 Task: Manage & Change the workflow statuses according to the required workflow in Jira service Management (Finance service Management) and edit the workflow as per project requirements.
Action: Mouse moved to (284, 163)
Screenshot: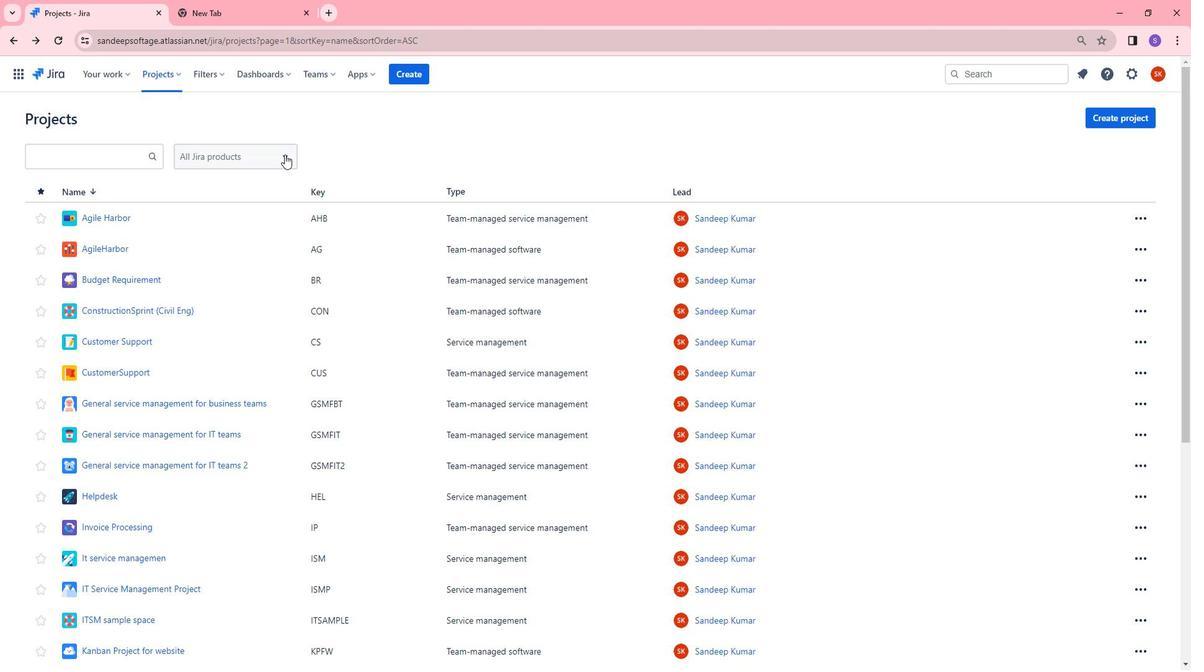 
Action: Mouse pressed left at (284, 163)
Screenshot: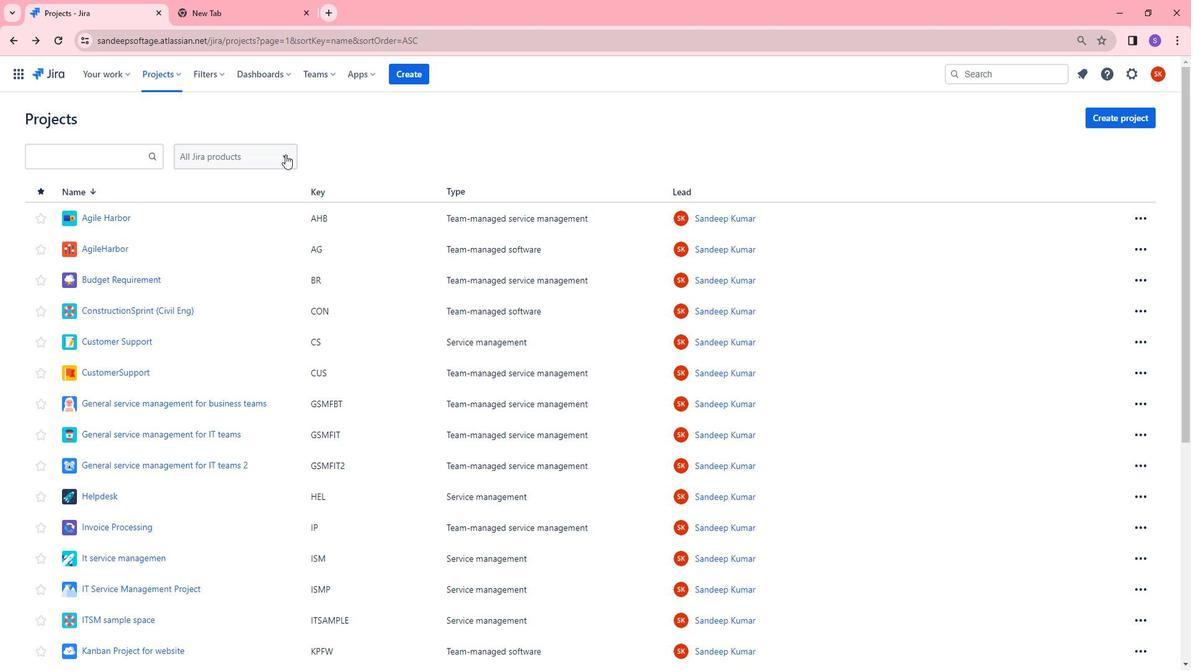 
Action: Mouse moved to (255, 233)
Screenshot: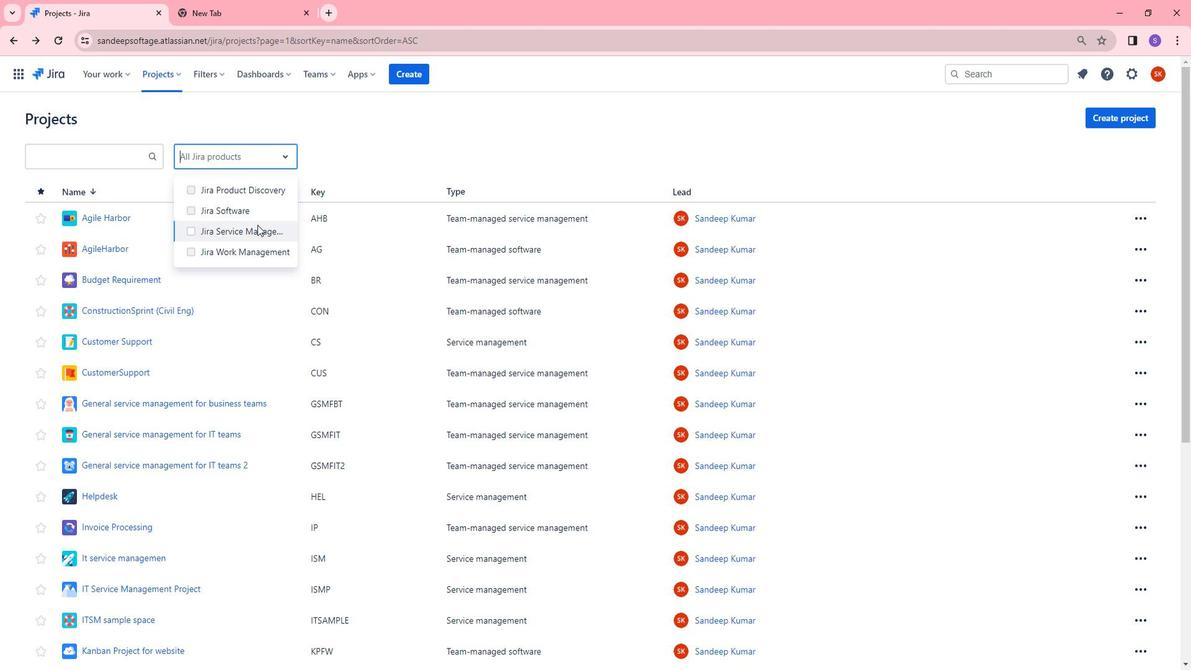 
Action: Mouse pressed left at (255, 233)
Screenshot: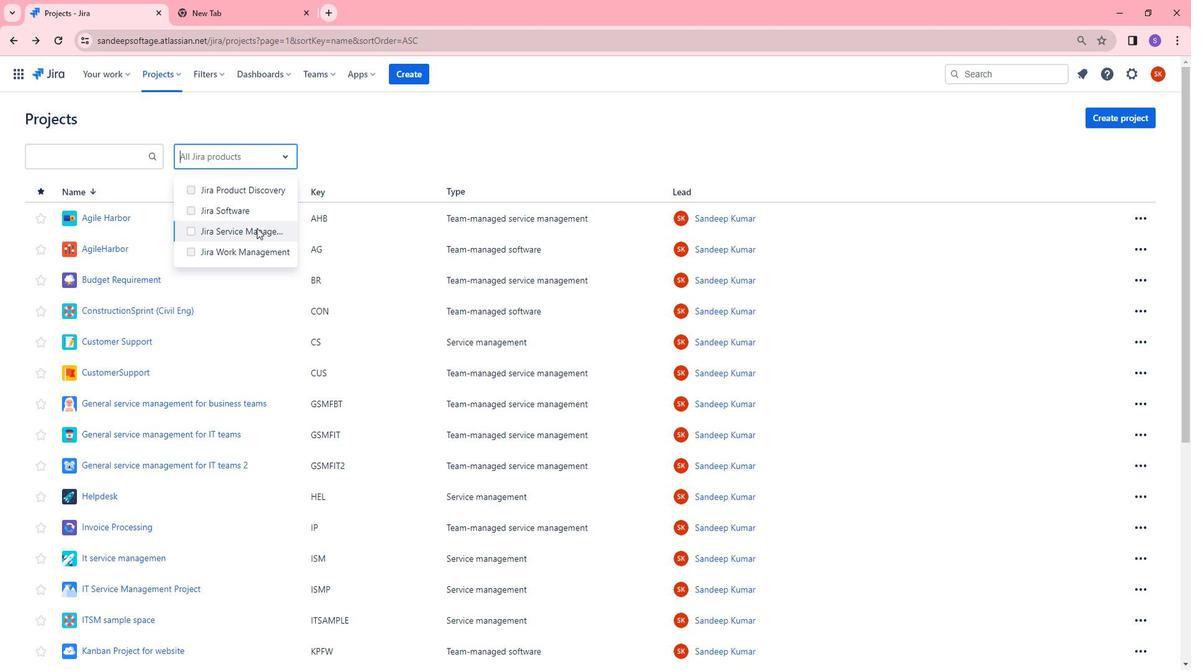 
Action: Mouse moved to (209, 384)
Screenshot: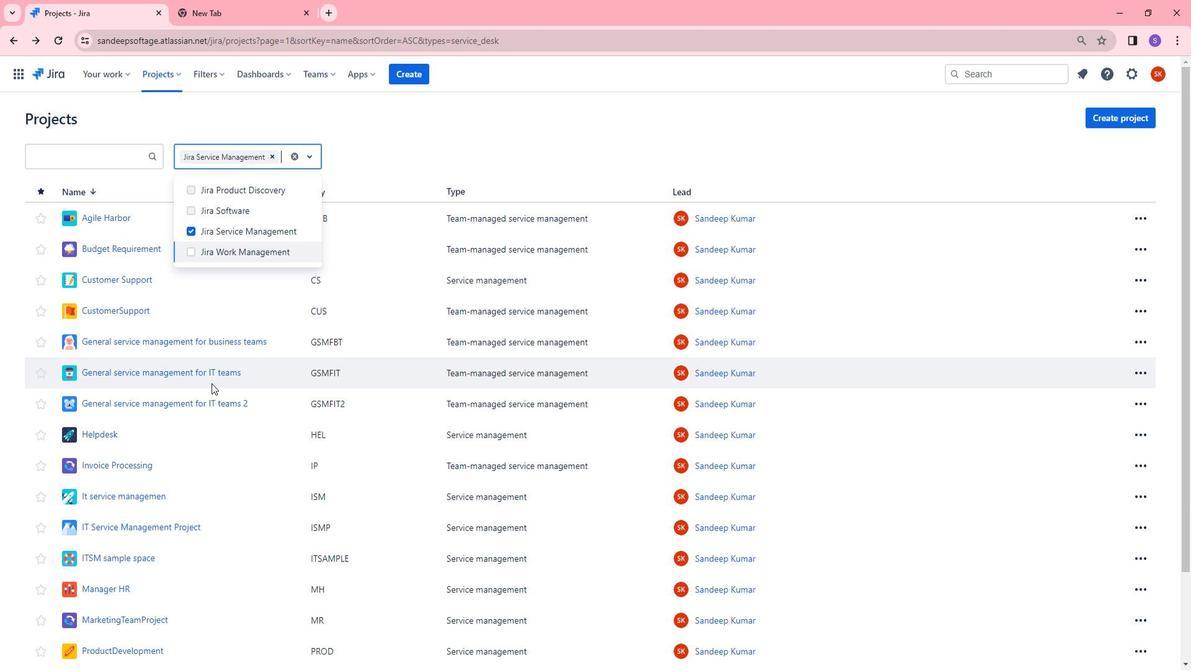 
Action: Mouse scrolled (209, 384) with delta (0, 0)
Screenshot: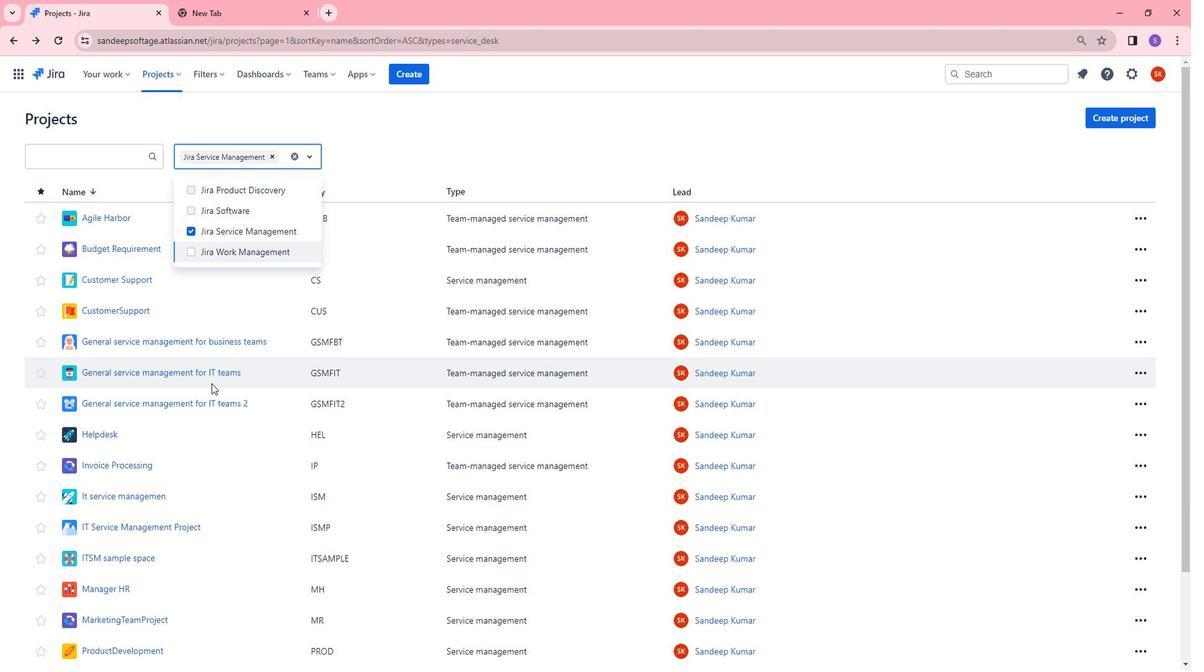 
Action: Mouse scrolled (209, 384) with delta (0, 0)
Screenshot: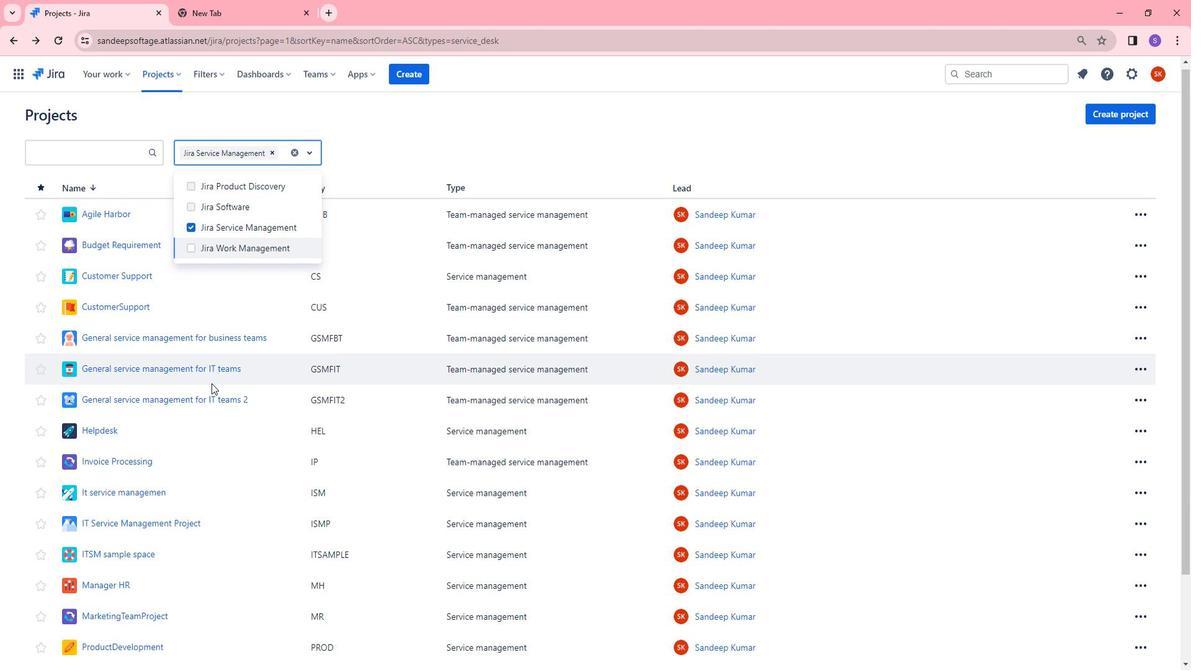 
Action: Mouse scrolled (209, 384) with delta (0, 0)
Screenshot: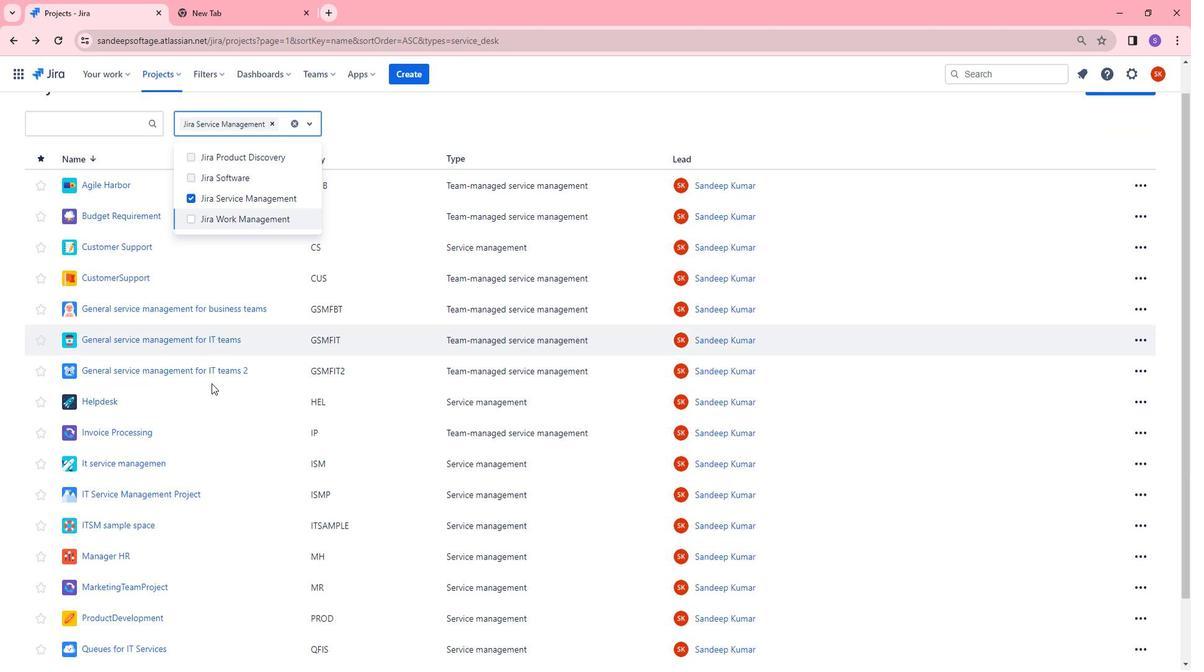 
Action: Mouse scrolled (209, 384) with delta (0, 0)
Screenshot: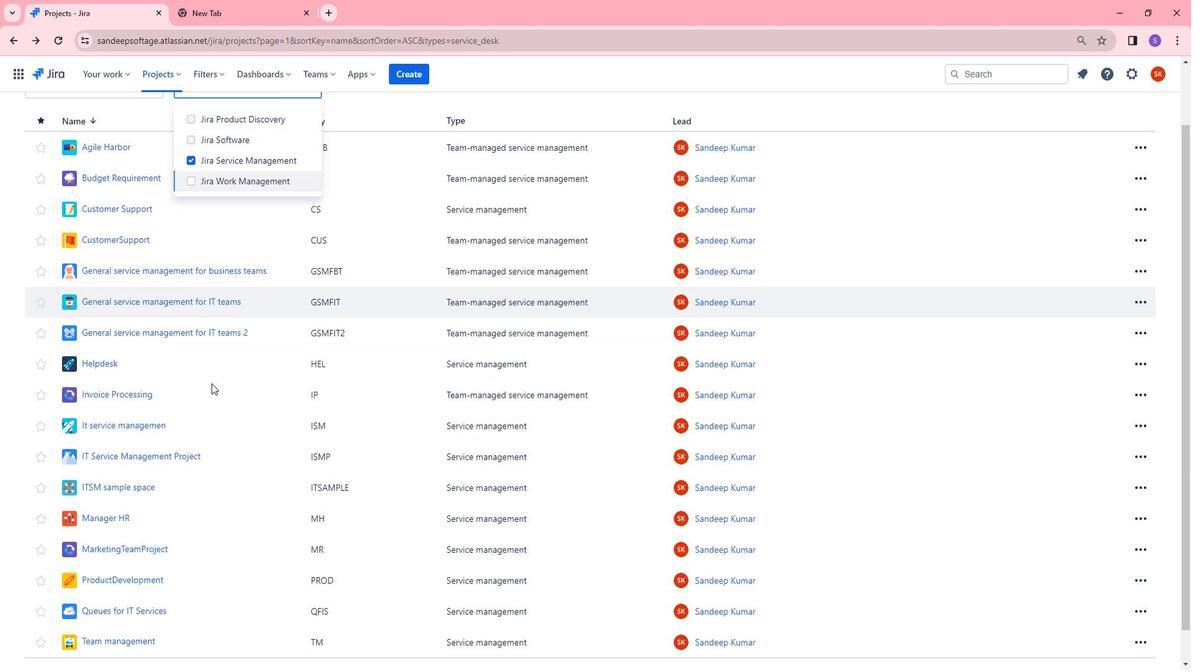 
Action: Mouse moved to (156, 506)
Screenshot: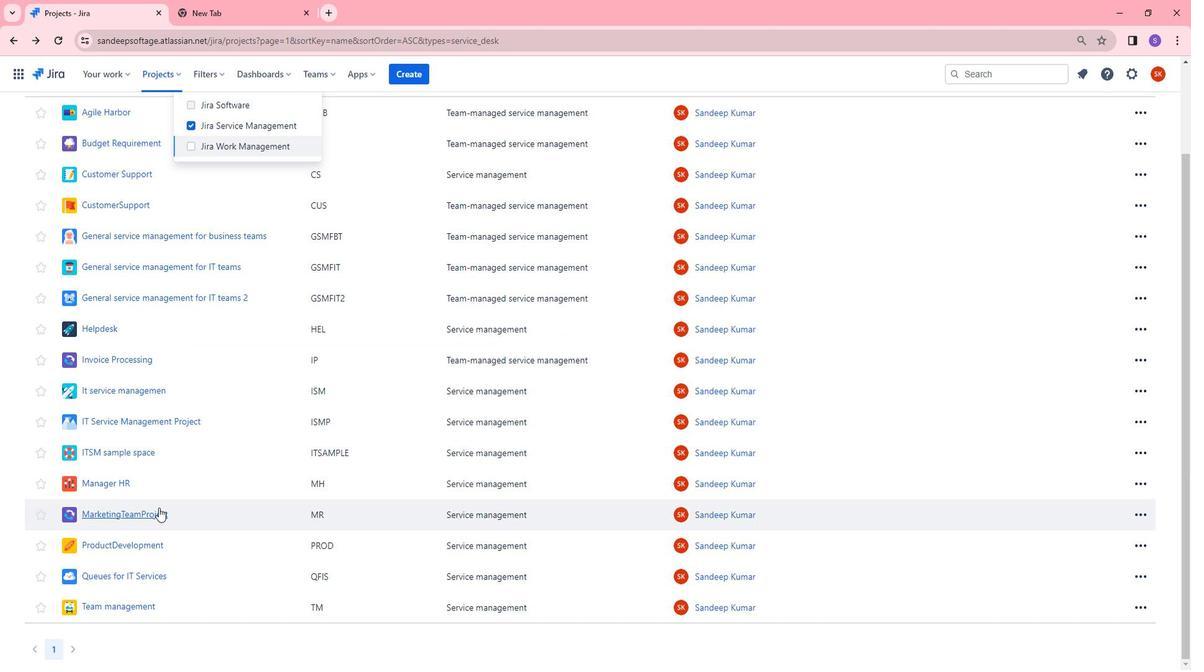 
Action: Mouse pressed left at (156, 506)
Screenshot: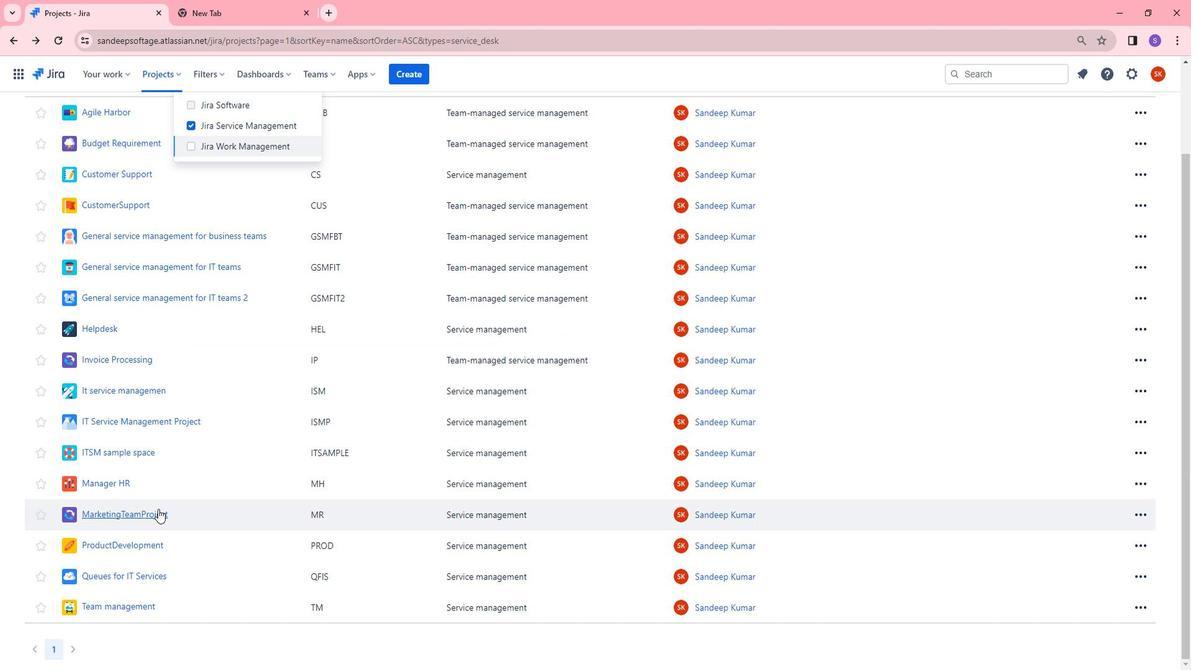 
Action: Mouse moved to (52, 251)
Screenshot: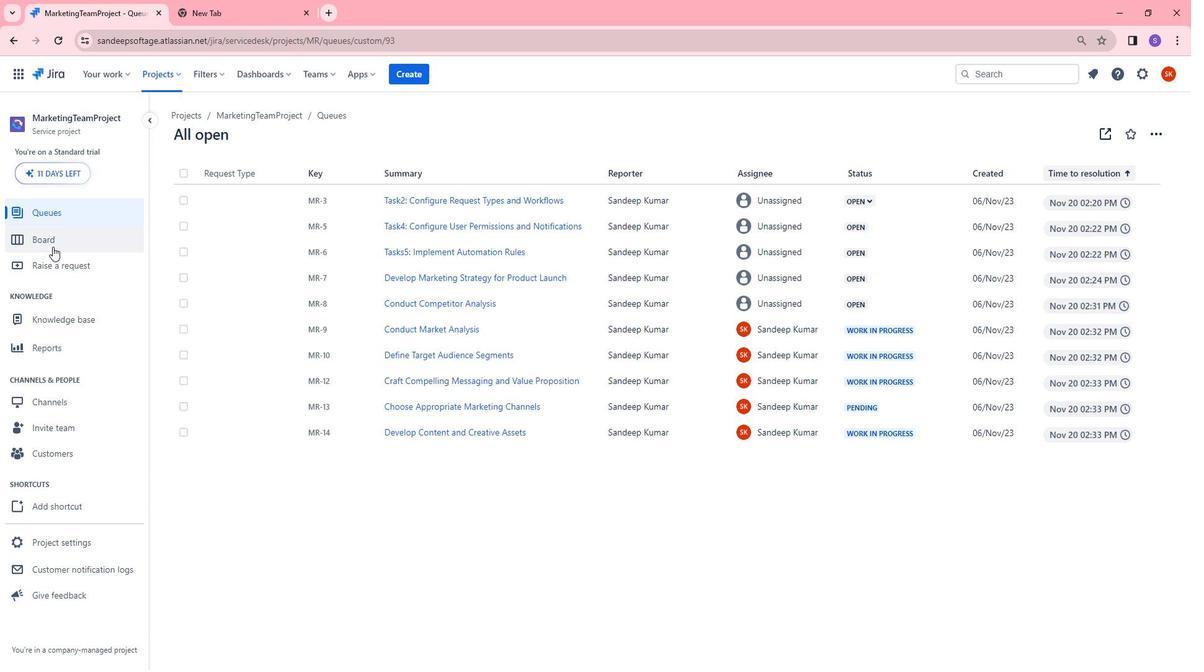 
Action: Mouse pressed left at (52, 251)
Screenshot: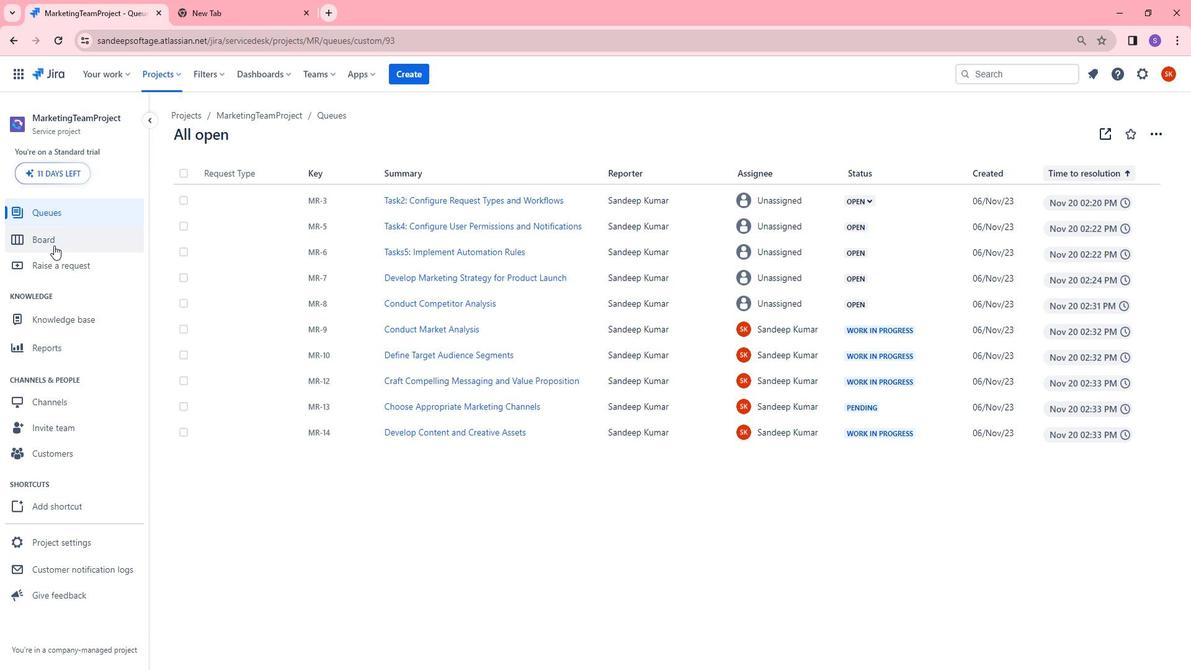 
Action: Mouse moved to (586, 317)
Screenshot: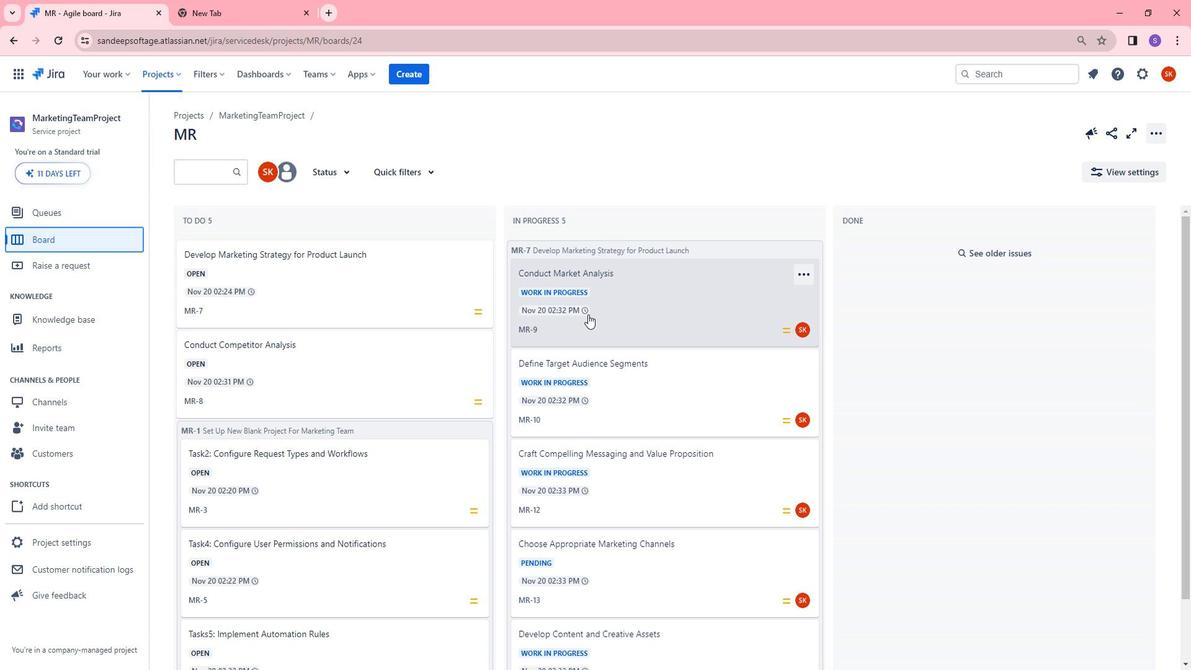 
Action: Mouse pressed left at (586, 317)
Screenshot: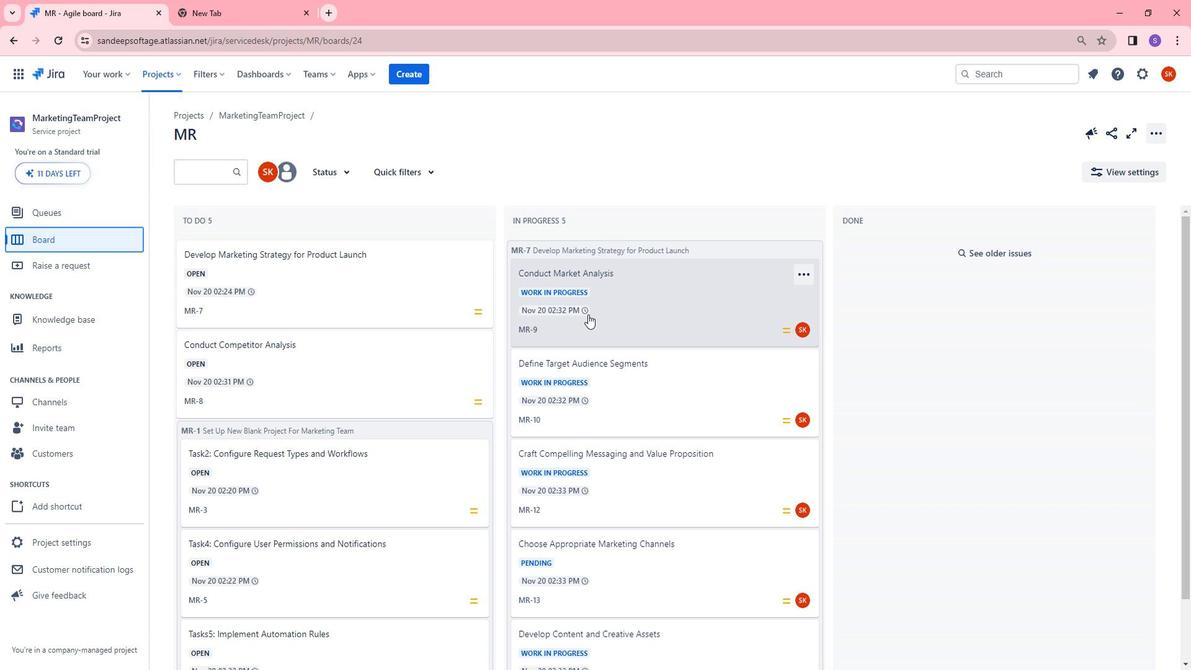 
Action: Mouse moved to (632, 308)
Screenshot: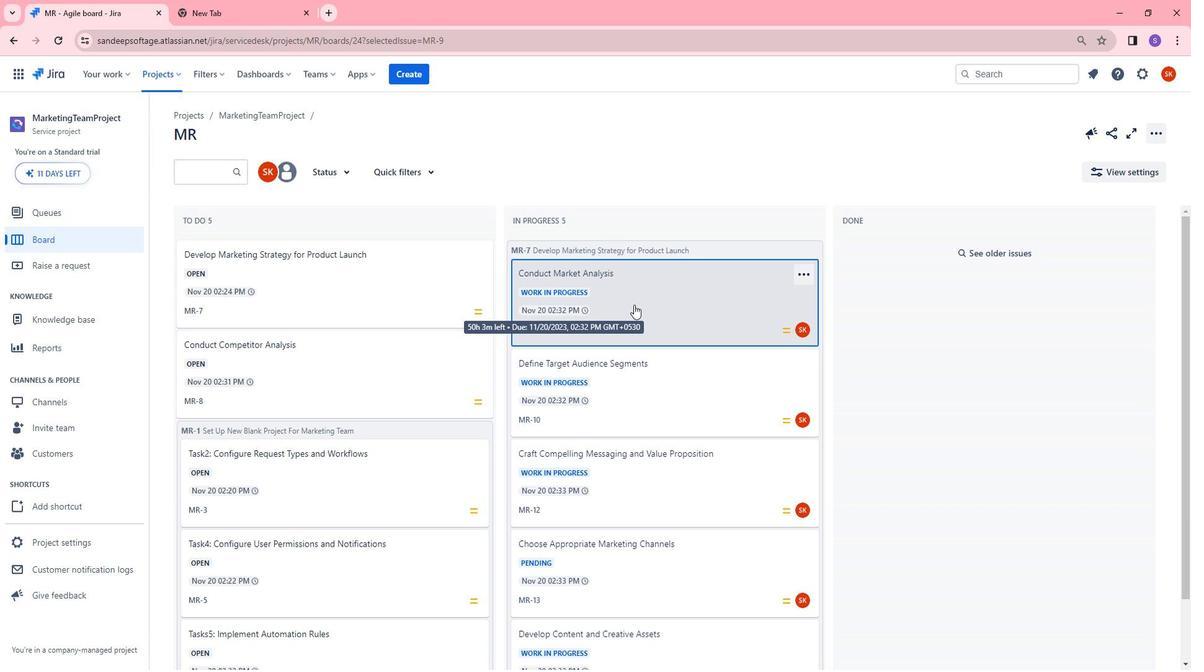 
Action: Mouse pressed left at (632, 308)
Screenshot: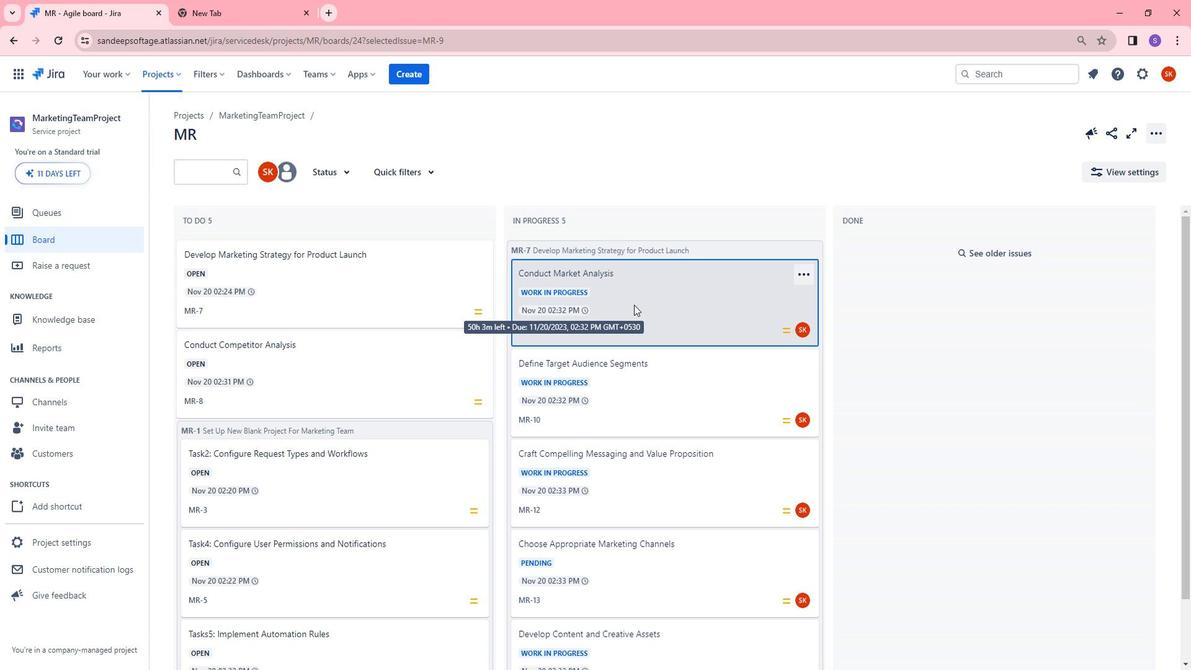 
Action: Mouse moved to (311, 447)
Screenshot: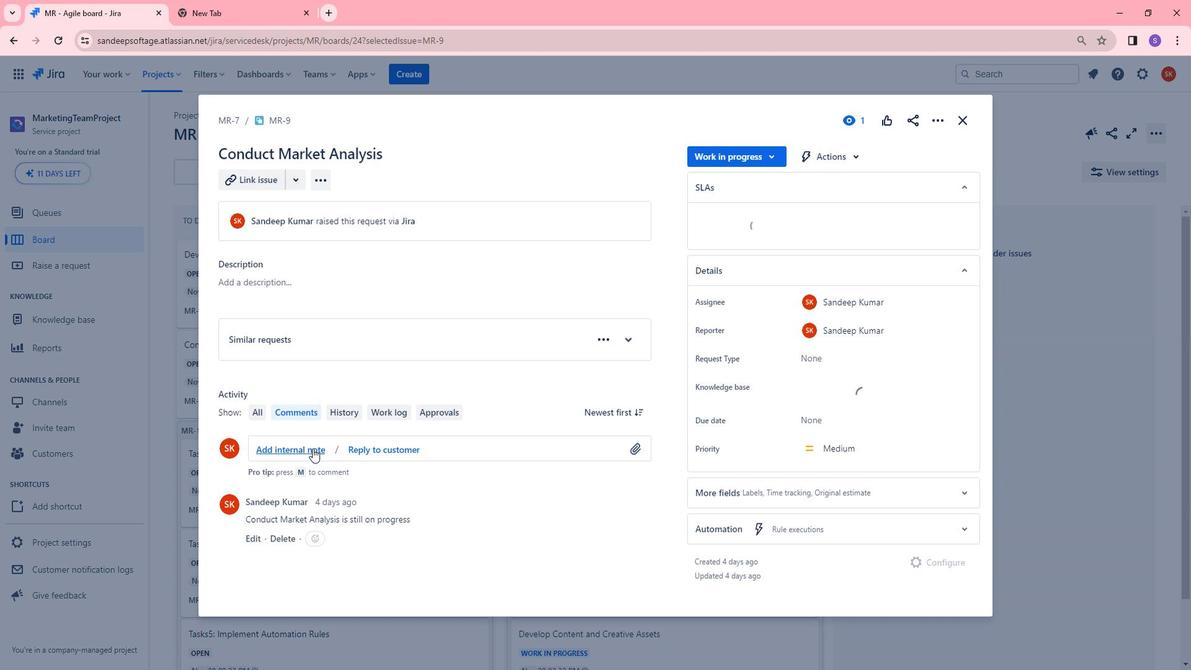 
Action: Mouse pressed left at (311, 447)
Screenshot: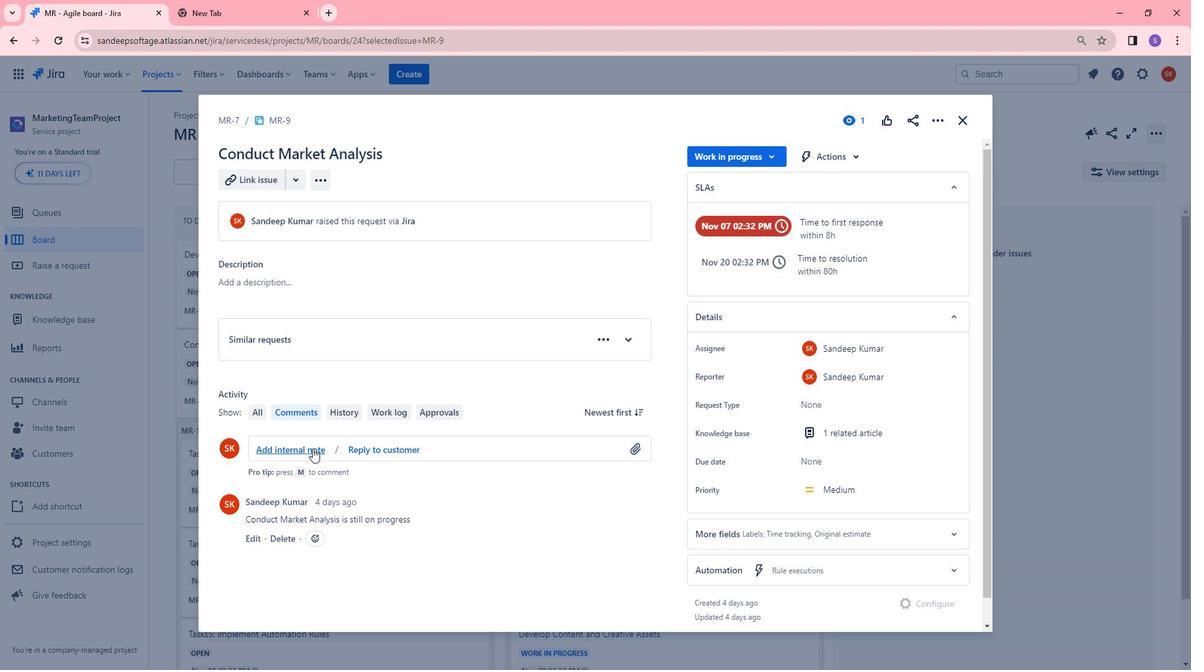 
Action: Mouse moved to (298, 520)
Screenshot: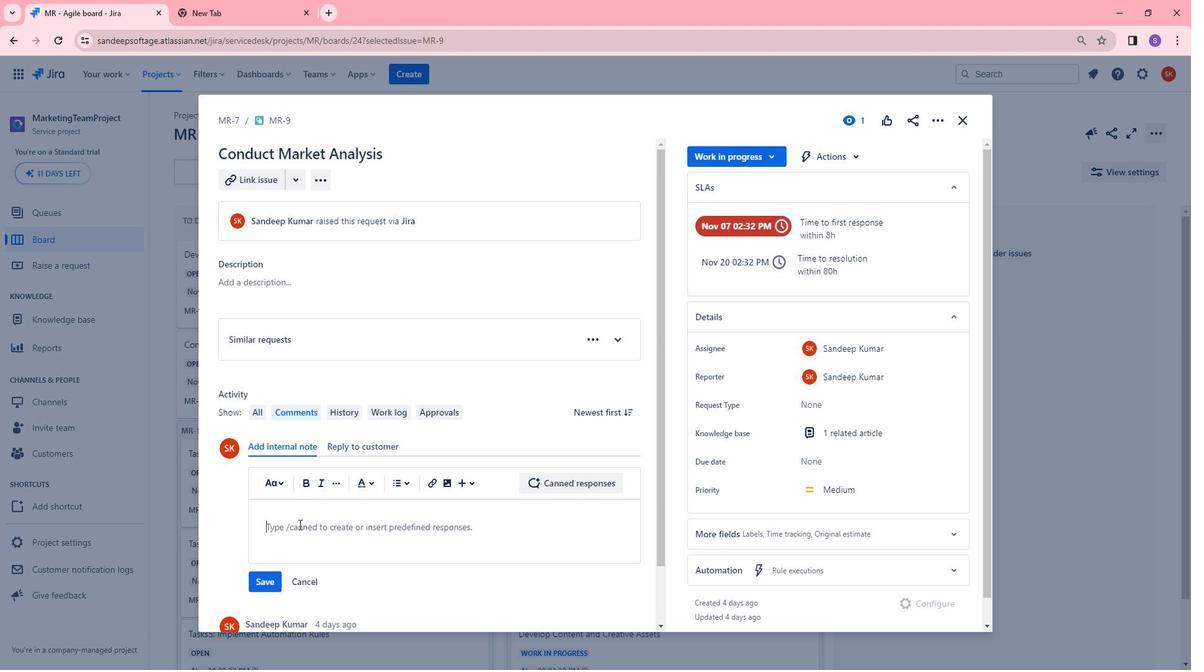 
Action: Mouse pressed left at (298, 520)
Screenshot: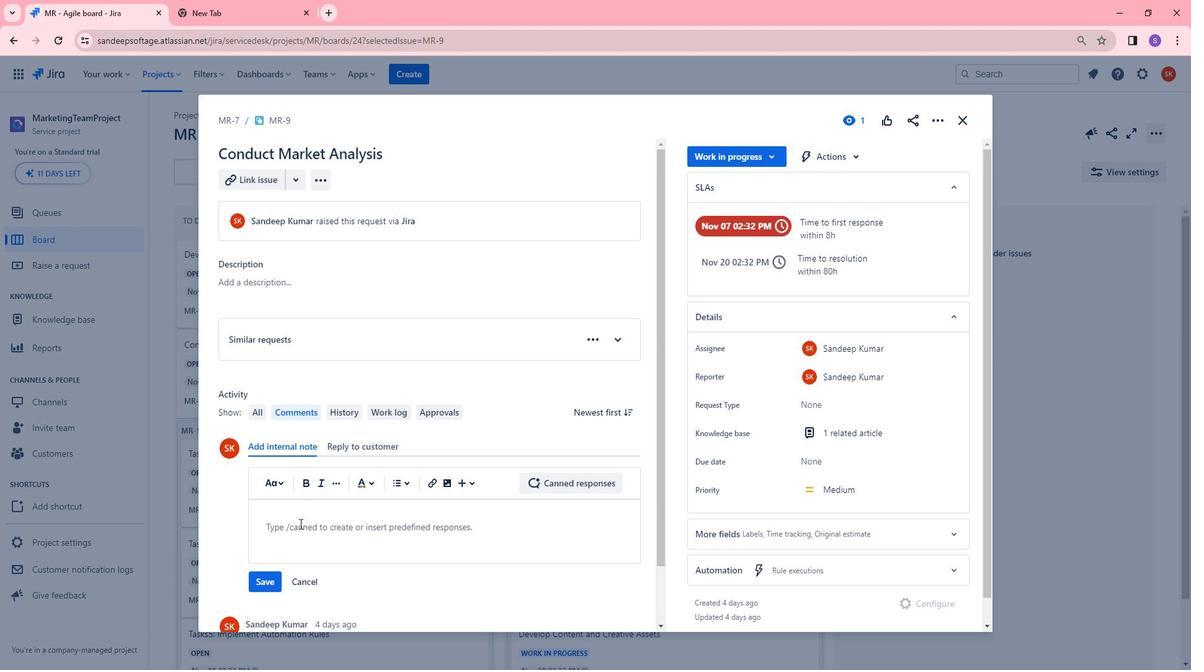 
Action: Key pressed <Key.shift><Key.shift><Key.shift><Key.shift><Key.shift><Key.shift><Key.shift><Key.shift><Key.shift><Key.shift><Key.shift><Key.shift><Key.shift><Key.shift><Key.shift><Key.shift>Team,<Key.shift><Key.shift><Key.shift><Key.shift><Key.shift><Key.enter><Key.shift><Key.shift><Key.shift><Key.shift><Key.shift><Key.shift>As<Key.space>per<Key.space>the<Key.space>inforr<Key.backspace>mation<Key.space>this<Key.space>concern<Key.space>has<Key.space>bee<Key.space><Key.backspace>n<Key.space>resolved.
Screenshot: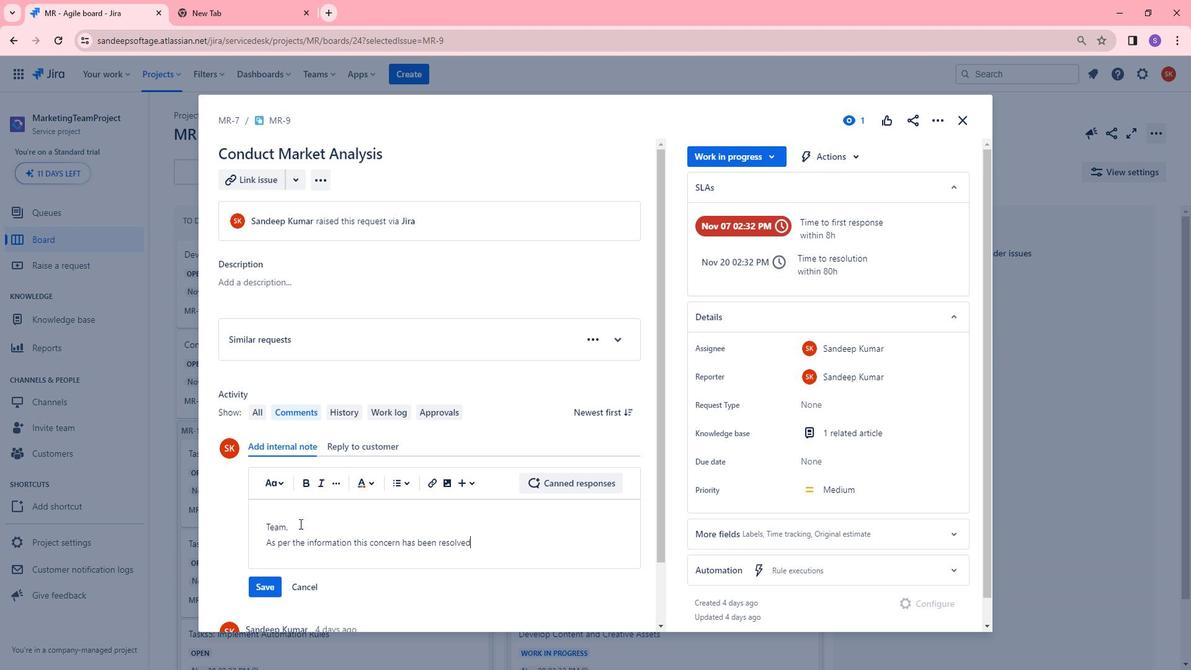 
Action: Mouse moved to (291, 449)
Screenshot: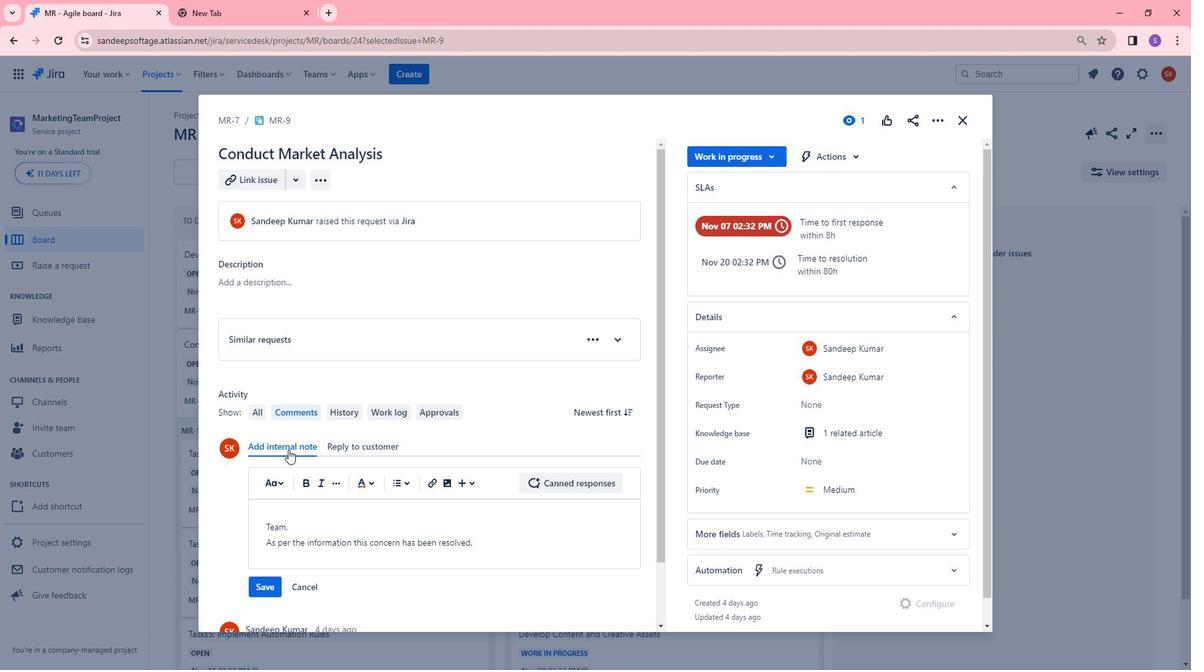 
Action: Mouse scrolled (291, 448) with delta (0, 0)
Screenshot: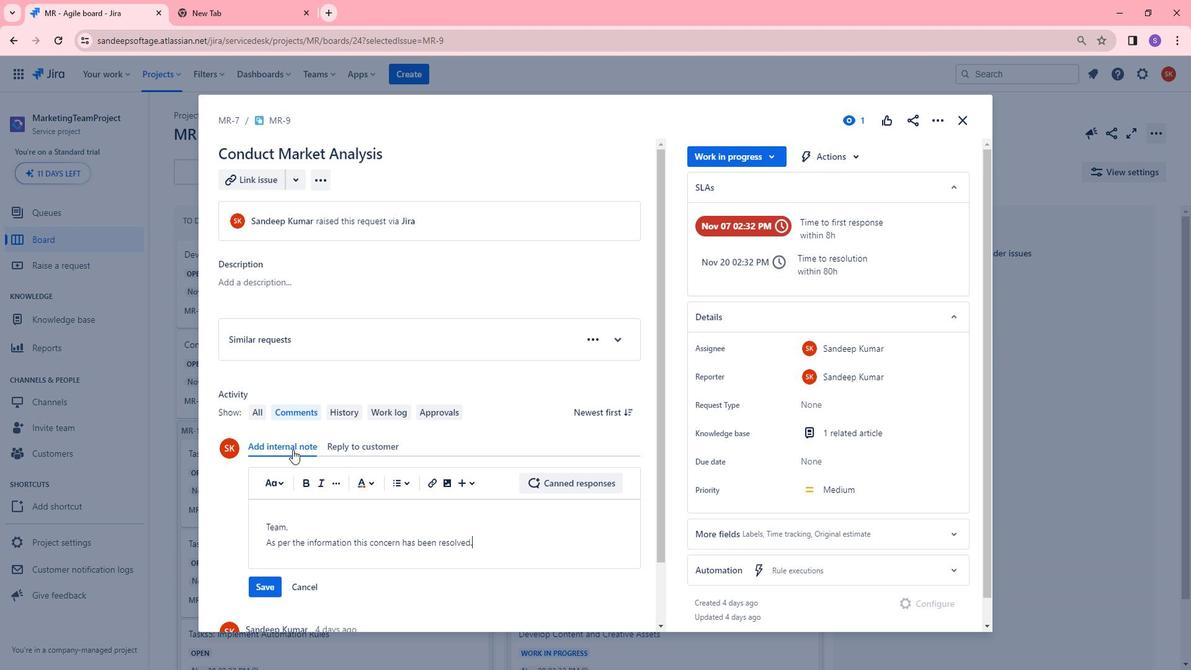 
Action: Mouse scrolled (291, 448) with delta (0, 0)
Screenshot: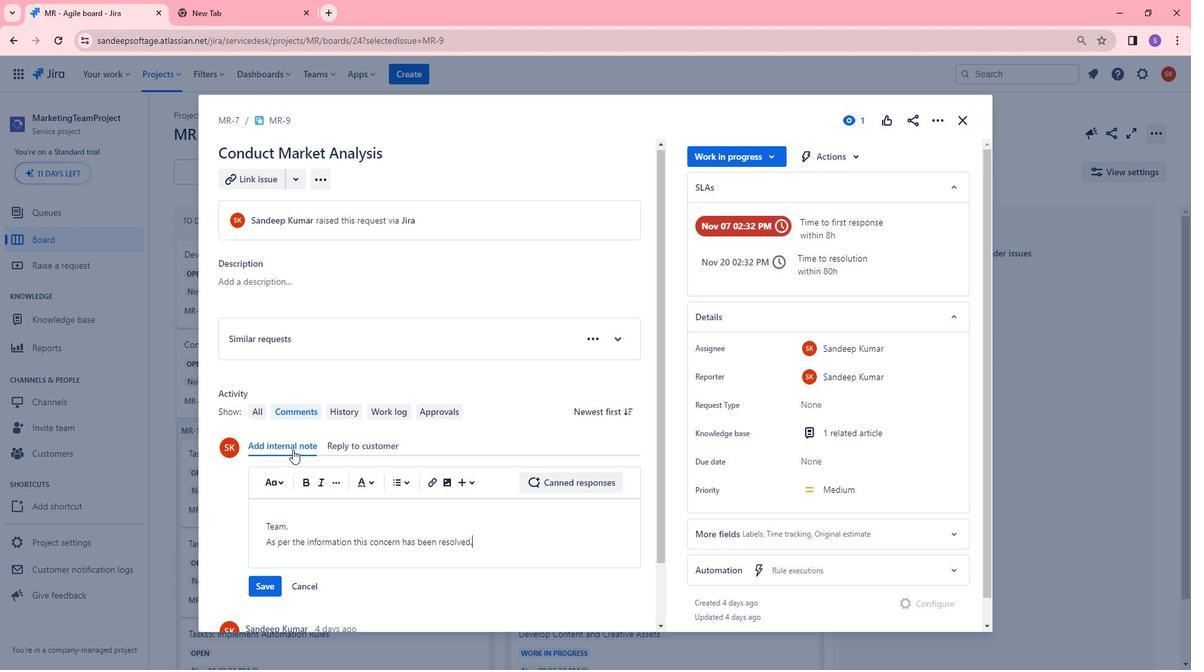 
Action: Mouse scrolled (291, 448) with delta (0, 0)
Screenshot: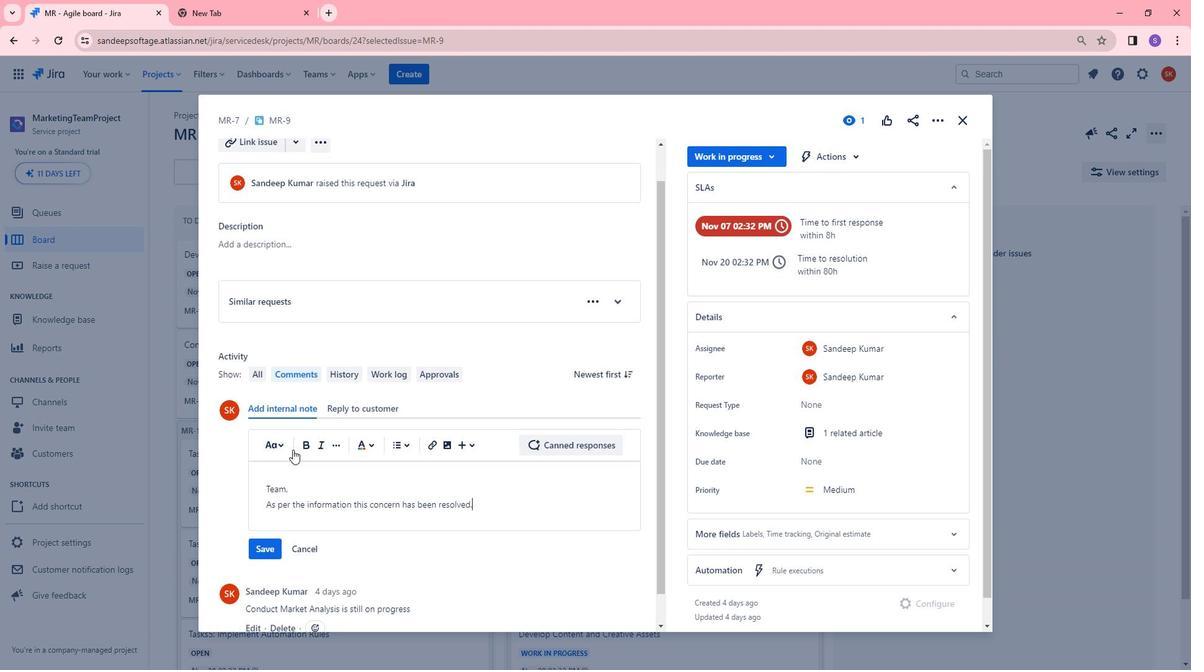 
Action: Mouse scrolled (291, 449) with delta (0, 0)
Screenshot: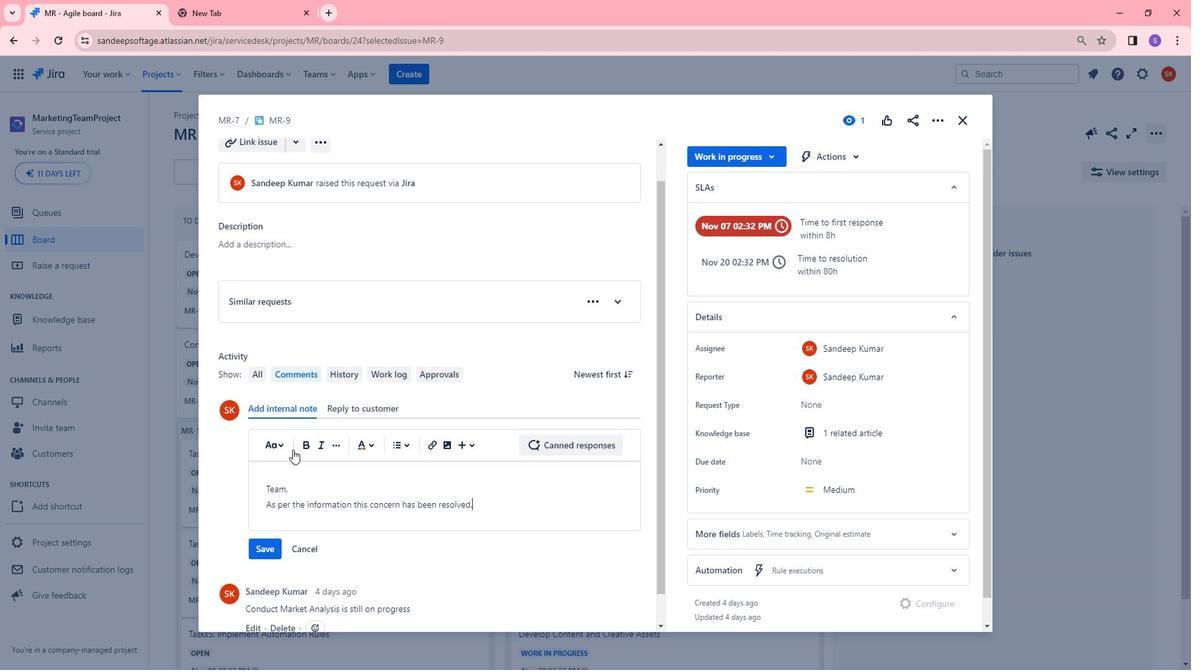 
Action: Mouse moved to (248, 575)
Screenshot: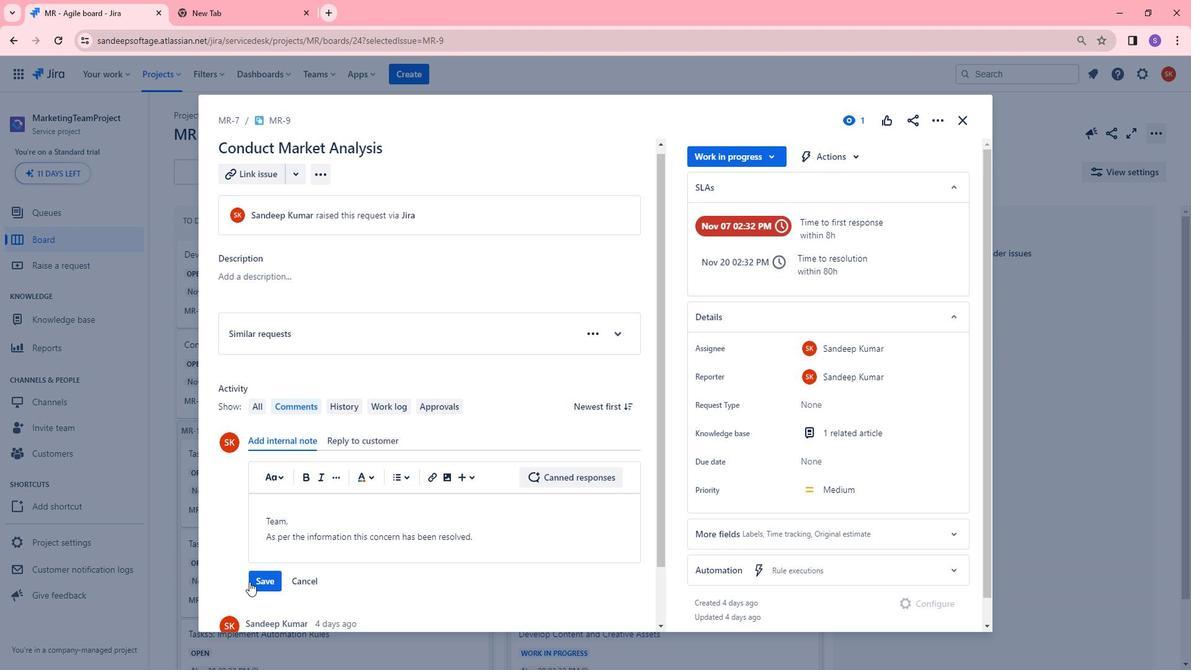 
Action: Mouse scrolled (248, 574) with delta (0, 0)
Screenshot: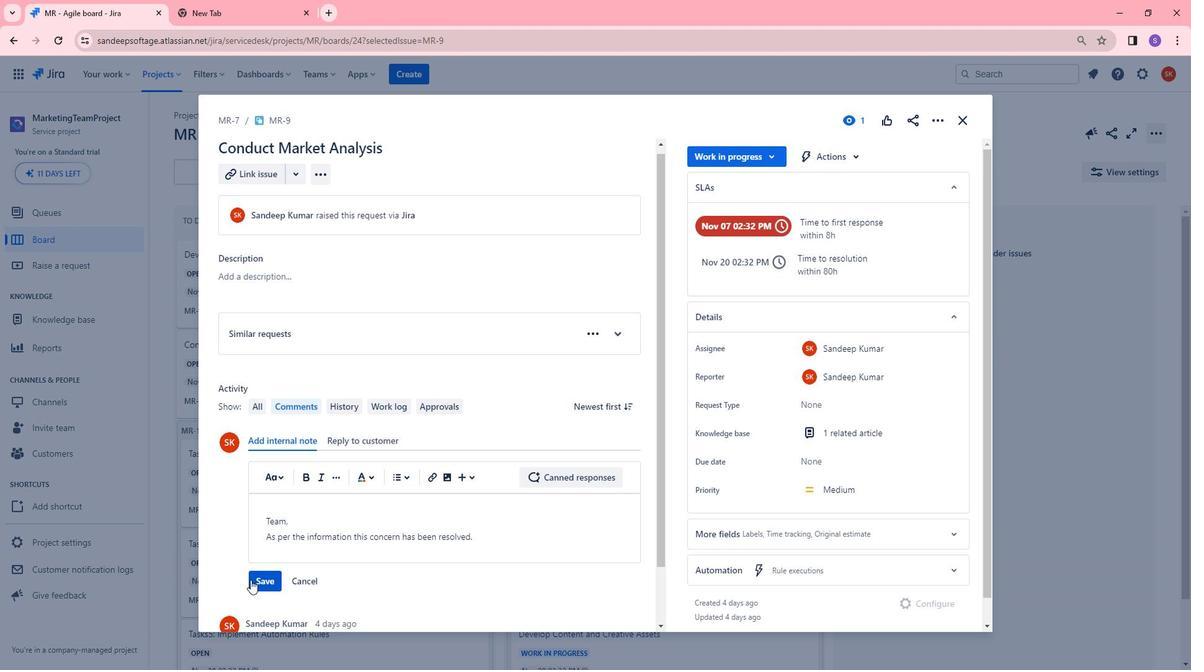 
Action: Mouse scrolled (248, 574) with delta (0, 0)
Screenshot: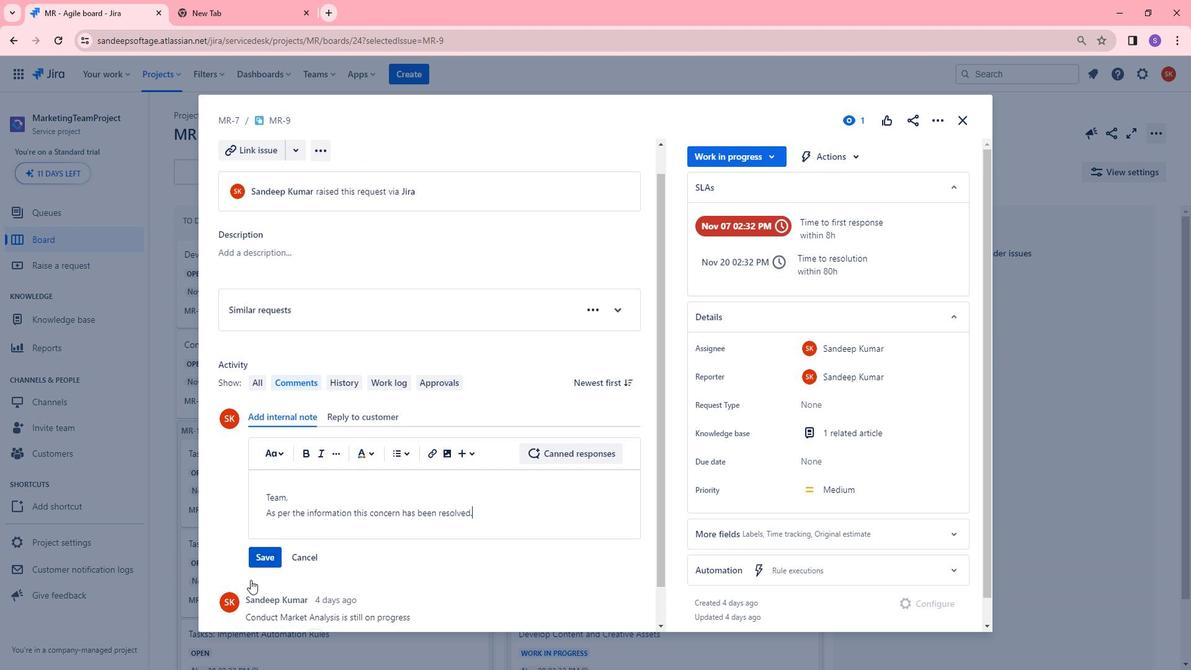 
Action: Mouse moved to (268, 515)
Screenshot: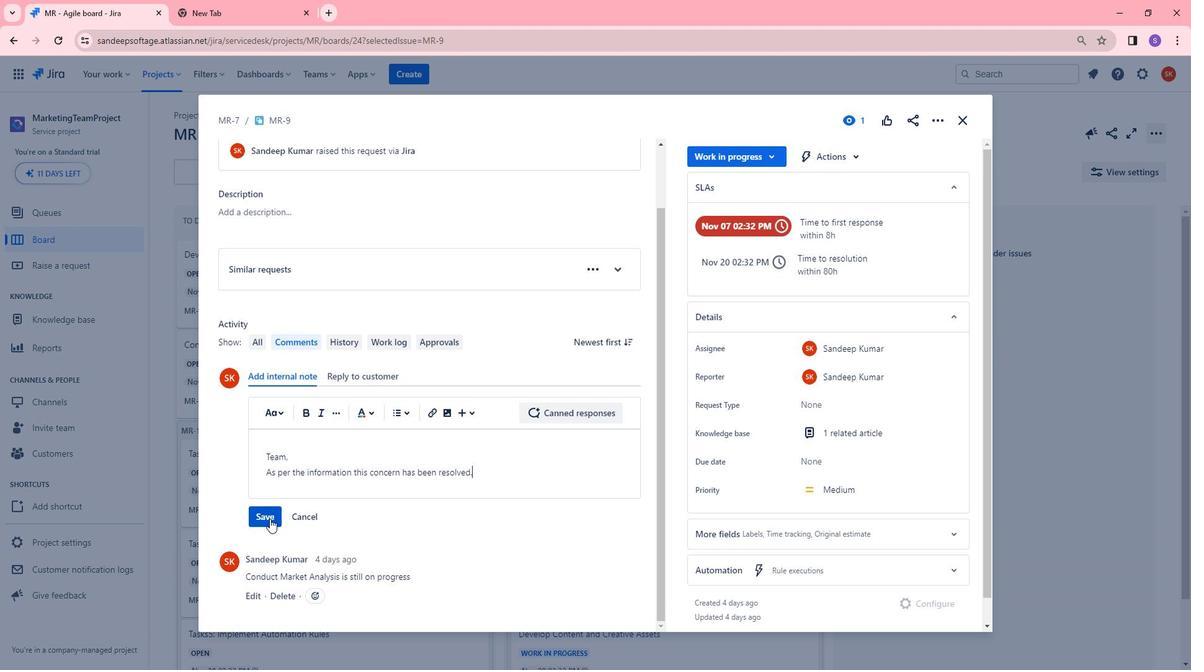 
Action: Mouse pressed left at (268, 515)
Screenshot: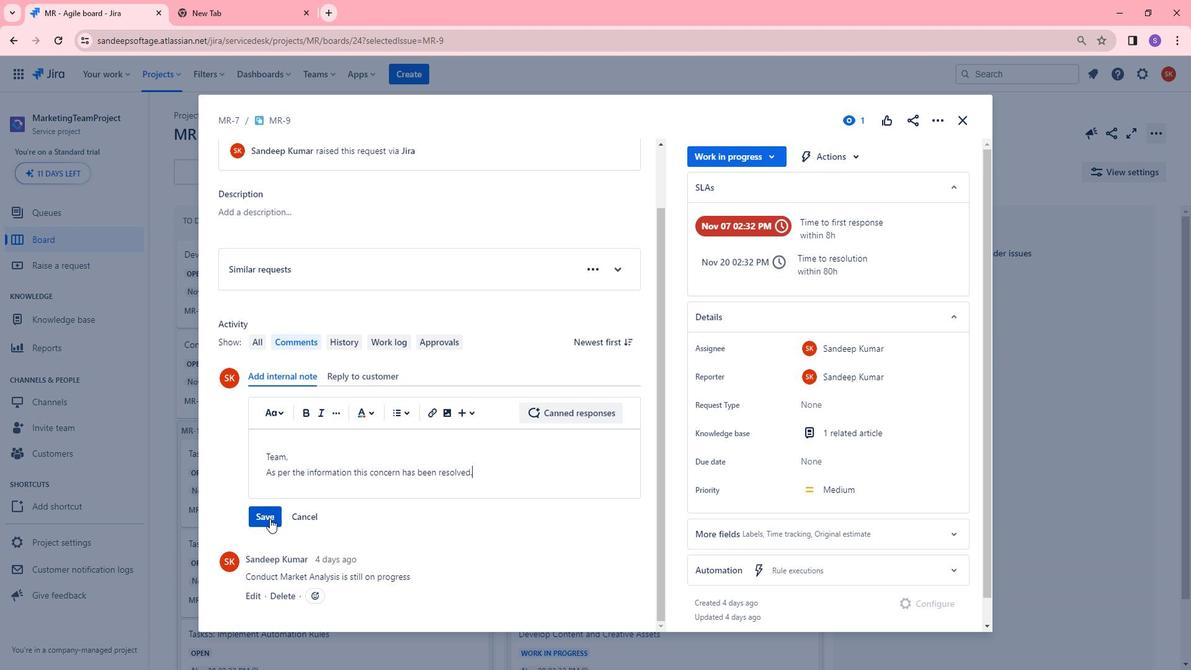 
Action: Mouse moved to (380, 447)
Screenshot: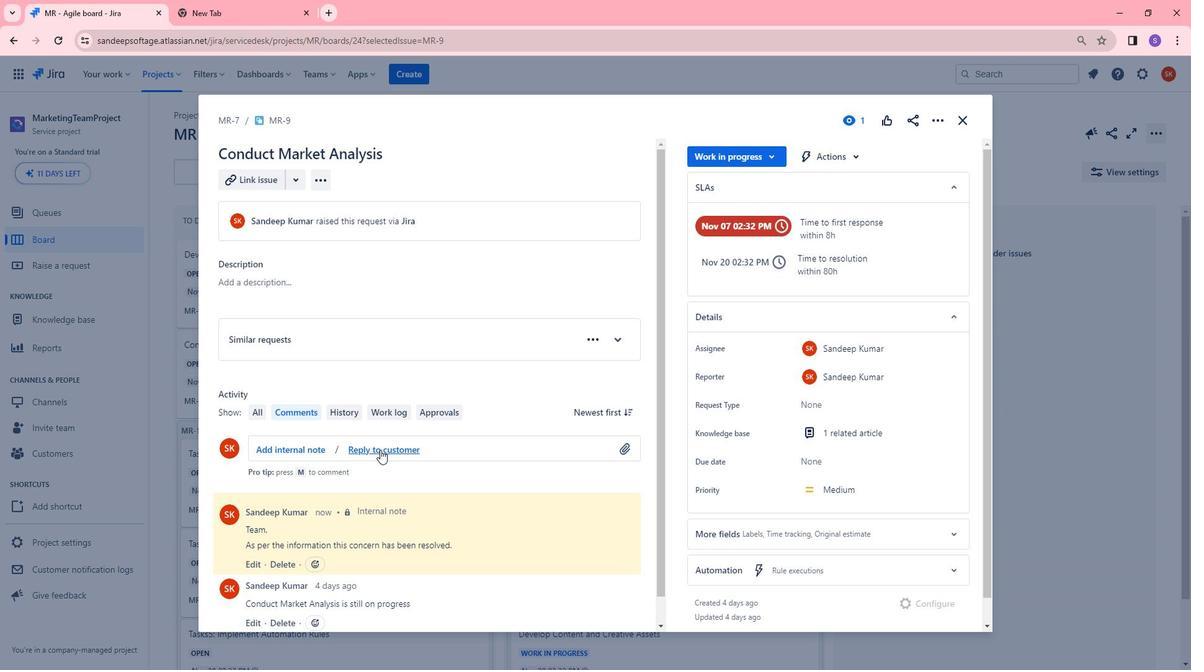 
Action: Mouse pressed left at (380, 447)
Screenshot: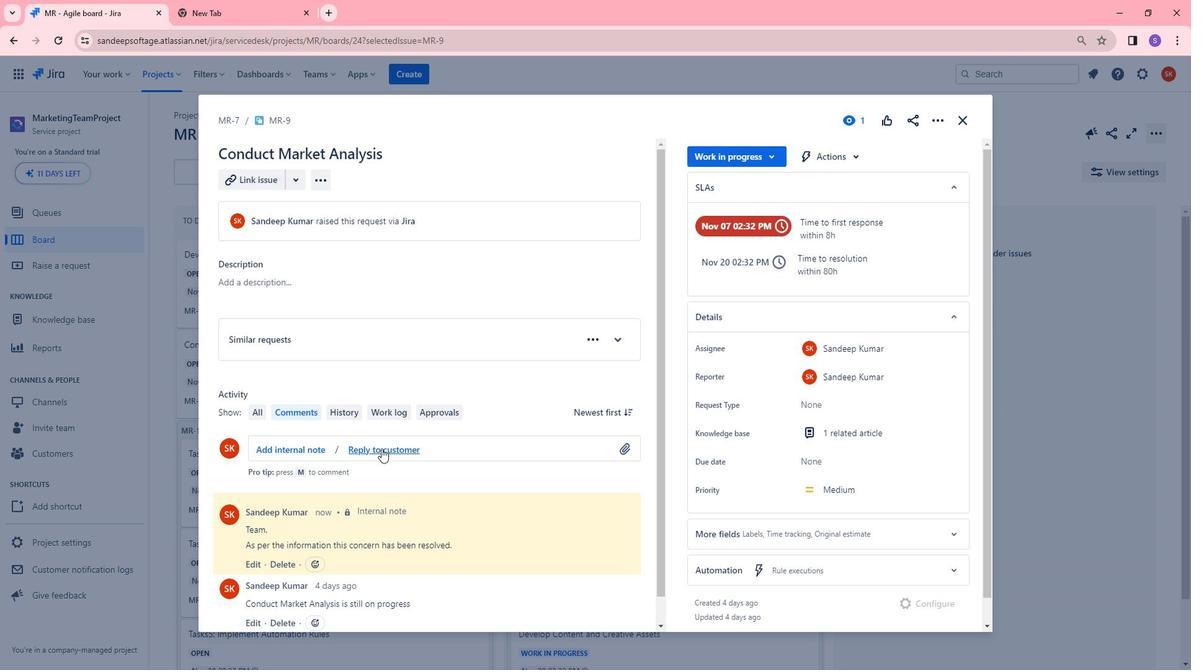 
Action: Mouse moved to (292, 524)
Screenshot: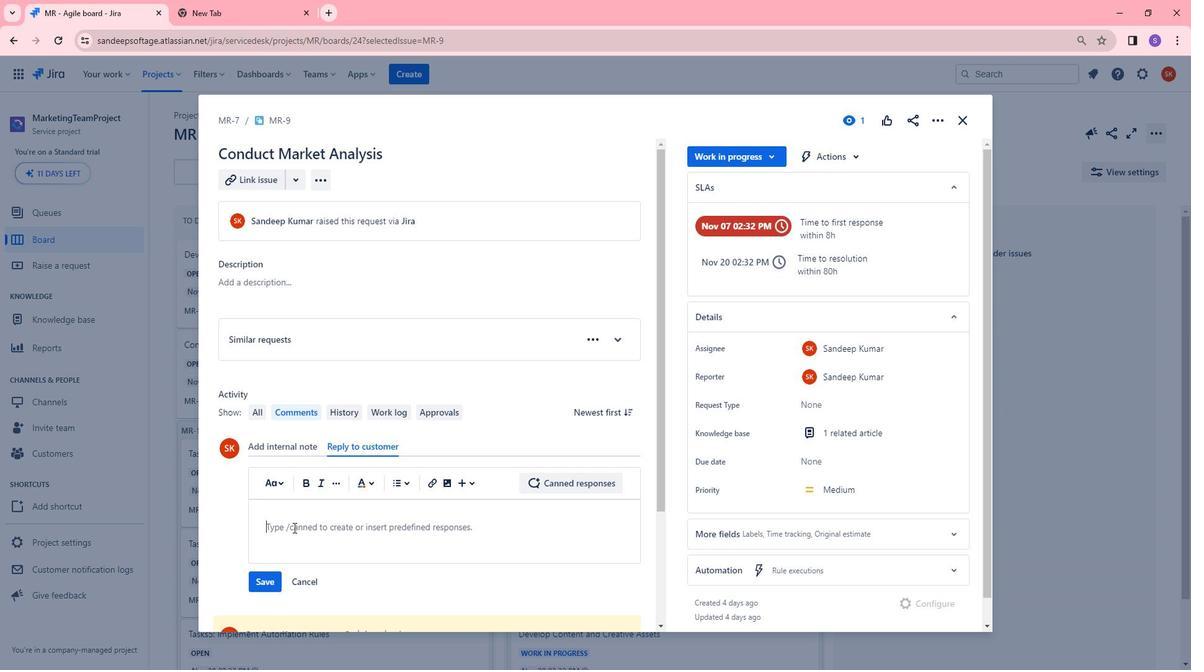 
Action: Mouse pressed left at (292, 524)
Screenshot: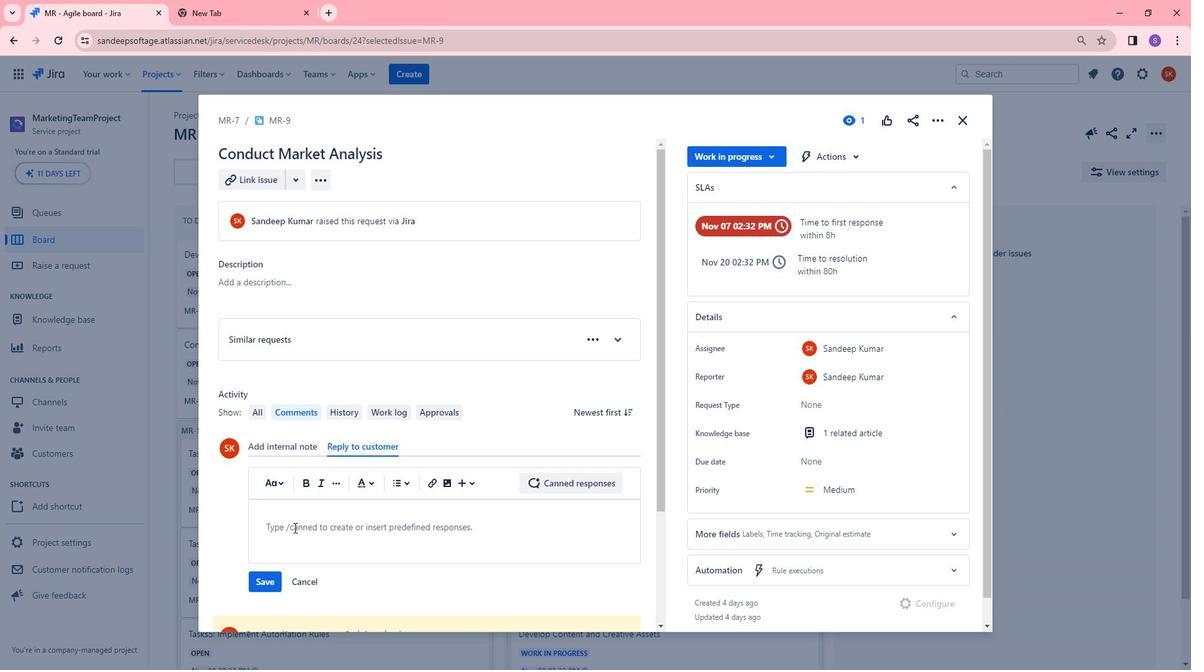 
Action: Key pressed <Key.shift><Key.shift><Key.shift><Key.shift><Key.shift><Key.shift><Key.shift><Key.shift><Key.shift><Key.shift>Dear<Key.space><Key.shift>Sir<Key.space><Key.shift>&<Key.space><Key.shift>Mam,<Key.space><Key.shift><Key.shift><Key.shift><Key.shift><Key.shift><Key.shift><Key.shift><Key.shift><Key.shift><Key.shift><Key.shift>I<Key.space>am<Key.space>here<Key.space>ti<Key.backspace>o<Key.space>inform<Key.space>you<Key.space>that<Key.space>your<Key.space>concern<Key.space>has<Key.space>been<Key.space>resolved
Screenshot: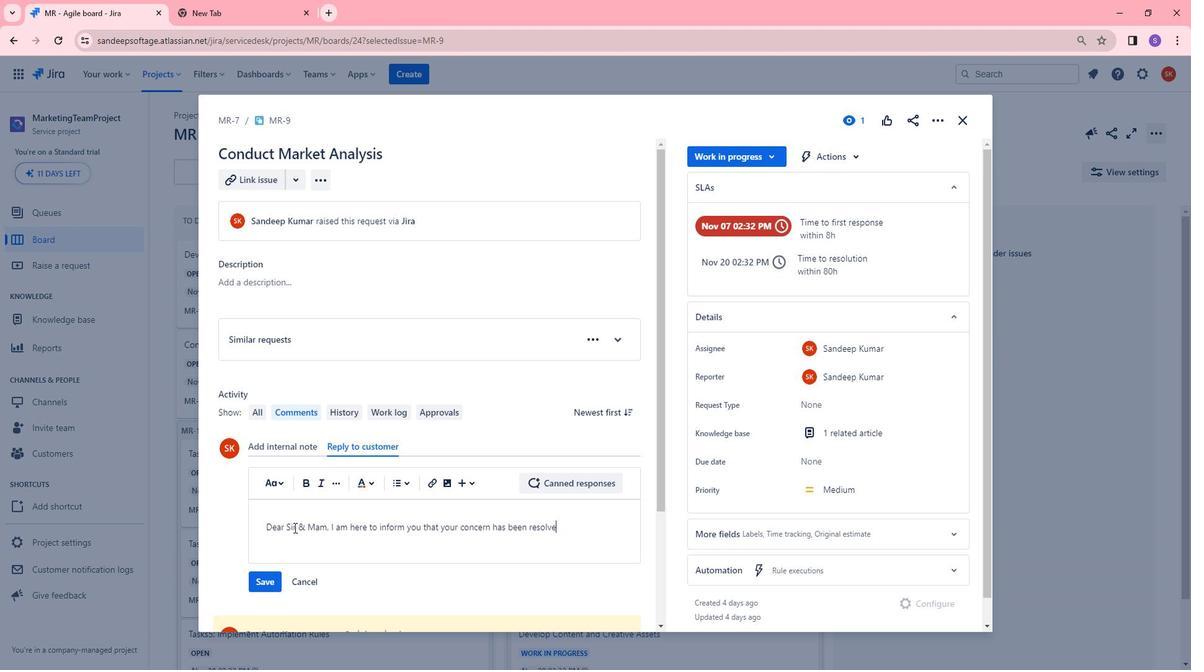 
Action: Mouse moved to (777, 163)
Screenshot: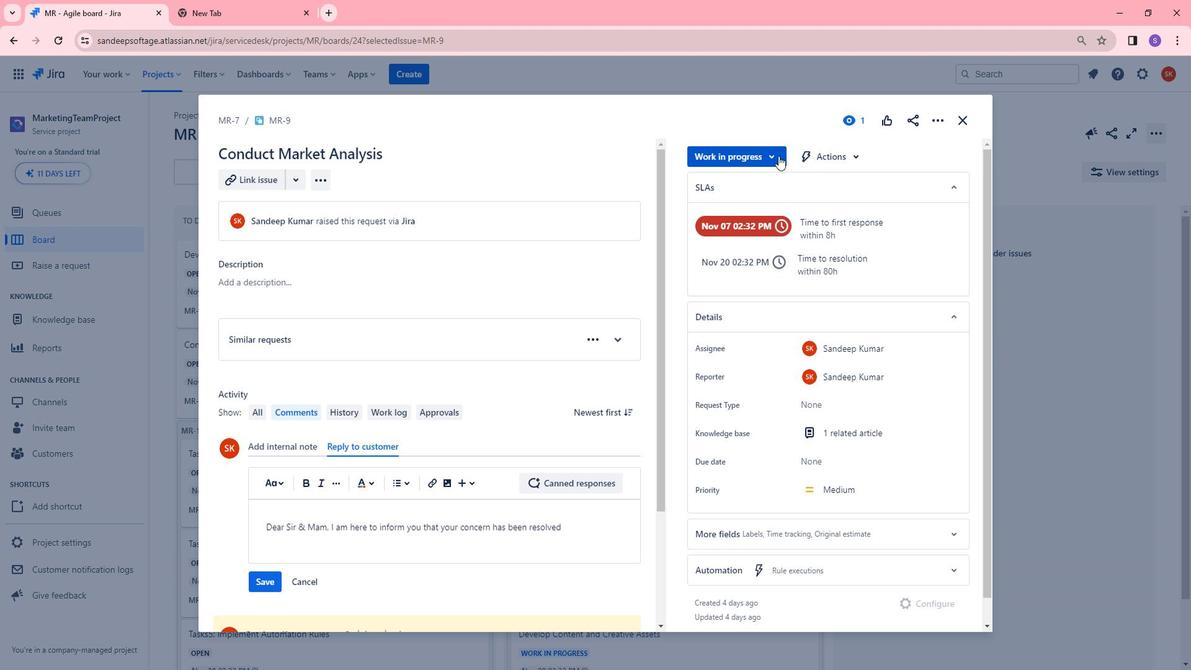 
Action: Mouse pressed left at (777, 163)
Screenshot: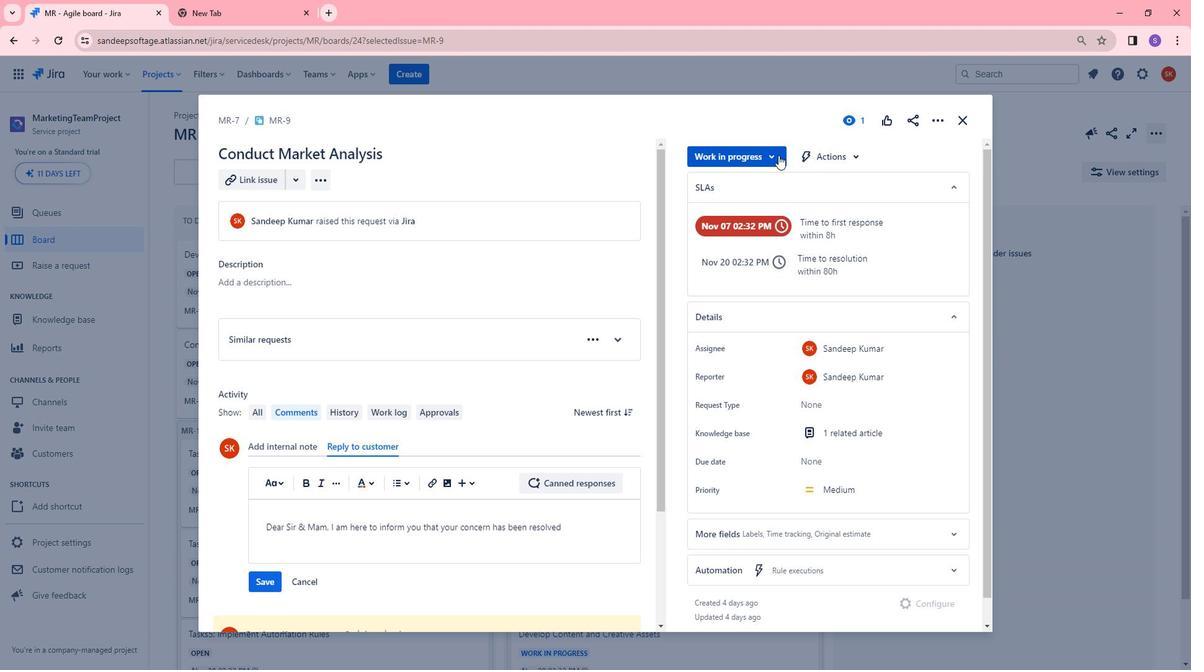 
Action: Mouse moved to (789, 235)
Screenshot: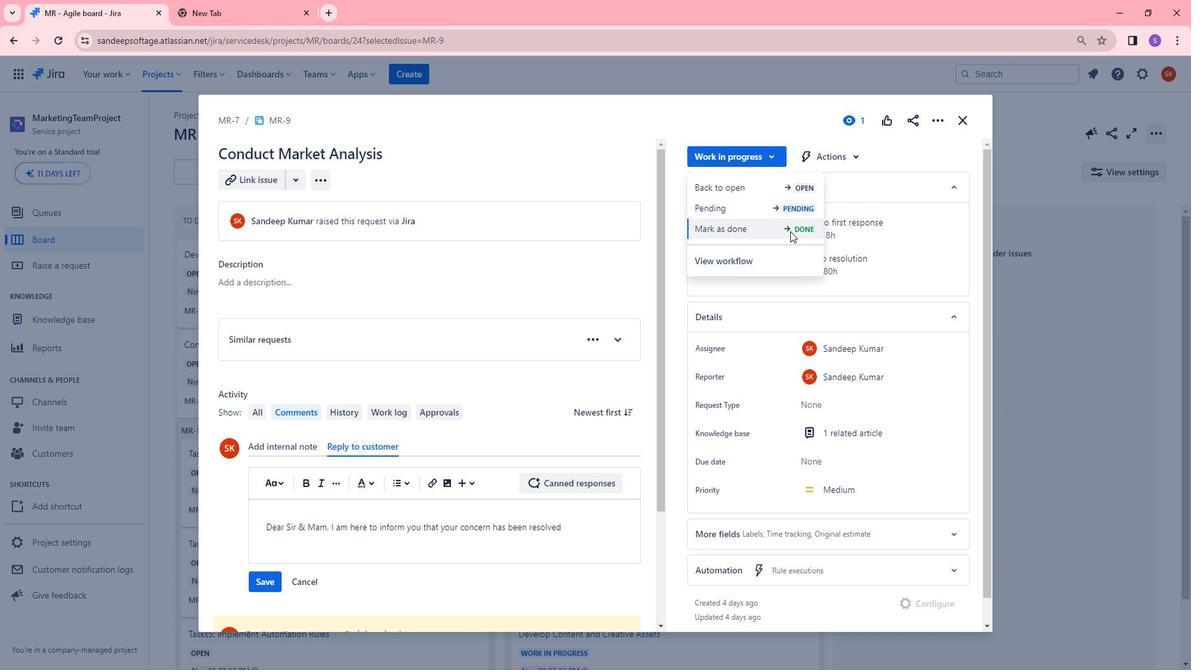 
Action: Mouse pressed left at (789, 235)
Screenshot: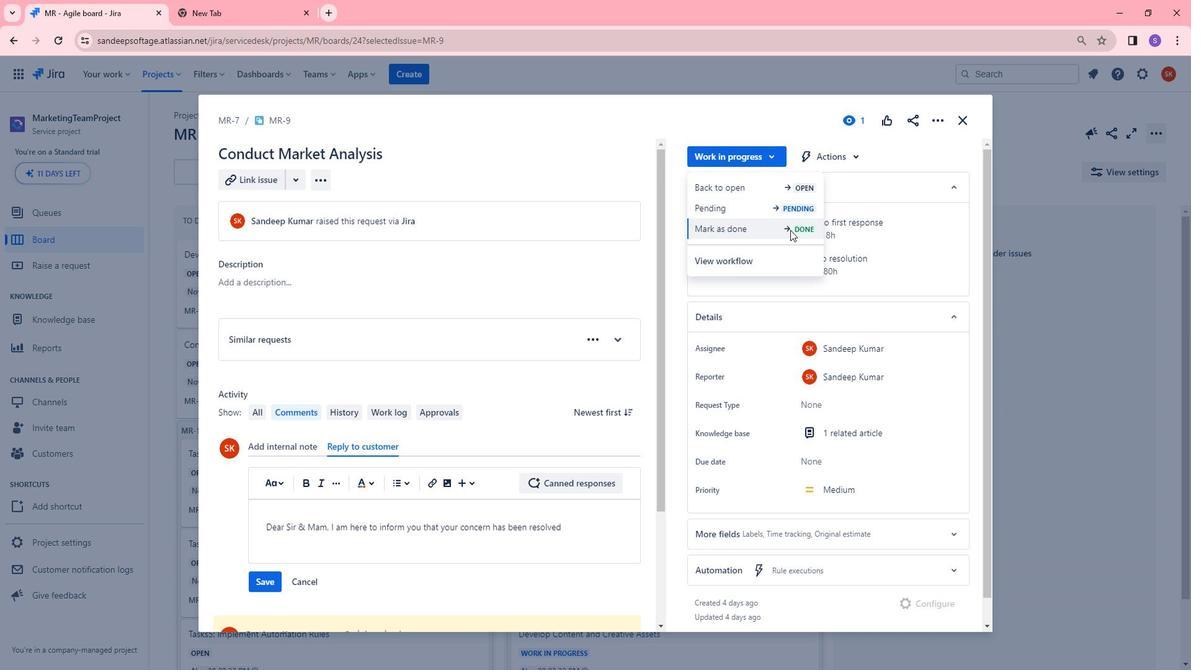 
Action: Mouse moved to (452, 464)
Screenshot: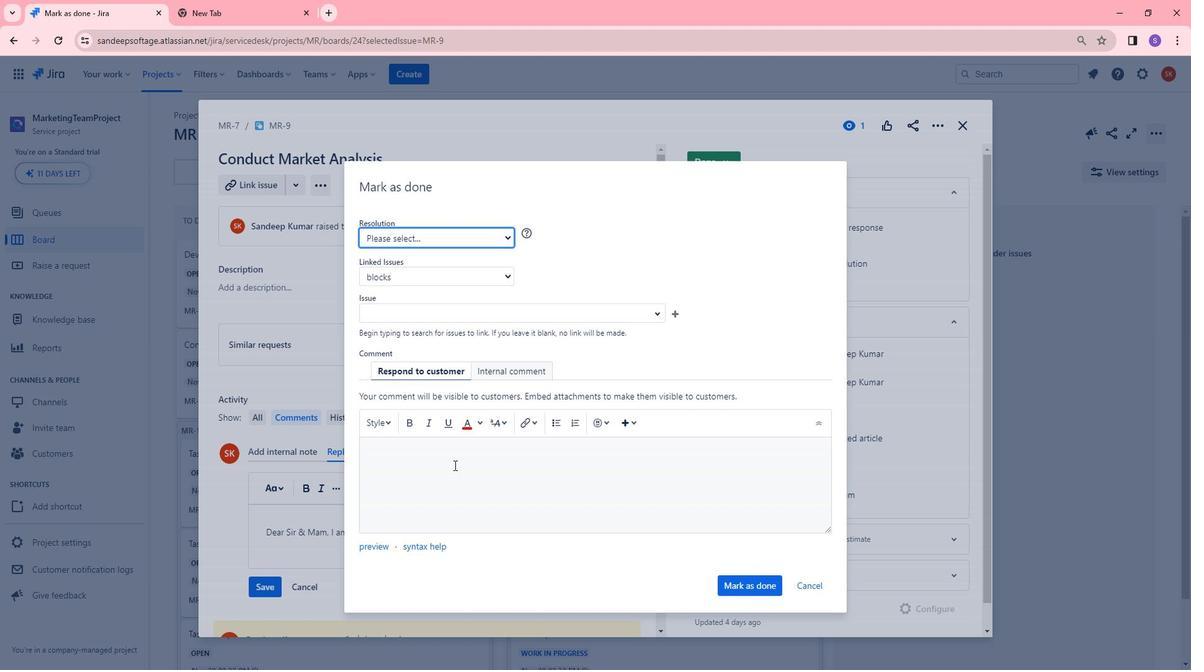 
Action: Mouse pressed left at (452, 464)
Screenshot: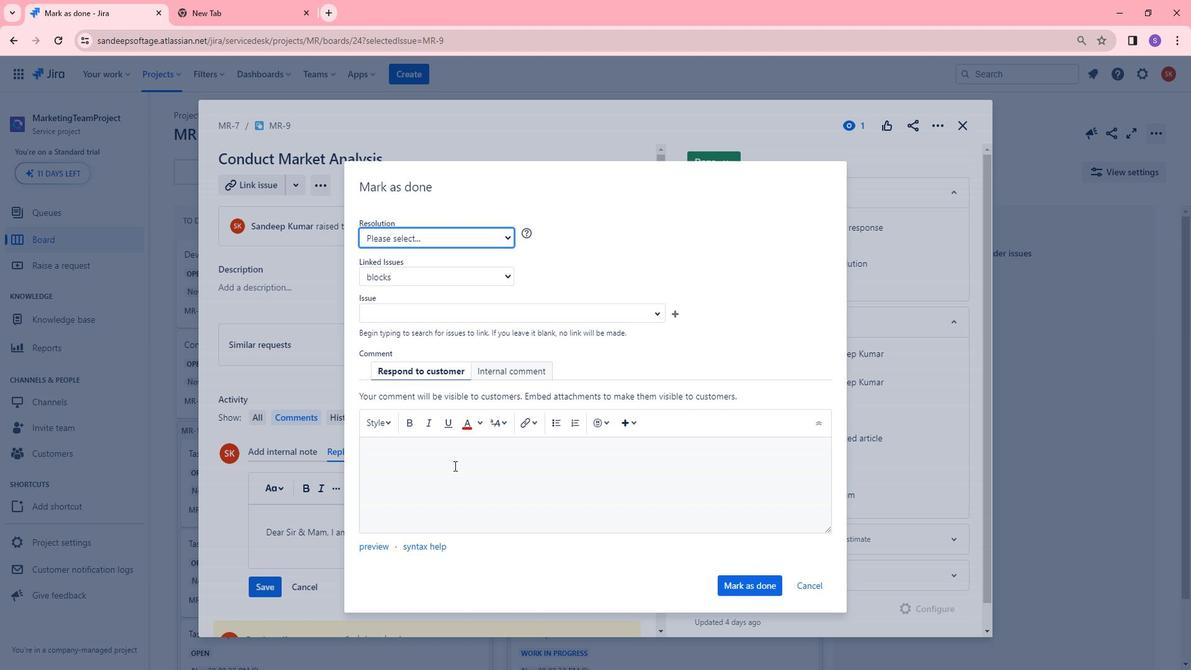 
Action: Key pressed <Key.shift>Dear<Key.space><Key.shift>Sir<Key.space><Key.shift><Key.shift><Key.shift><Key.shift><Key.shift><Key.shift><Key.shift><Key.shift><Key.shift><Key.shift>&<Key.space><Key.shift><Key.shift><Key.shift><Key.shift><Key.shift><Key.shift><Key.shift><Key.shift><Key.shift>mam<Key.space><Key.shift><Key.shift><Key.shift><Key.shift><Key.shift><Key.shift>I<Key.space><Key.backspace><Key.backspace><Key.backspace><Key.backspace>m,<Key.space><Key.shift><Key.shift><Key.shift><Key.shift><Key.shift><Key.shift><Key.shift><Key.shift><Key.shift><Key.shift><Key.shift><Key.shift><Key.shift><Key.shift><Key.shift><Key.shift>I<Key.space>am<Key.space>here<Key.space>to<Key.space>inform<Key.space>you<Key.space>that<Key.space>your<Key.space>concern<Key.space>has<Key.space>been<Key.space>resolved.
Screenshot: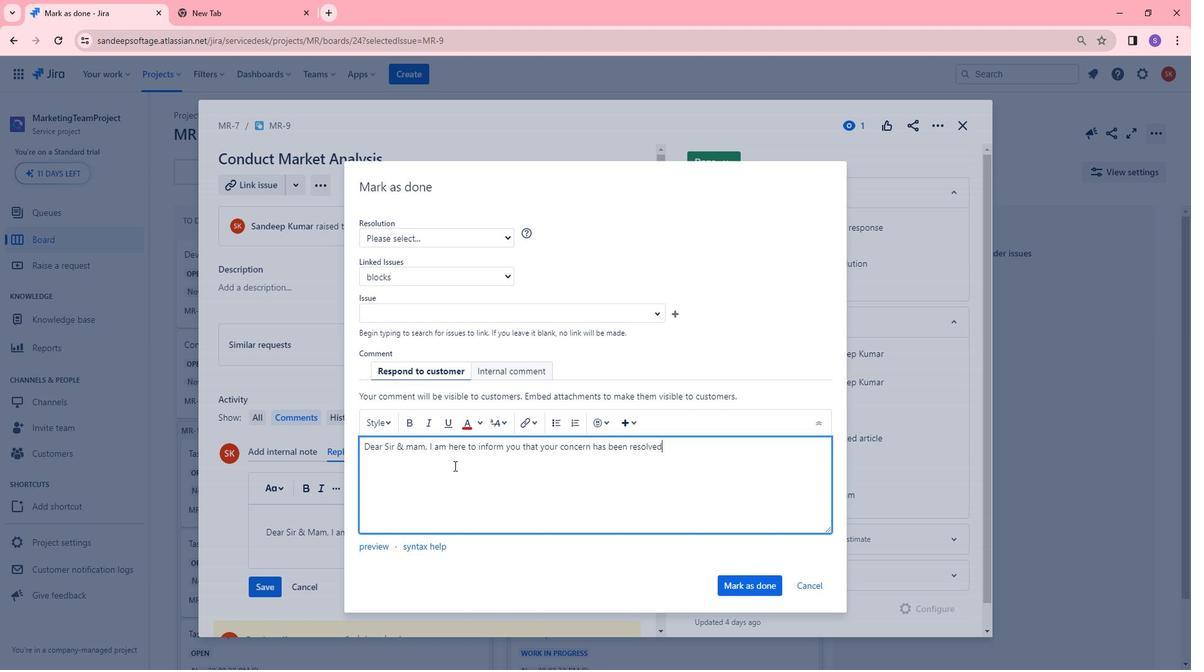 
Action: Mouse moved to (363, 447)
Screenshot: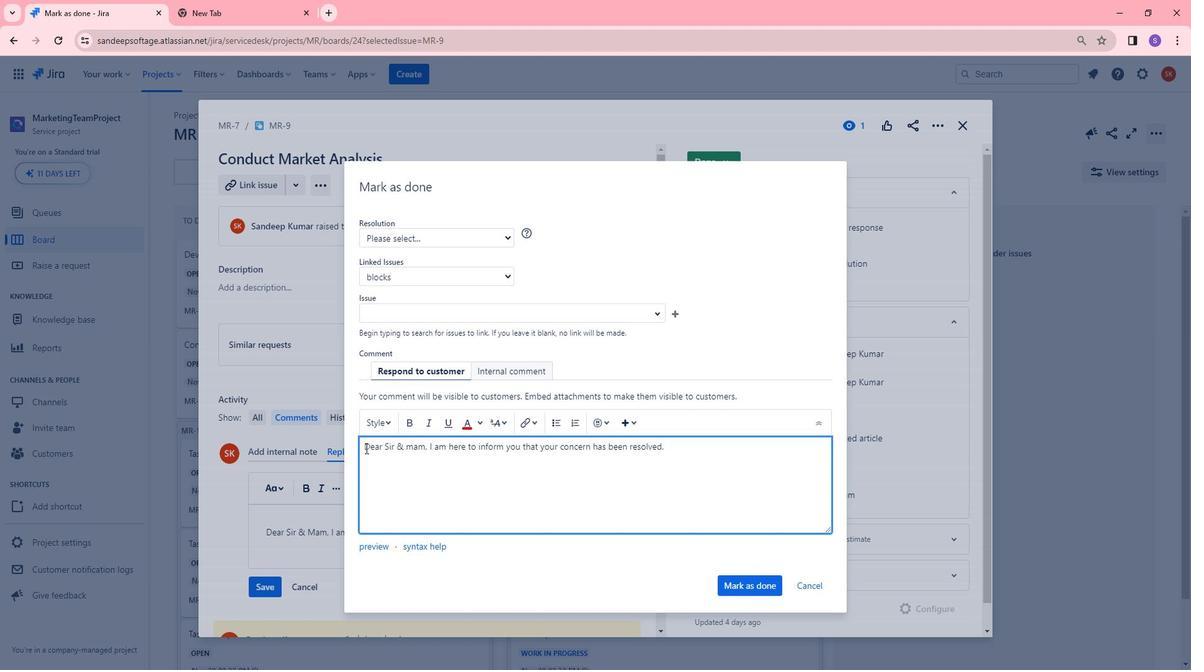 
Action: Mouse pressed left at (363, 447)
Screenshot: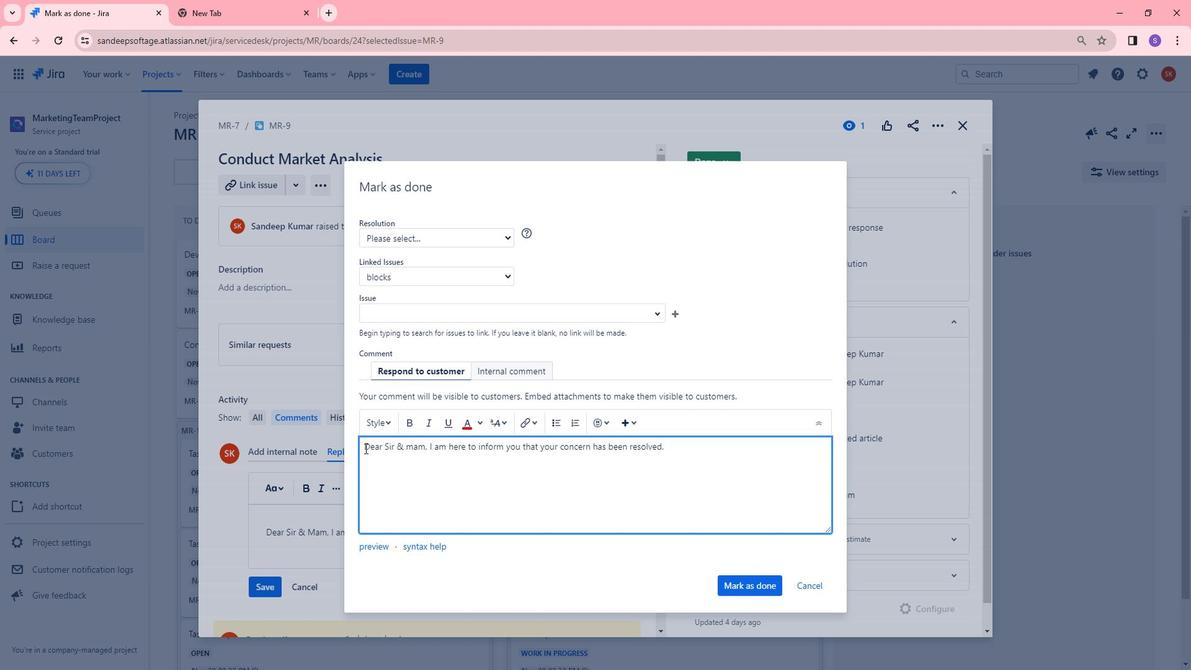 
Action: Mouse moved to (406, 421)
Screenshot: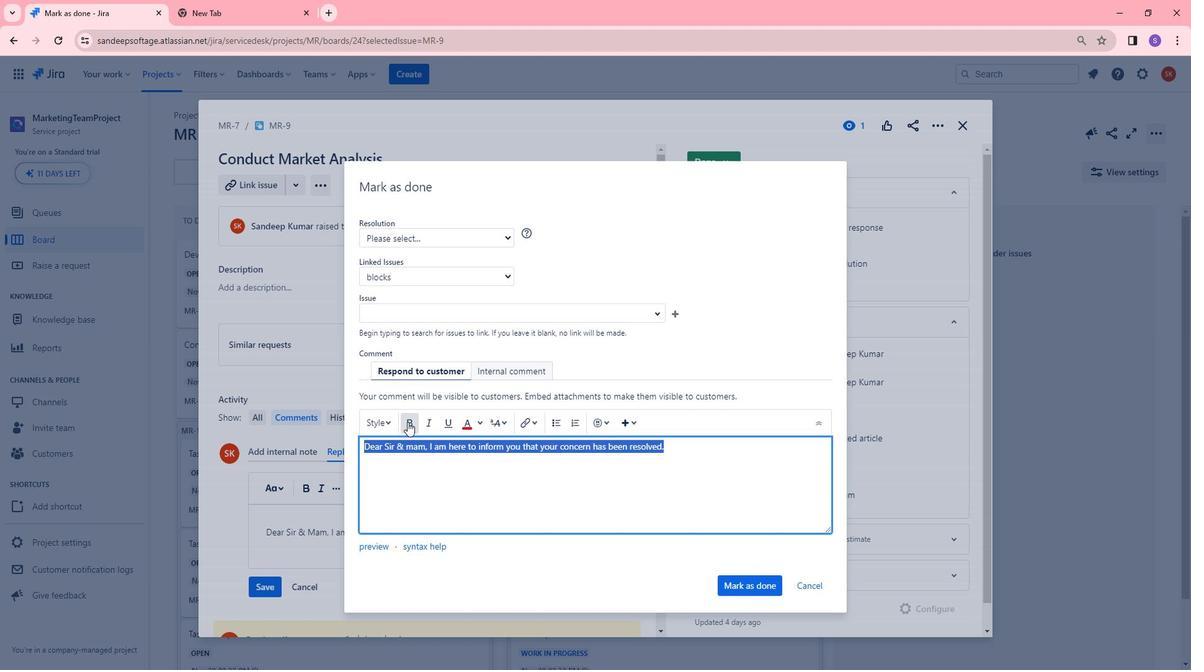 
Action: Mouse pressed left at (406, 421)
Screenshot: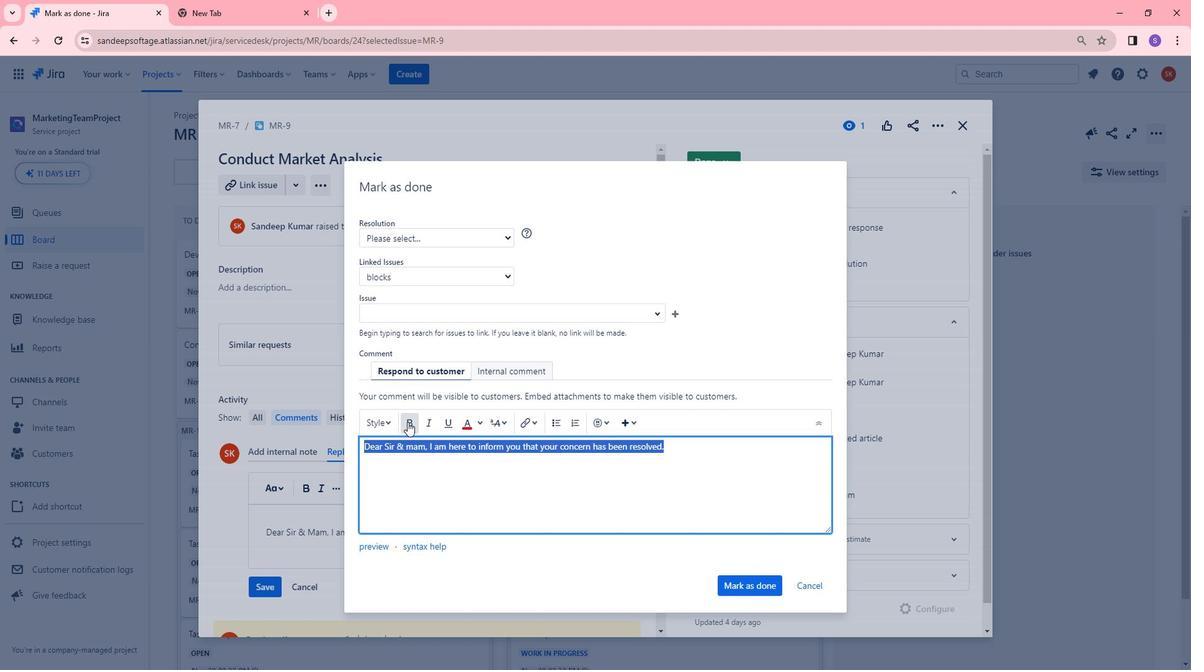 
Action: Mouse moved to (706, 476)
Screenshot: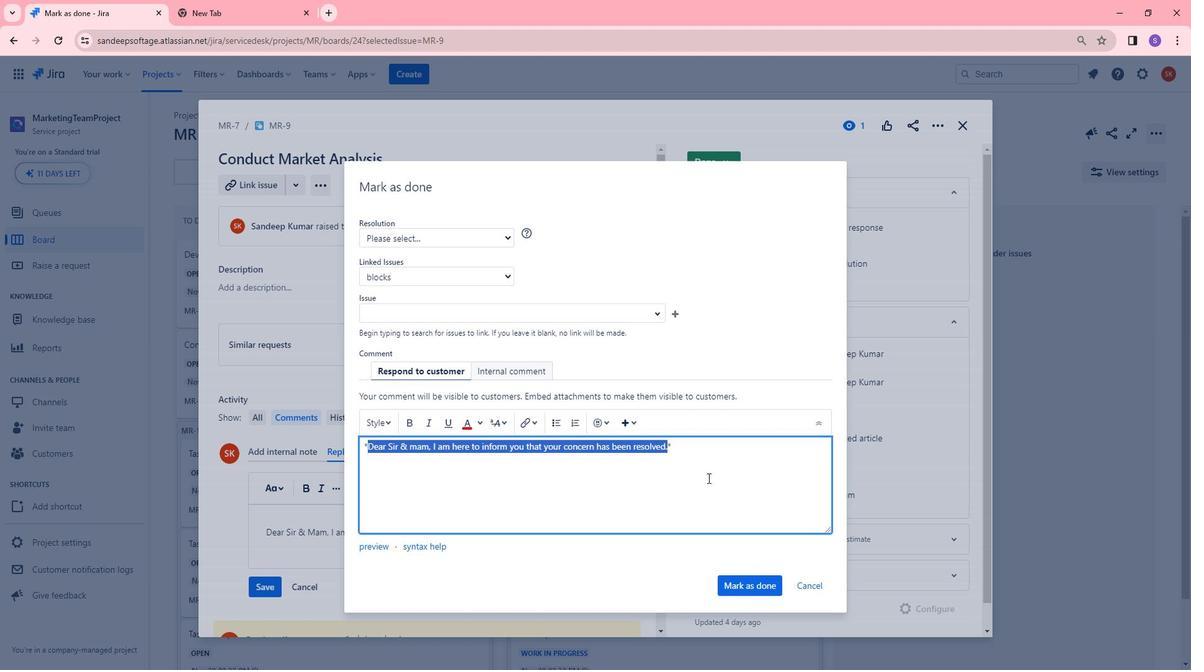 
Action: Mouse pressed left at (706, 476)
Screenshot: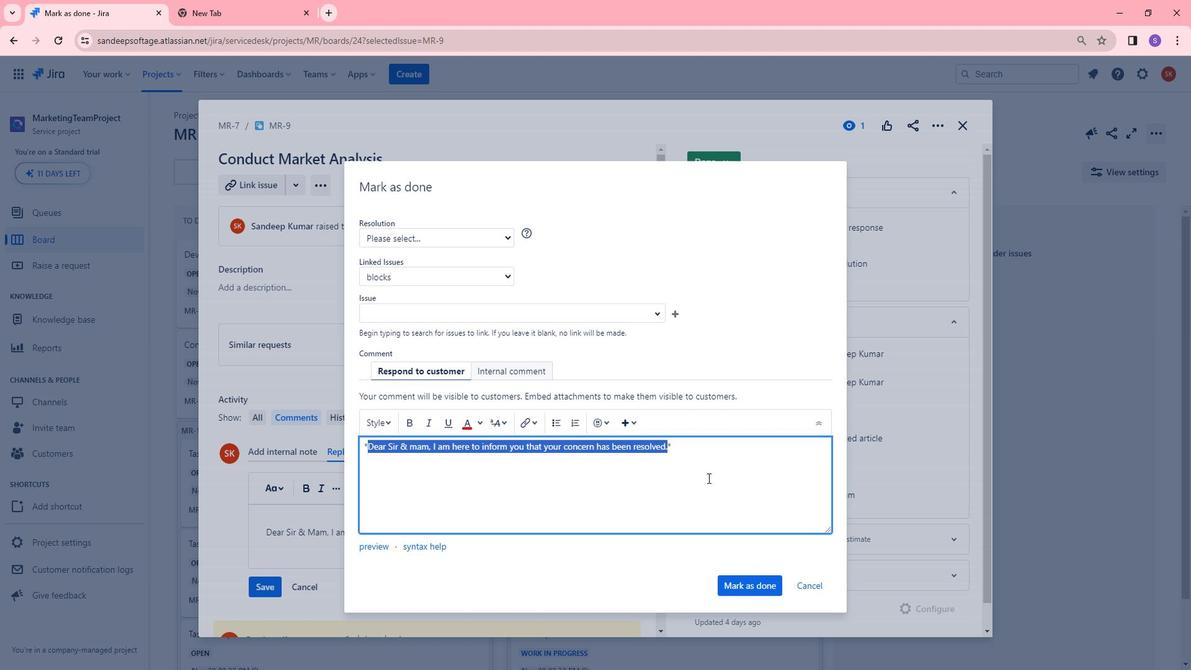
Action: Mouse moved to (675, 449)
Screenshot: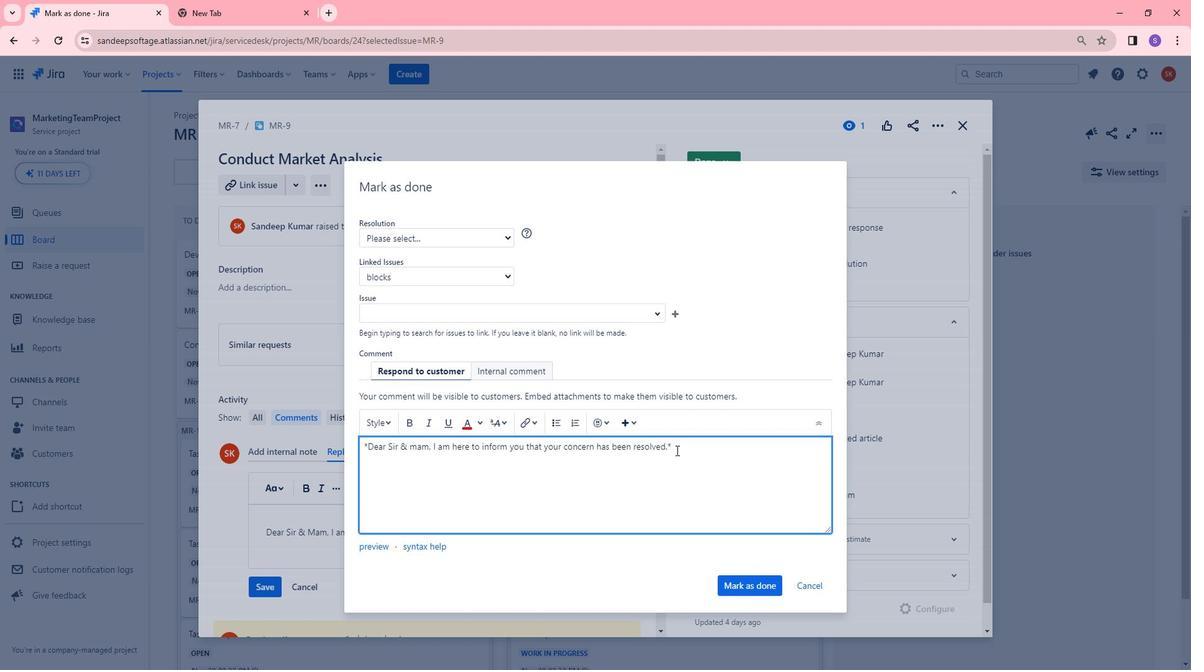 
Action: Key pressed <Key.backspace>
Screenshot: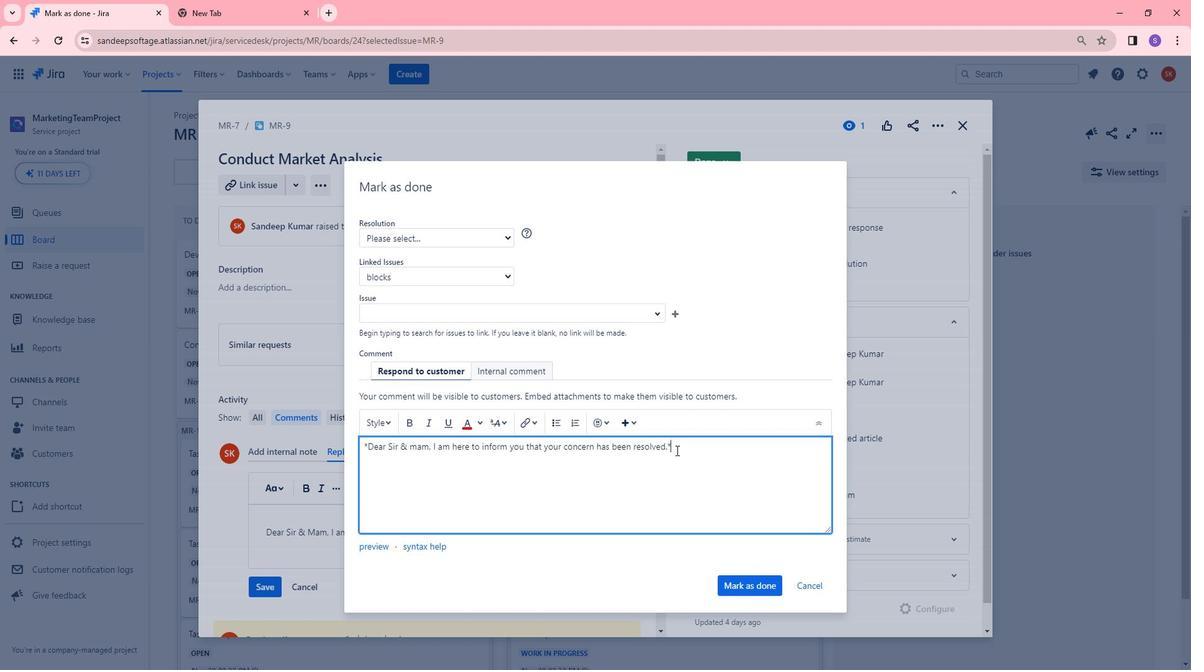 
Action: Mouse moved to (366, 444)
Screenshot: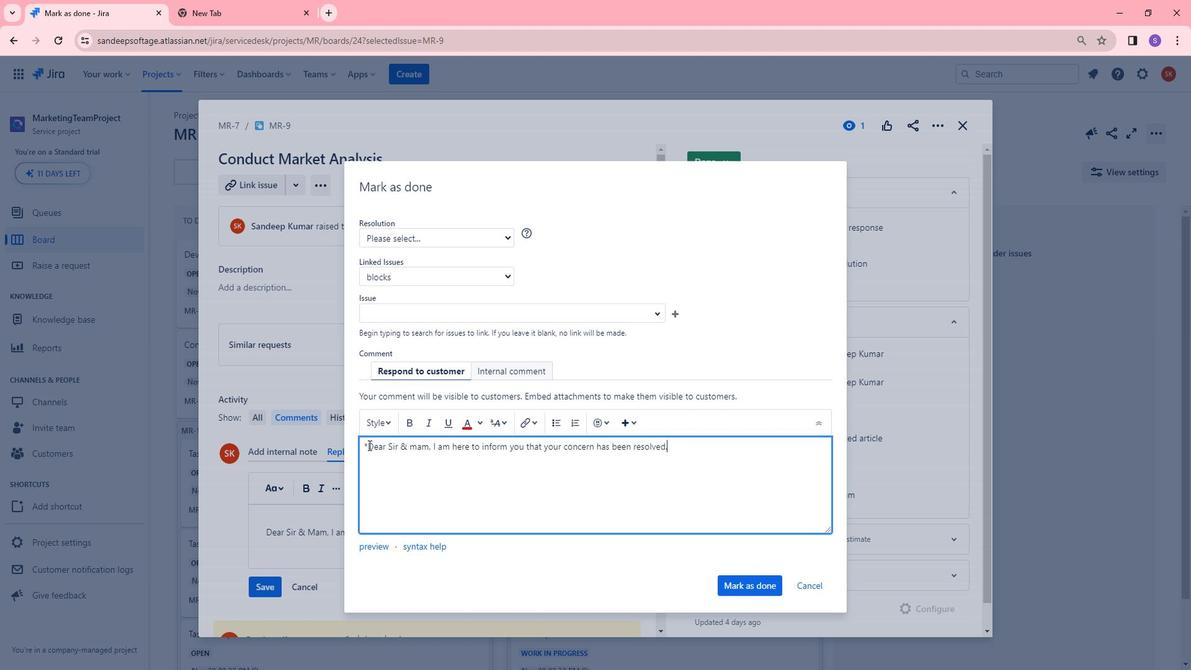 
Action: Mouse pressed left at (366, 444)
Screenshot: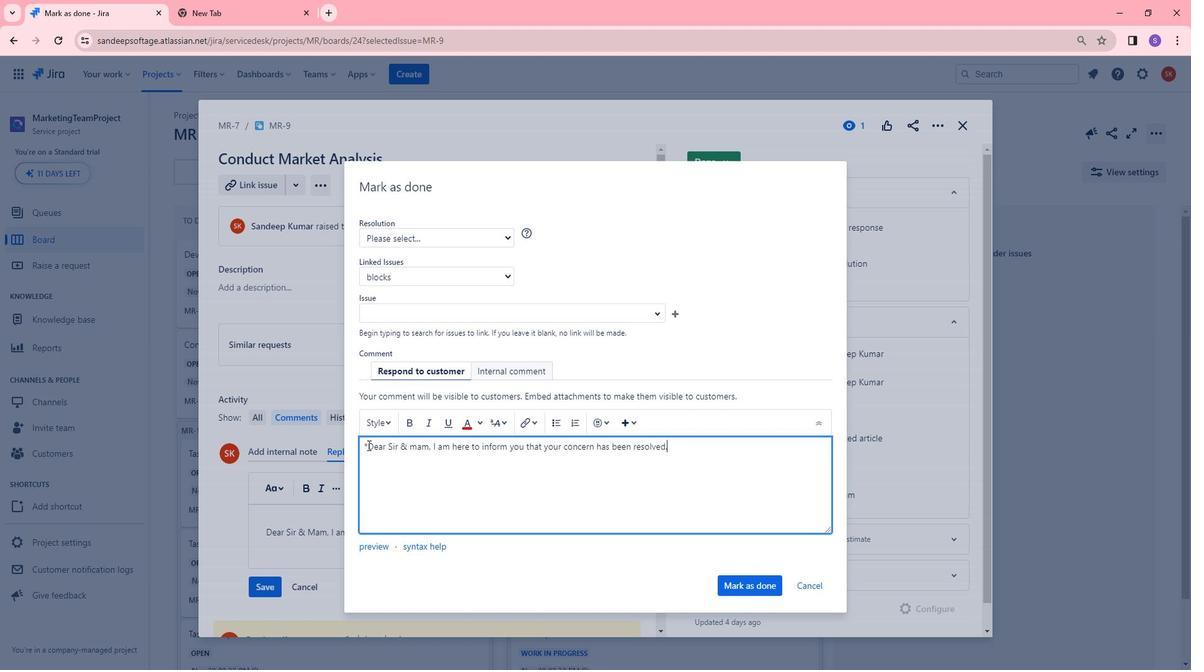 
Action: Mouse moved to (369, 445)
Screenshot: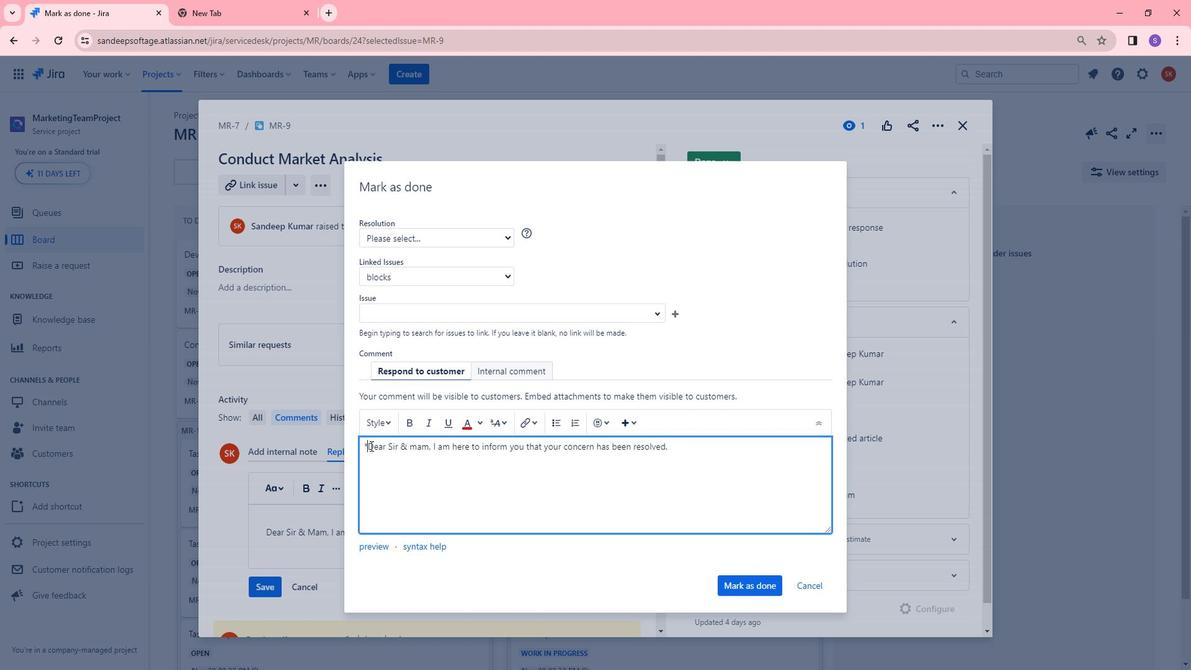 
Action: Key pressed <Key.backspace>
Screenshot: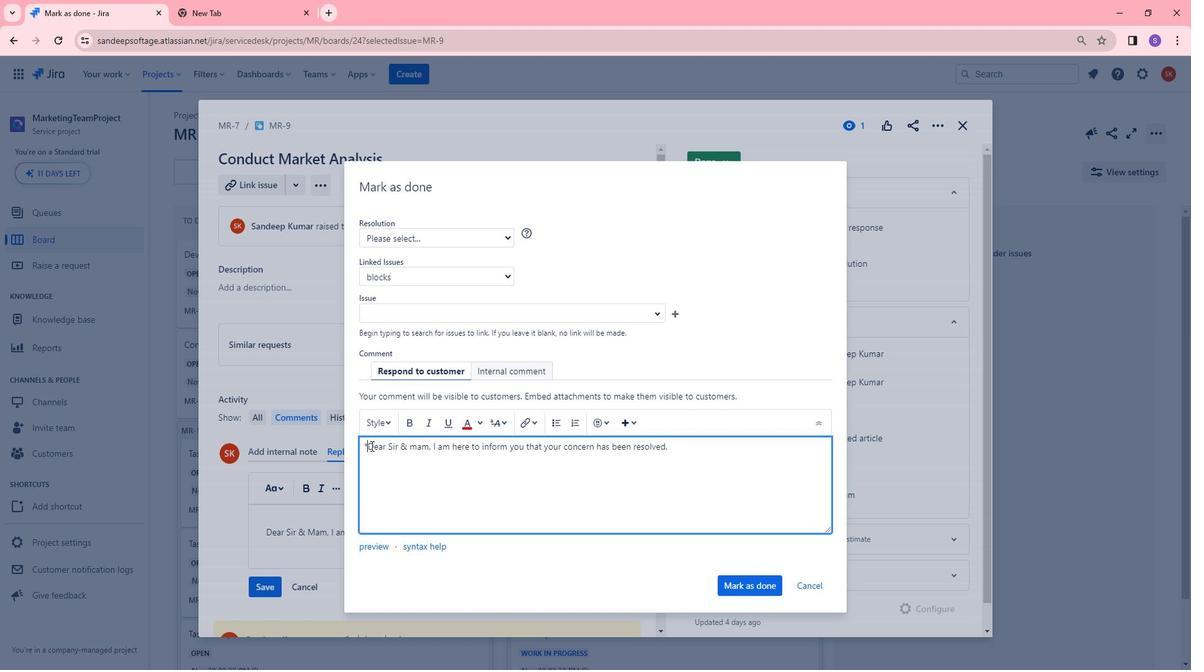 
Action: Mouse moved to (360, 445)
Screenshot: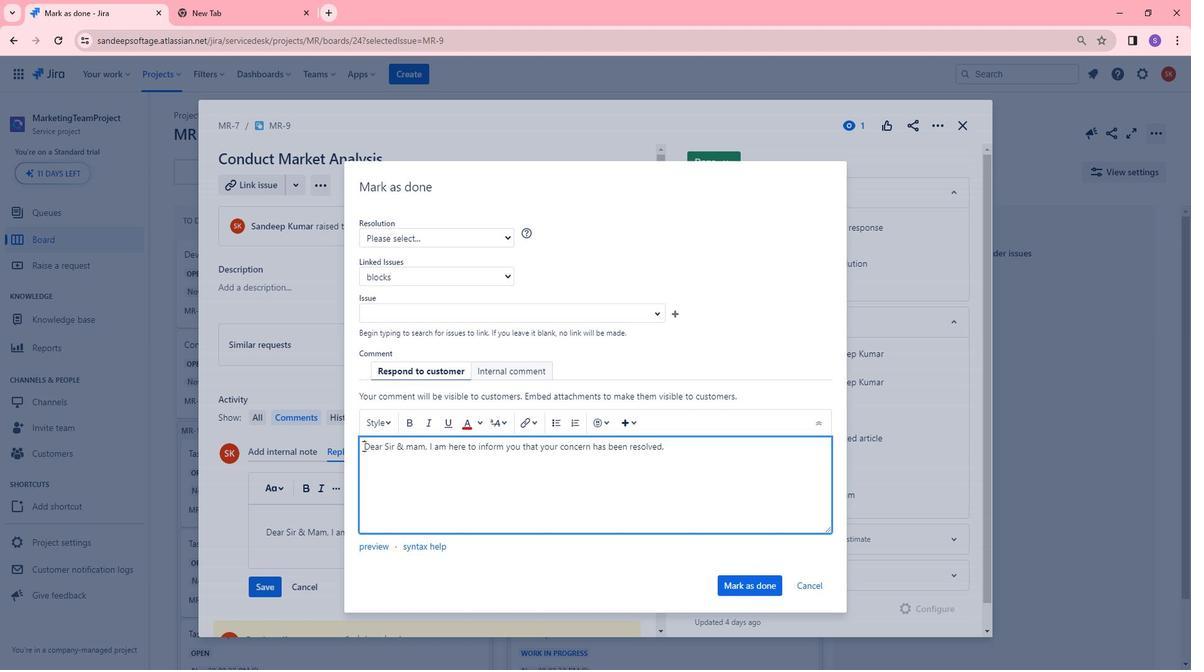 
Action: Mouse pressed left at (360, 445)
Screenshot: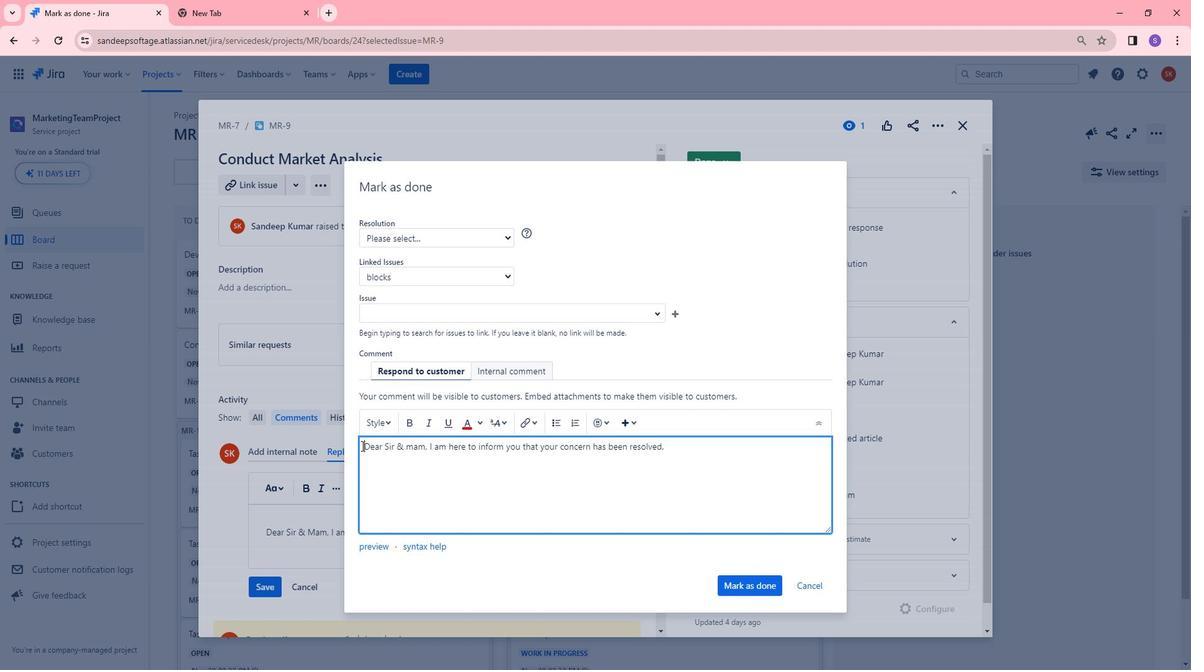 
Action: Mouse moved to (406, 422)
Screenshot: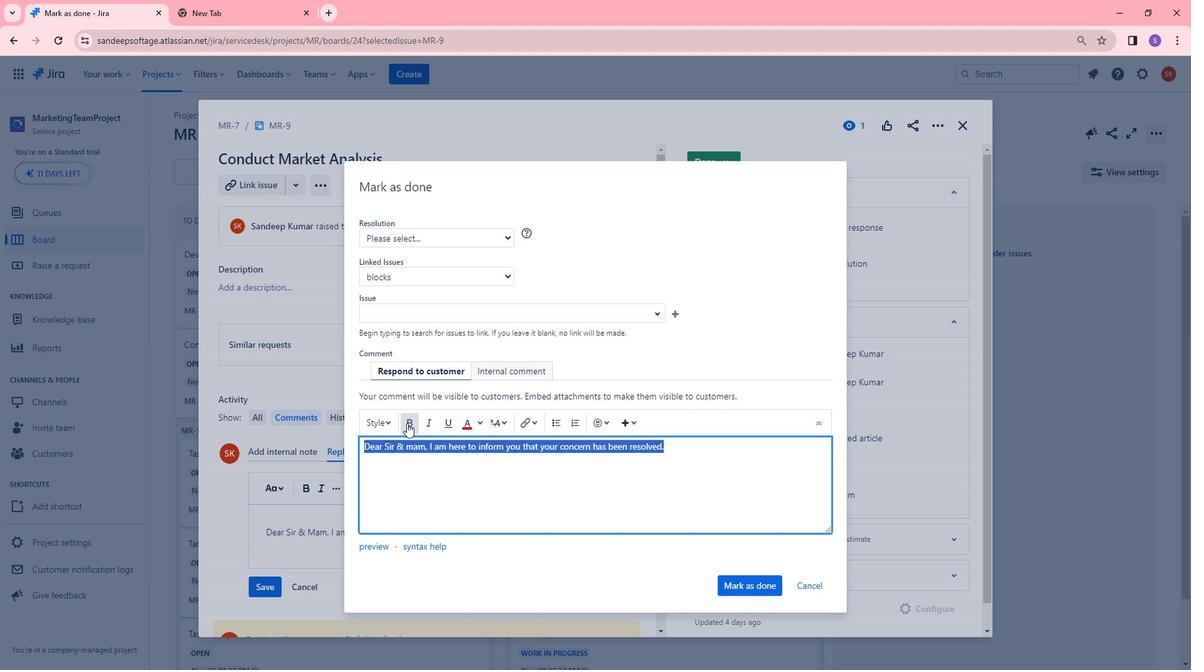 
Action: Mouse pressed left at (406, 422)
Screenshot: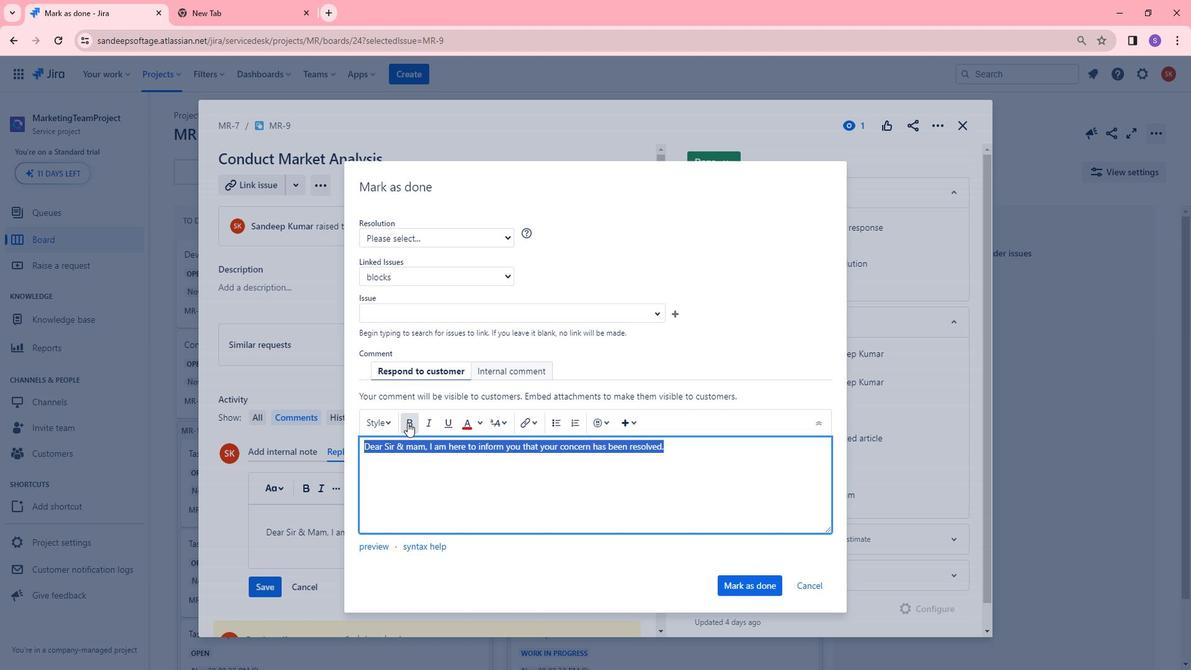 
Action: Mouse moved to (454, 483)
Screenshot: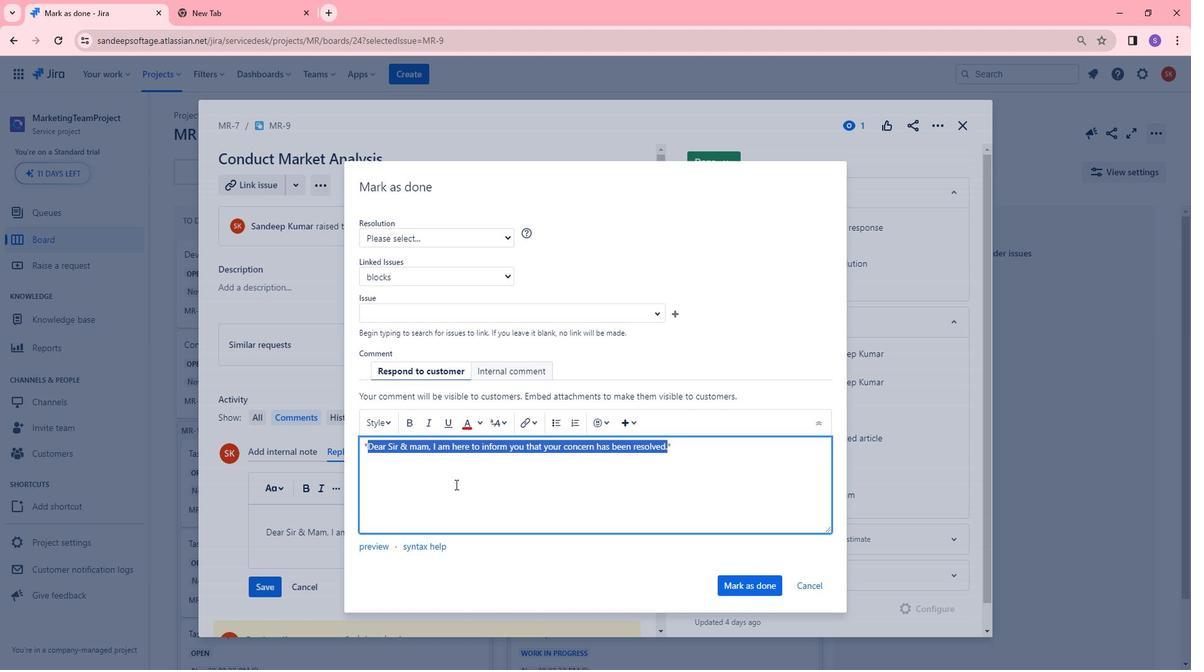 
Action: Mouse pressed left at (454, 483)
Screenshot: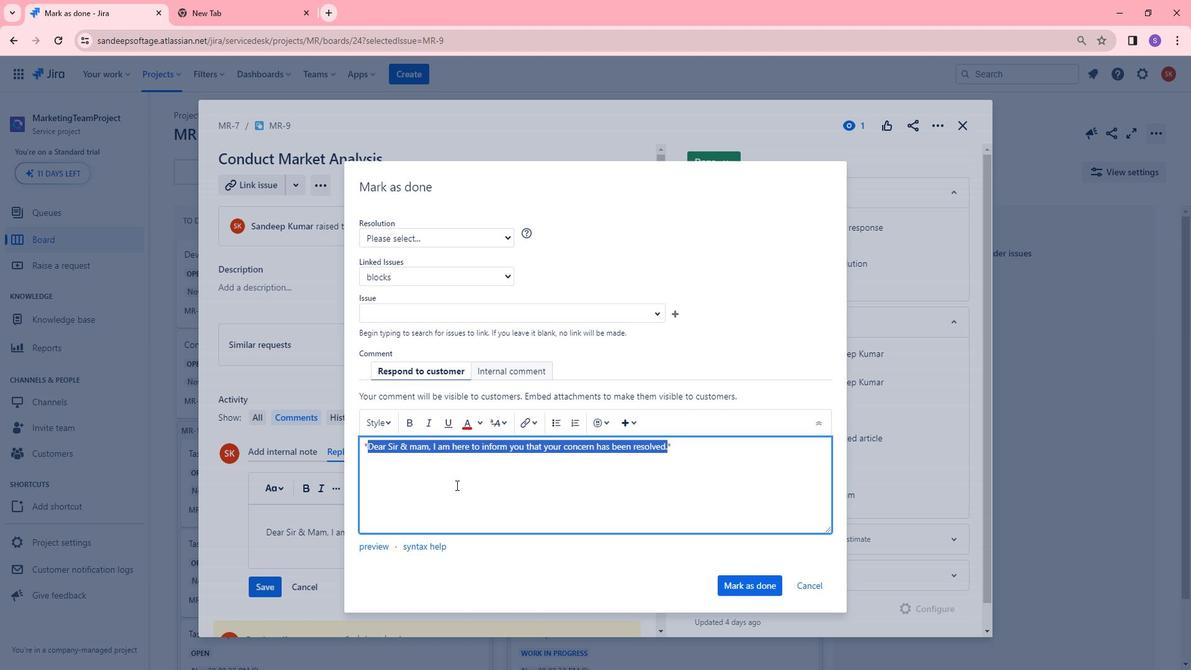 
Action: Mouse moved to (665, 448)
Screenshot: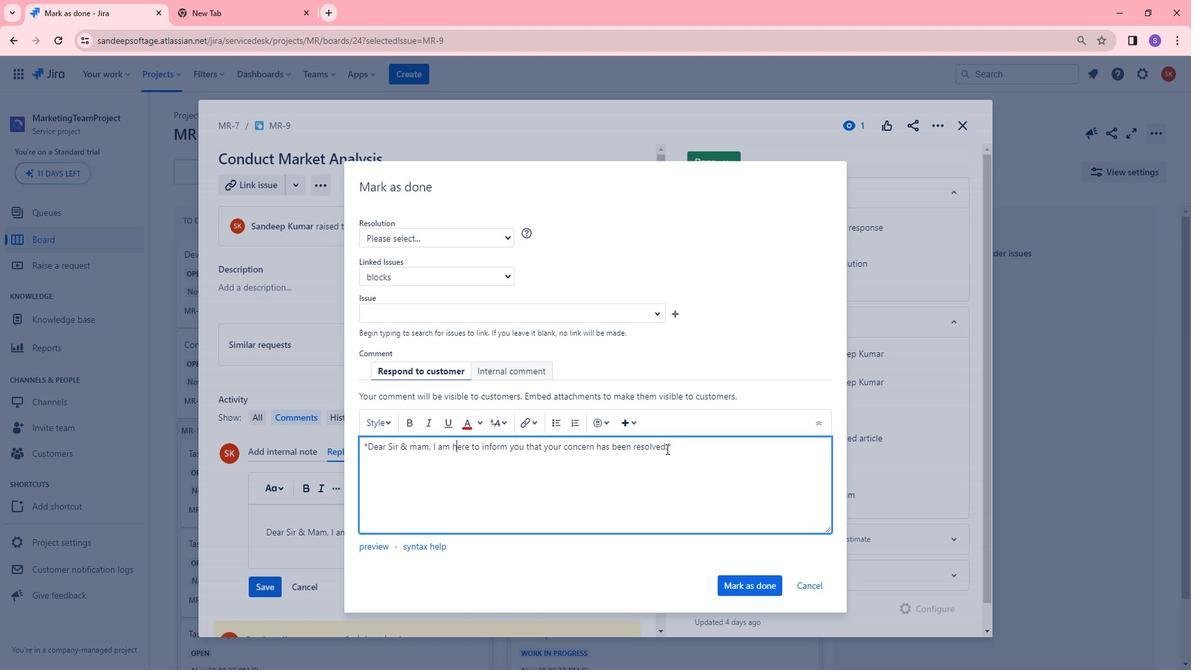 
Action: Mouse pressed left at (665, 448)
Screenshot: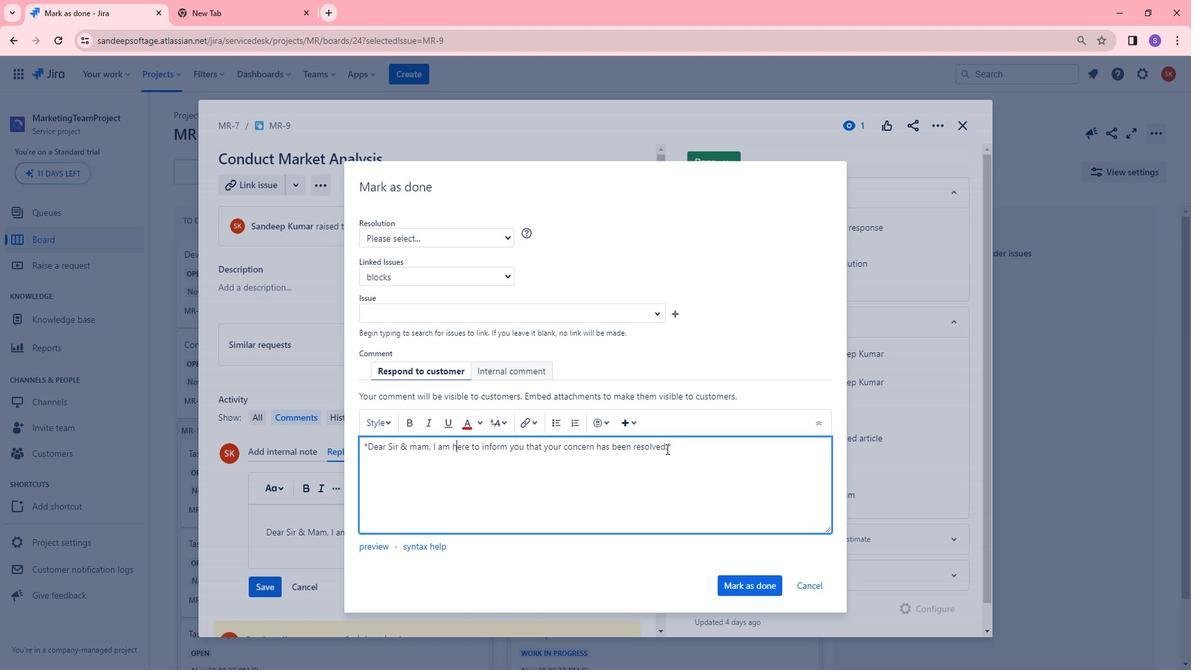 
Action: Mouse moved to (668, 448)
Screenshot: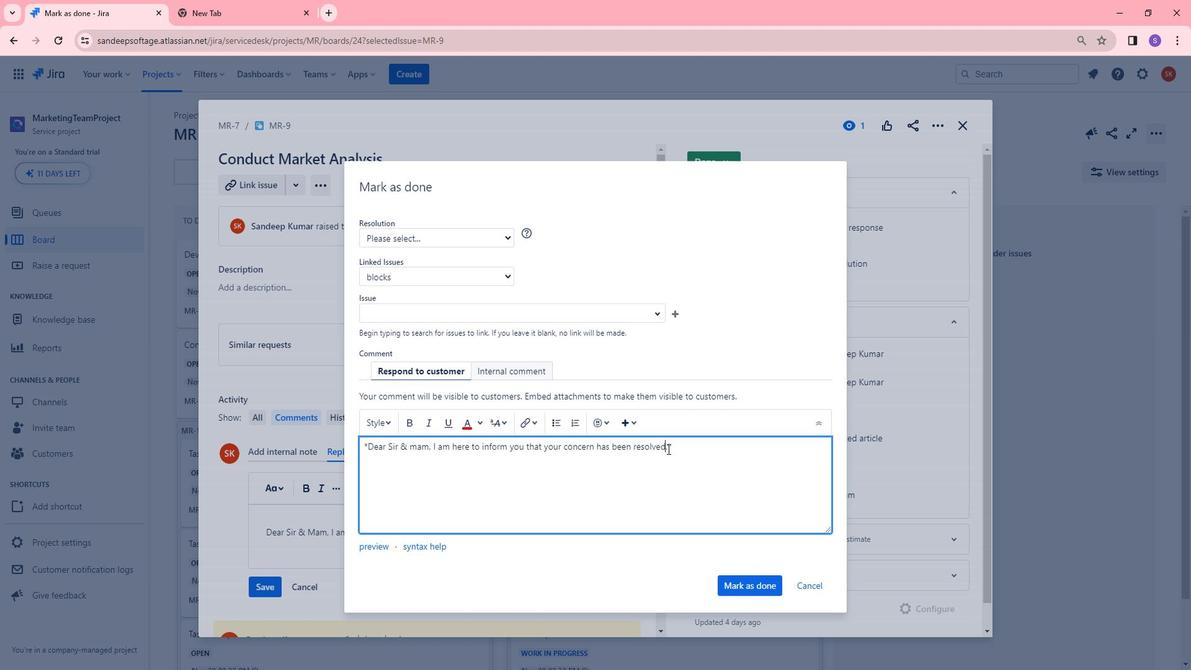 
Action: Key pressed <Key.right><Key.backspace>
Screenshot: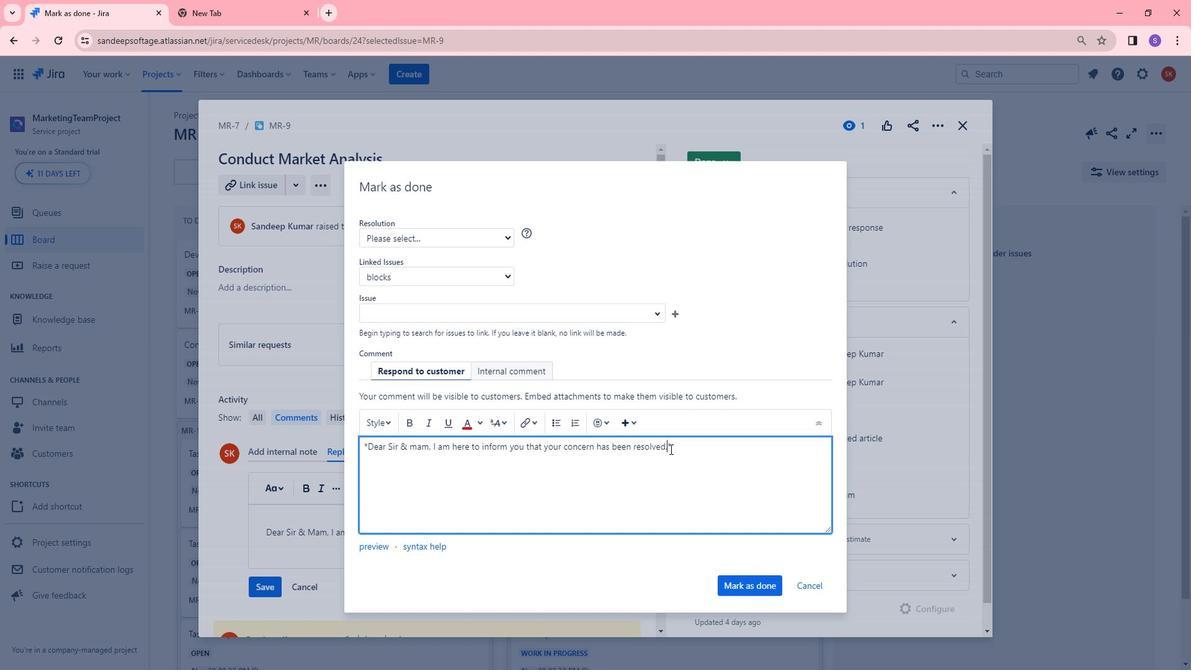 
Action: Mouse moved to (672, 446)
Screenshot: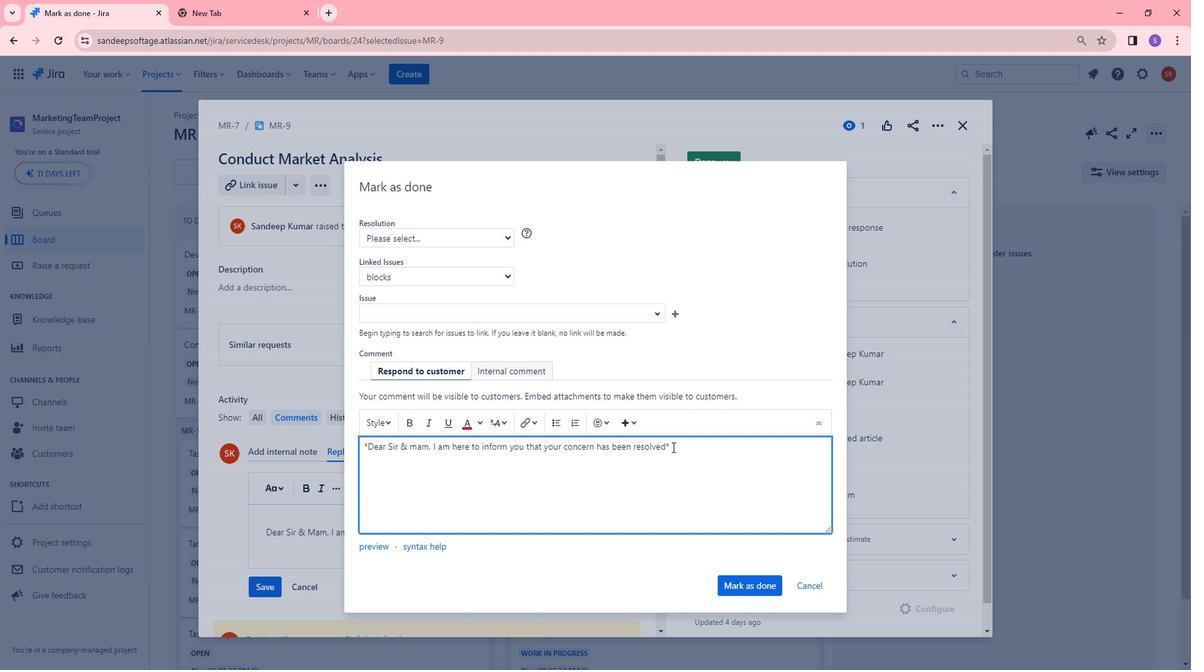 
Action: Mouse pressed left at (672, 446)
Screenshot: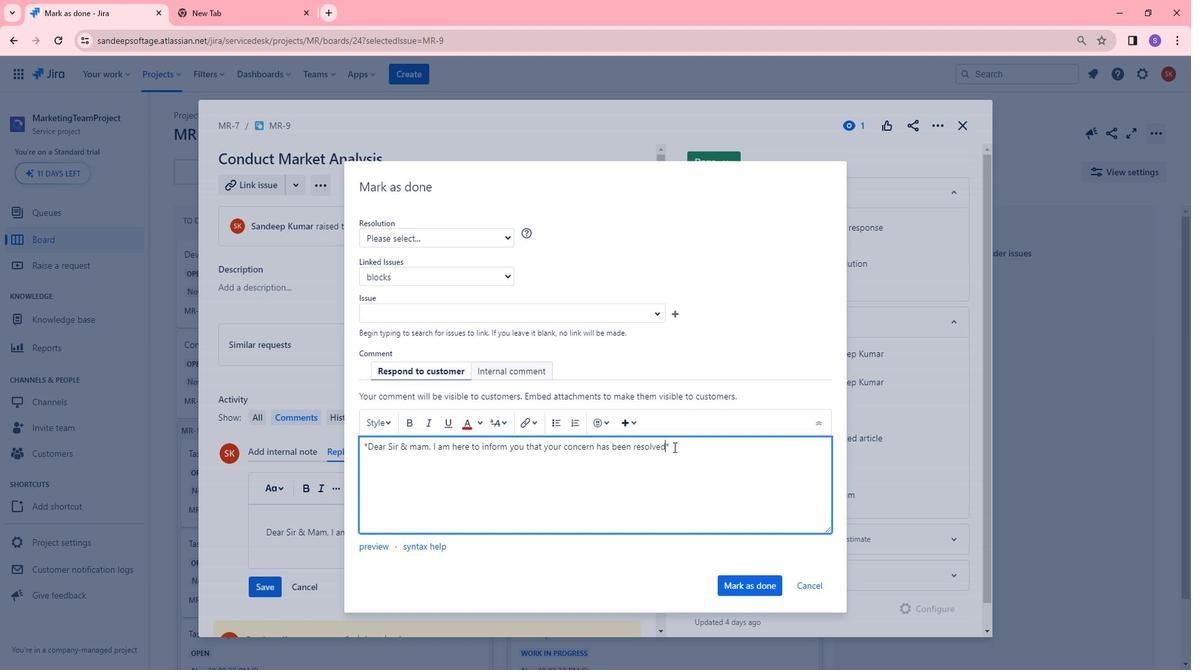 
Action: Key pressed .<Key.backspace><Key.backspace>
Screenshot: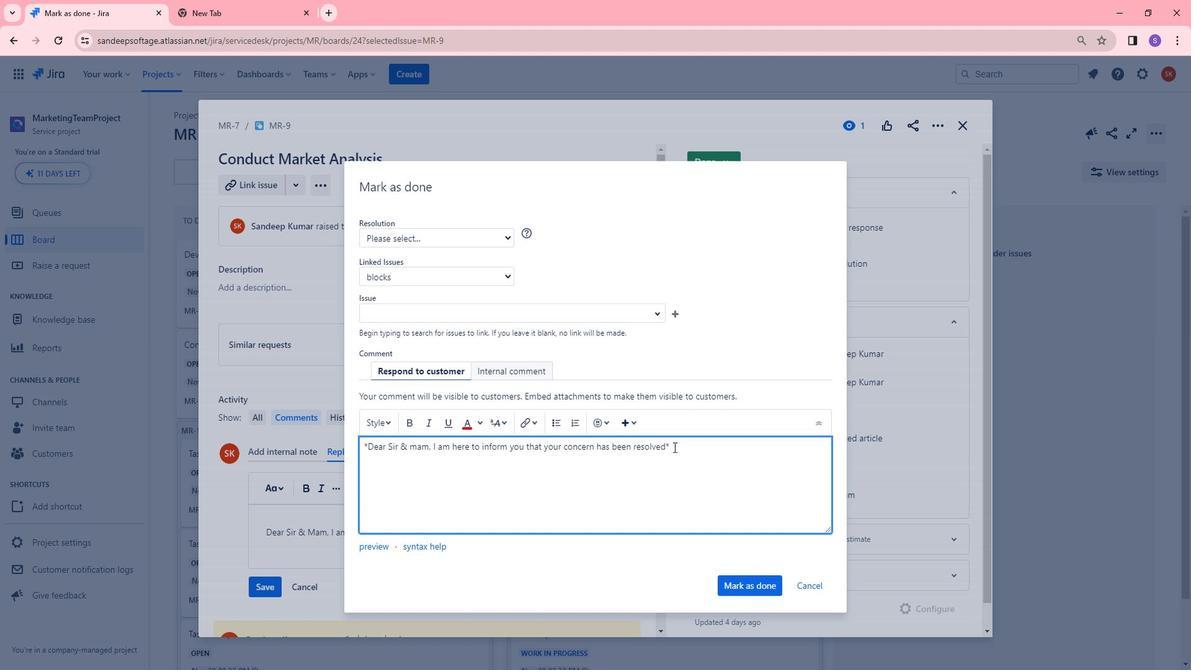 
Action: Mouse moved to (364, 443)
Screenshot: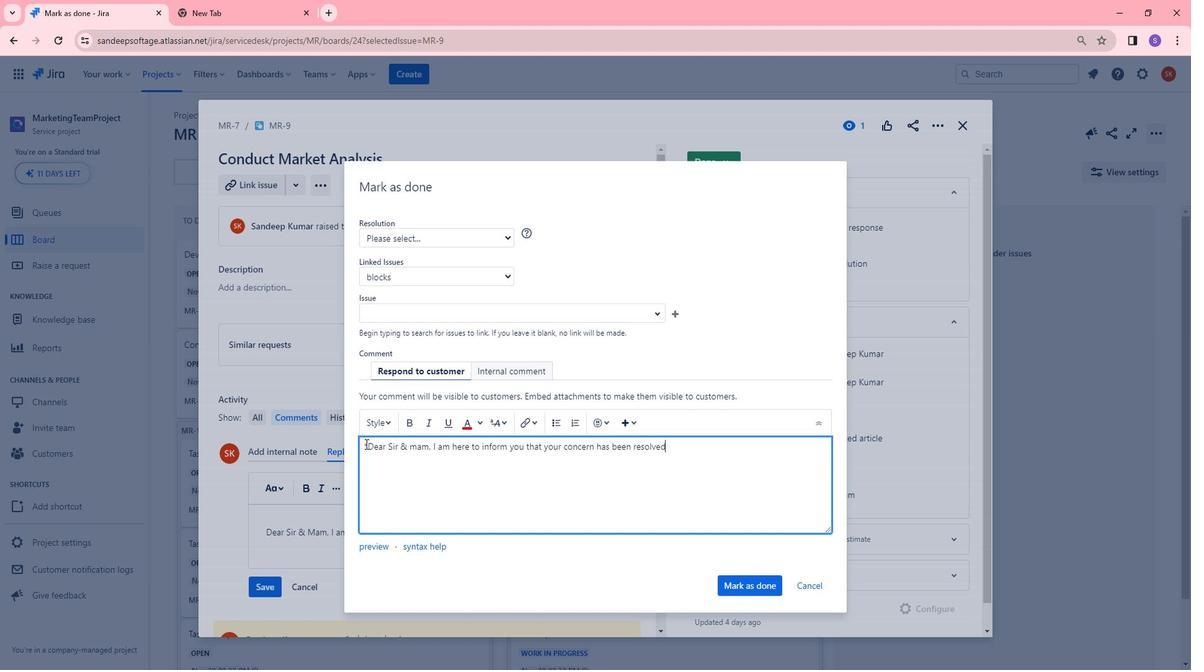 
Action: Mouse pressed left at (364, 443)
Screenshot: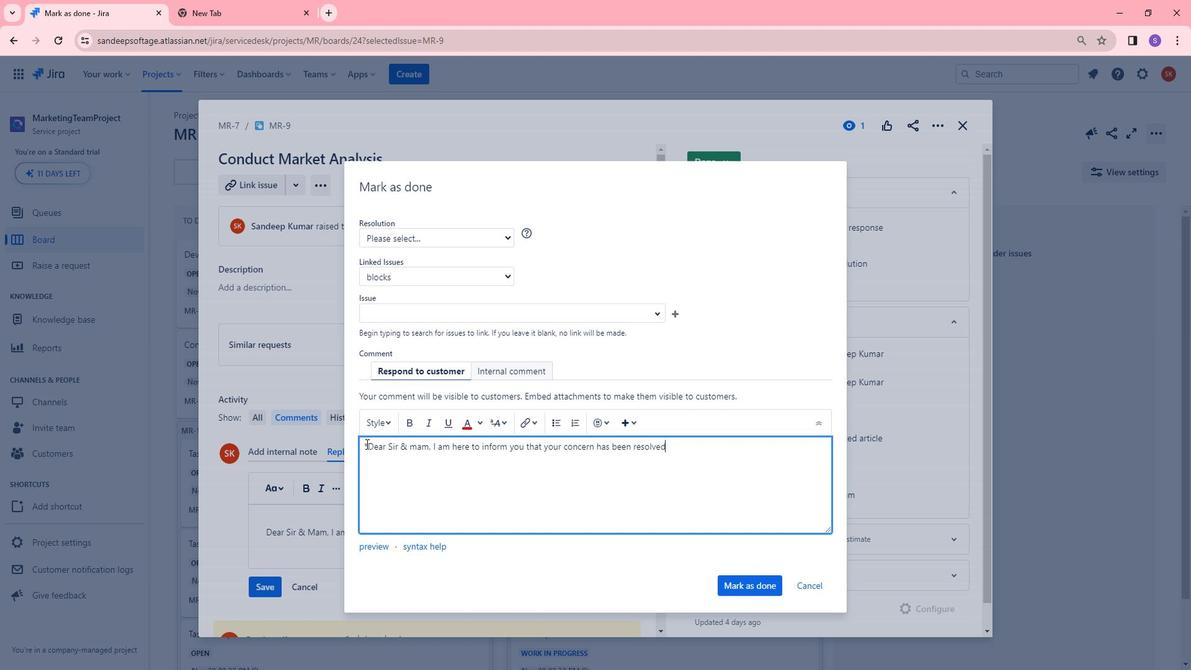 
Action: Mouse moved to (364, 442)
Screenshot: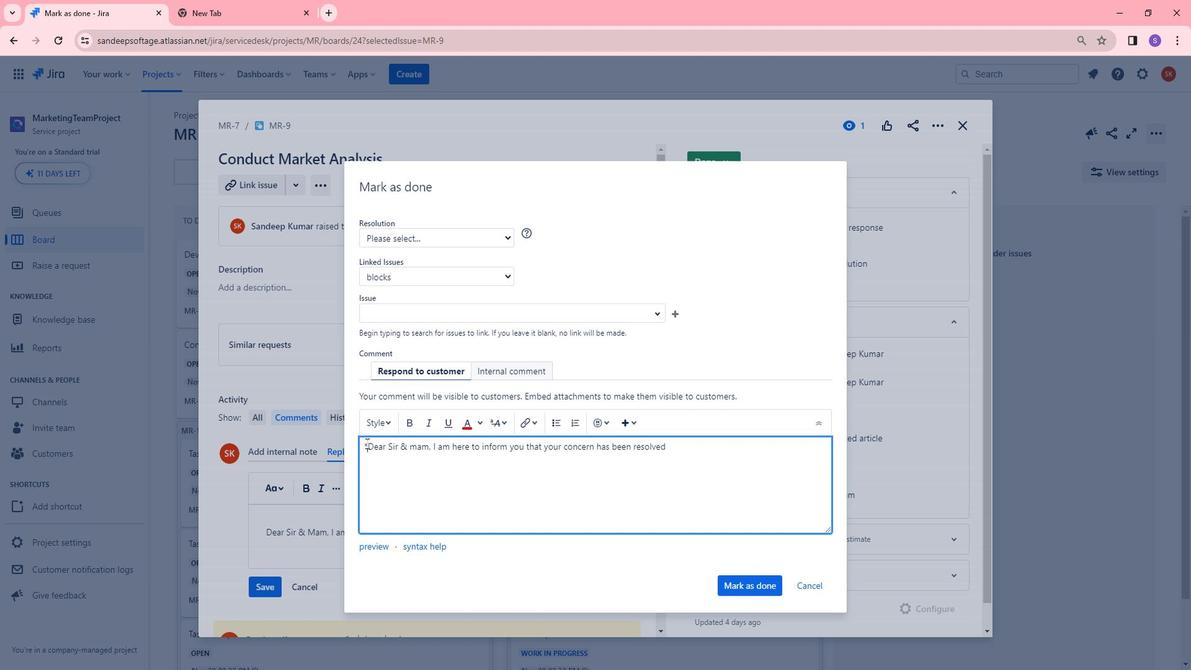 
Action: Key pressed <Key.backspace>
Screenshot: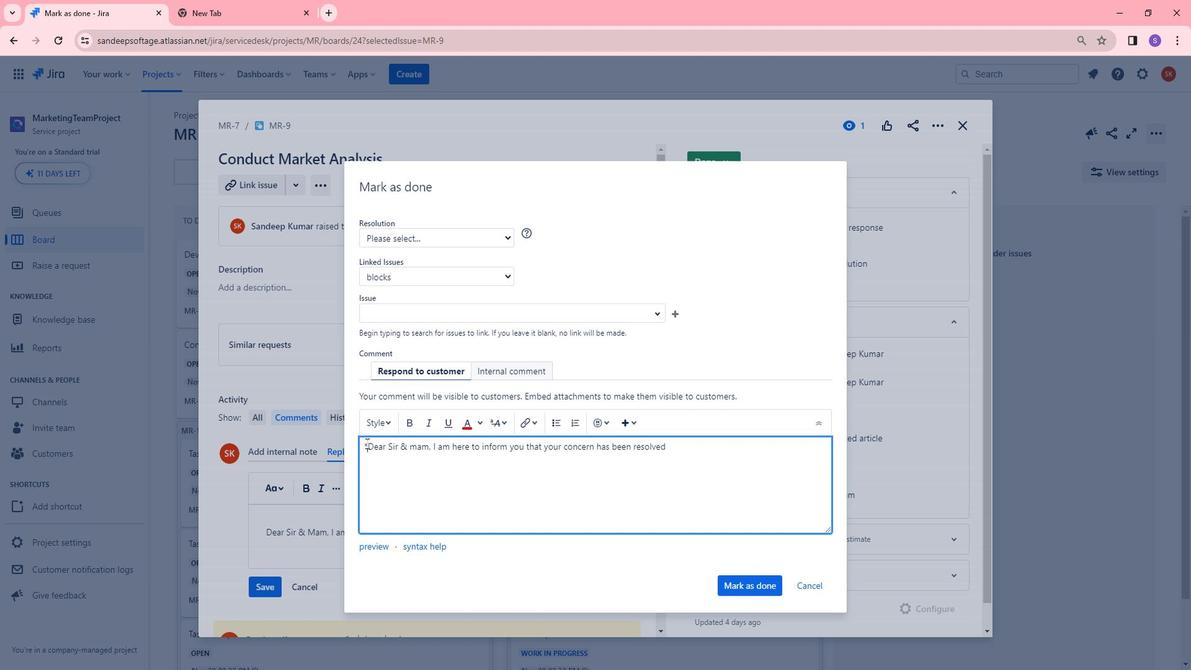 
Action: Mouse moved to (665, 447)
Screenshot: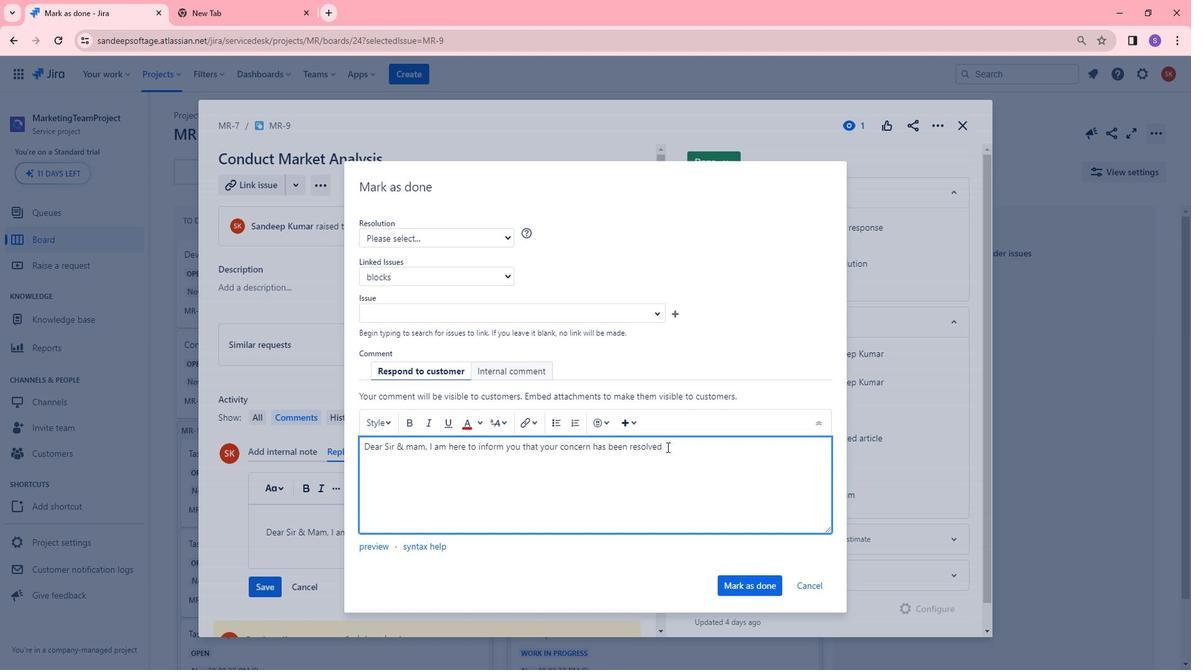 
Action: Mouse pressed left at (665, 447)
Screenshot: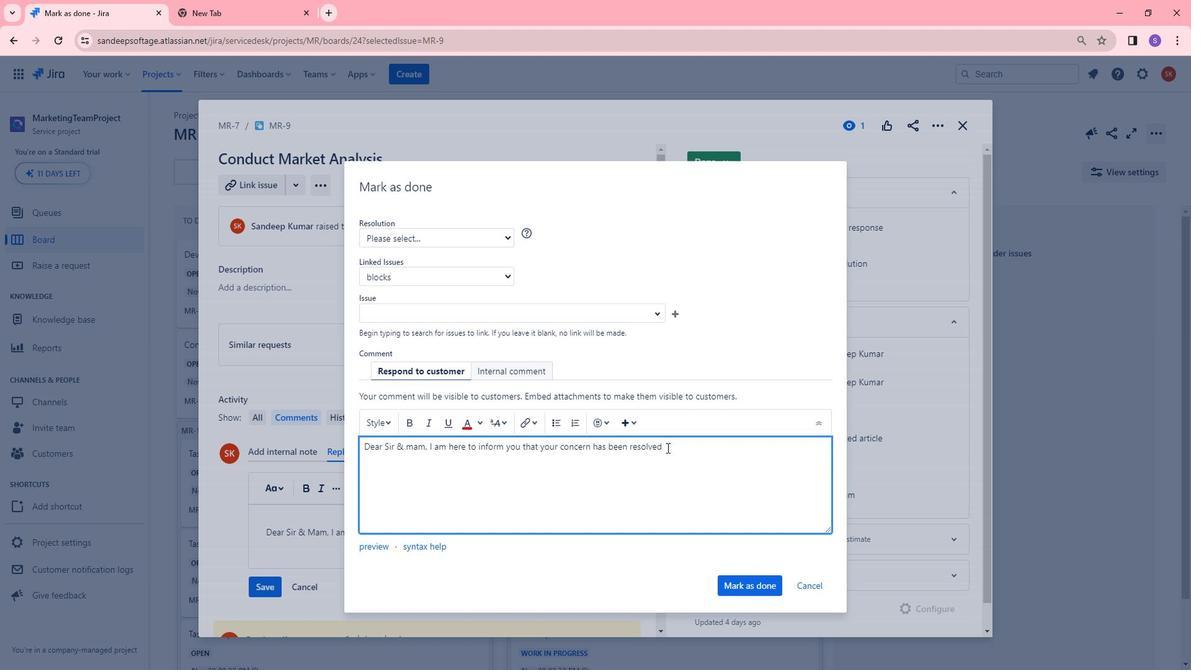 
Action: Key pressed .
Screenshot: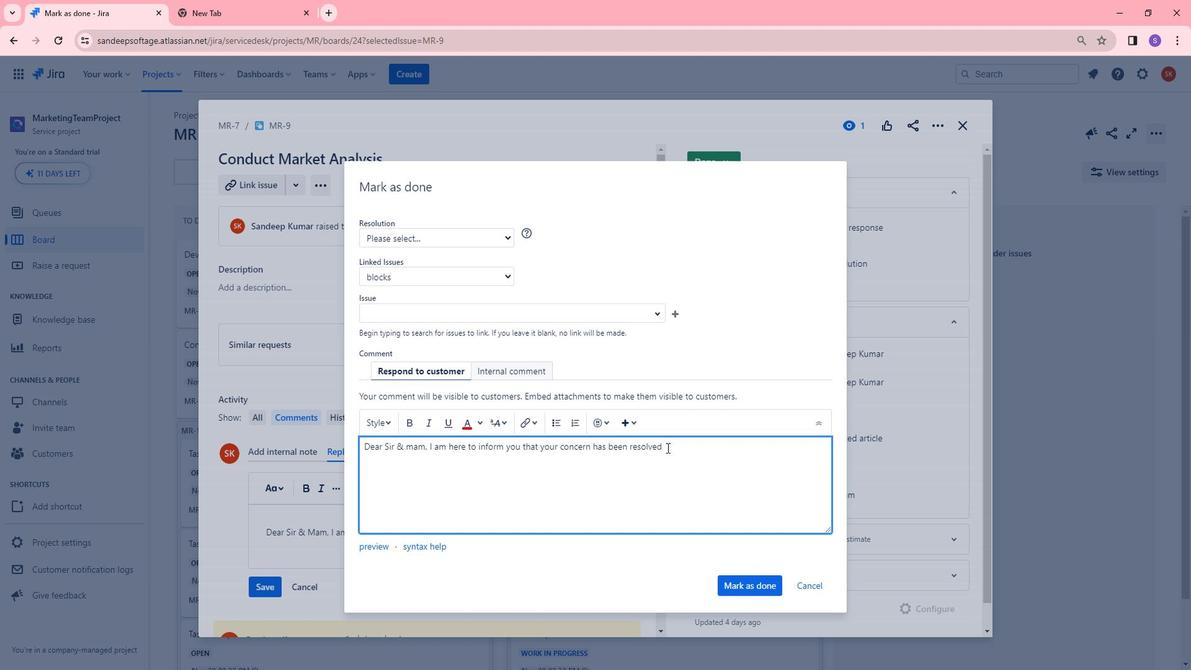 
Action: Mouse moved to (742, 575)
Screenshot: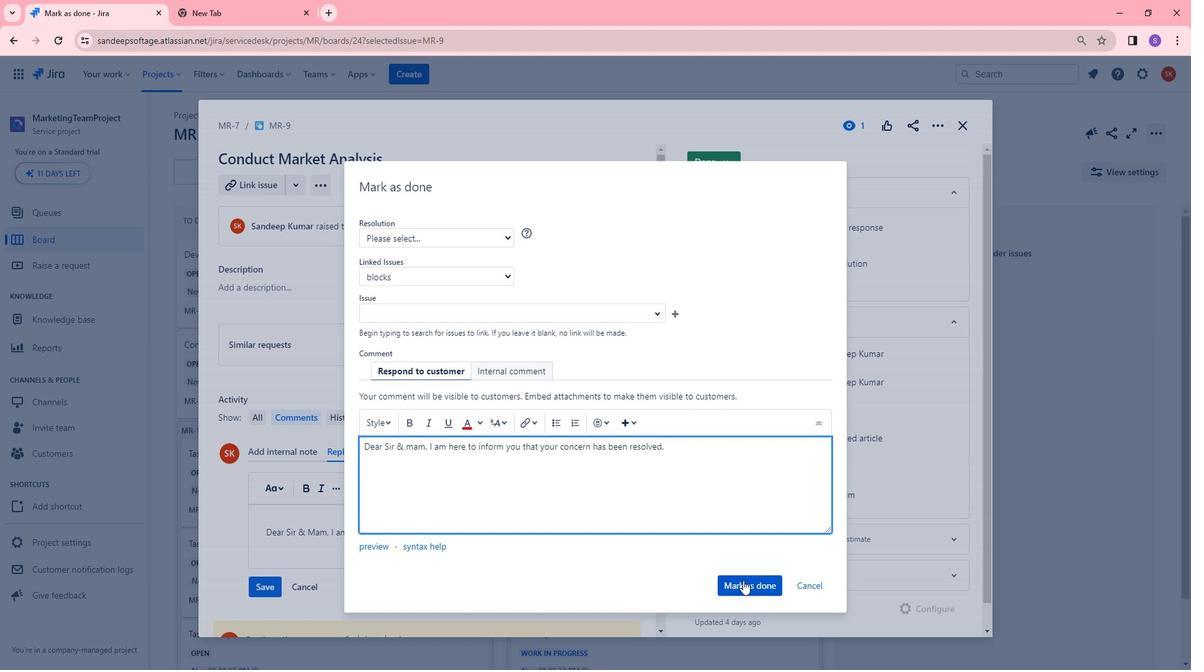 
Action: Mouse pressed left at (742, 575)
Screenshot: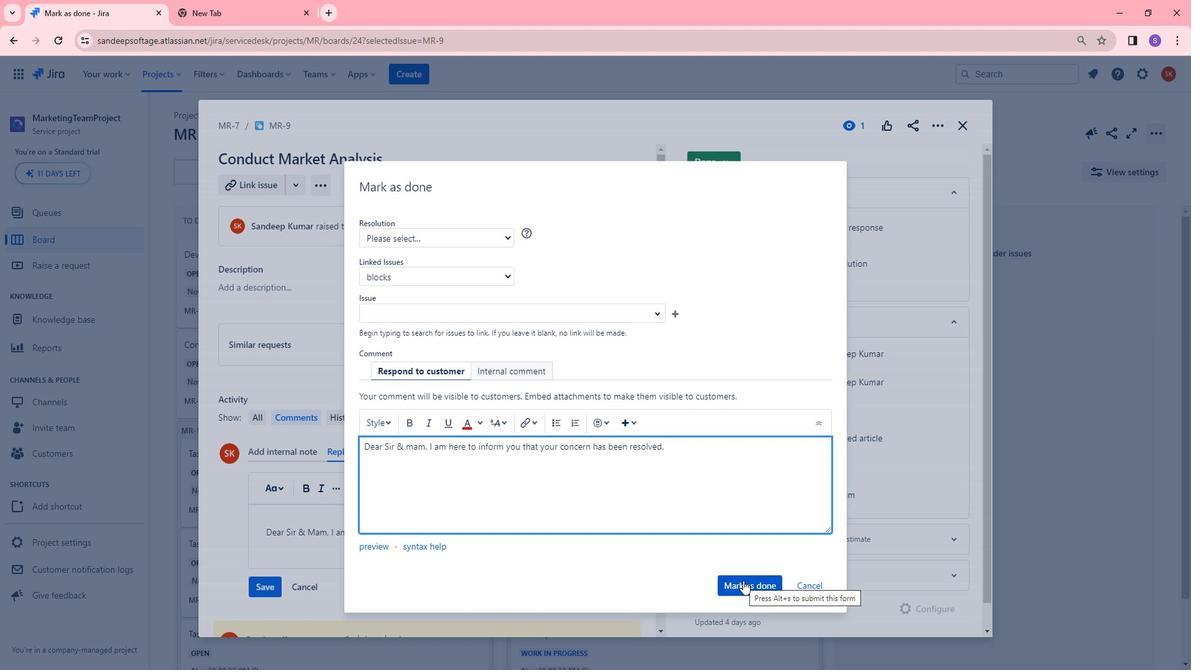 
Action: Mouse moved to (508, 235)
Screenshot: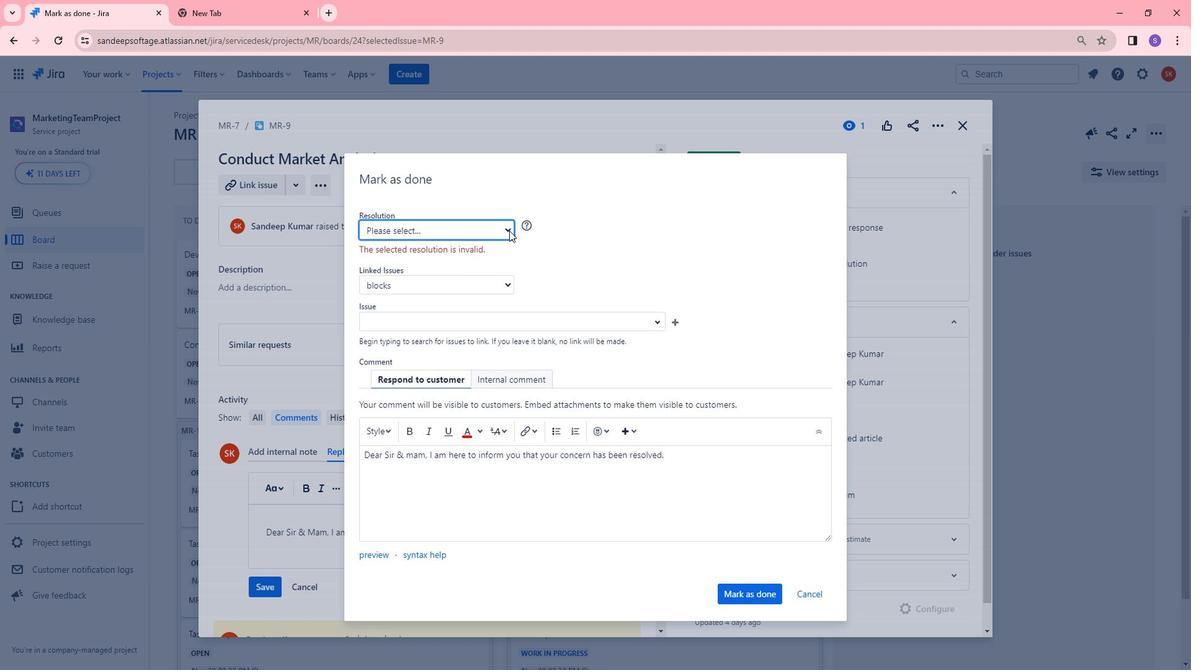 
Action: Mouse pressed left at (508, 235)
Screenshot: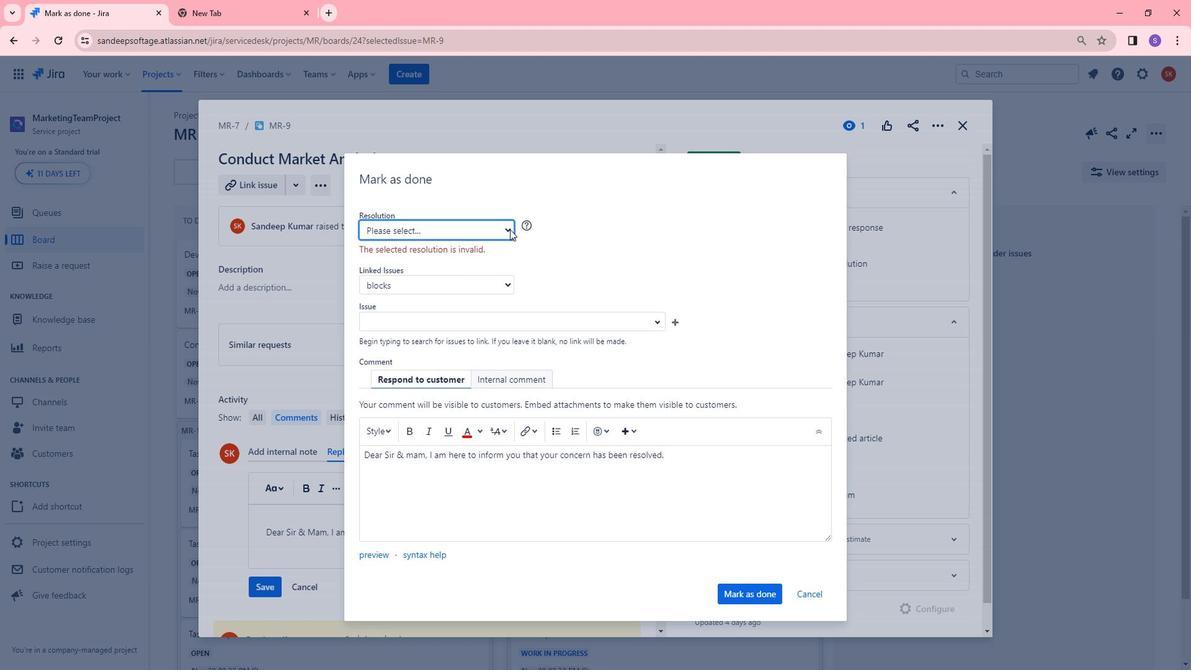 
Action: Mouse moved to (401, 263)
Screenshot: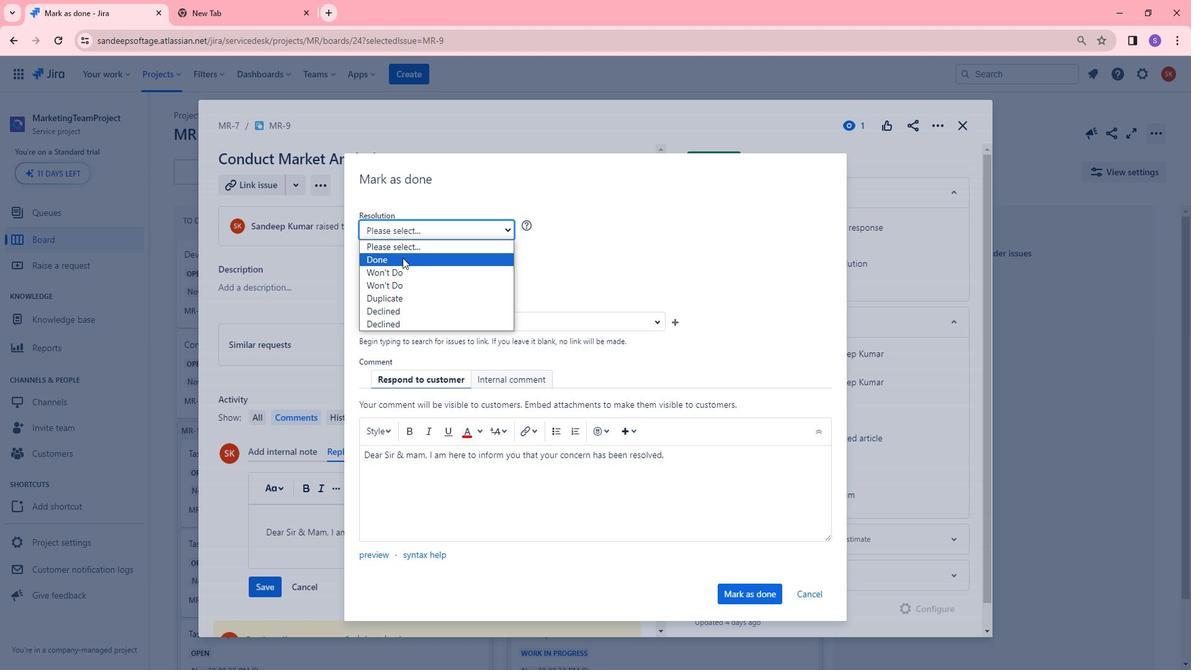 
Action: Mouse pressed left at (401, 263)
Screenshot: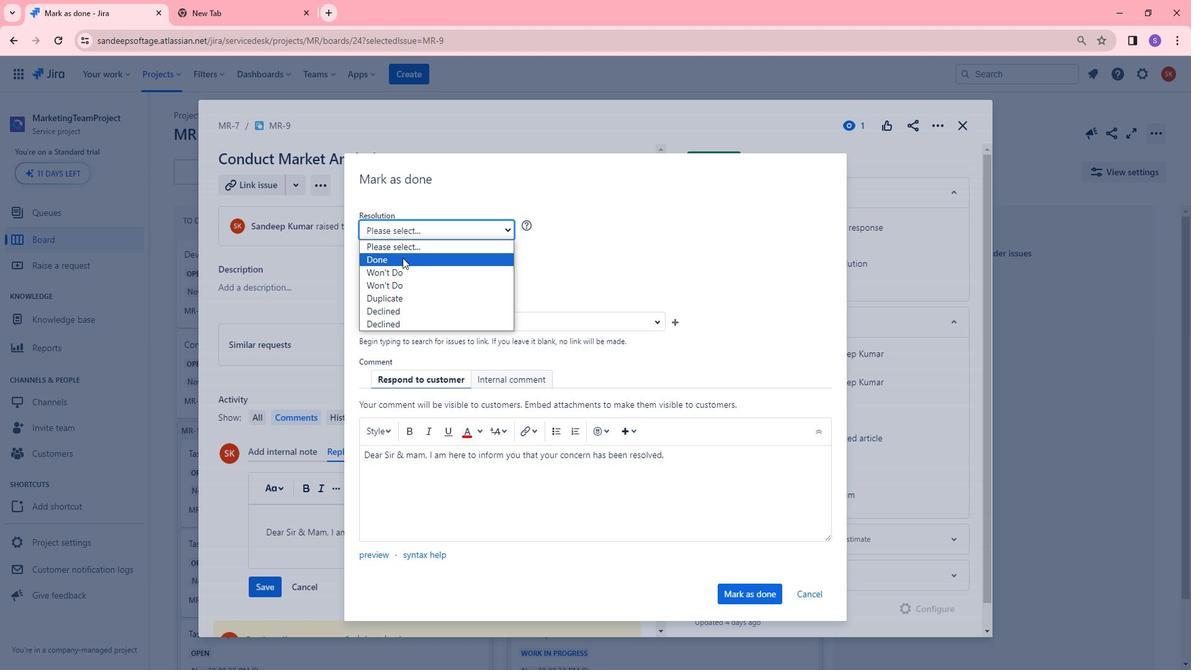 
Action: Mouse moved to (505, 288)
Screenshot: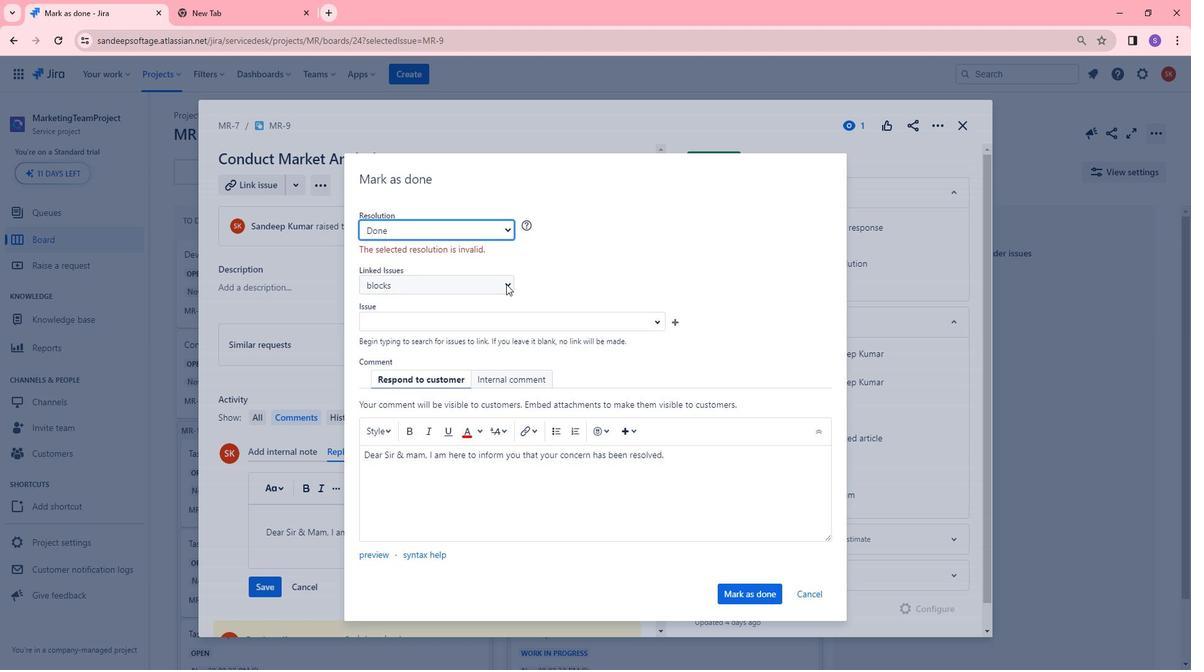 
Action: Mouse pressed left at (505, 288)
Screenshot: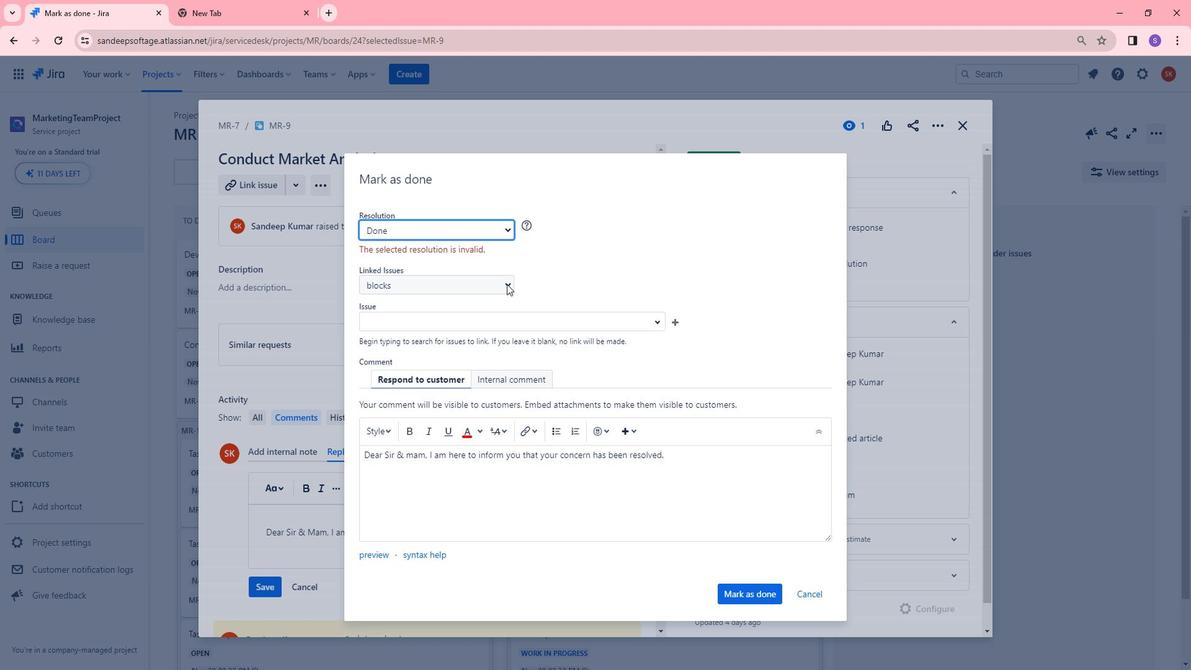 
Action: Mouse pressed left at (505, 288)
Screenshot: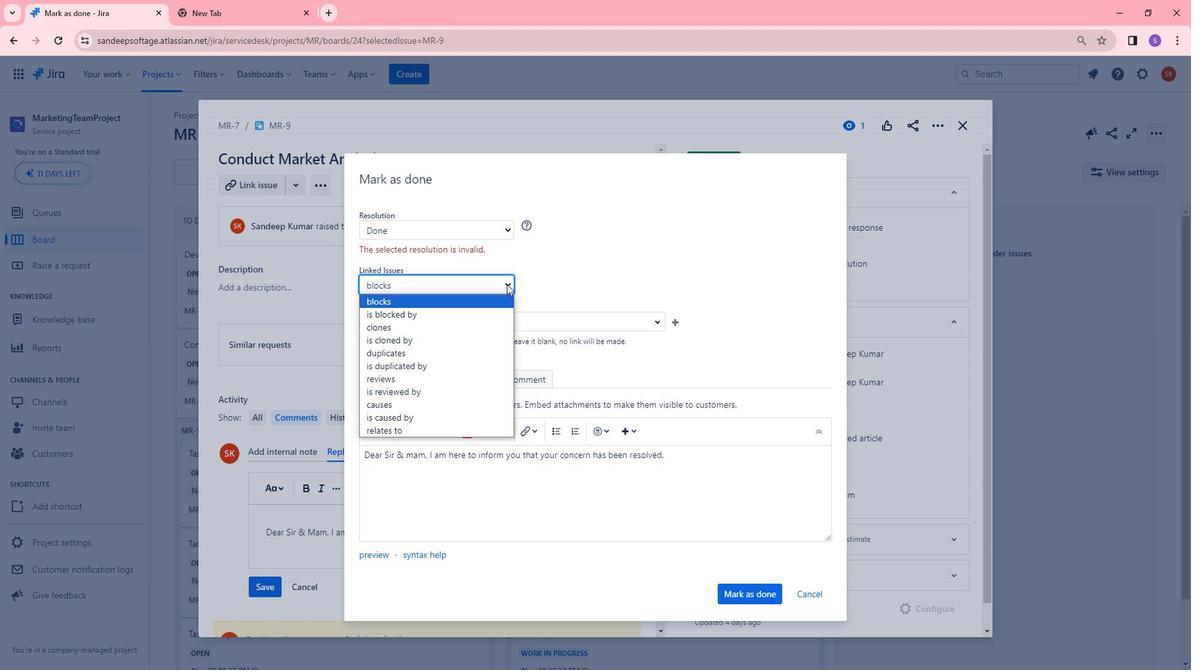 
Action: Mouse moved to (737, 587)
Screenshot: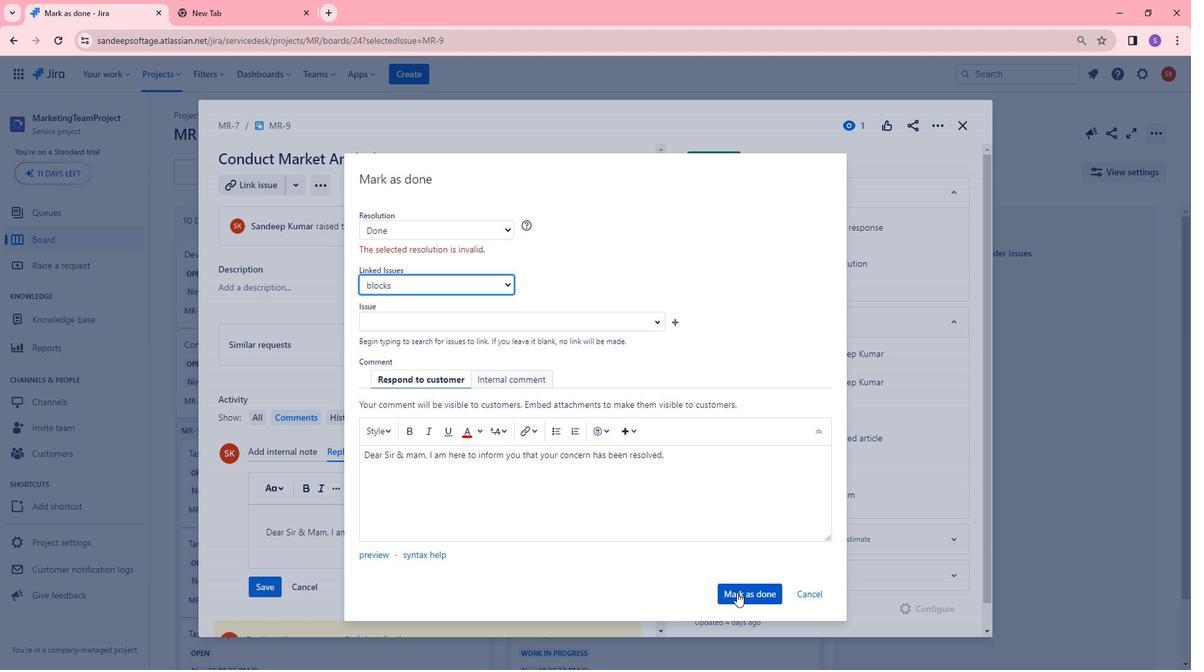 
Action: Mouse pressed left at (737, 587)
Screenshot: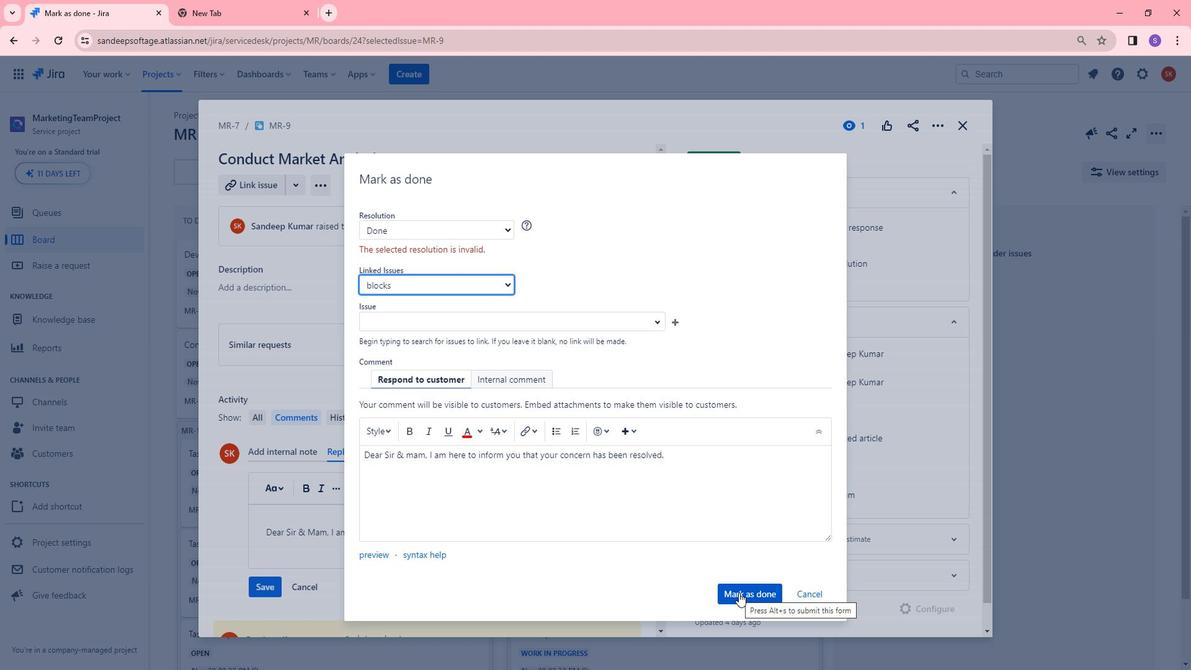
Action: Mouse moved to (867, 488)
Screenshot: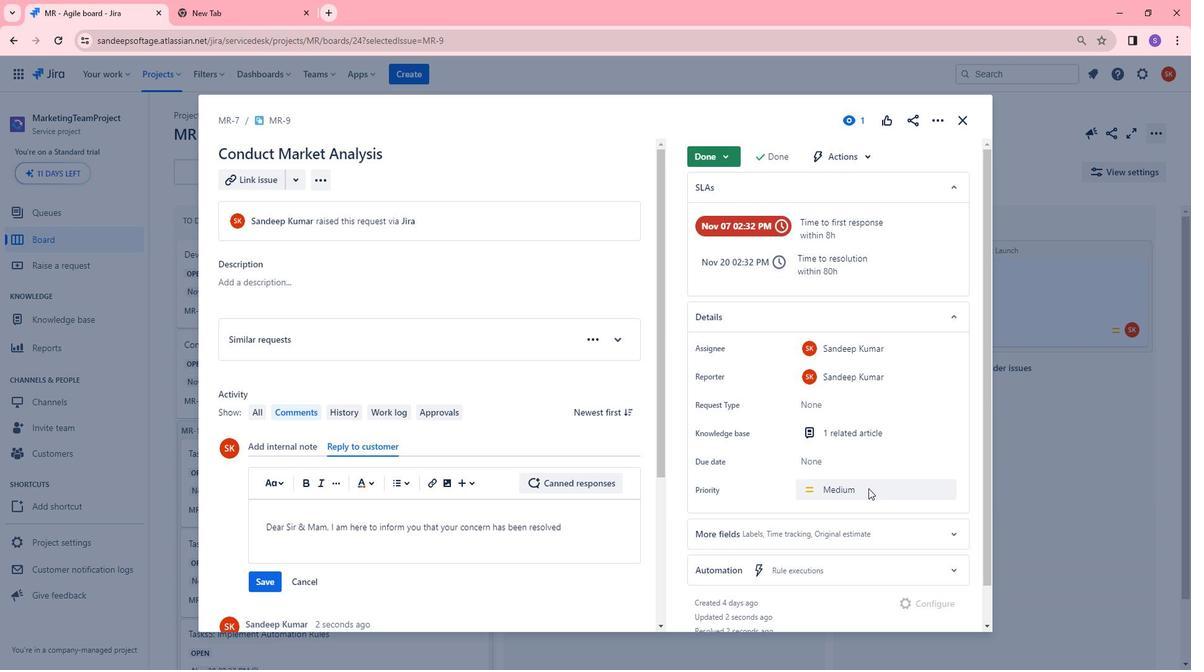 
Action: Mouse pressed left at (867, 488)
Screenshot: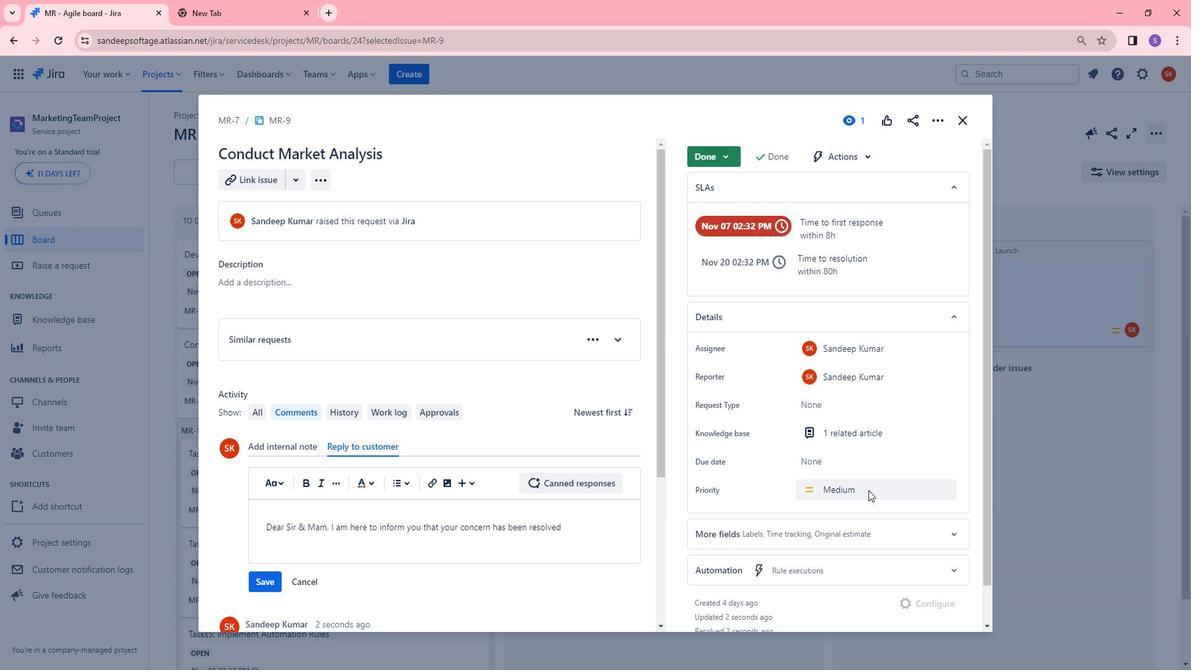 
Action: Mouse moved to (636, 574)
Screenshot: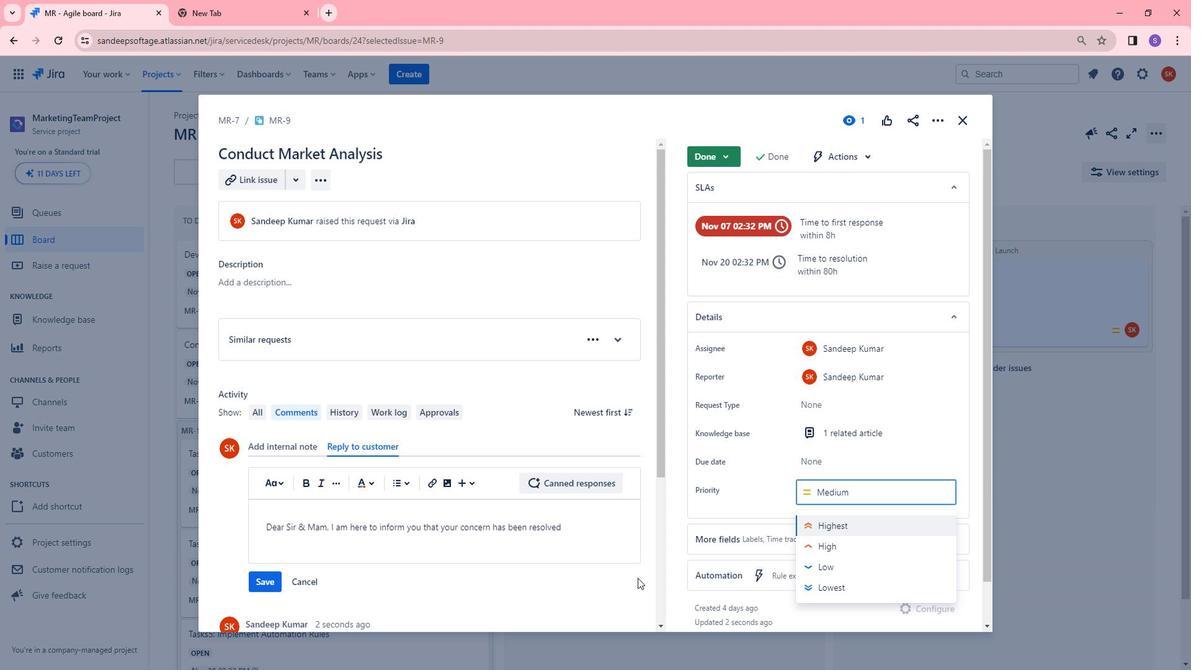 
Action: Mouse pressed left at (636, 574)
Screenshot: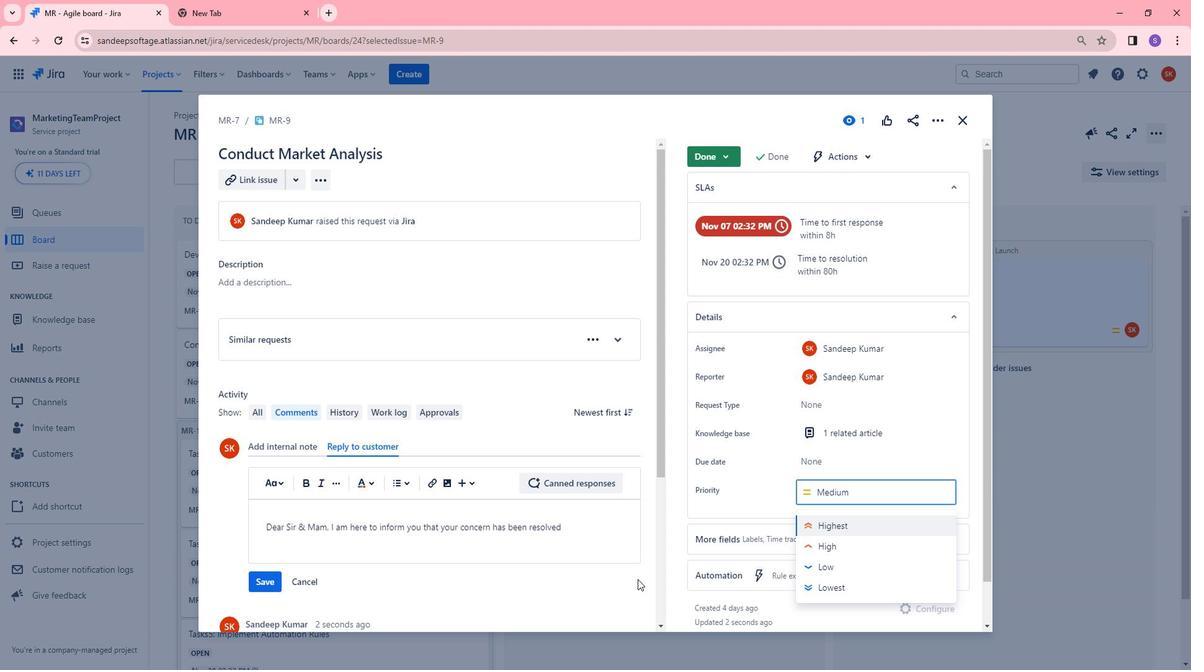 
Action: Mouse moved to (301, 444)
Screenshot: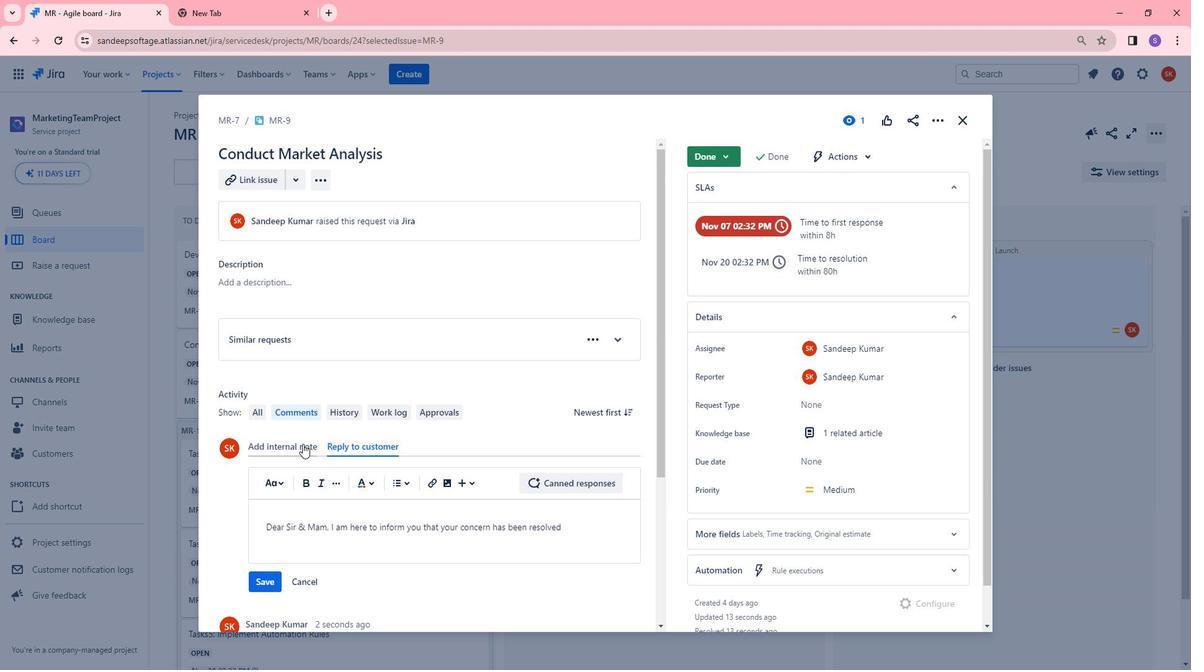 
Action: Mouse pressed left at (301, 444)
Screenshot: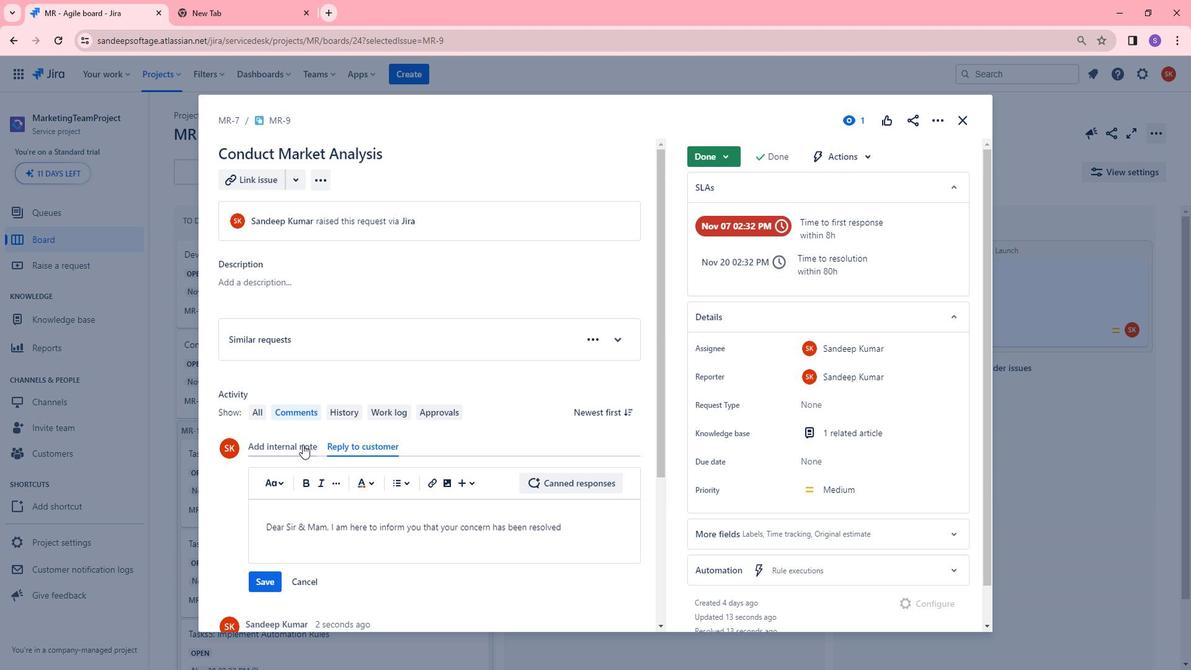 
Action: Mouse scrolled (301, 443) with delta (0, 0)
Screenshot: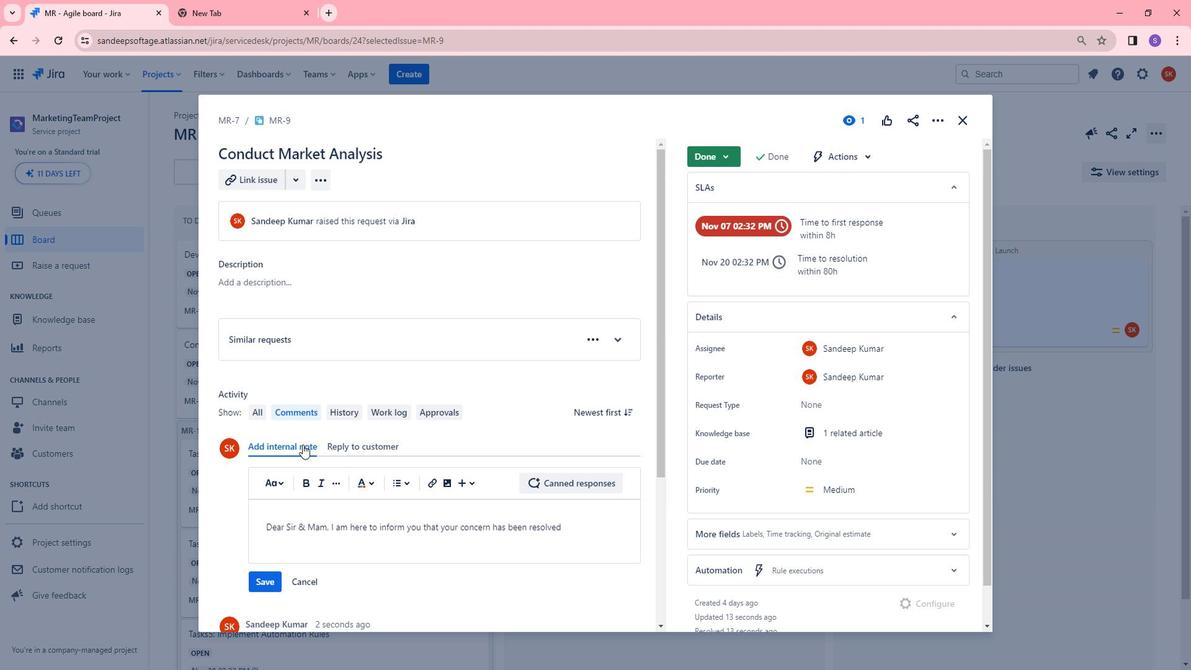 
Action: Mouse scrolled (301, 443) with delta (0, 0)
Screenshot: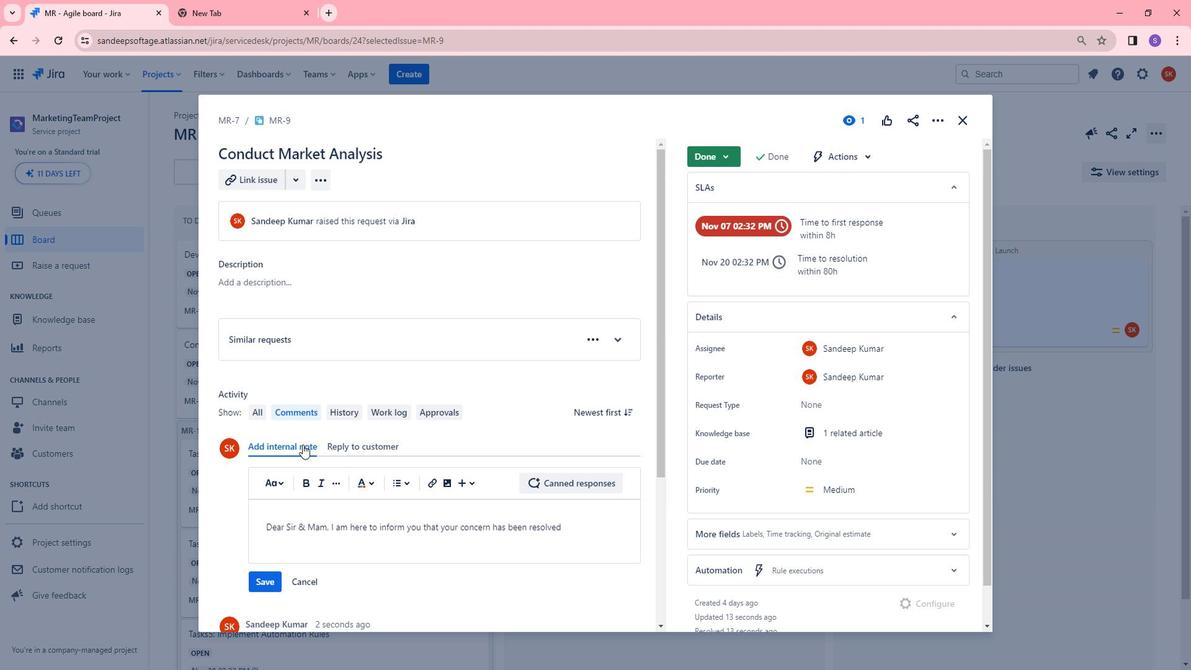 
Action: Mouse scrolled (301, 443) with delta (0, 0)
Screenshot: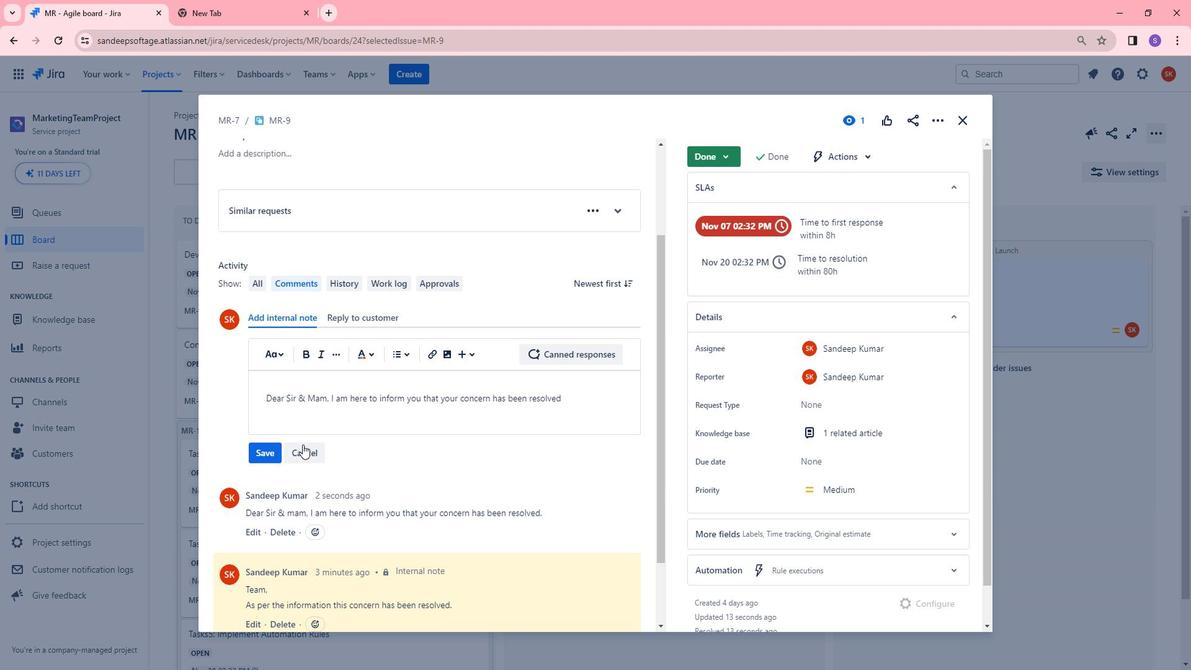 
Action: Mouse scrolled (301, 443) with delta (0, 0)
Screenshot: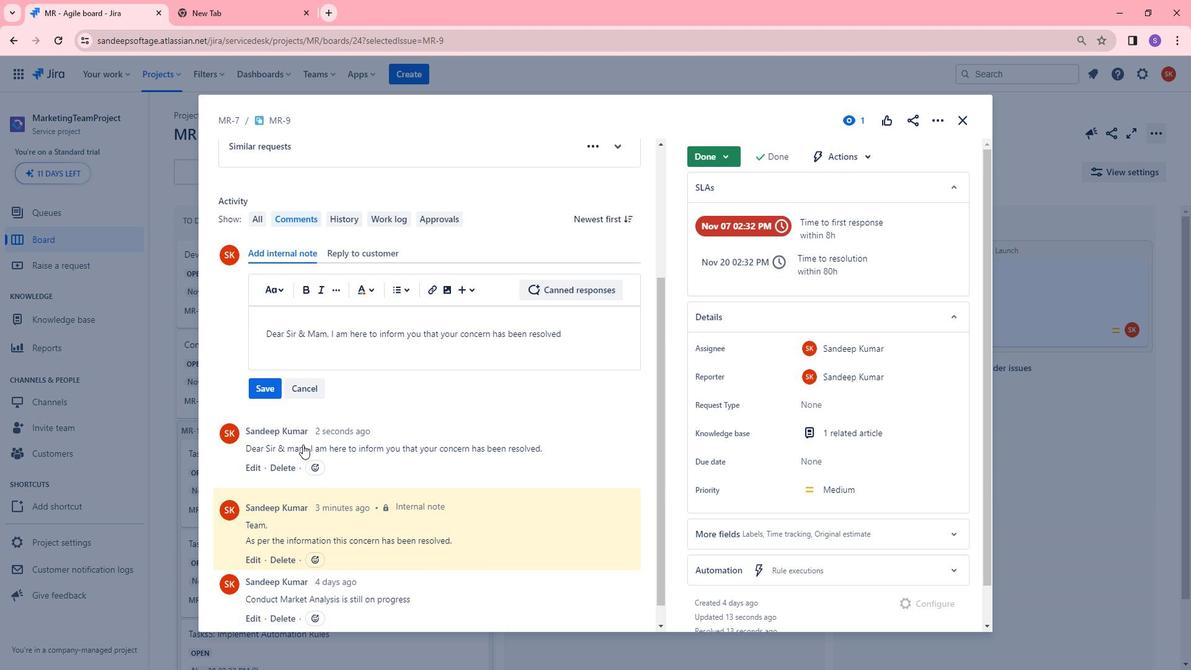 
Action: Mouse scrolled (301, 443) with delta (0, 0)
Screenshot: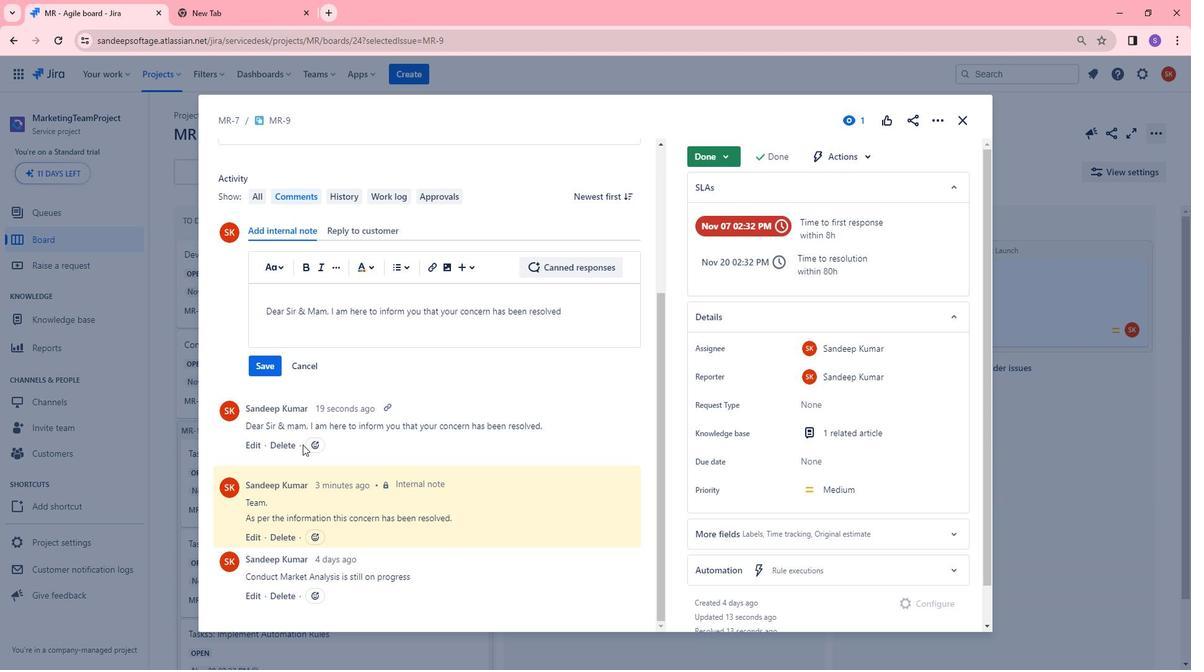 
Action: Mouse scrolled (301, 443) with delta (0, 0)
Screenshot: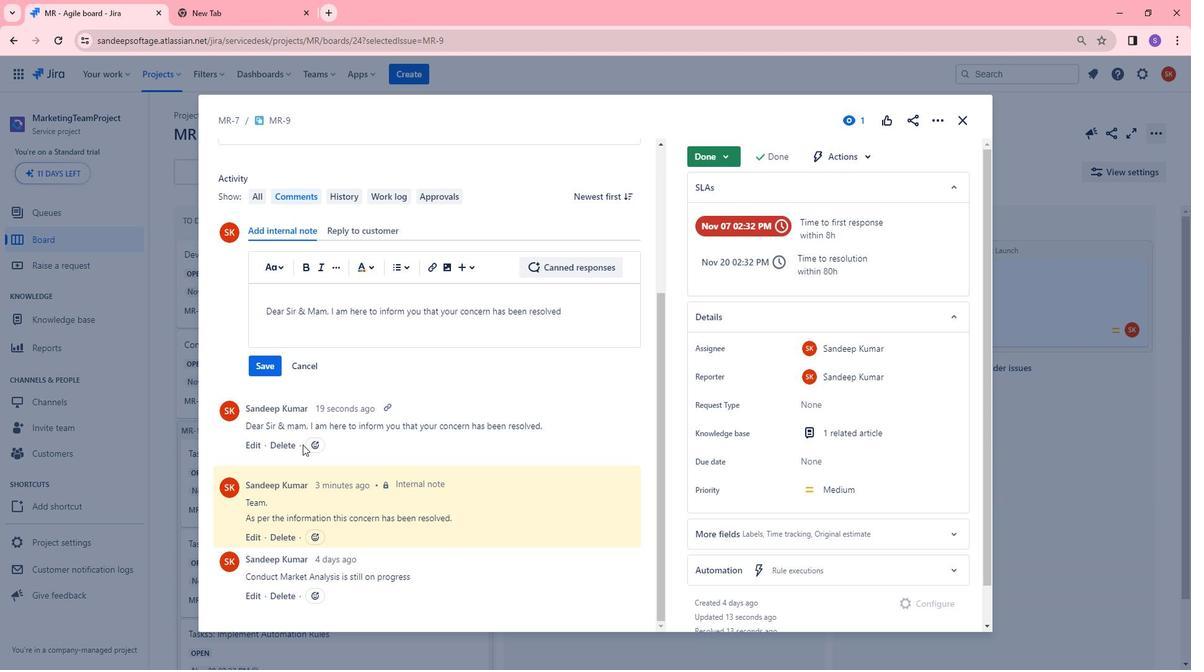 
Action: Mouse moved to (1062, 466)
Screenshot: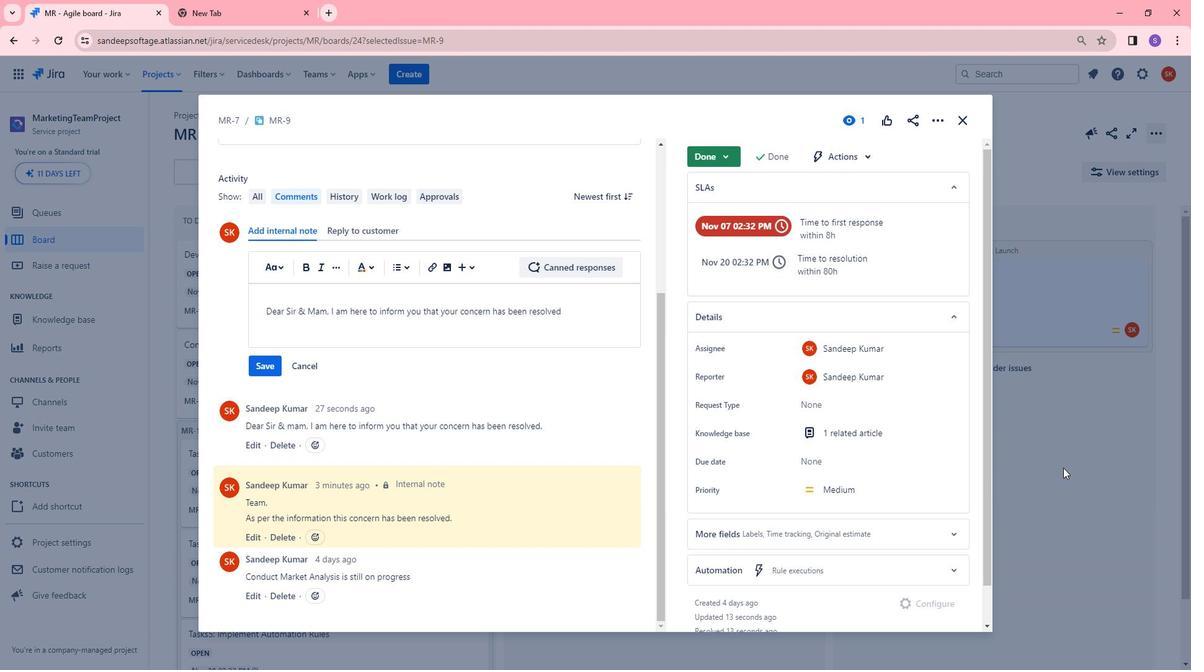 
Action: Mouse pressed left at (1062, 466)
Screenshot: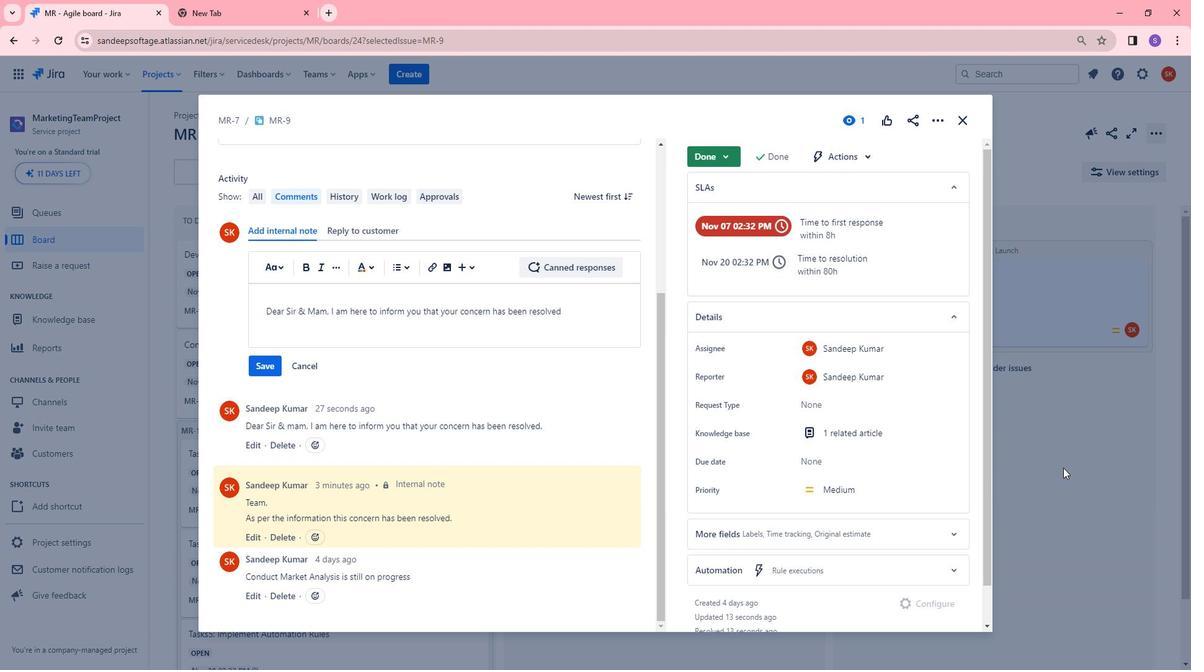 
Action: Mouse moved to (619, 307)
Screenshot: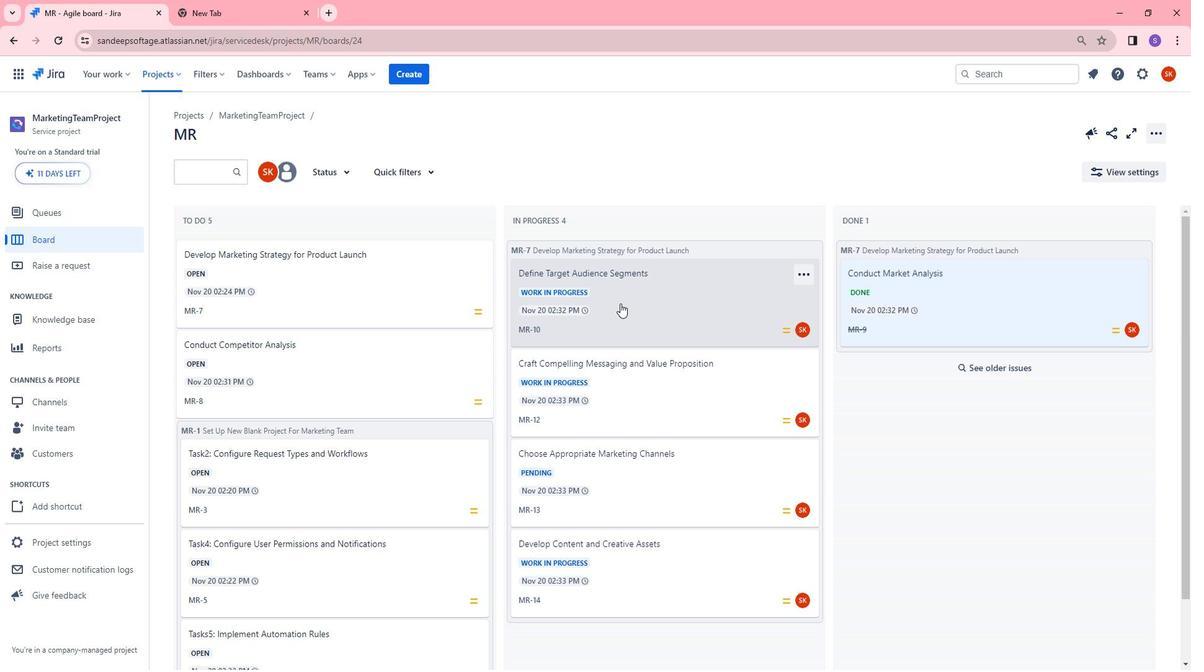 
Action: Mouse pressed left at (619, 307)
Screenshot: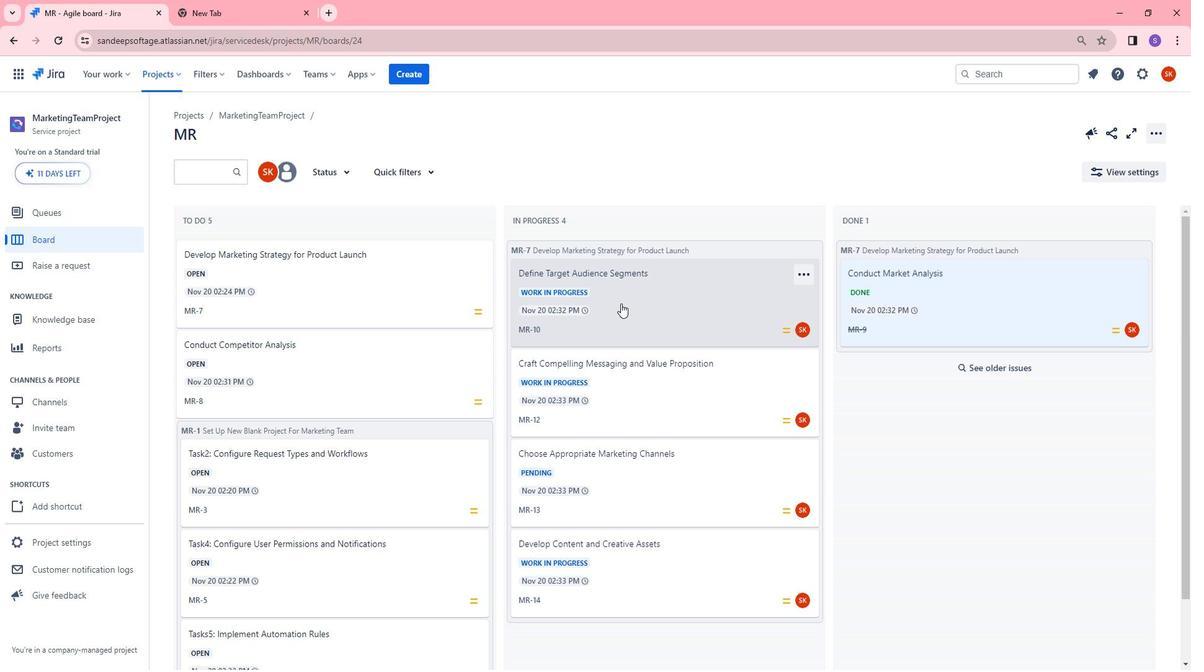 
Action: Mouse pressed left at (619, 307)
Screenshot: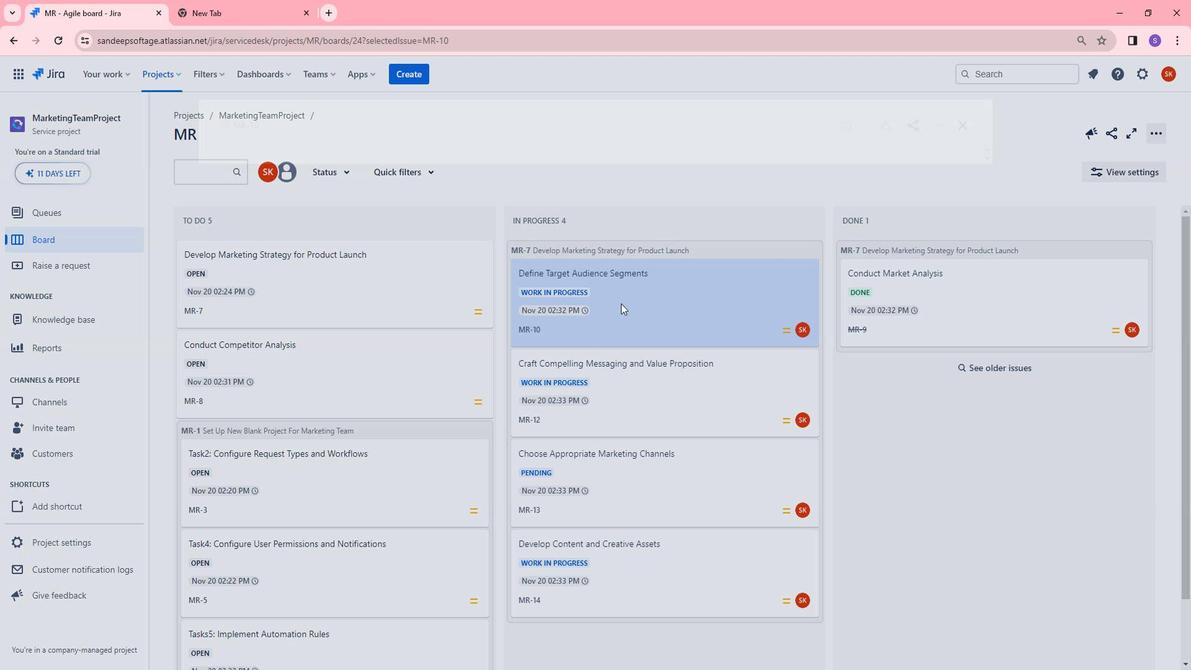
Action: Mouse moved to (292, 450)
Screenshot: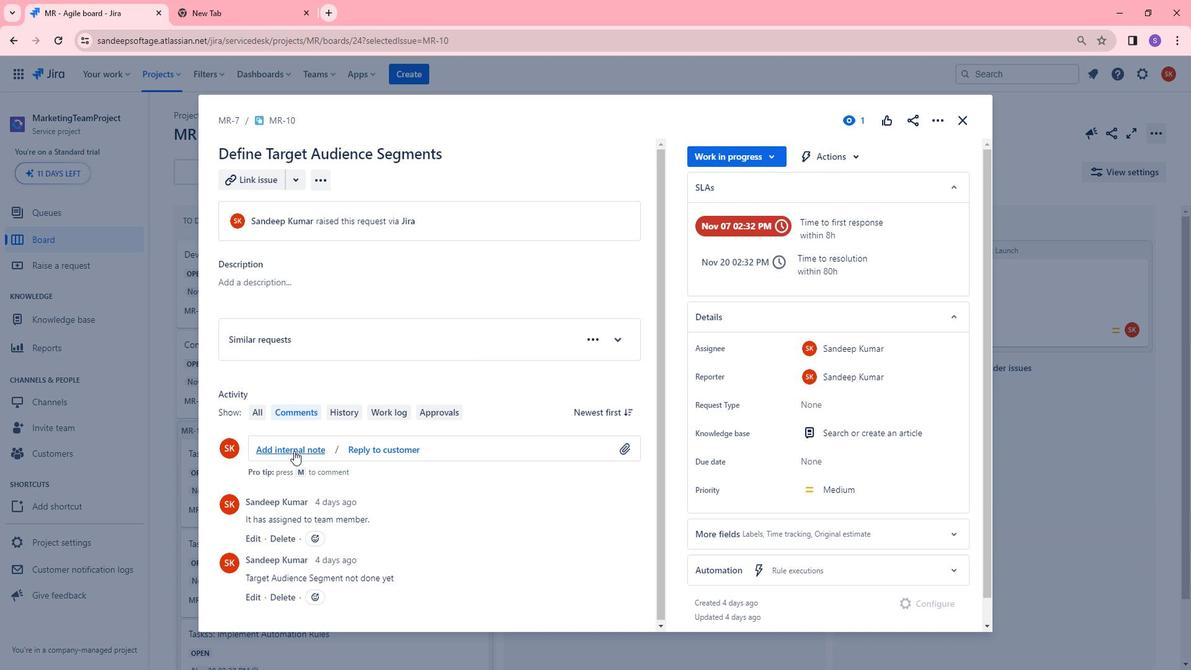 
Action: Mouse pressed left at (292, 450)
Screenshot: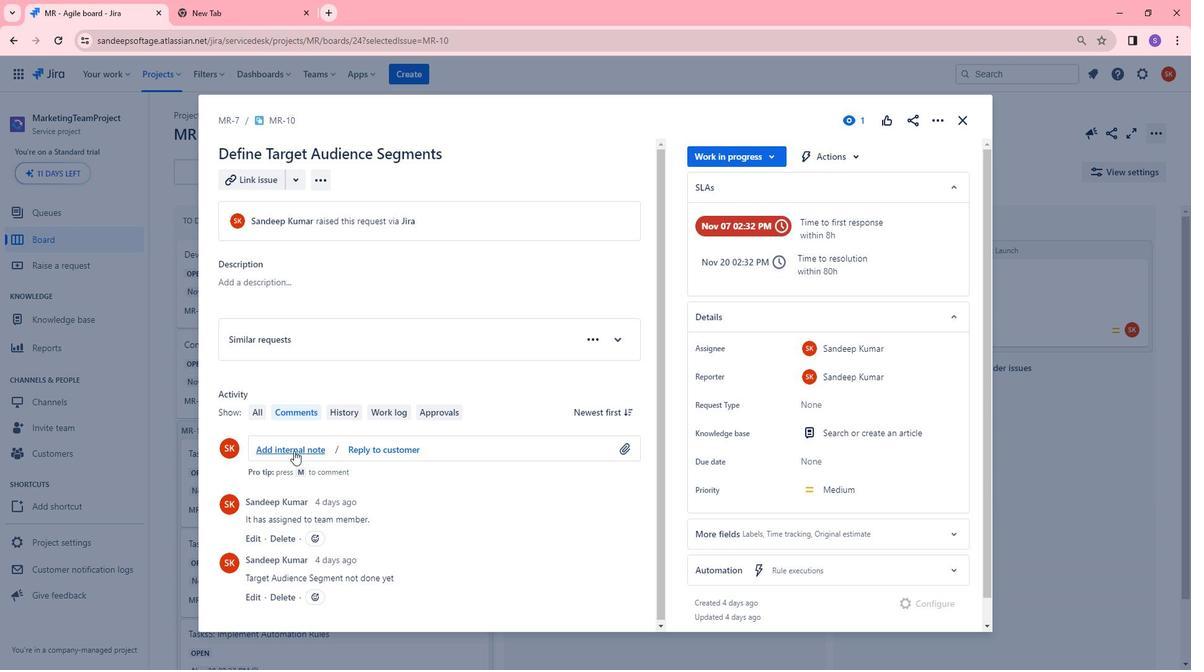 
Action: Mouse moved to (287, 532)
Screenshot: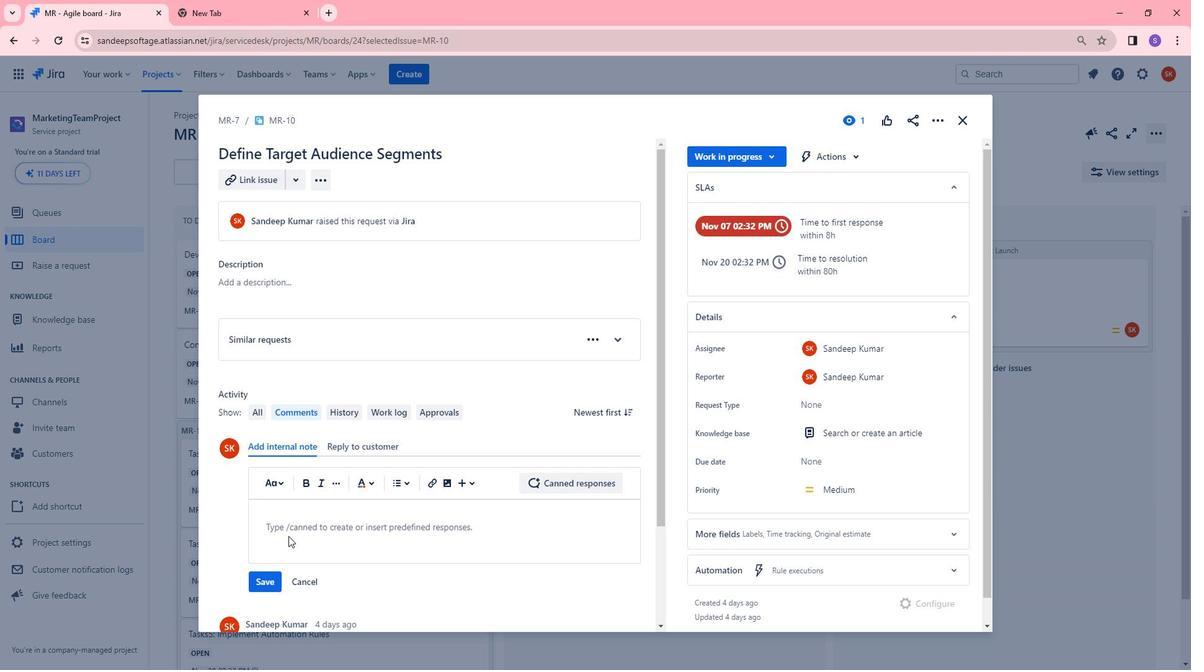 
Action: Mouse pressed left at (287, 532)
Screenshot: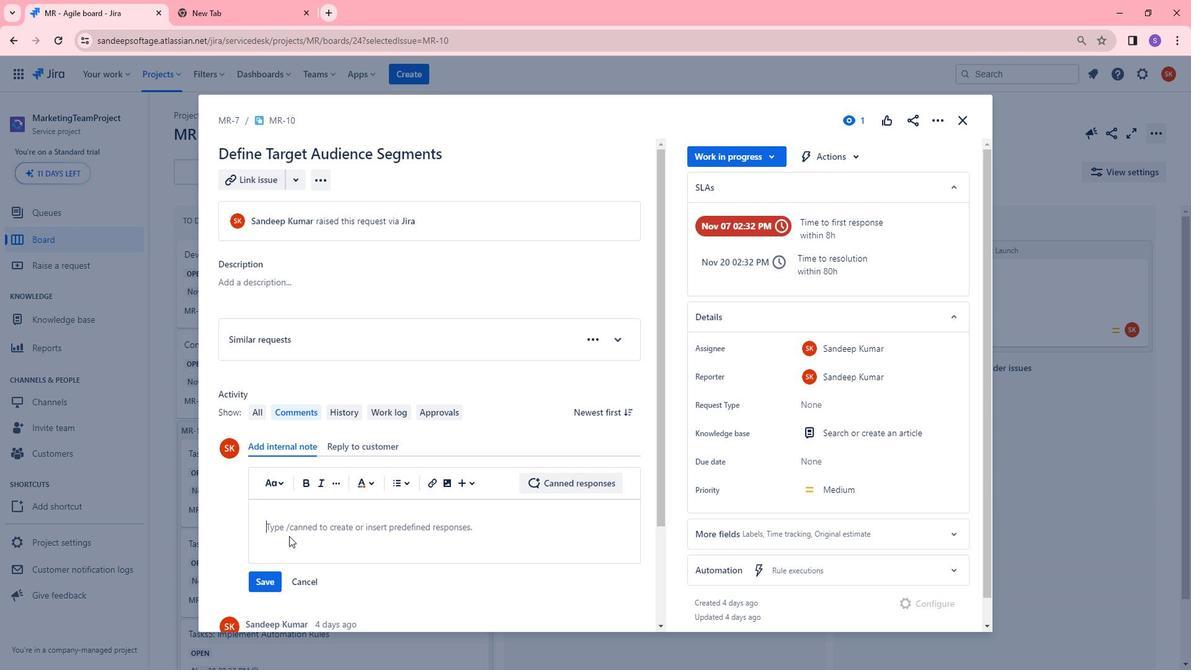 
Action: Mouse moved to (289, 529)
Screenshot: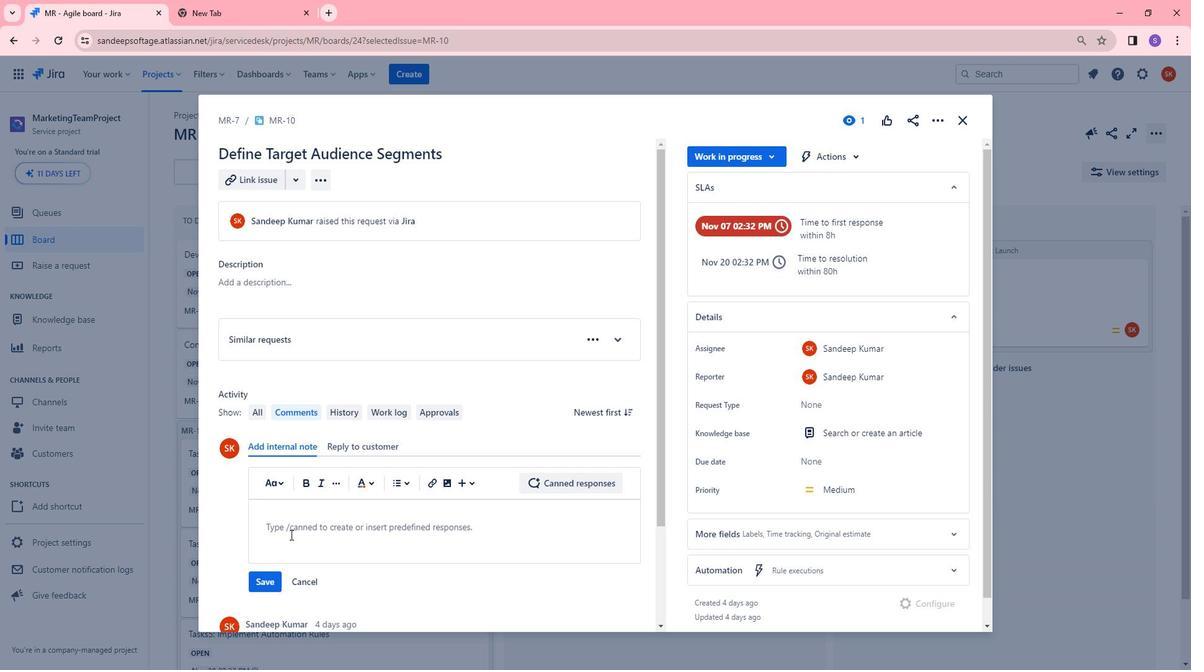 
Action: Key pressed <Key.shift><Key.shift><Key.shift><Key.shift><Key.shift>Team,<Key.enter><Key.backspace><Key.shift><Key.shift><Key.enter><Key.shift>As<Key.space>per<Key.space>the<Key.space>information<Key.space>this<Key.space>concern<Key.space>has<Key.space>been<Key.space>resolved.
Screenshot: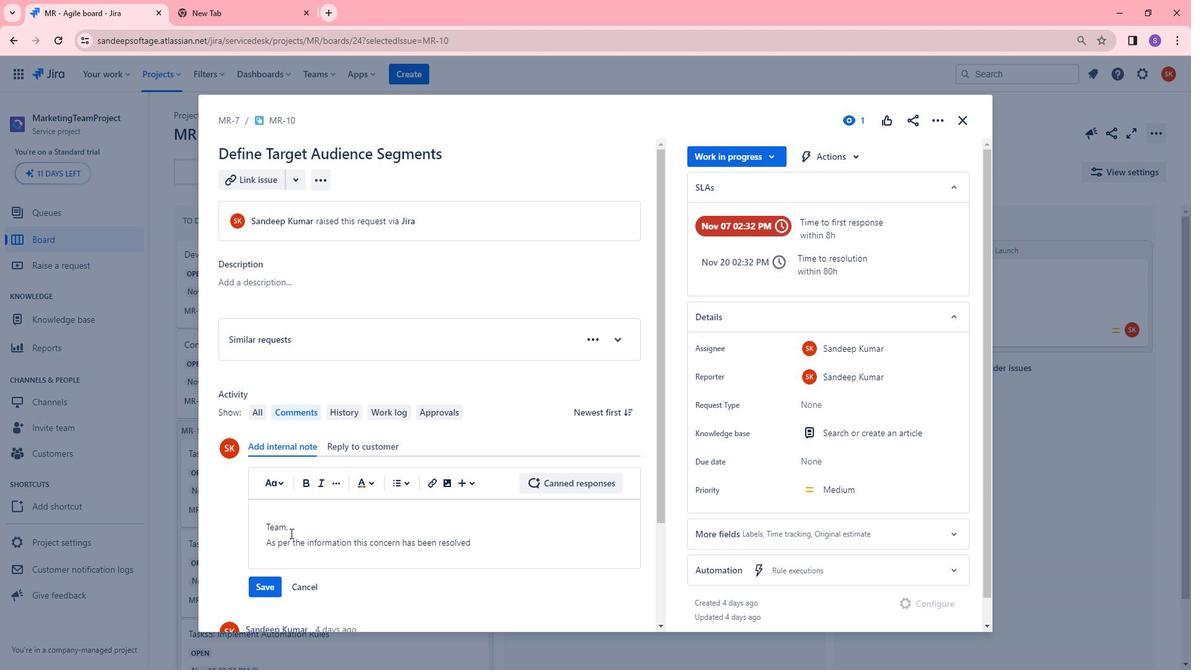 
Action: Mouse moved to (403, 521)
Screenshot: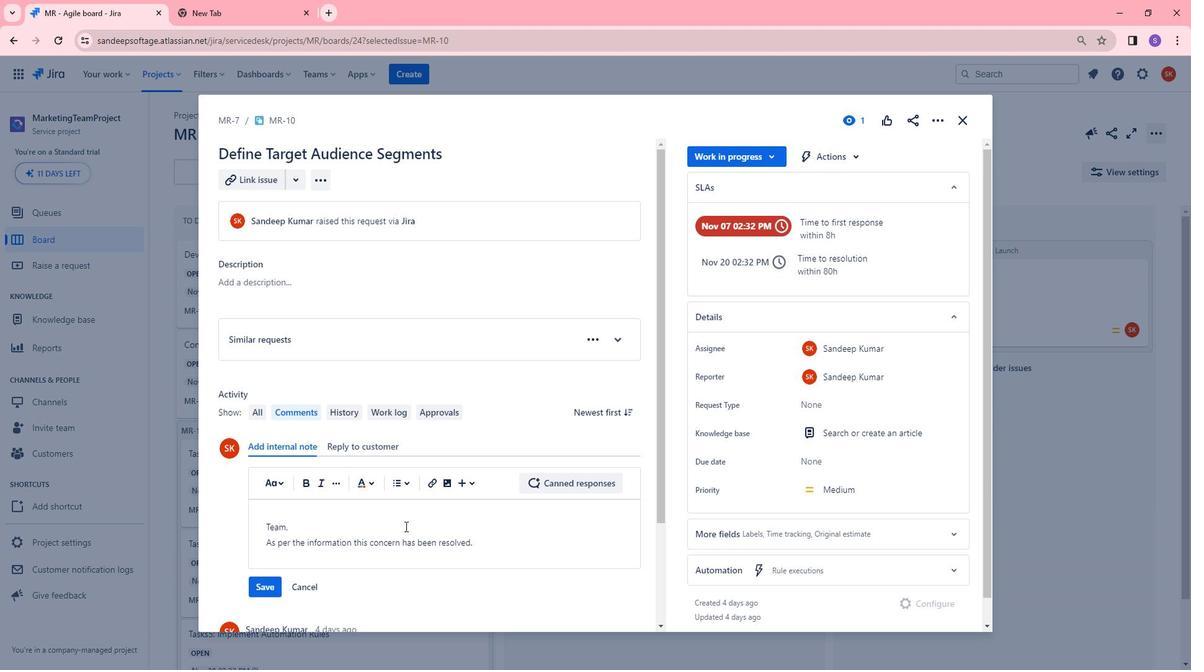 
Action: Mouse scrolled (403, 520) with delta (0, 0)
Screenshot: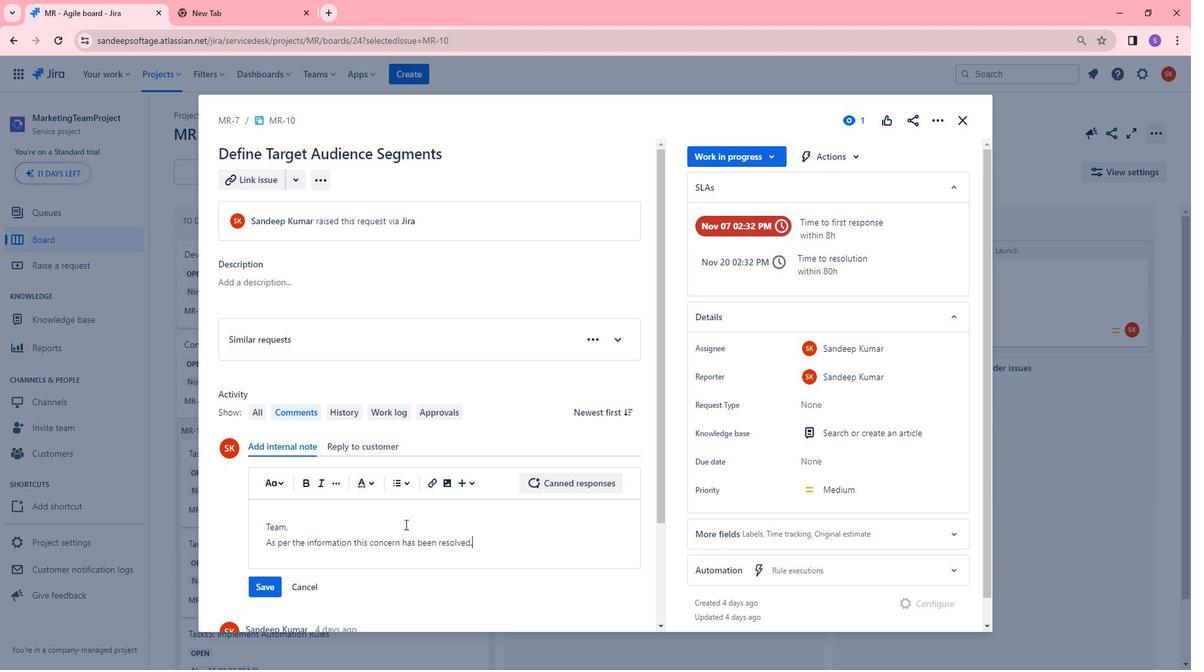 
Action: Mouse scrolled (403, 520) with delta (0, 0)
Screenshot: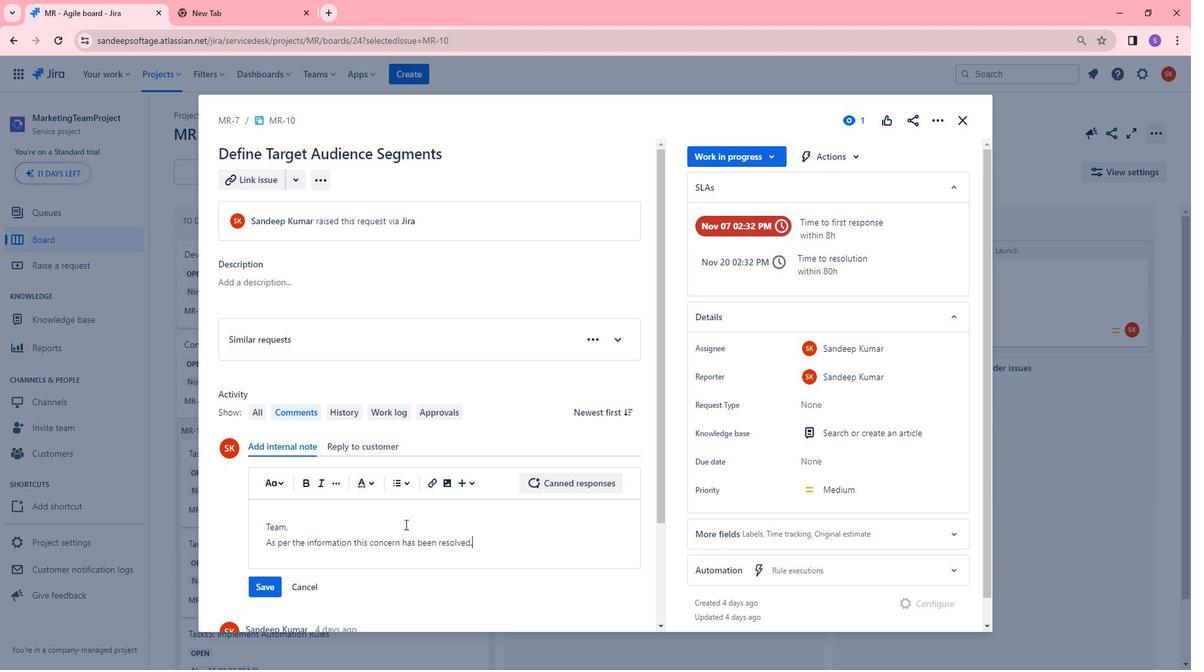 
Action: Mouse moved to (262, 457)
Screenshot: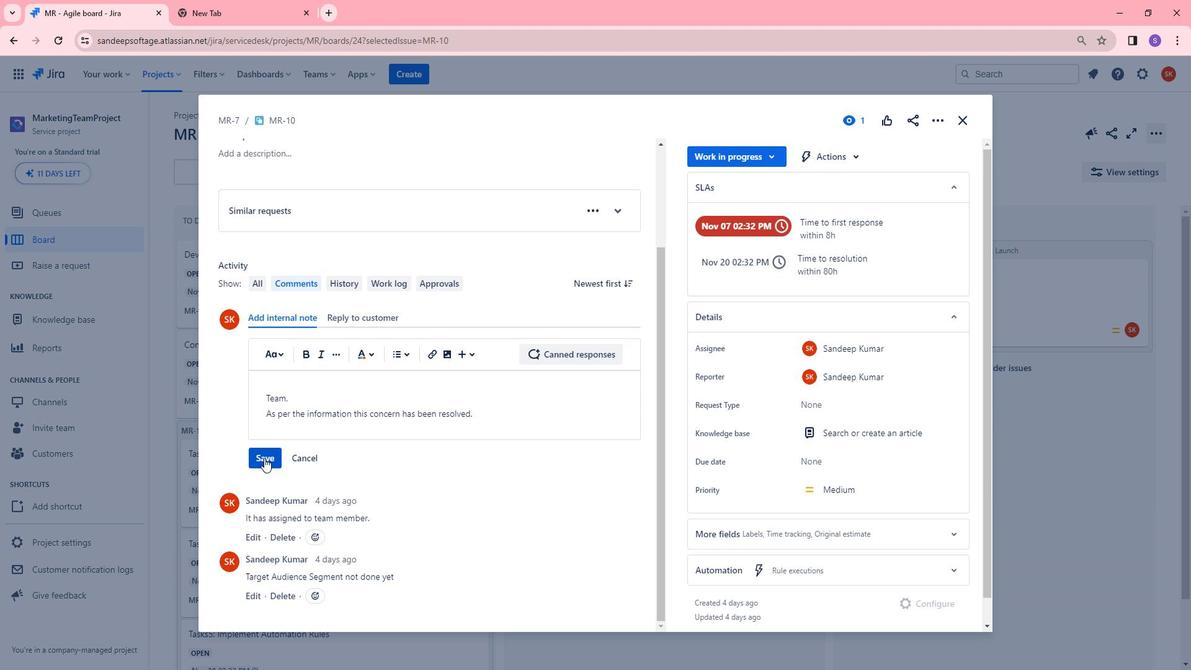 
Action: Mouse pressed left at (262, 457)
Screenshot: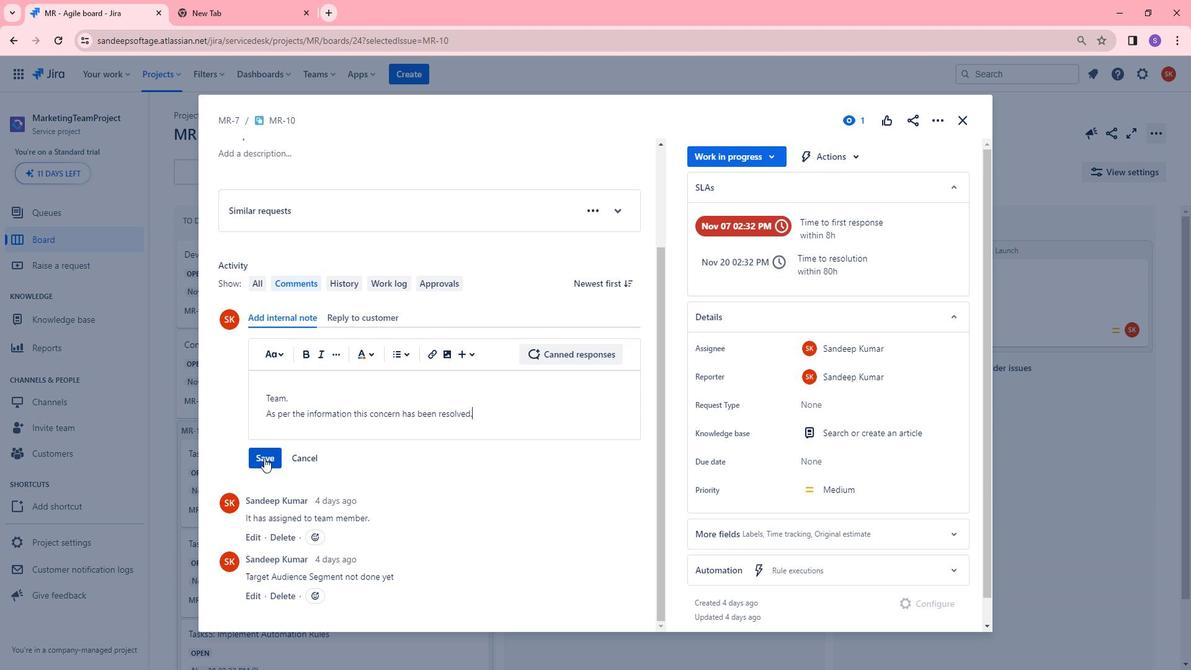 
Action: Mouse moved to (777, 165)
Screenshot: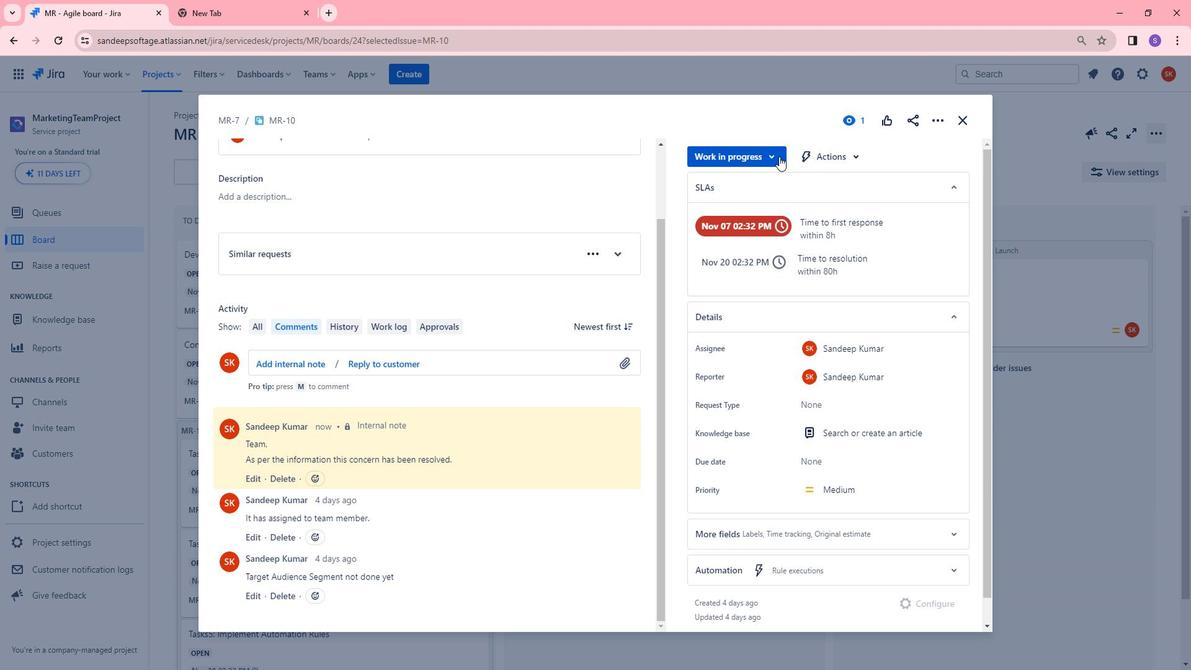 
Action: Mouse pressed left at (777, 165)
Screenshot: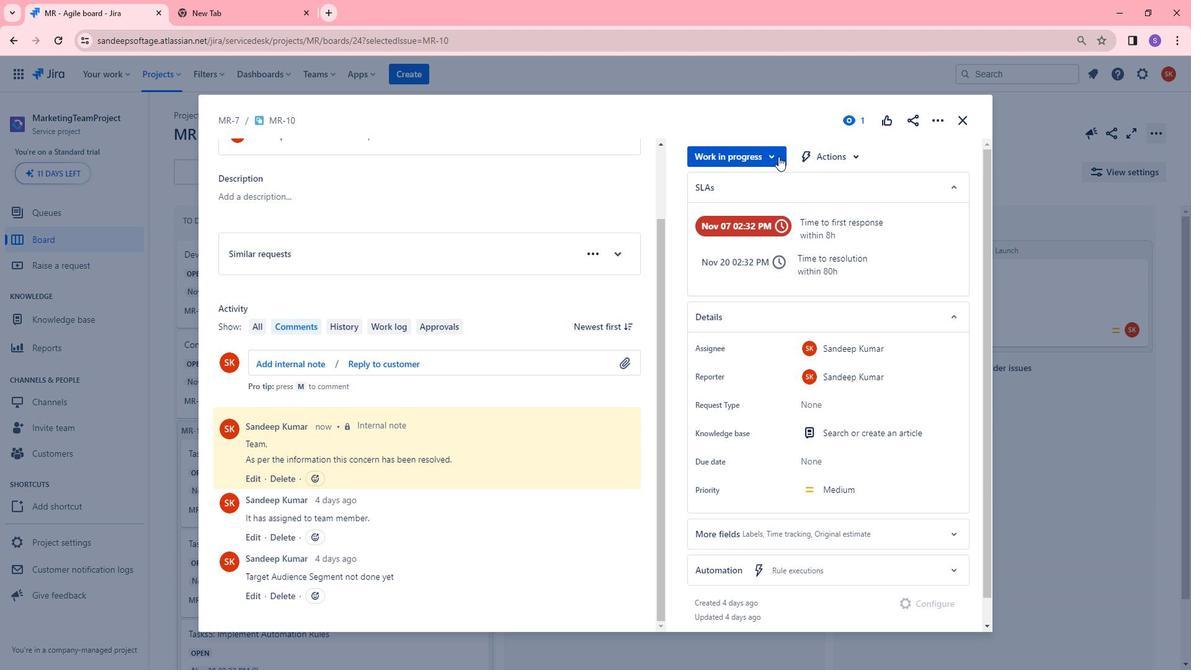 
Action: Mouse moved to (791, 233)
Screenshot: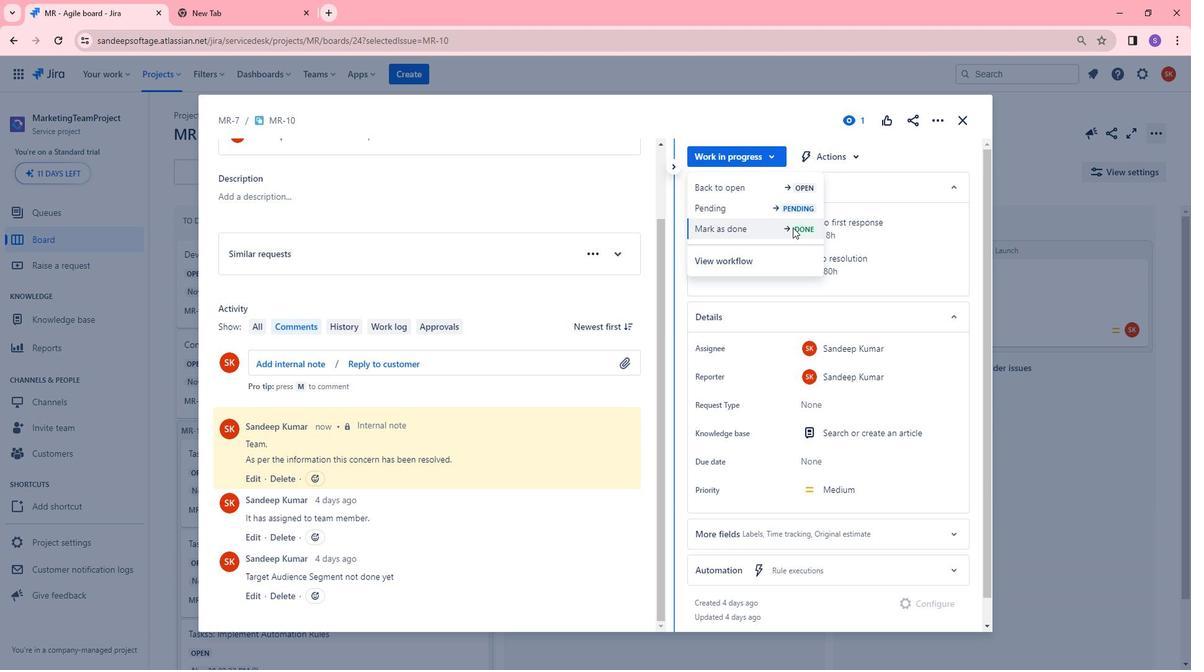 
Action: Mouse pressed left at (791, 233)
Screenshot: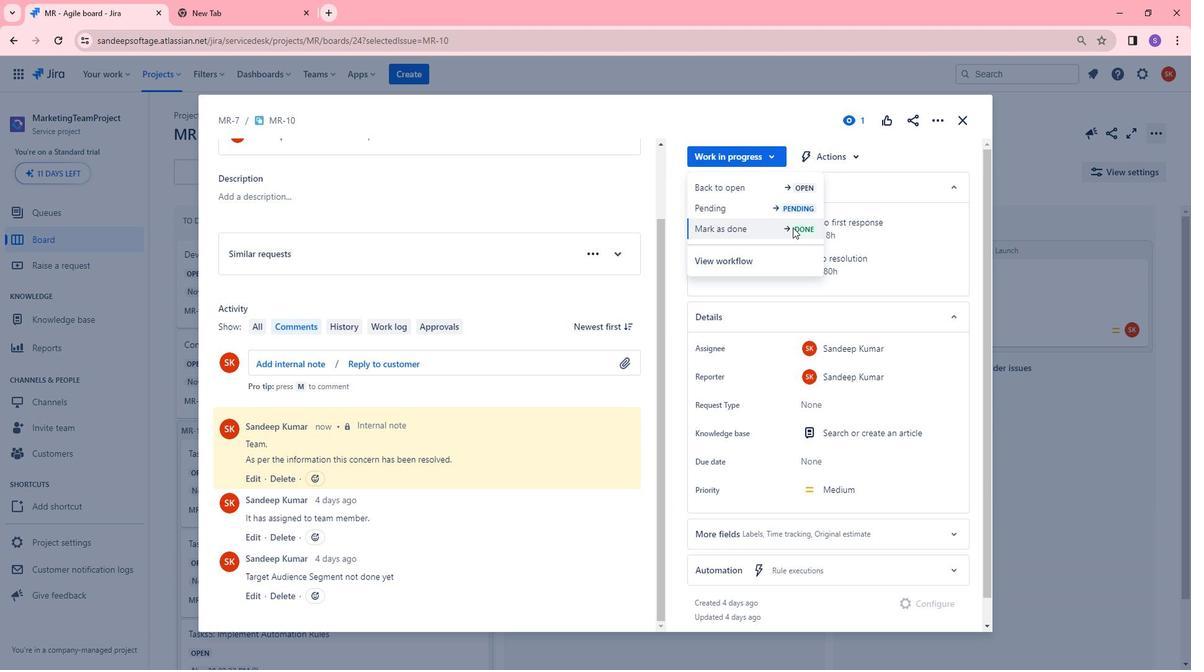 
Action: Mouse moved to (506, 243)
Screenshot: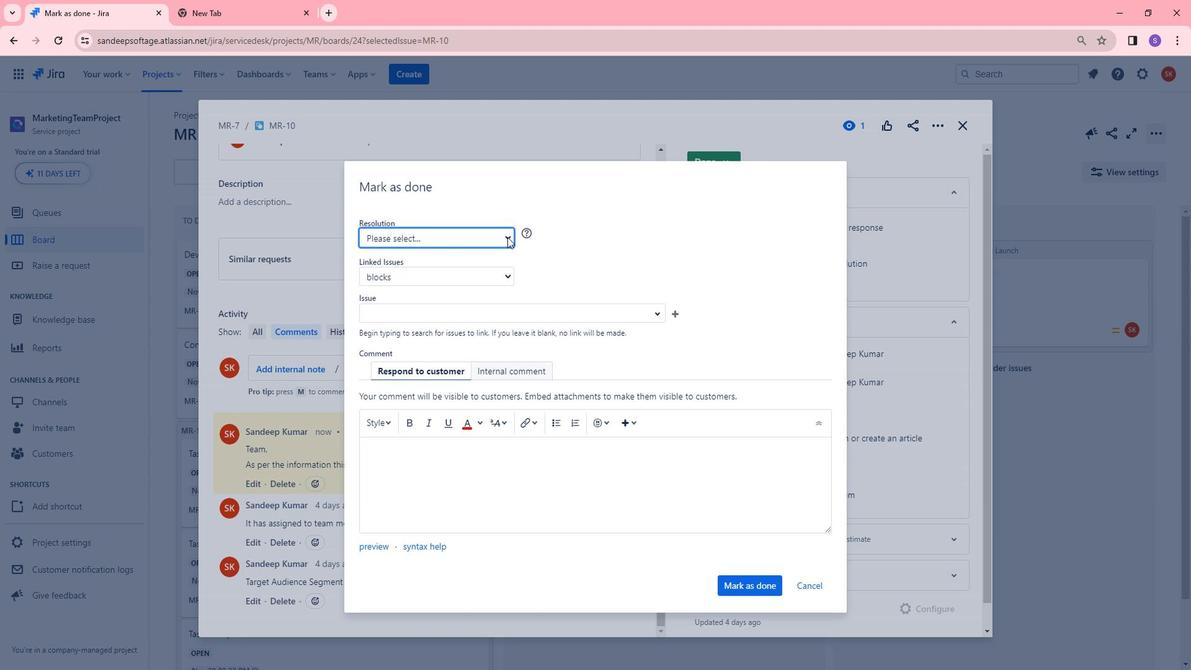 
Action: Mouse pressed left at (506, 243)
Screenshot: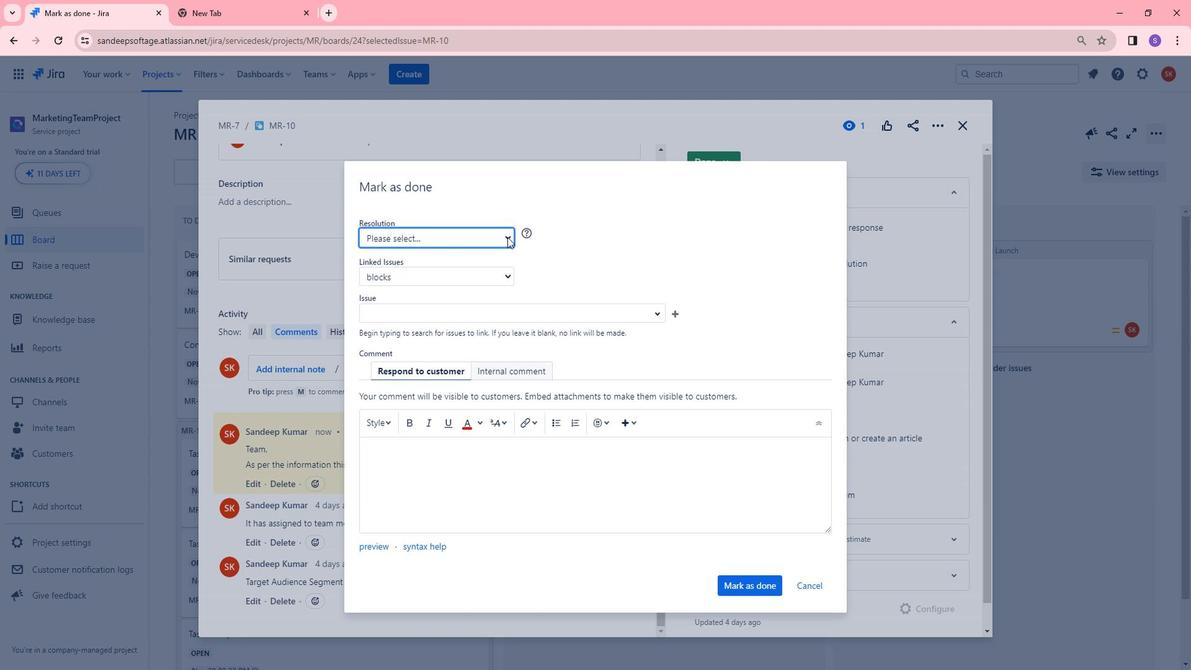 
Action: Mouse moved to (395, 272)
Screenshot: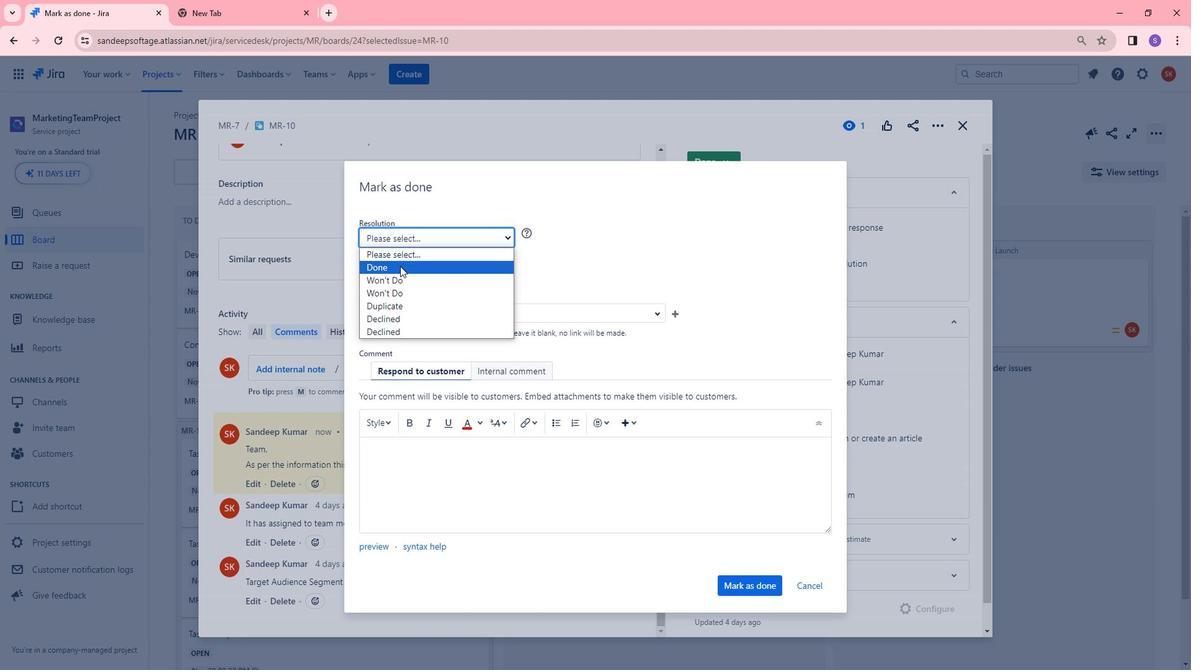
Action: Mouse pressed left at (395, 272)
Screenshot: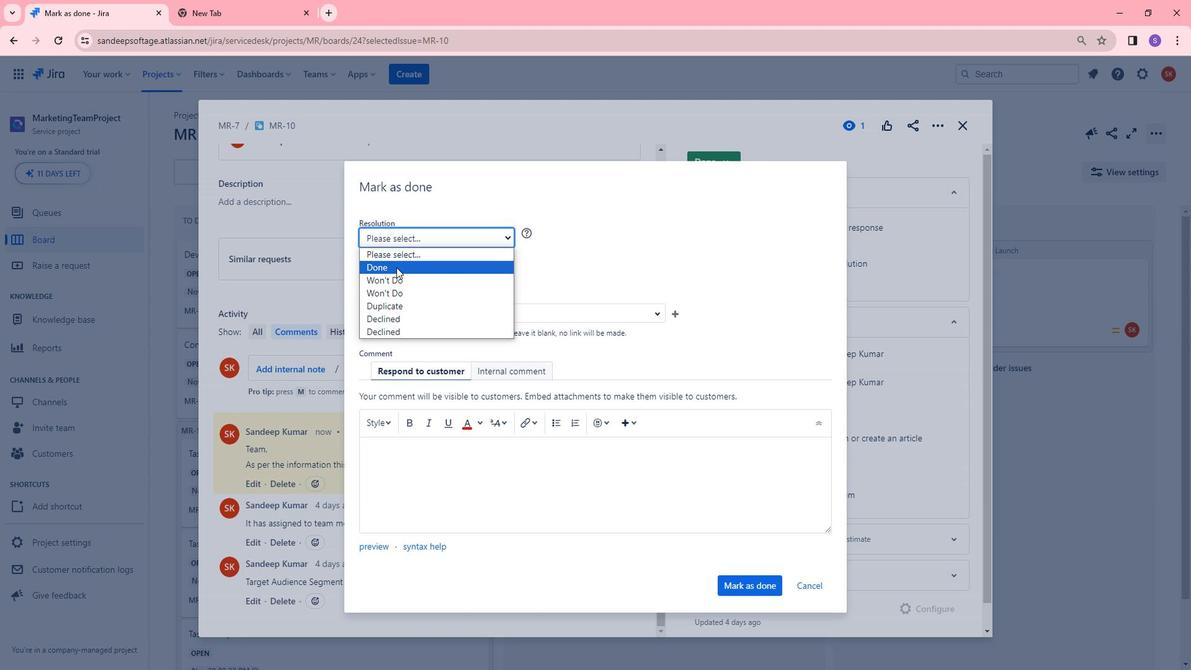 
Action: Mouse moved to (574, 230)
Screenshot: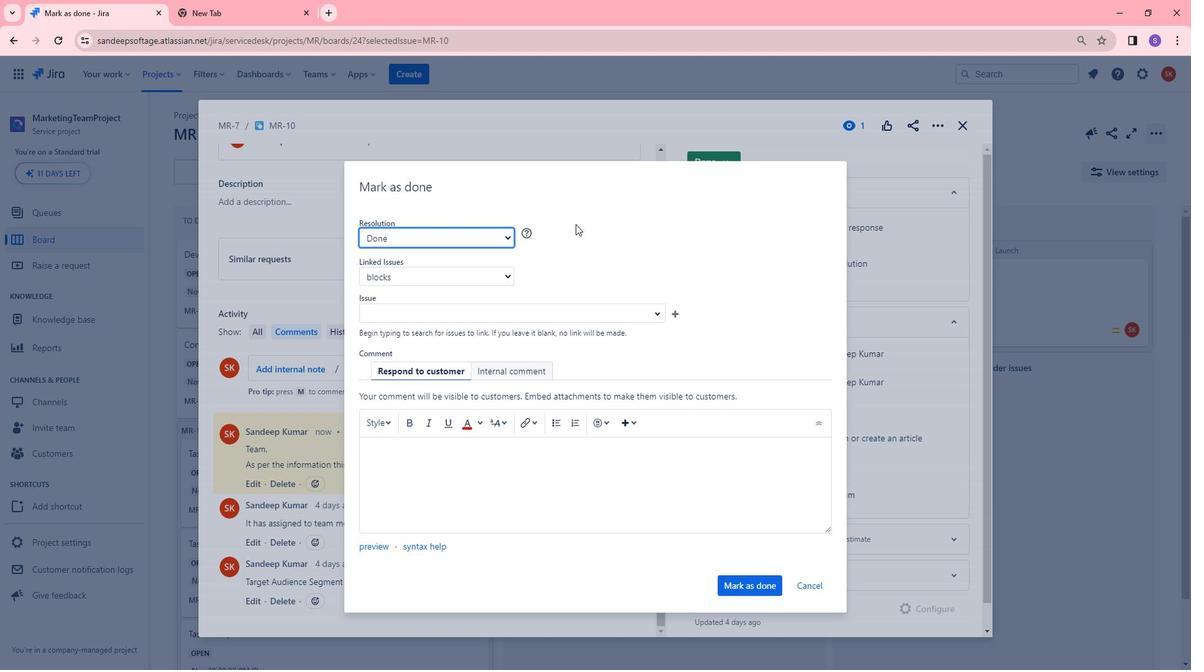 
Action: Mouse pressed left at (574, 230)
Screenshot: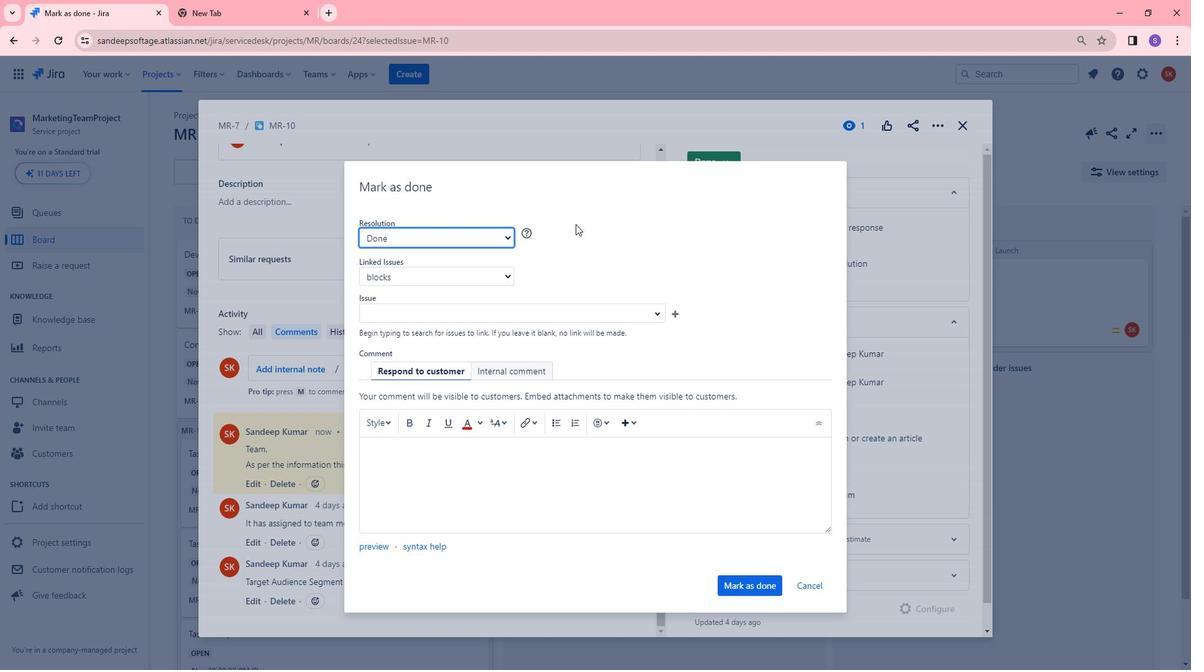 
Action: Mouse moved to (402, 464)
Screenshot: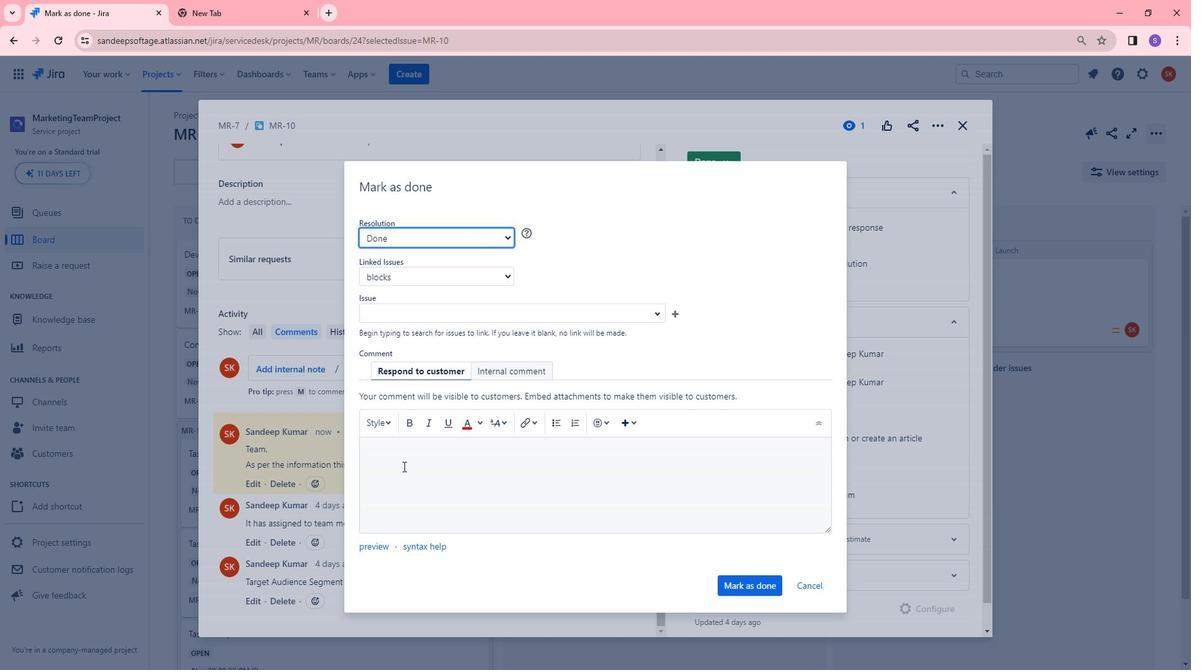 
Action: Mouse pressed left at (402, 464)
Screenshot: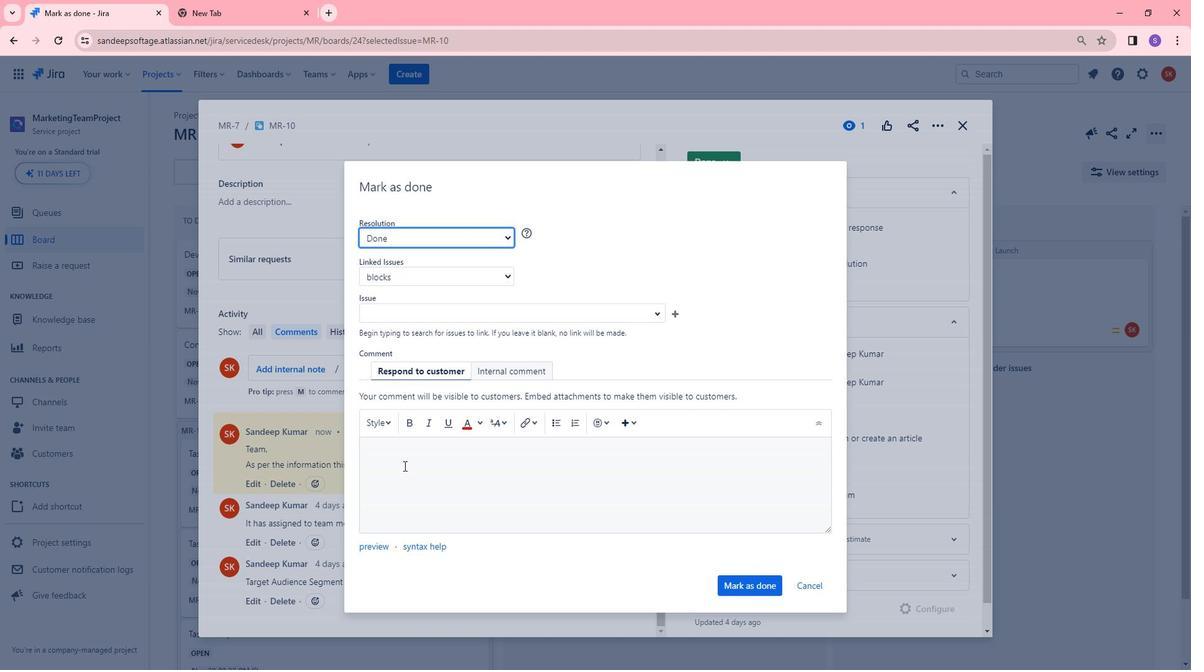 
Action: Key pressed <Key.shift>Team,<Key.shift><Key.shift><Key.shift><Key.shift><Key.shift><Key.shift><Key.shift><Key.shift><Key.enter><Key.shift><Key.shift>As<Key.space>per<Key.space>the<Key.space>information<Key.space>this<Key.space>concerm<Key.backspace>n<Key.space>has<Key.space>been<Key.space>resolved.
Screenshot: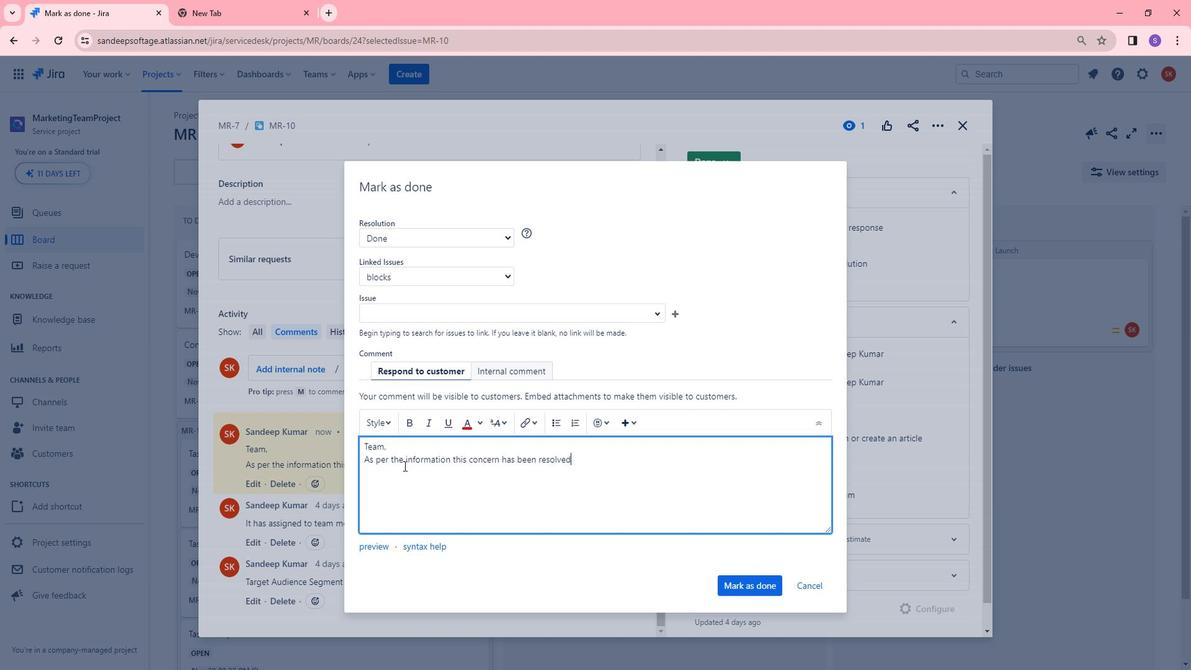 
Action: Mouse moved to (753, 580)
Screenshot: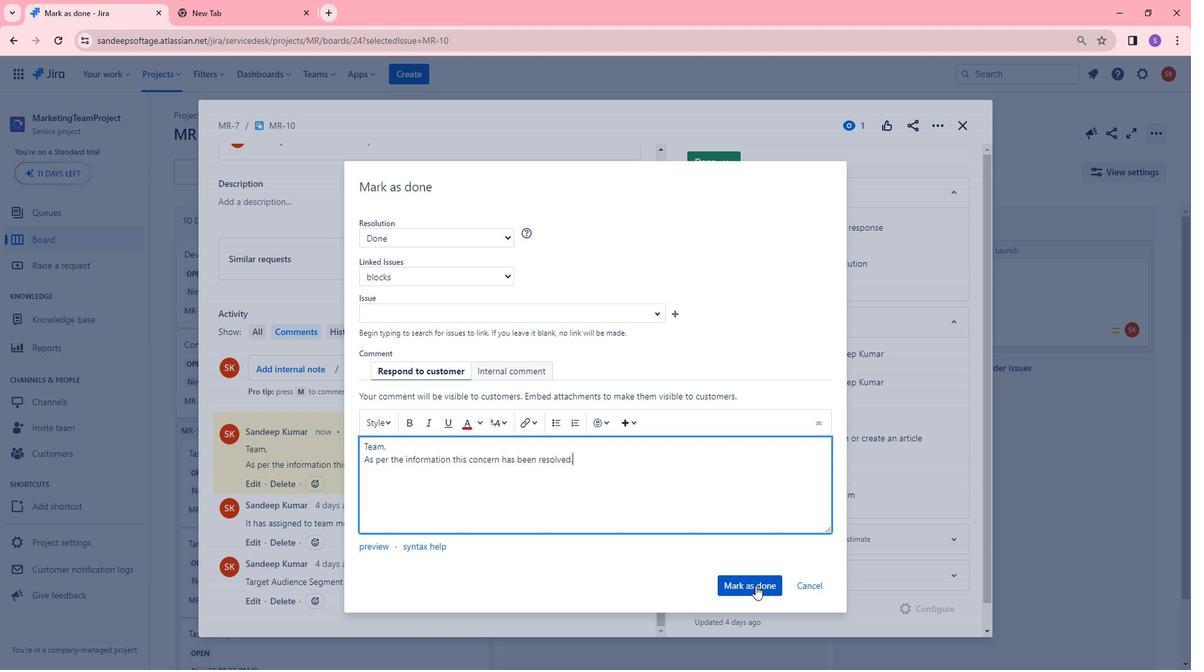 
Action: Mouse pressed left at (753, 580)
Screenshot: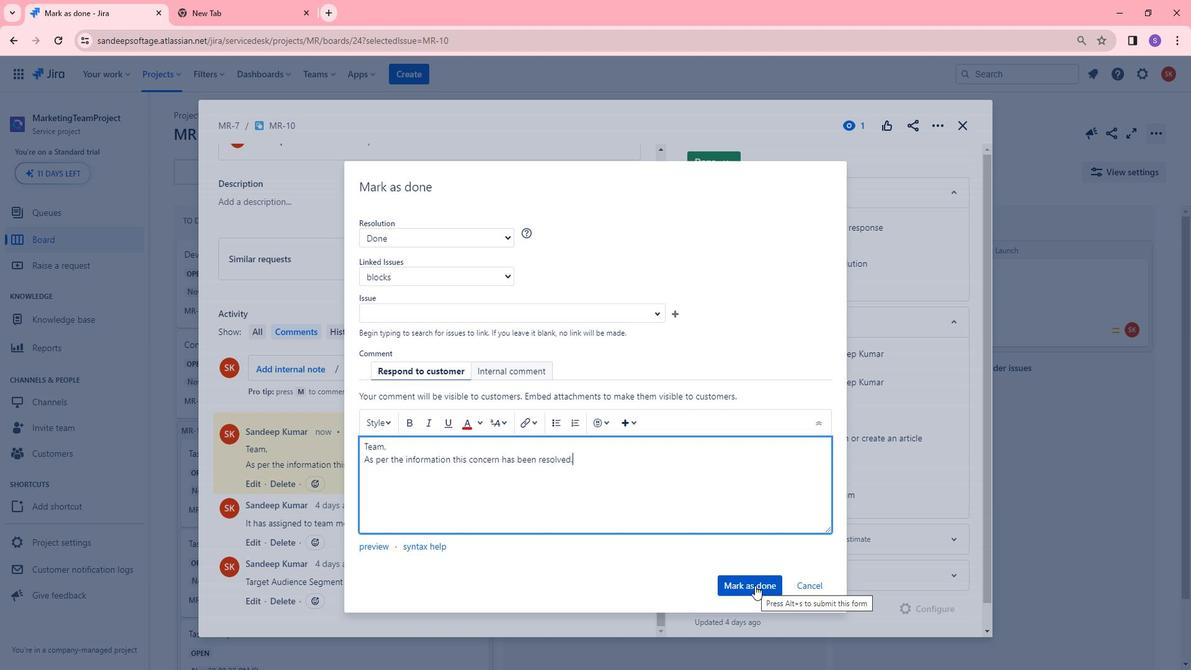 
Action: Mouse moved to (1052, 513)
Screenshot: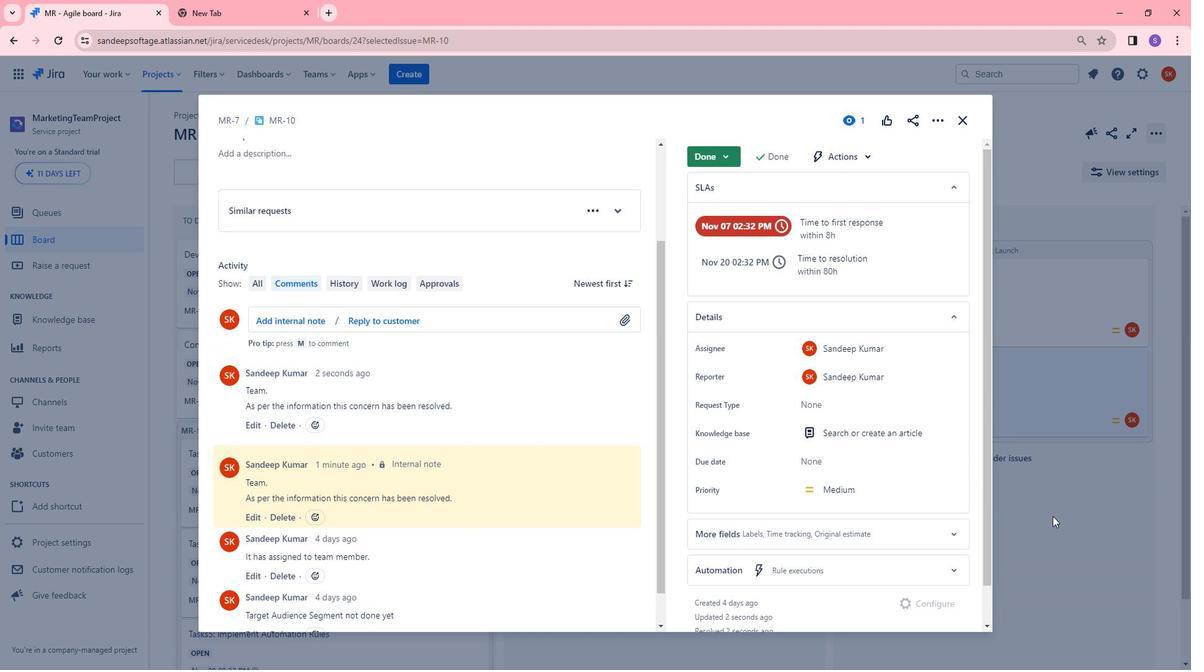 
Action: Mouse pressed left at (1052, 513)
Screenshot: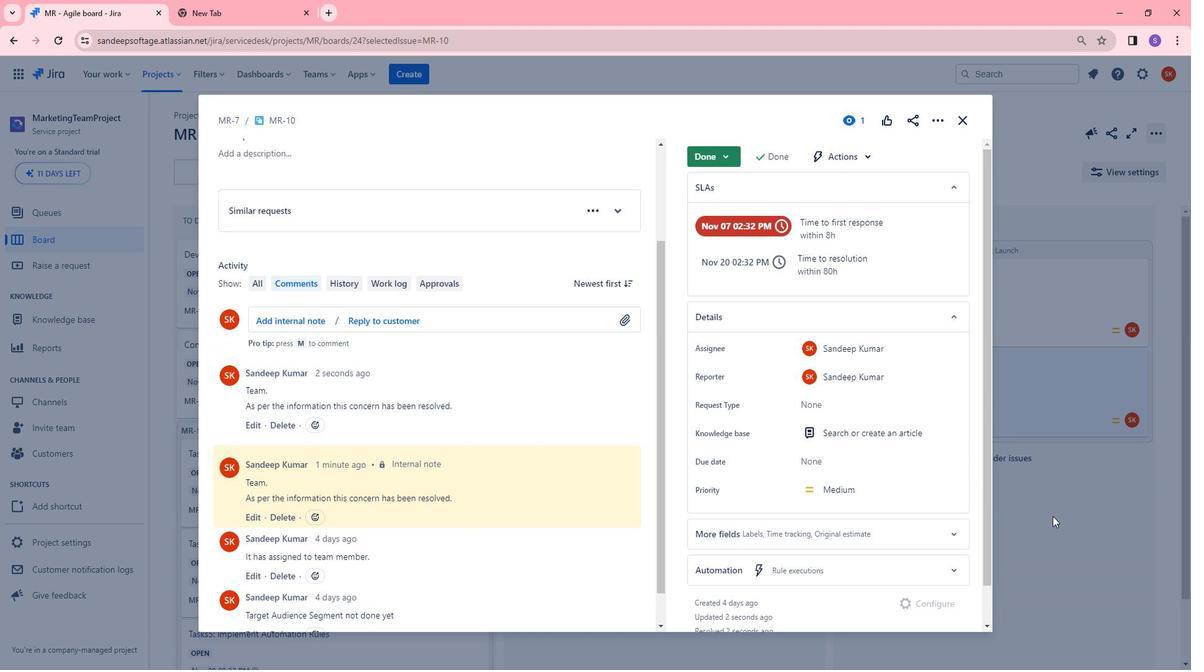 
Action: Mouse moved to (974, 309)
Screenshot: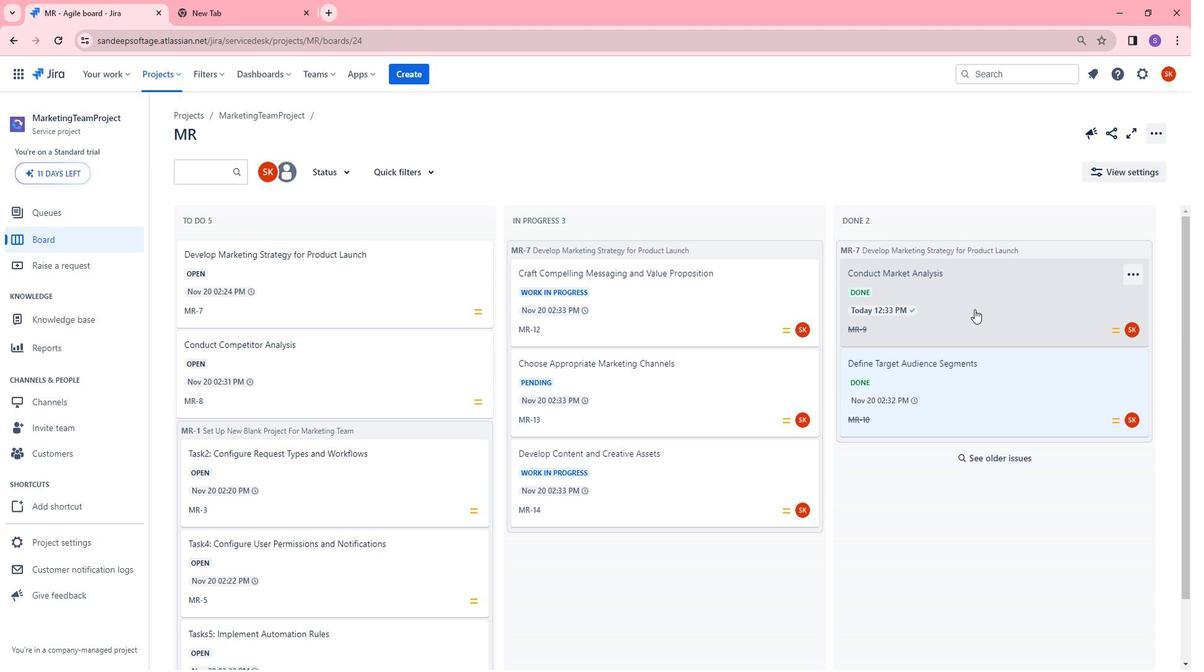 
Action: Mouse pressed left at (974, 309)
Screenshot: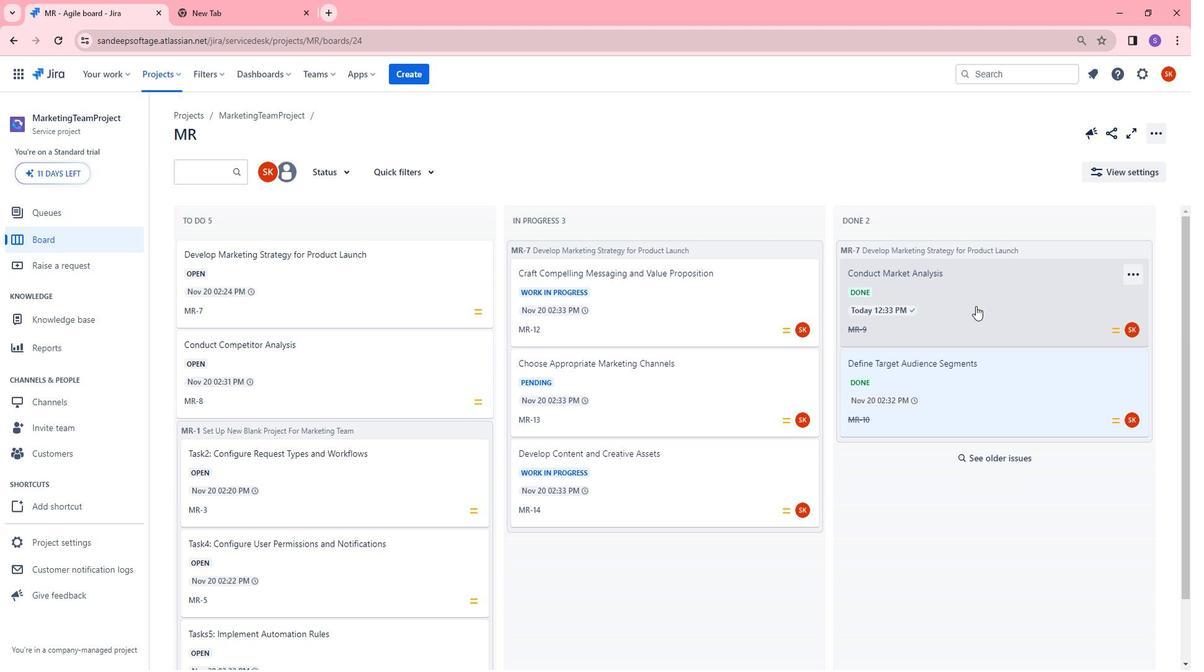 
Action: Mouse pressed left at (974, 309)
Screenshot: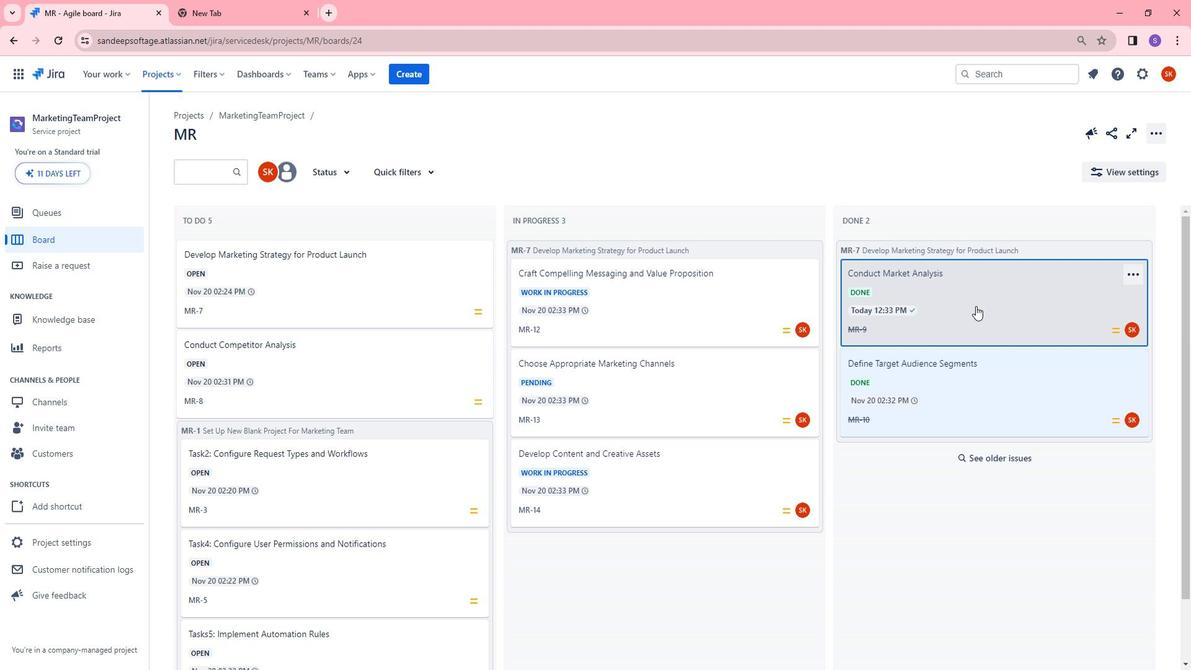 
Action: Mouse moved to (337, 444)
Screenshot: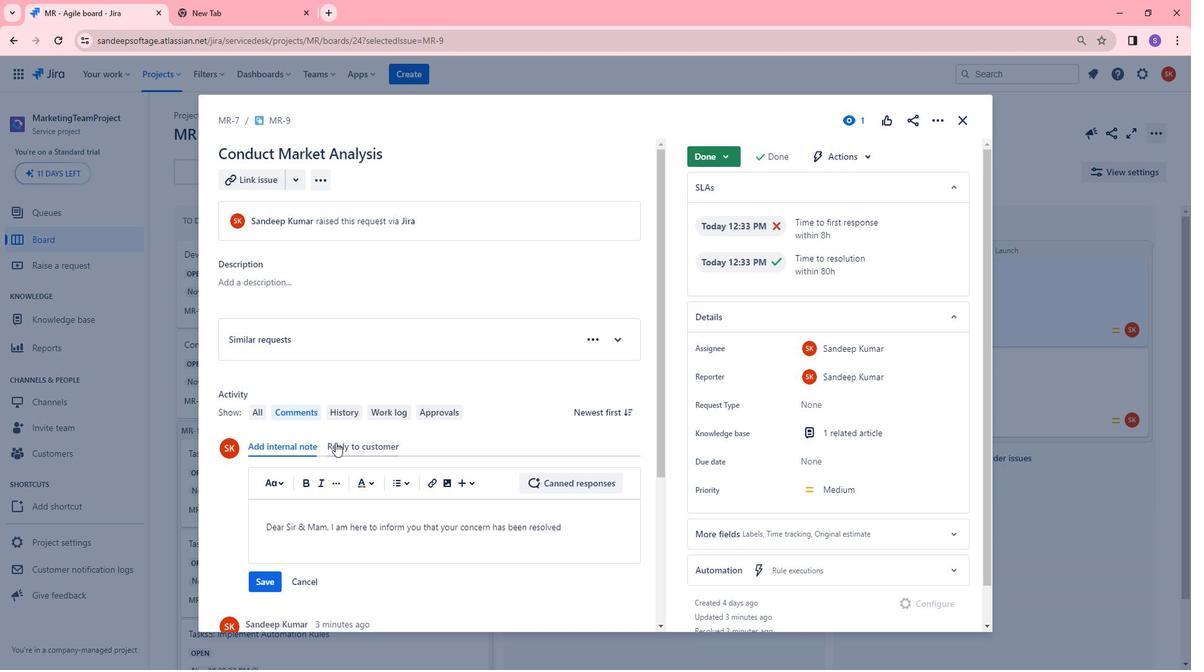 
Action: Mouse pressed left at (337, 444)
Screenshot: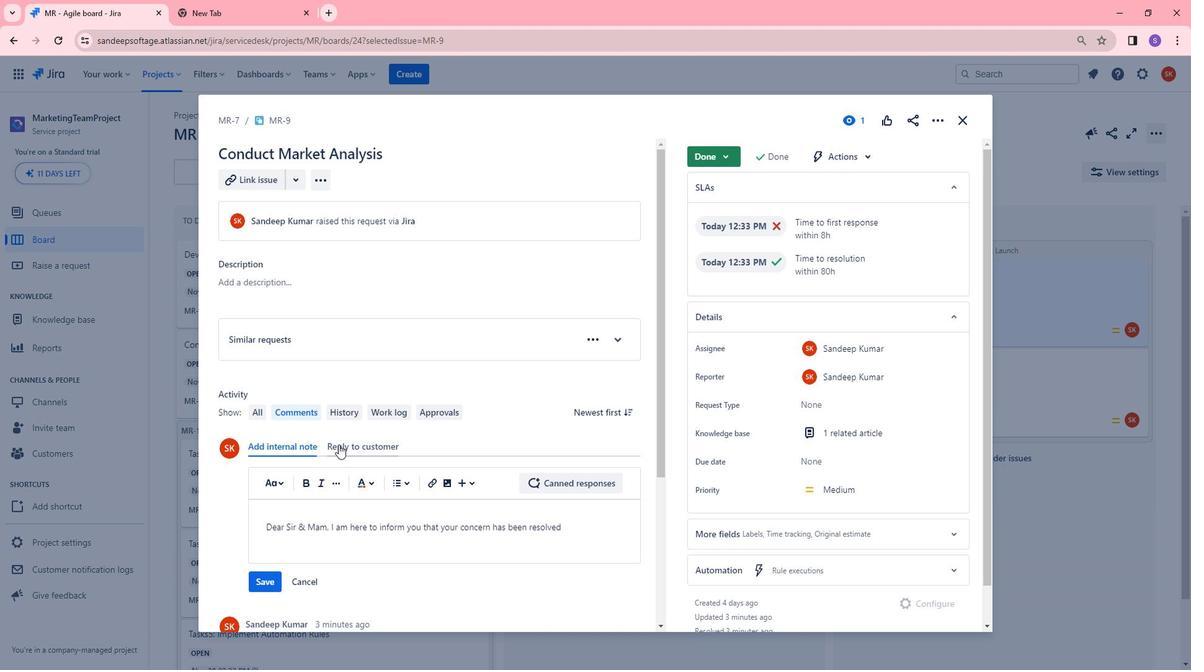 
Action: Mouse moved to (297, 445)
Screenshot: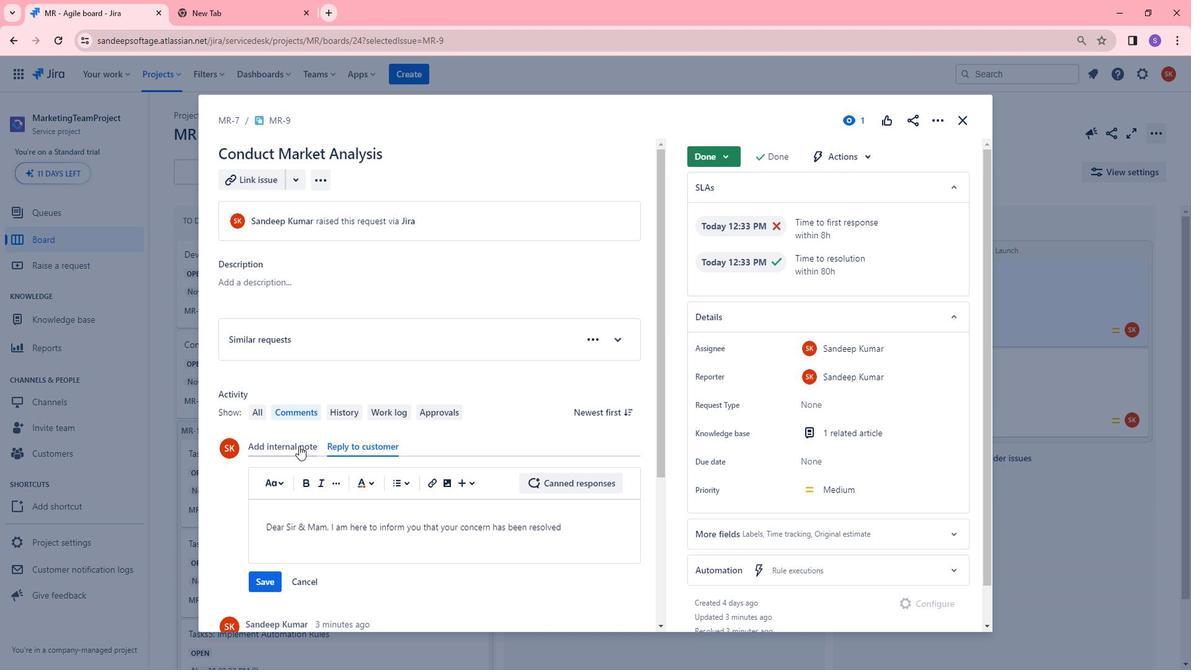 
Action: Mouse pressed left at (297, 445)
Screenshot: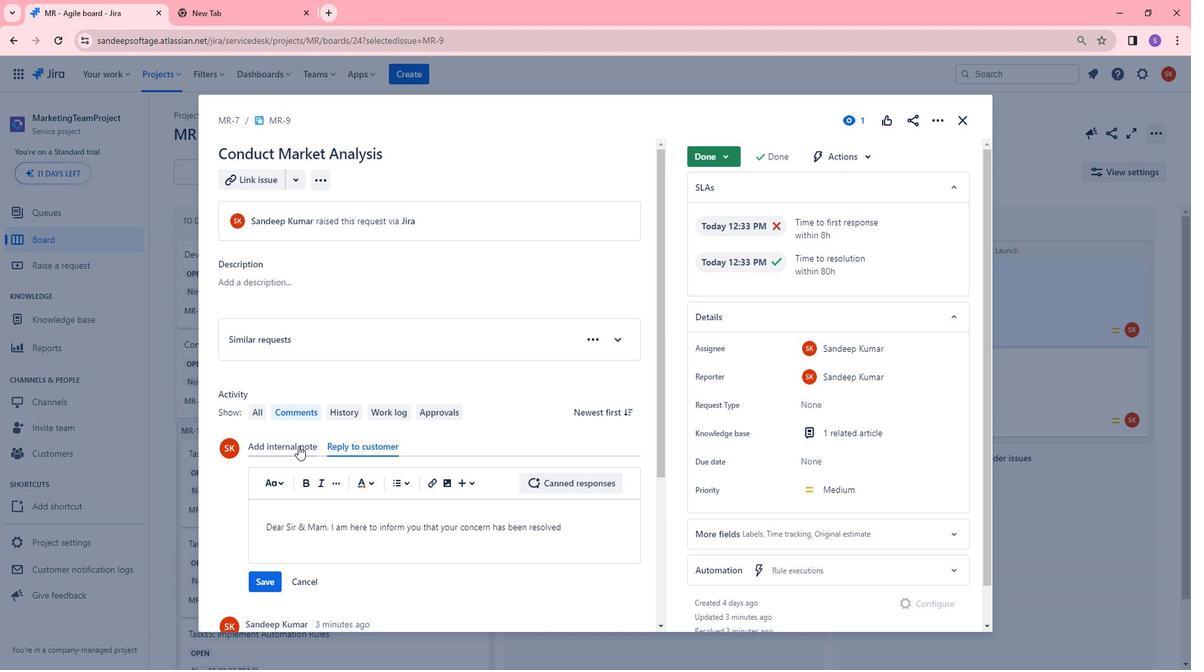 
Action: Mouse moved to (1063, 522)
Screenshot: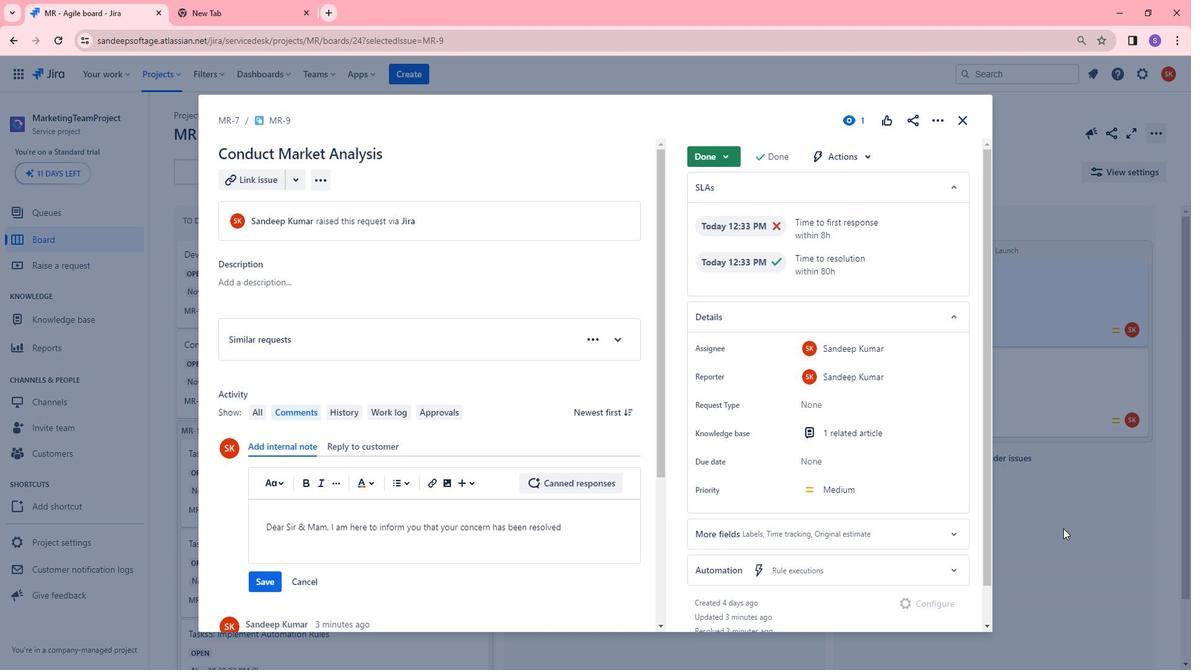 
Action: Mouse pressed left at (1063, 522)
Screenshot: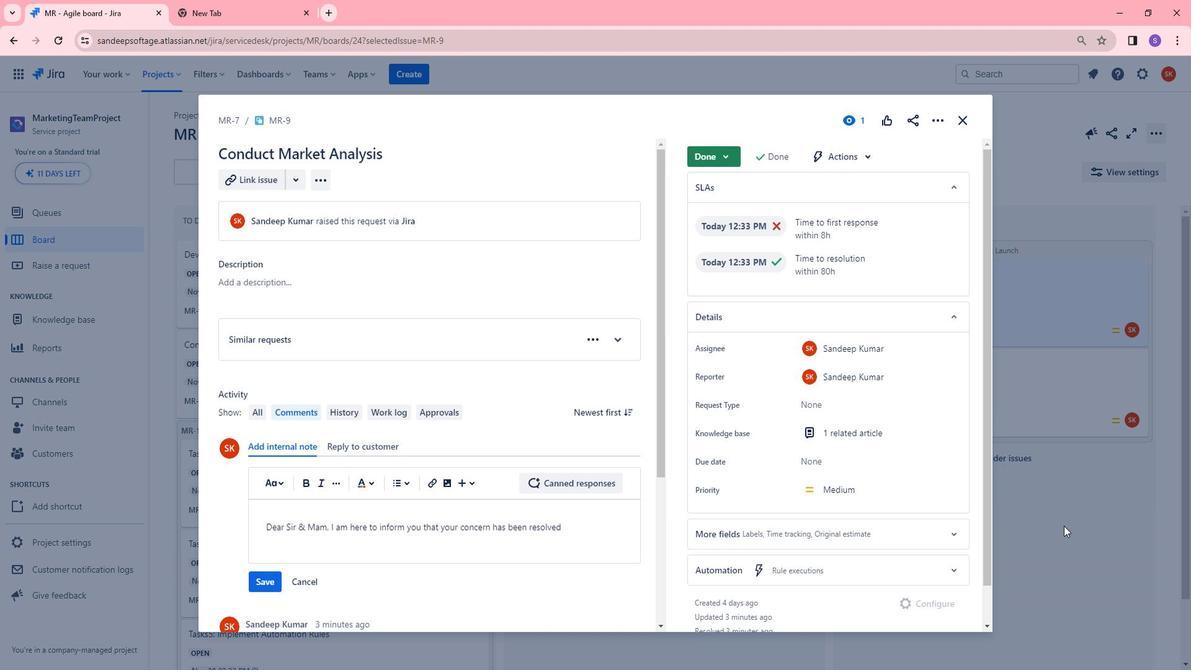 
Action: Mouse moved to (925, 392)
Screenshot: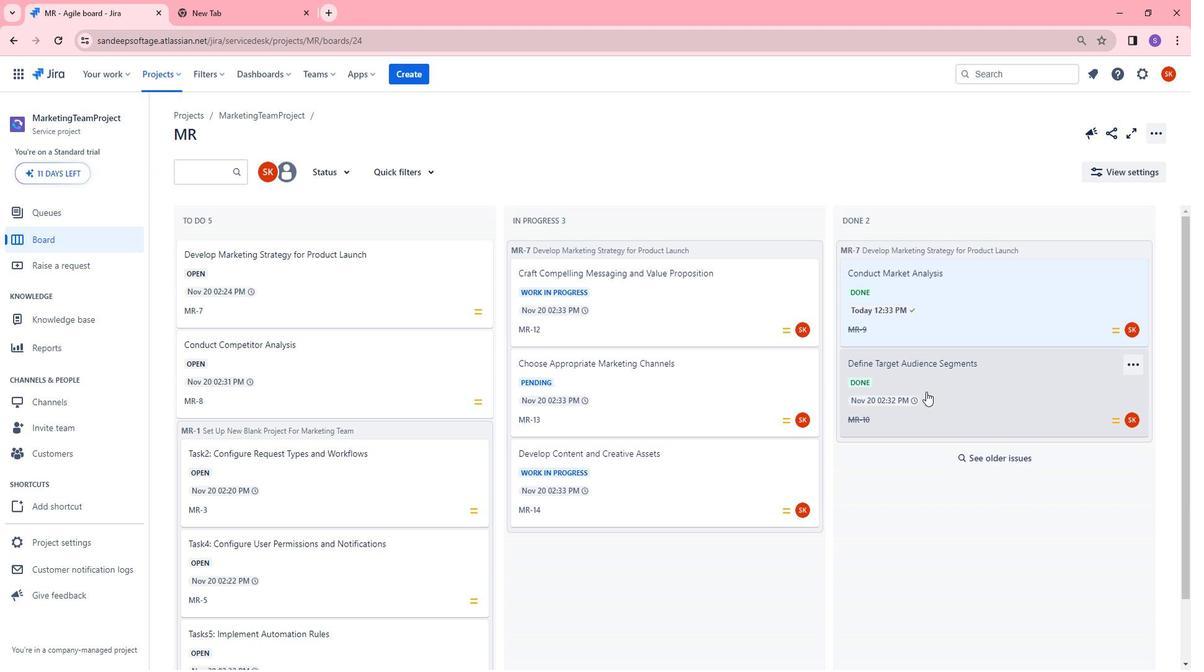
Action: Mouse pressed left at (925, 392)
Screenshot: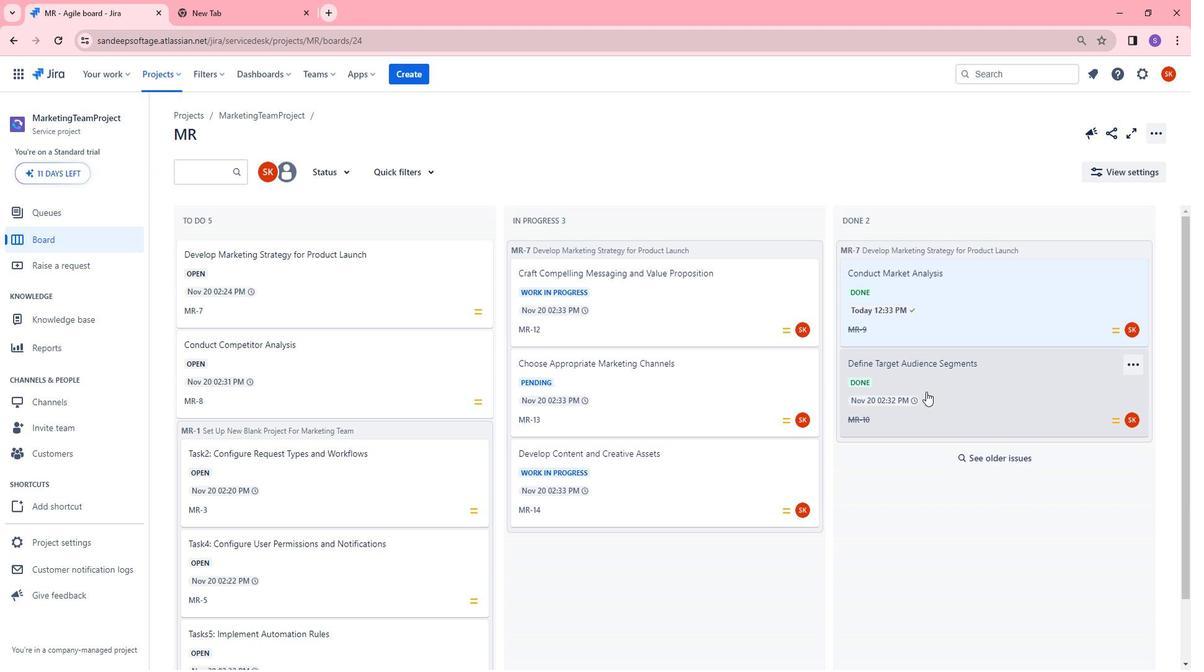 
Action: Mouse pressed left at (925, 392)
Screenshot: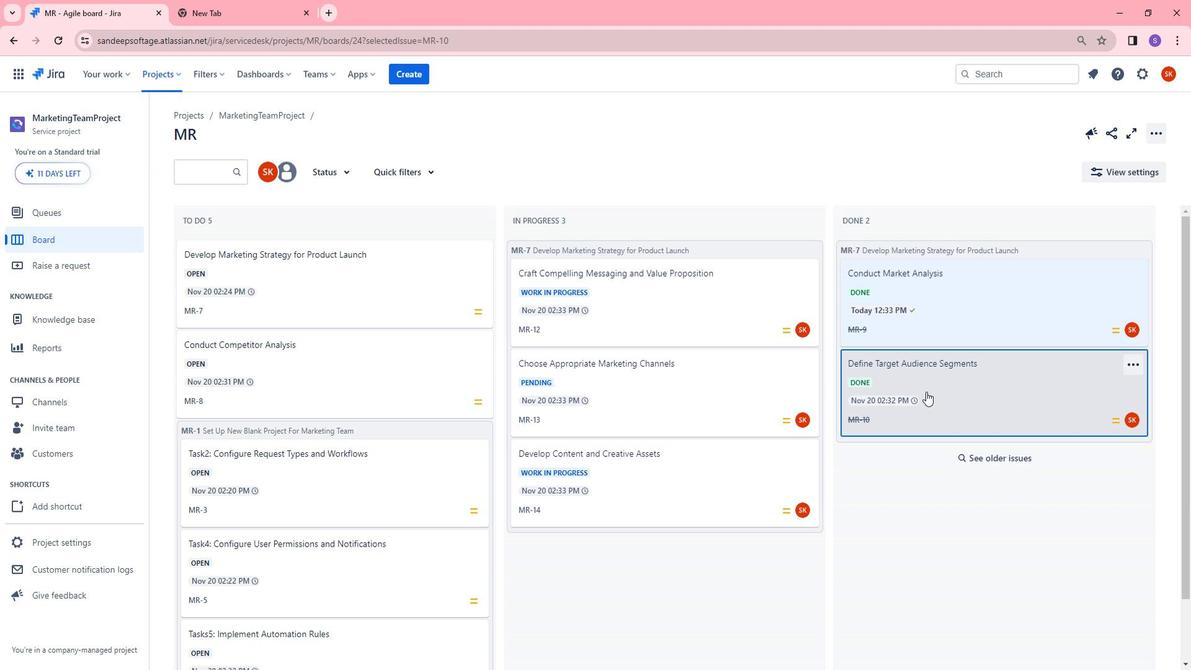 
Action: Mouse moved to (298, 450)
Screenshot: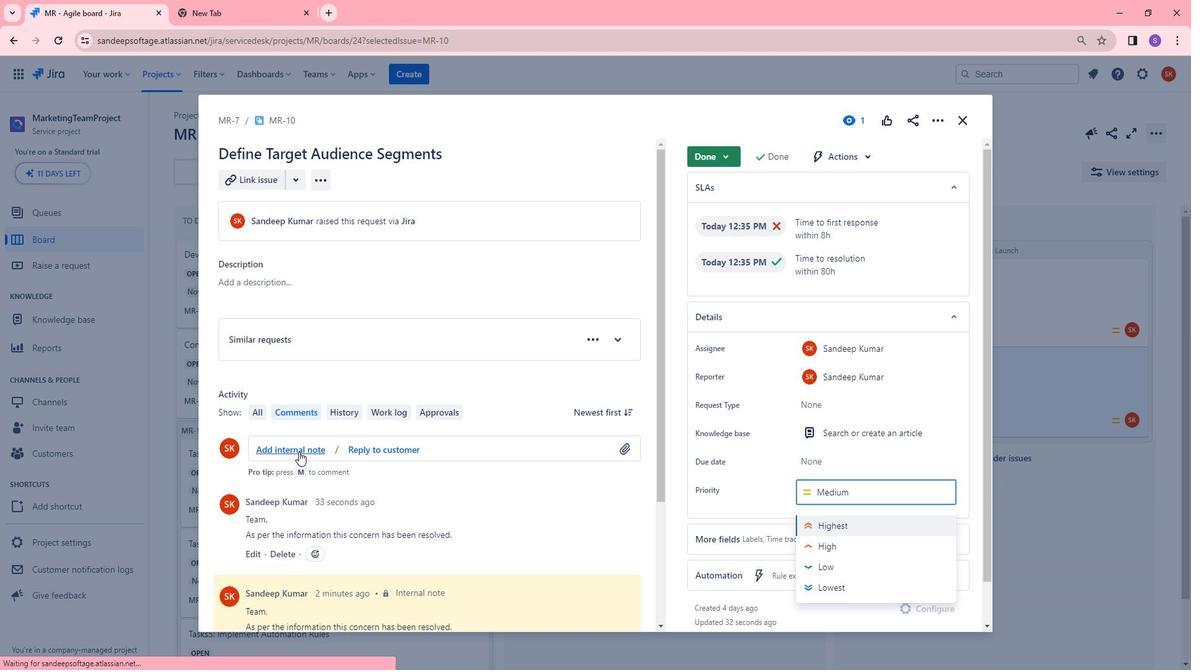 
Action: Mouse pressed left at (298, 450)
Screenshot: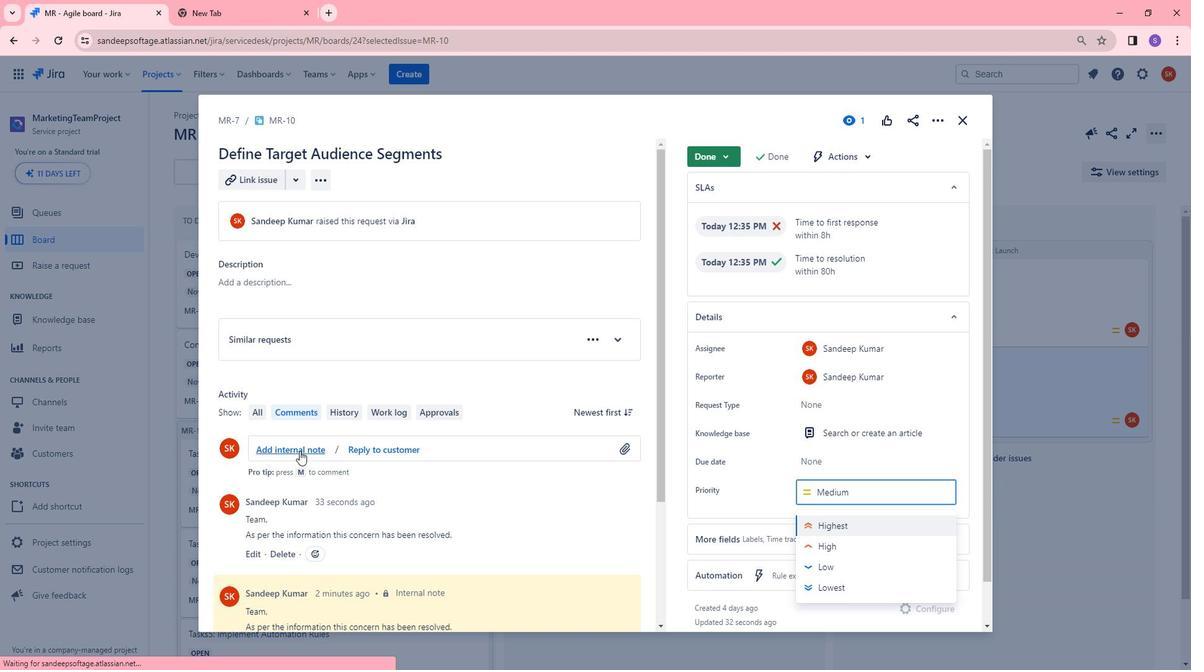 
Action: Mouse moved to (378, 444)
Screenshot: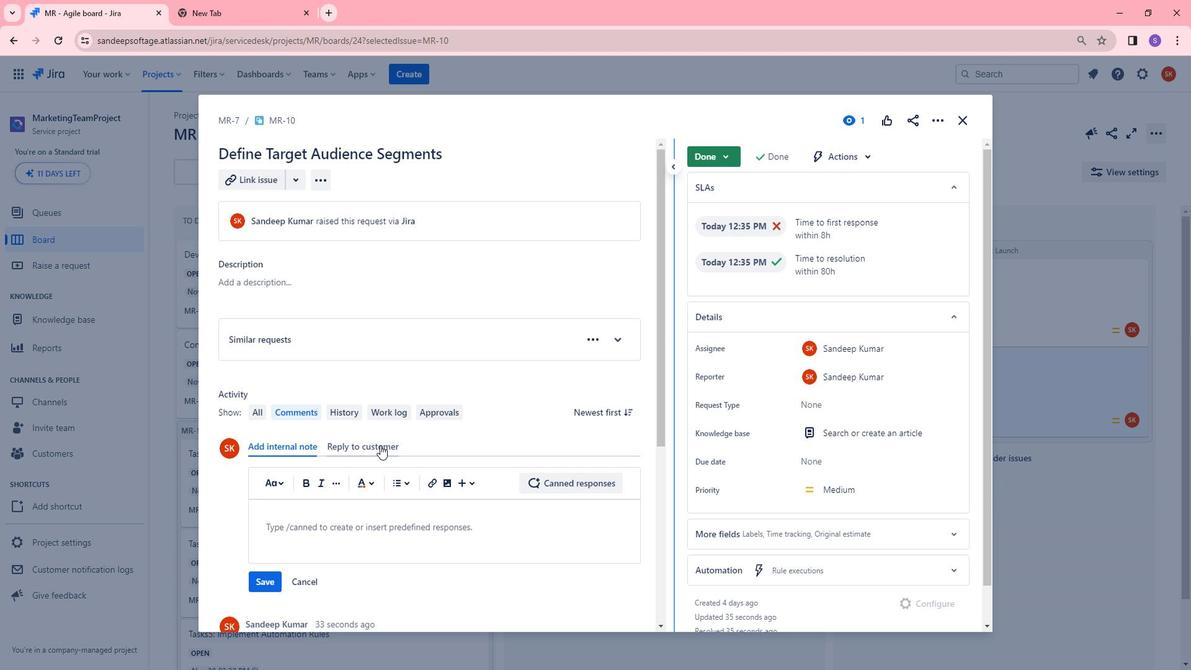 
Action: Mouse pressed left at (378, 444)
Screenshot: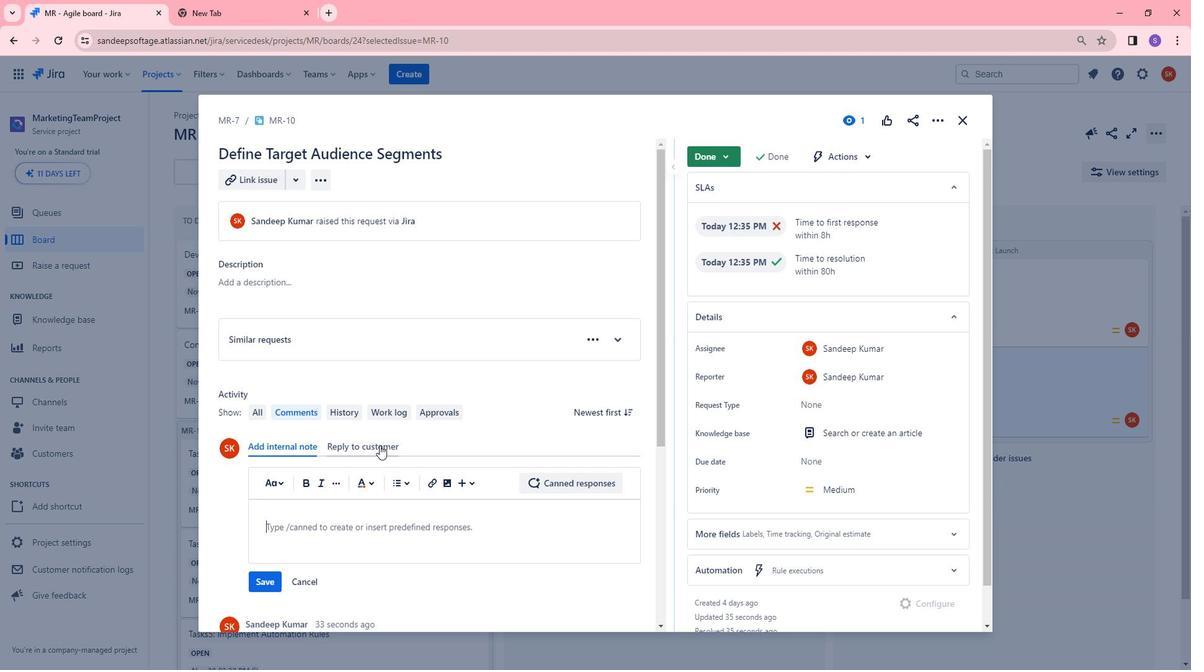 
Action: Mouse moved to (966, 127)
Screenshot: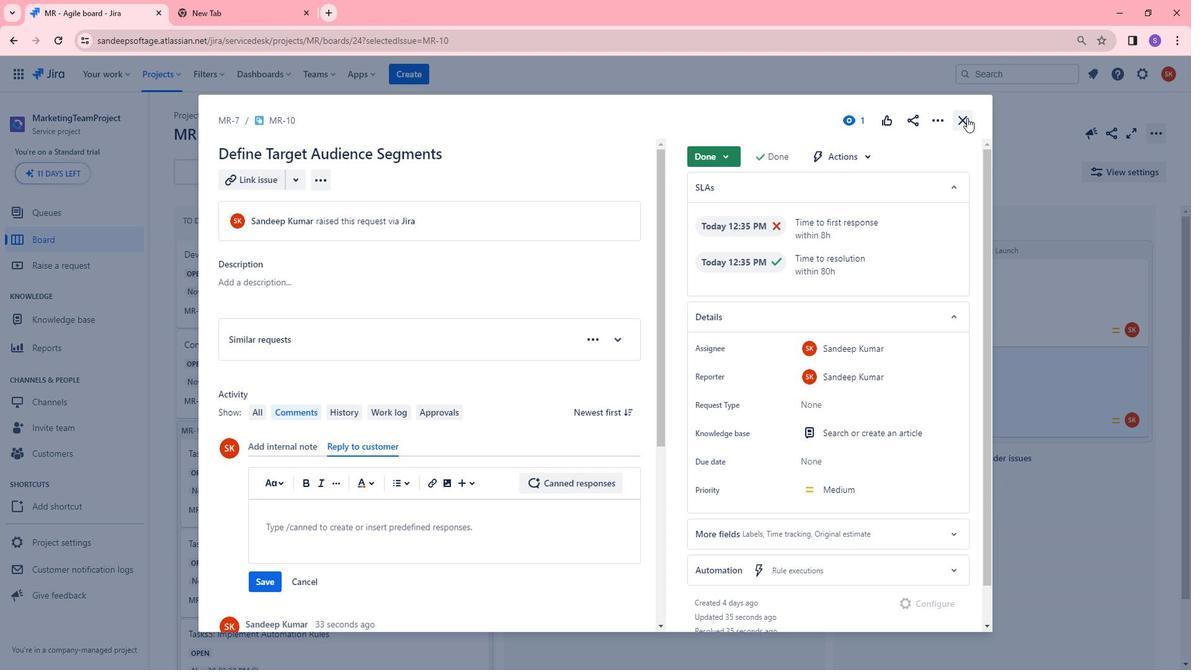 
Action: Mouse pressed left at (966, 127)
Screenshot: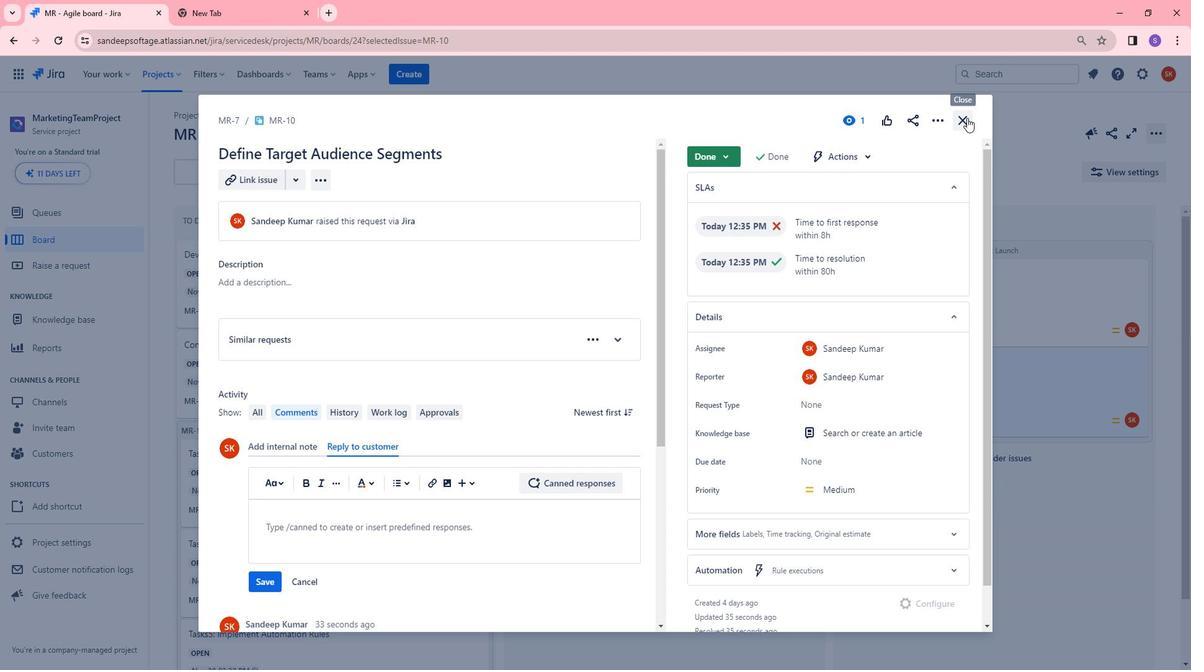 
Action: Mouse moved to (554, 471)
Screenshot: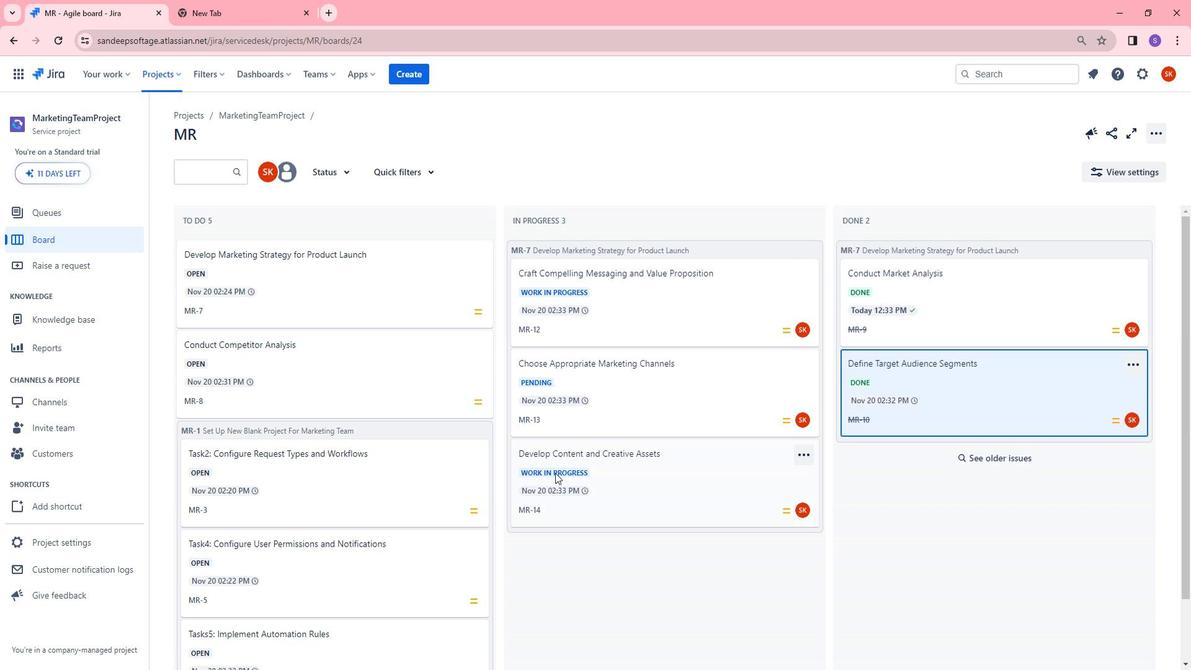 
Action: Mouse pressed left at (554, 471)
Screenshot: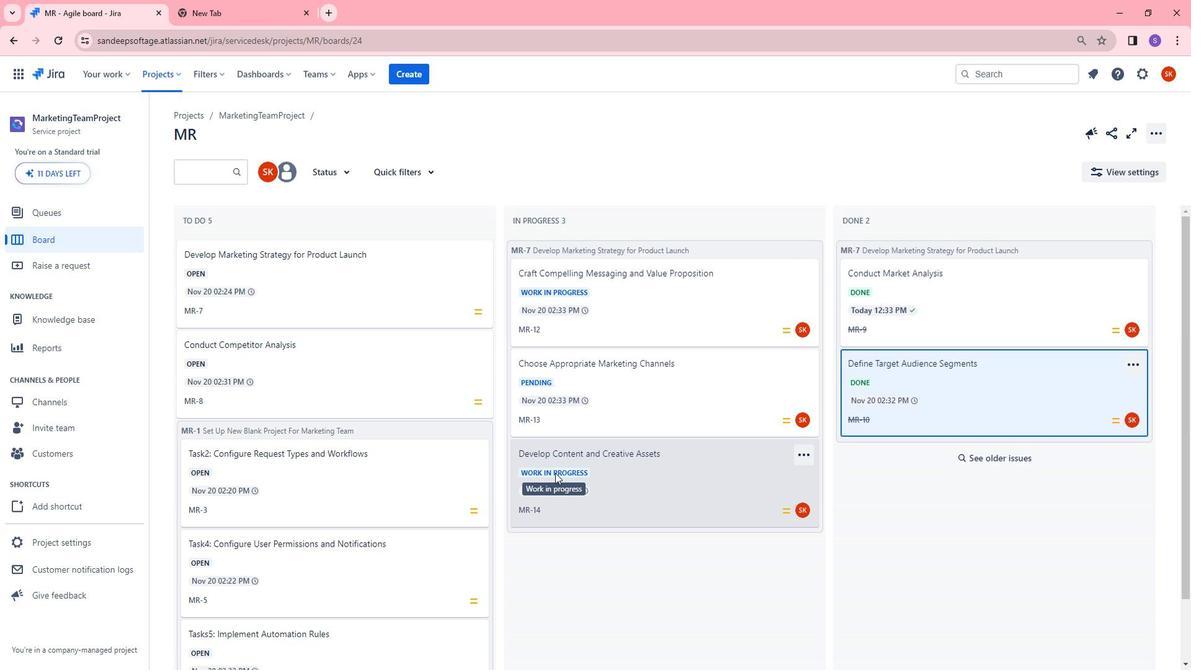
Action: Mouse pressed left at (554, 471)
Screenshot: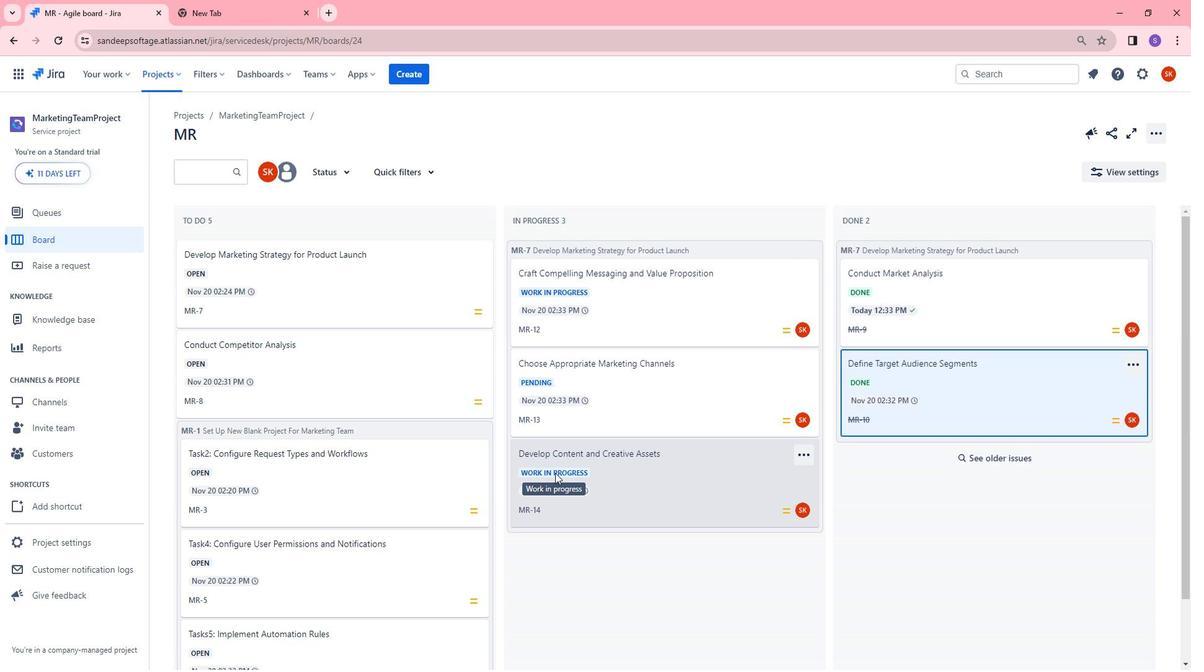 
Action: Mouse moved to (630, 469)
Screenshot: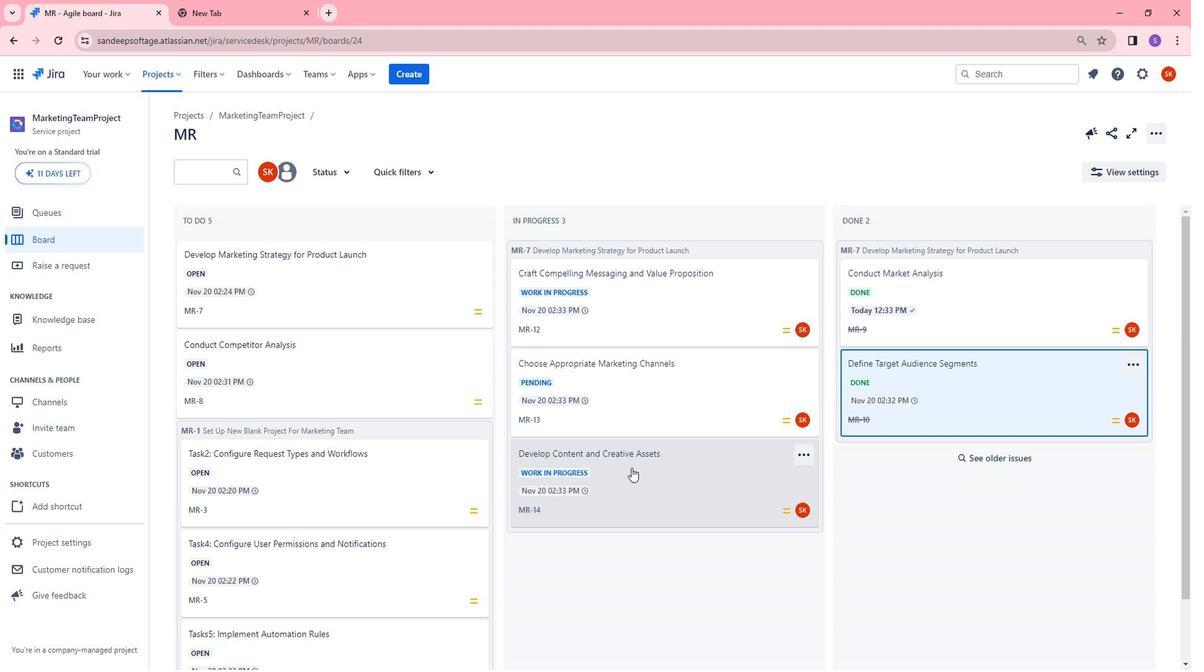 
Action: Mouse pressed left at (630, 469)
Screenshot: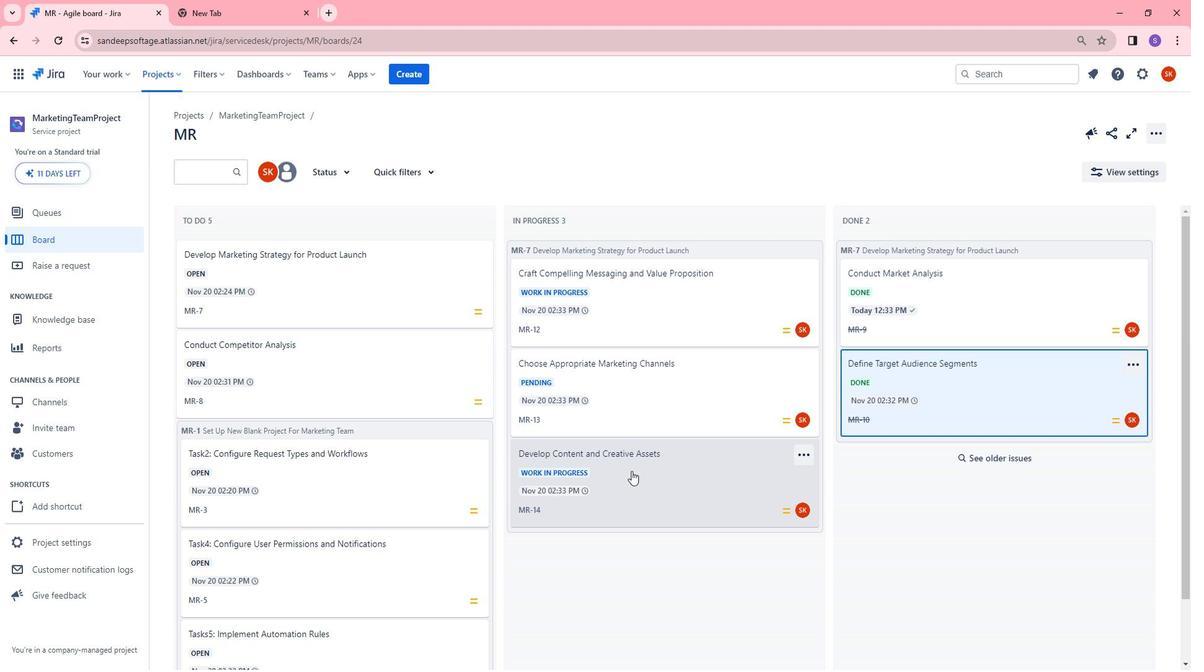 
Action: Mouse pressed left at (630, 469)
Screenshot: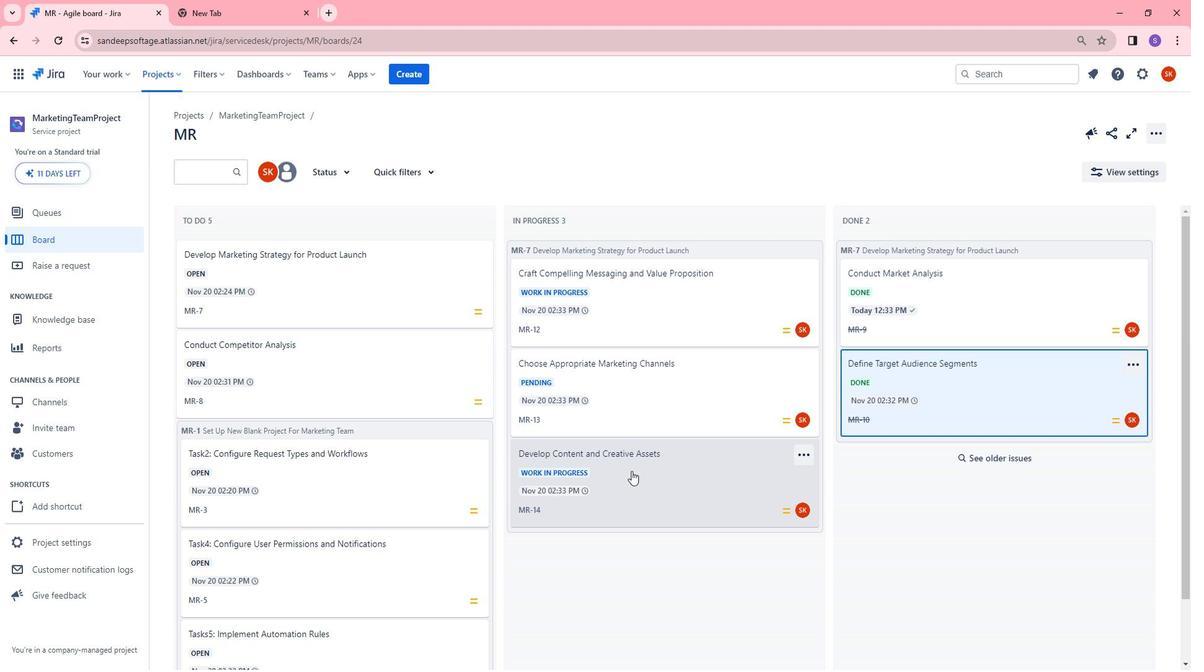 
Action: Mouse moved to (1017, 524)
Screenshot: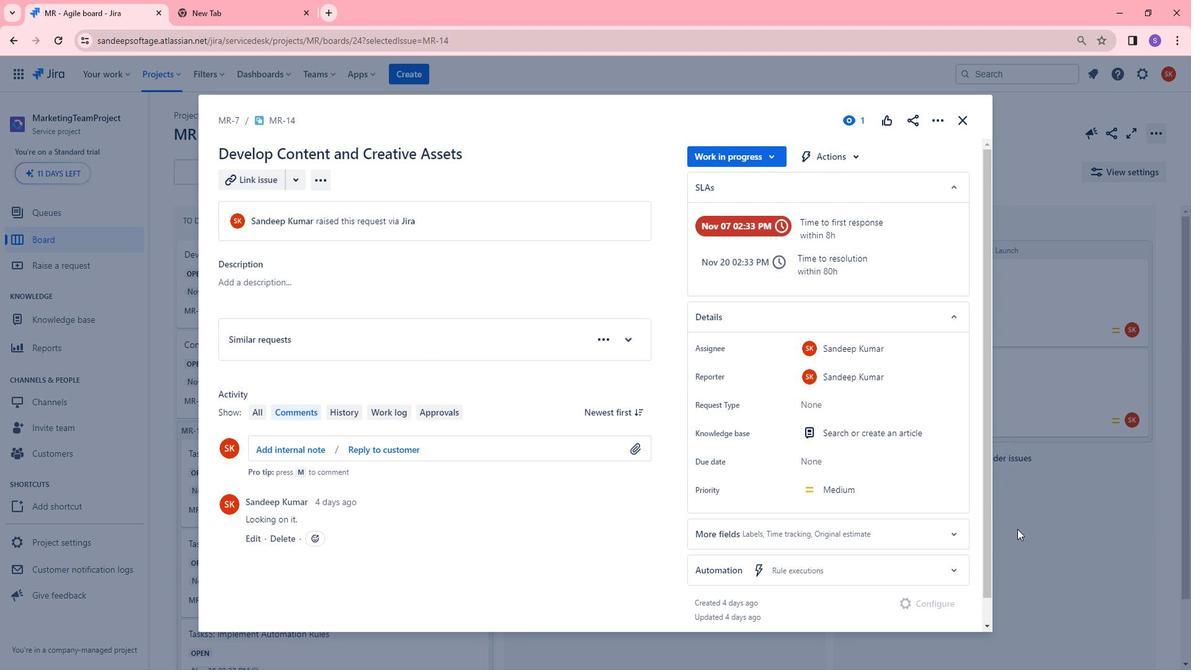 
Action: Mouse pressed left at (1017, 524)
Screenshot: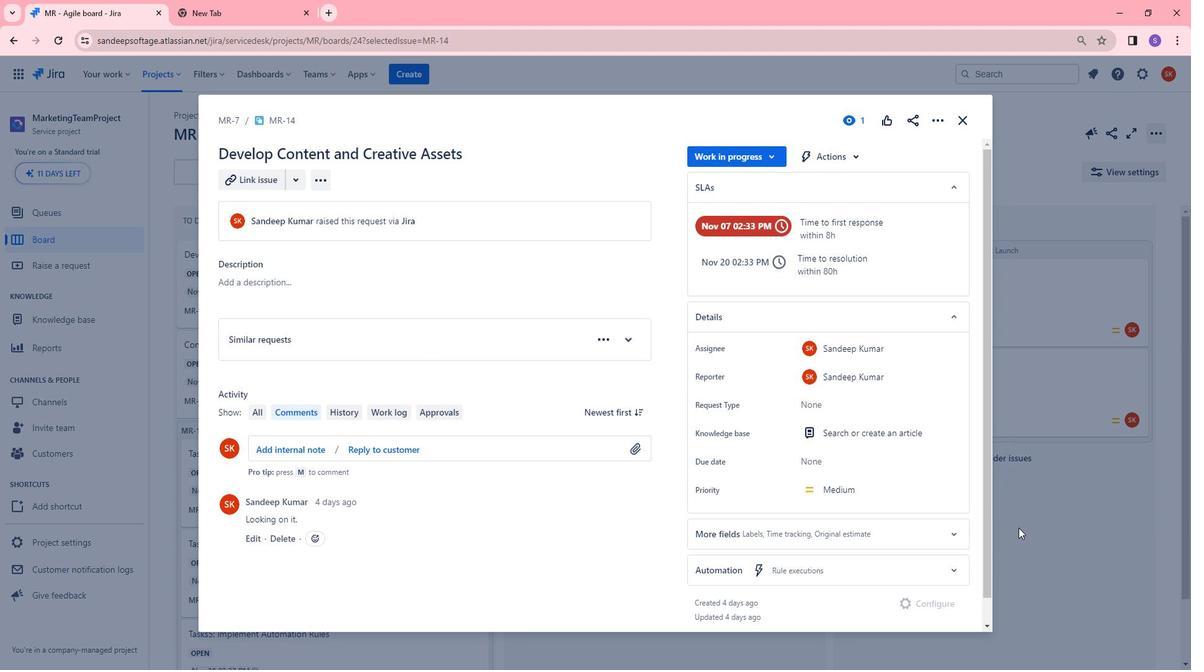 
Action: Mouse moved to (946, 391)
Screenshot: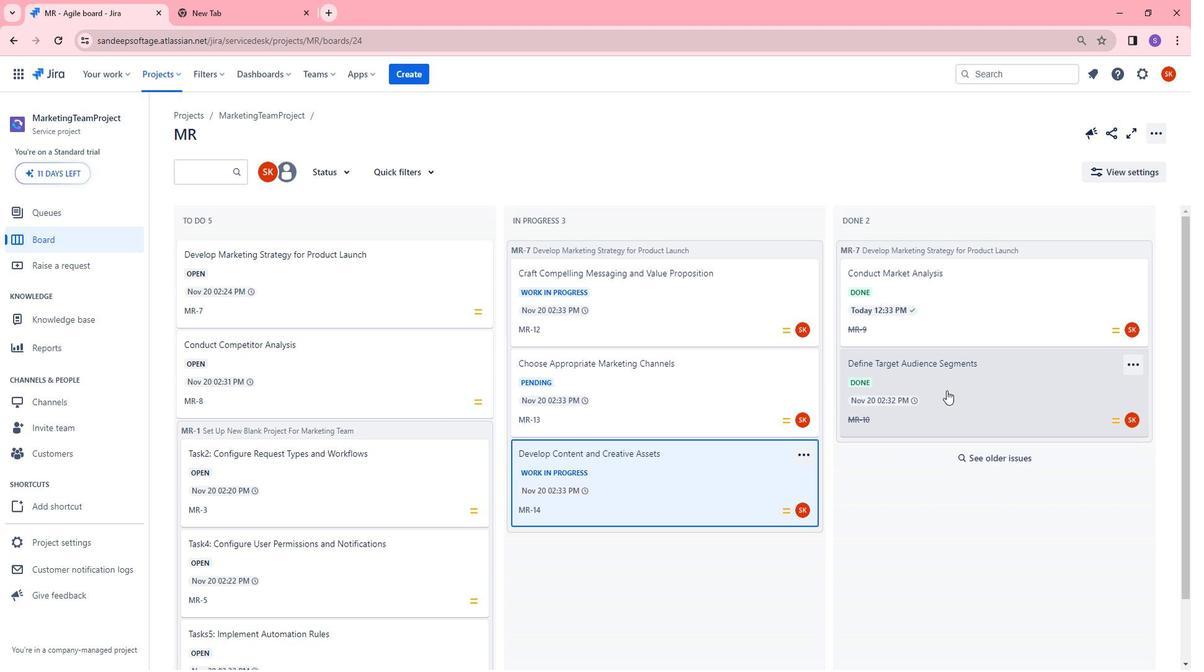 
Action: Mouse pressed left at (946, 391)
Screenshot: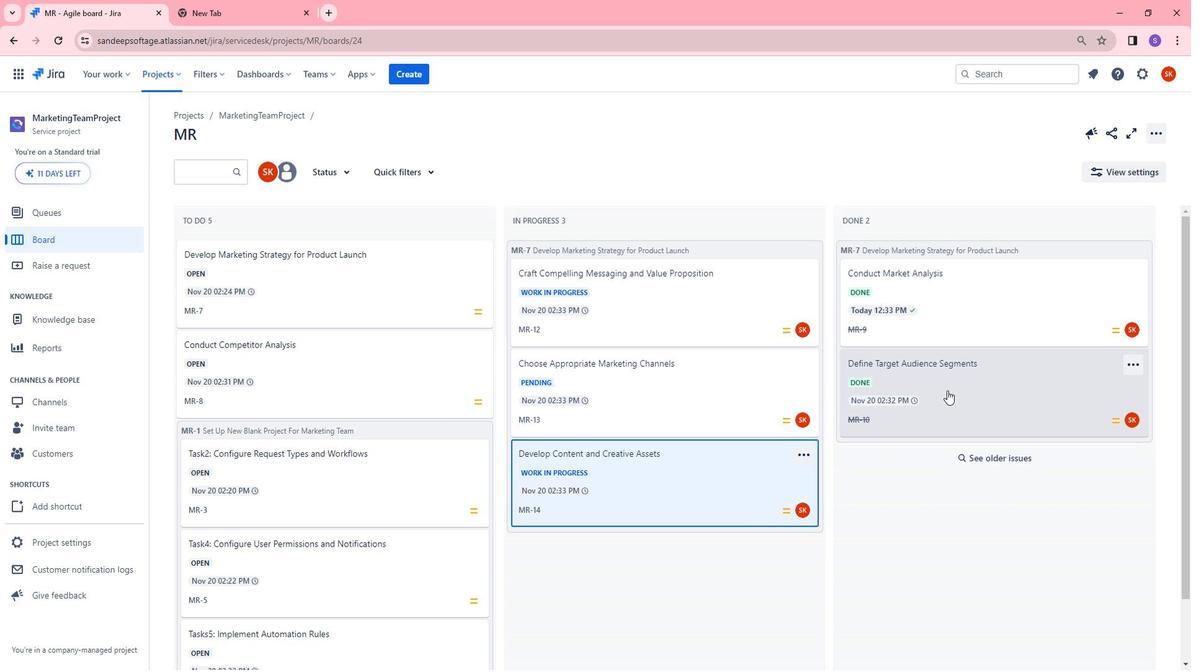 
Action: Mouse pressed left at (946, 391)
Screenshot: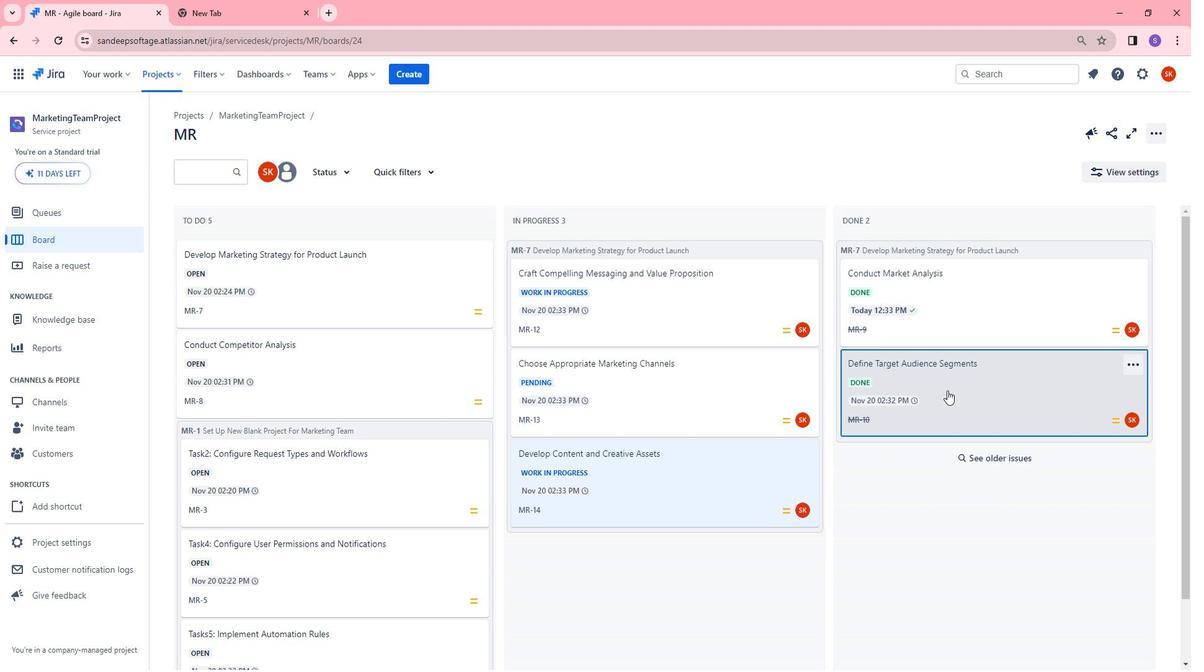 
Action: Mouse moved to (289, 447)
Screenshot: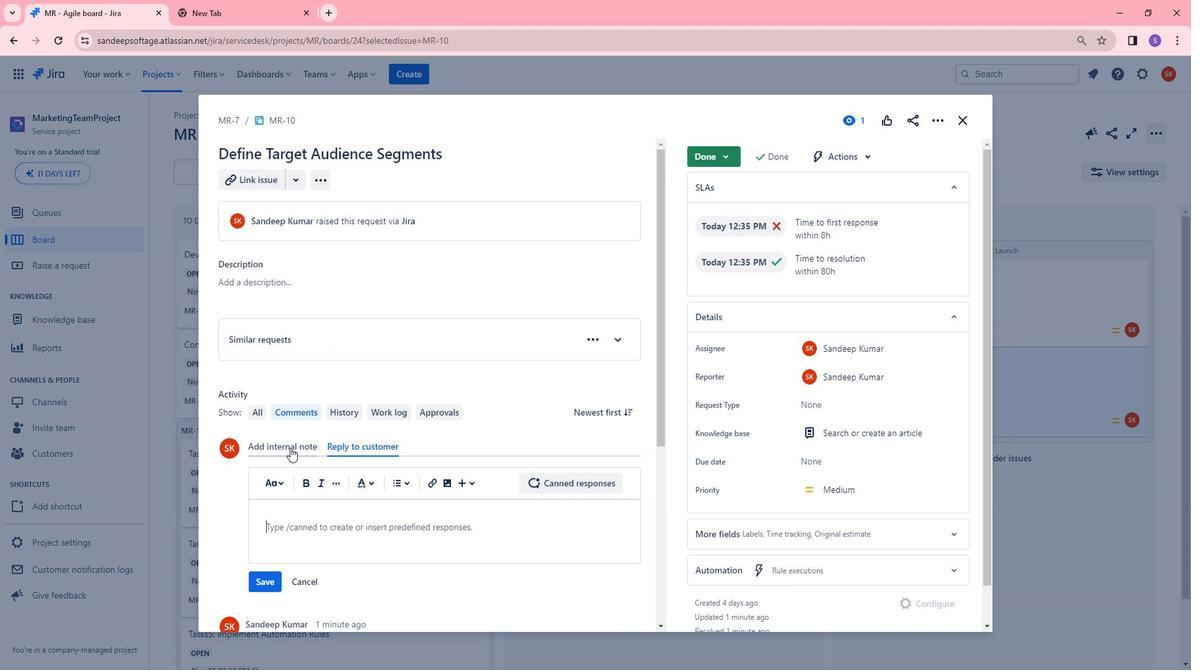 
Action: Mouse pressed left at (289, 447)
Screenshot: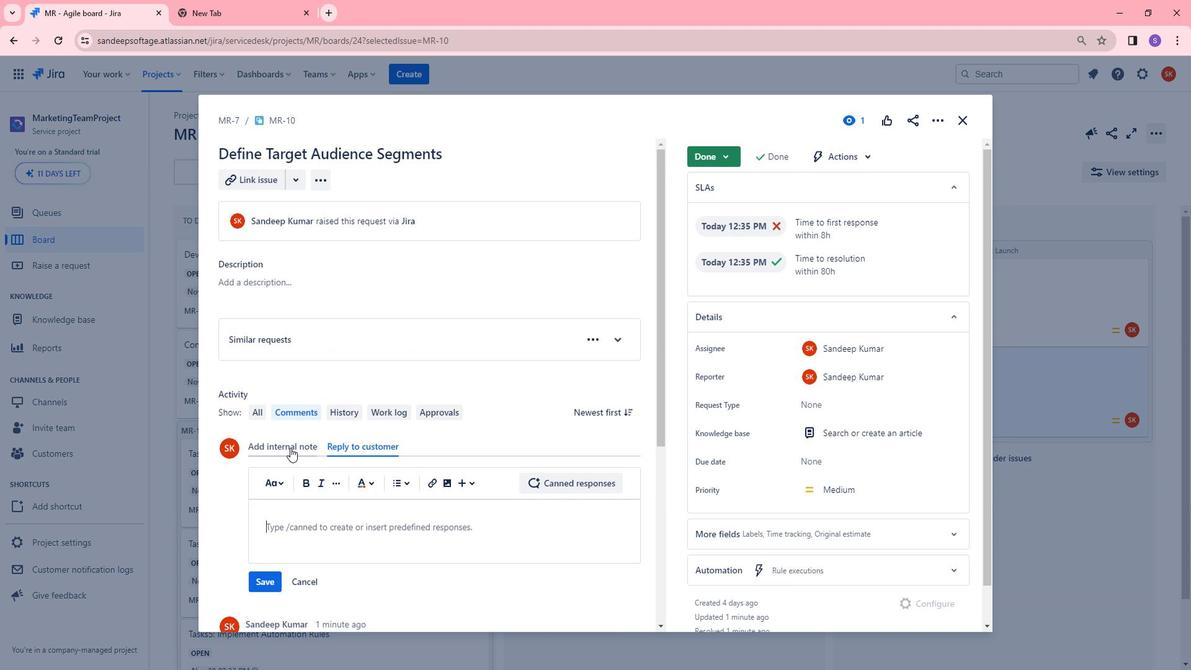 
Action: Mouse scrolled (289, 446) with delta (0, 0)
Screenshot: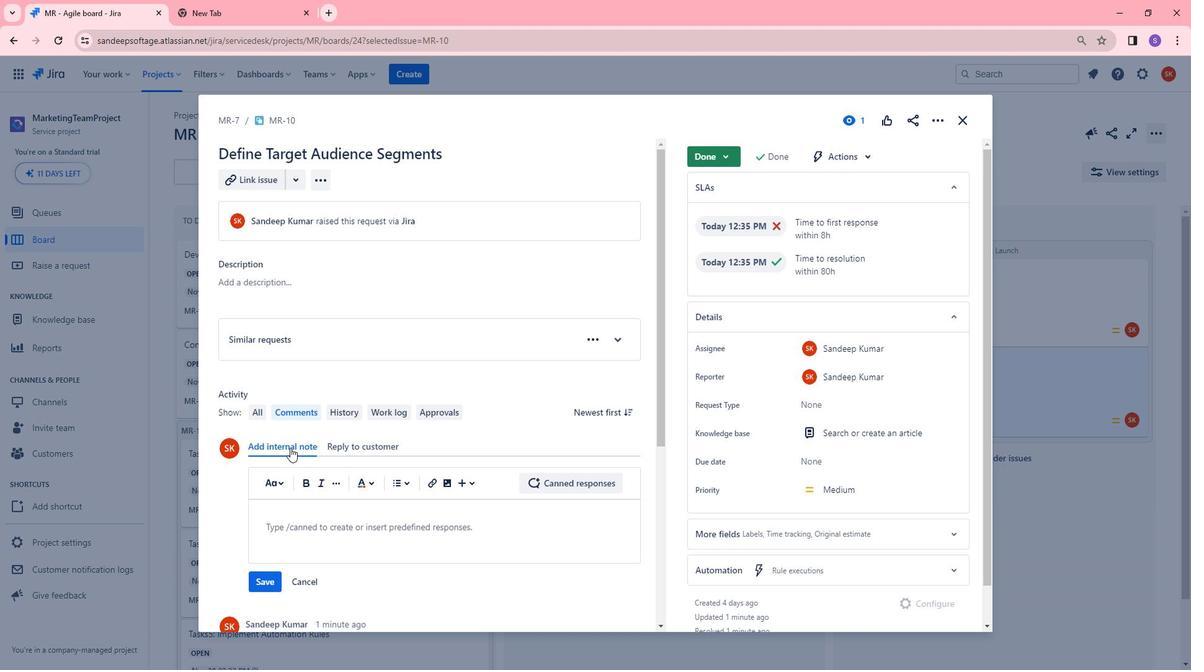 
Action: Mouse scrolled (289, 446) with delta (0, 0)
Screenshot: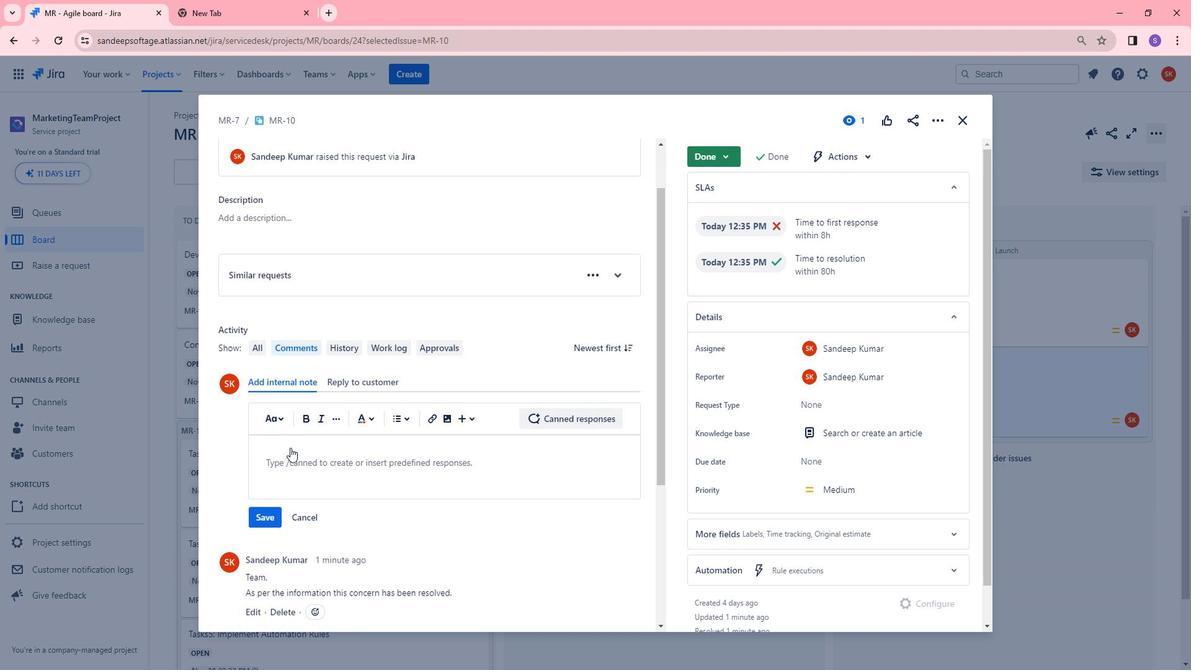
Action: Mouse scrolled (289, 446) with delta (0, 0)
Screenshot: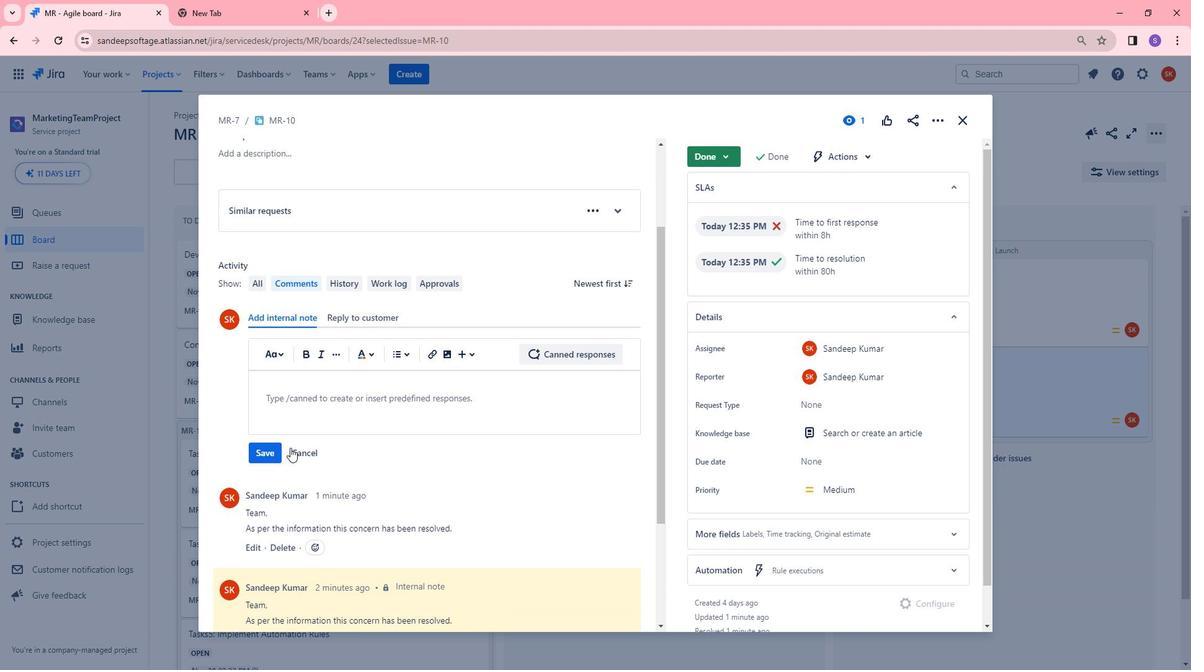 
Action: Mouse moved to (368, 258)
Screenshot: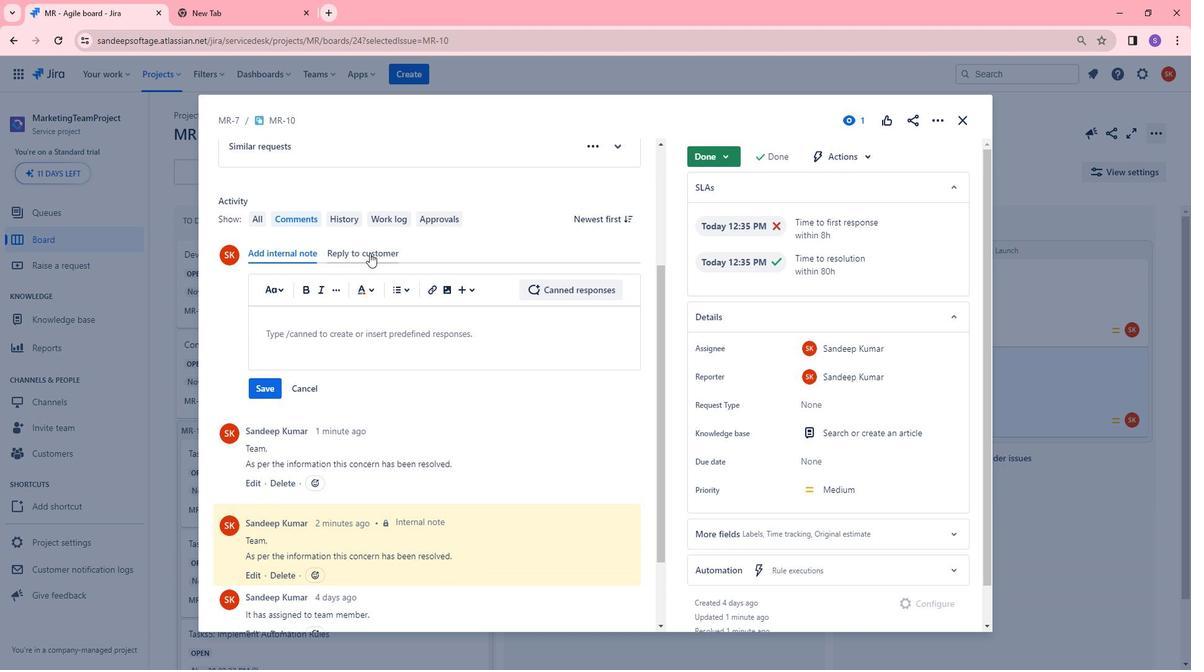 
Action: Mouse pressed left at (368, 258)
Screenshot: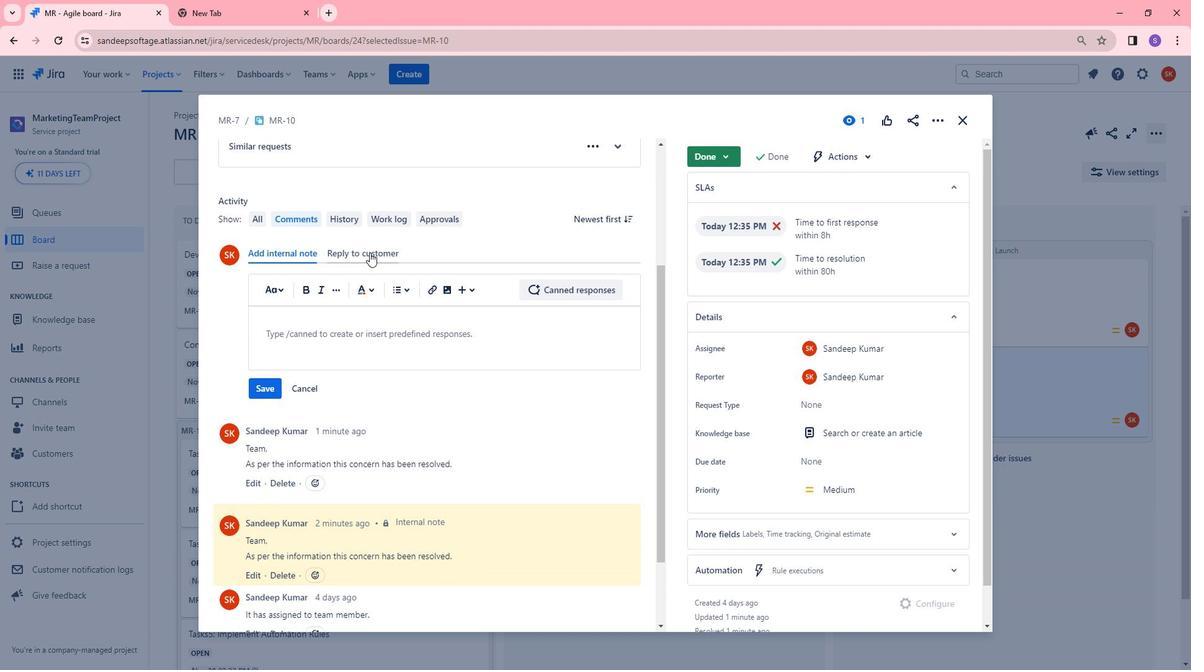 
Action: Mouse moved to (339, 416)
Screenshot: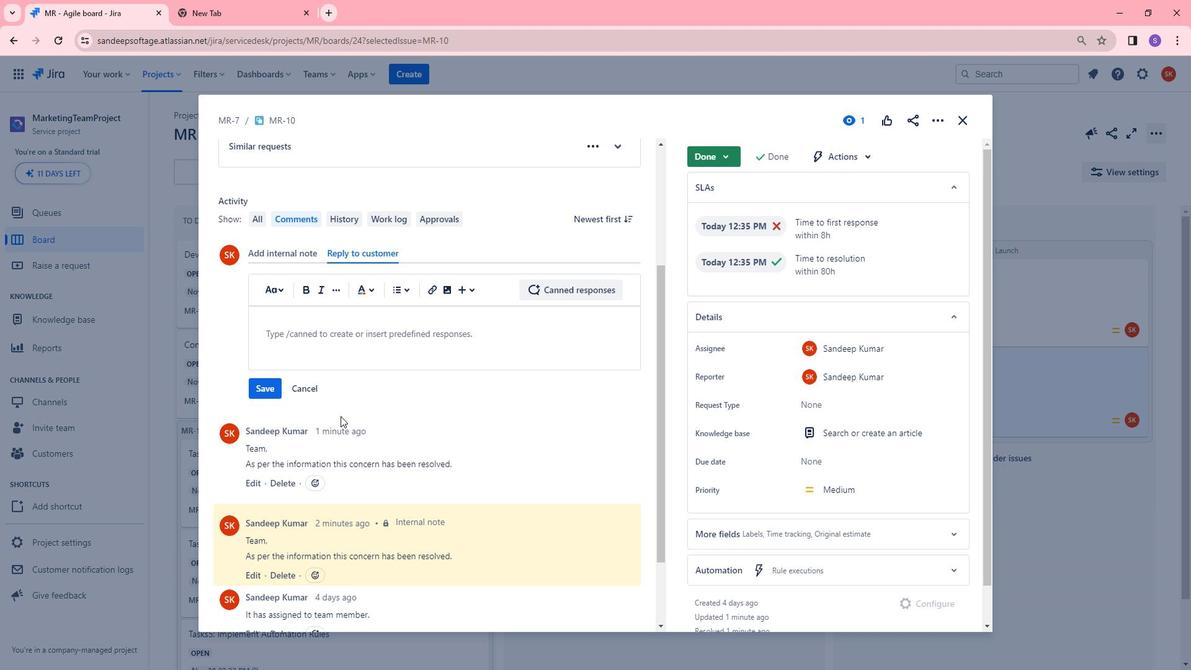 
Action: Mouse scrolled (339, 416) with delta (0, 0)
Screenshot: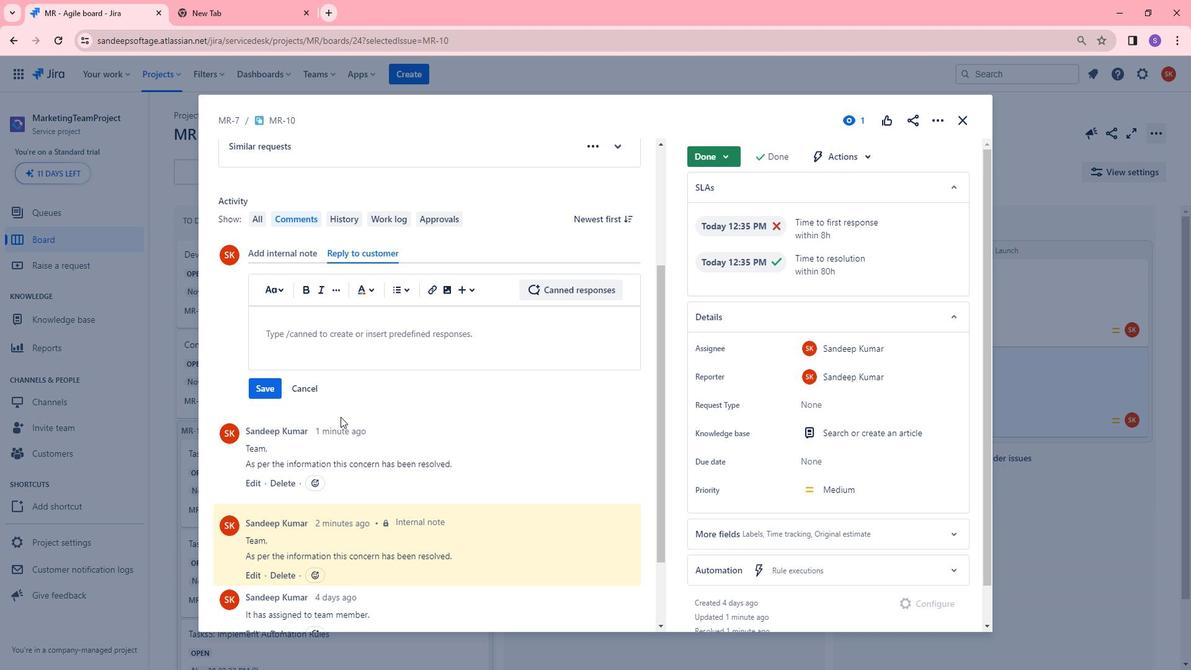 
Action: Mouse scrolled (339, 416) with delta (0, 0)
Screenshot: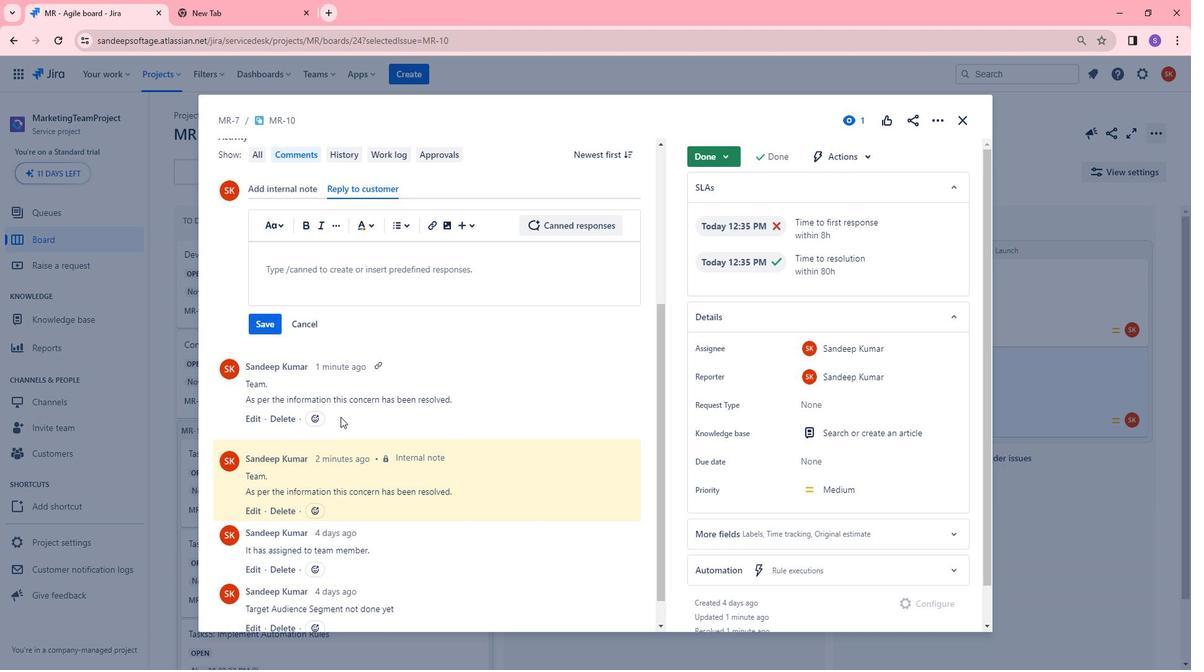 
Action: Mouse scrolled (339, 417) with delta (0, 0)
Screenshot: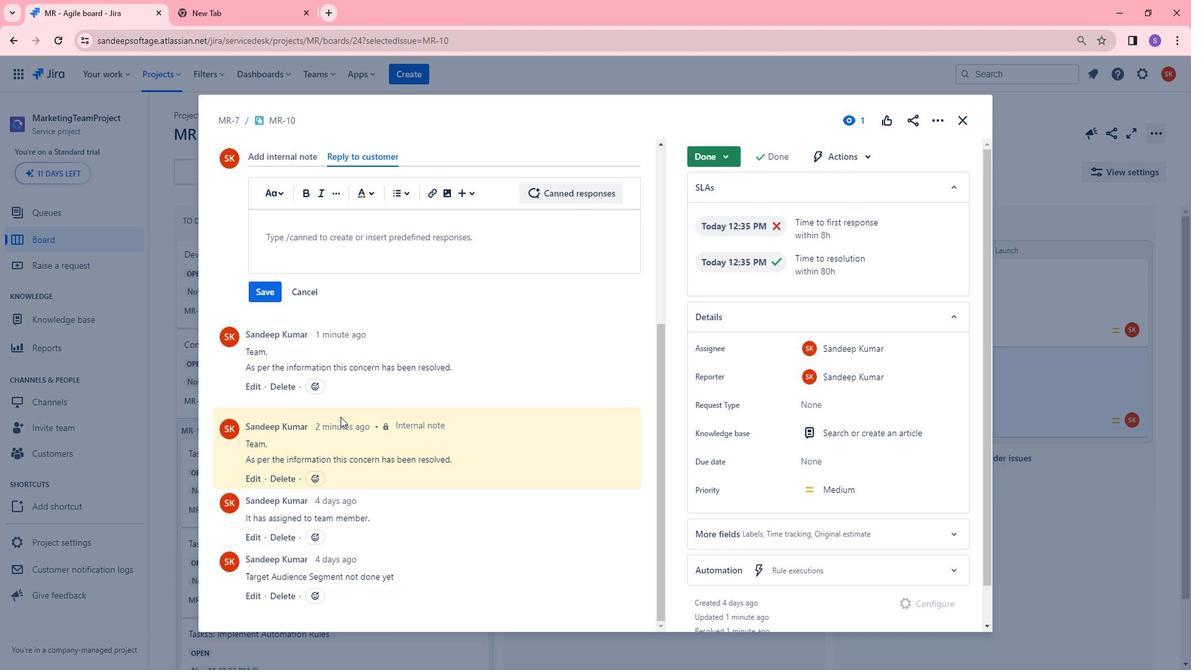 
Action: Mouse scrolled (339, 417) with delta (0, 0)
Screenshot: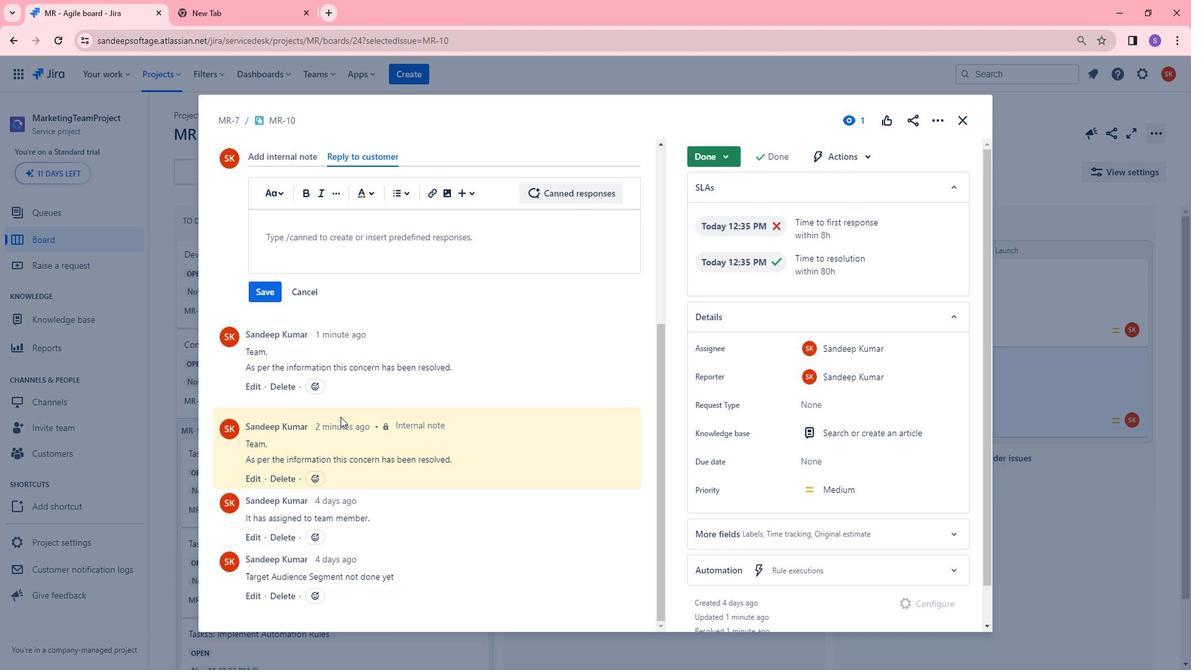 
Action: Mouse scrolled (339, 417) with delta (0, 0)
Screenshot: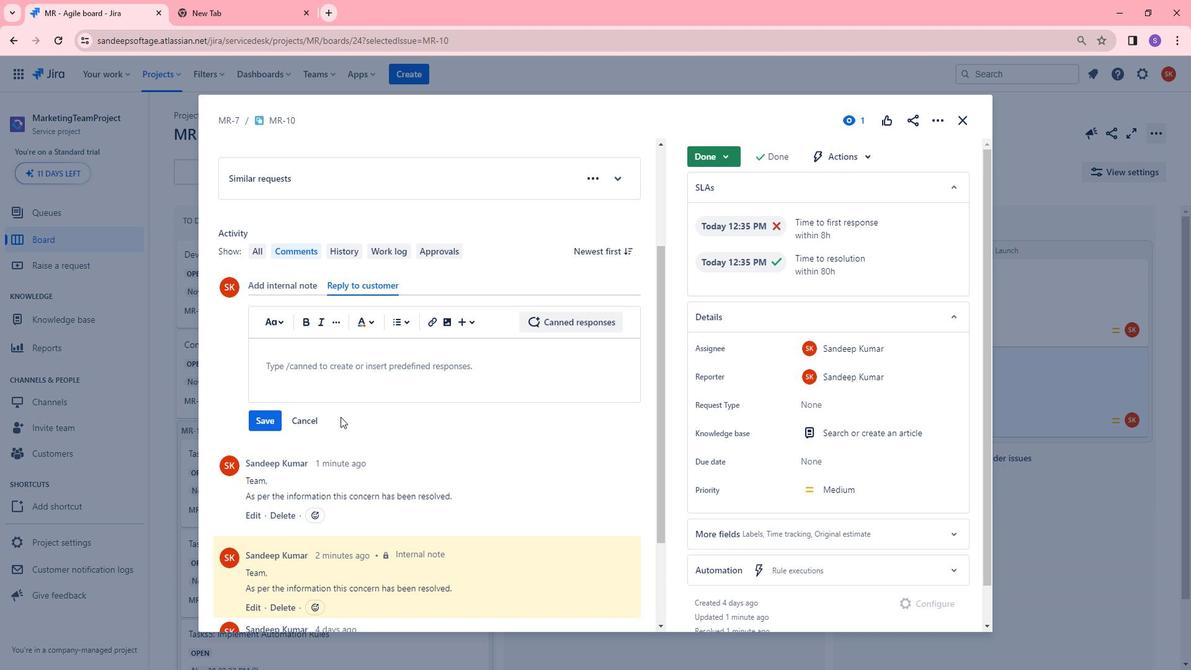 
Action: Mouse scrolled (339, 417) with delta (0, 0)
Screenshot: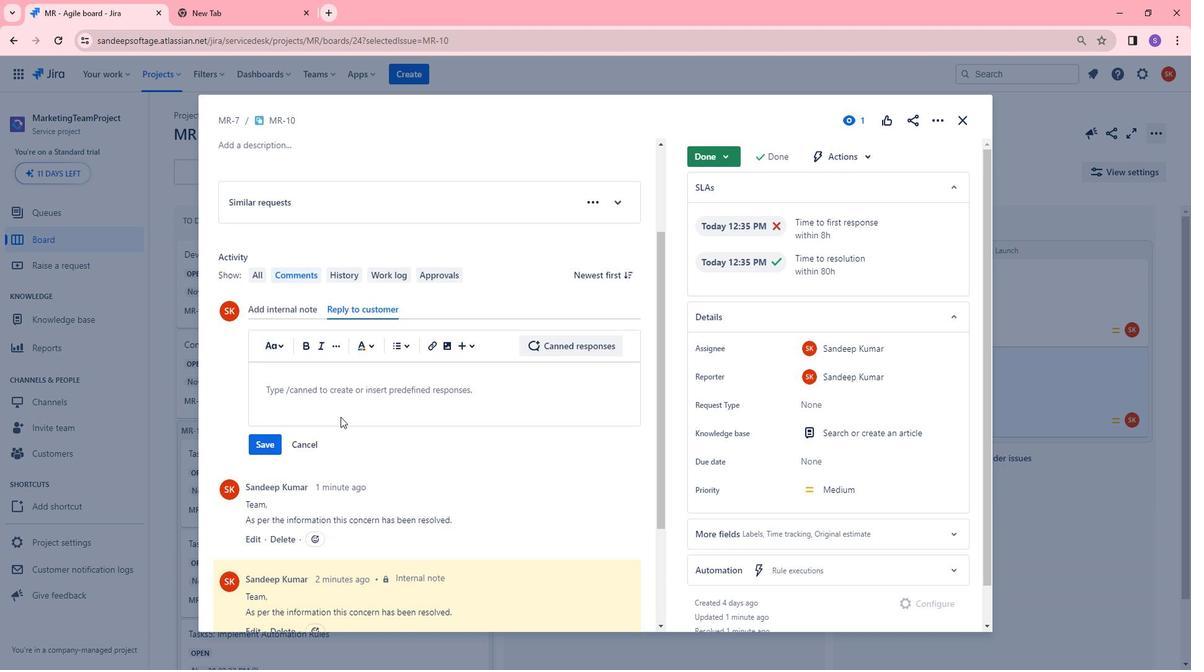 
Action: Mouse moved to (309, 495)
Screenshot: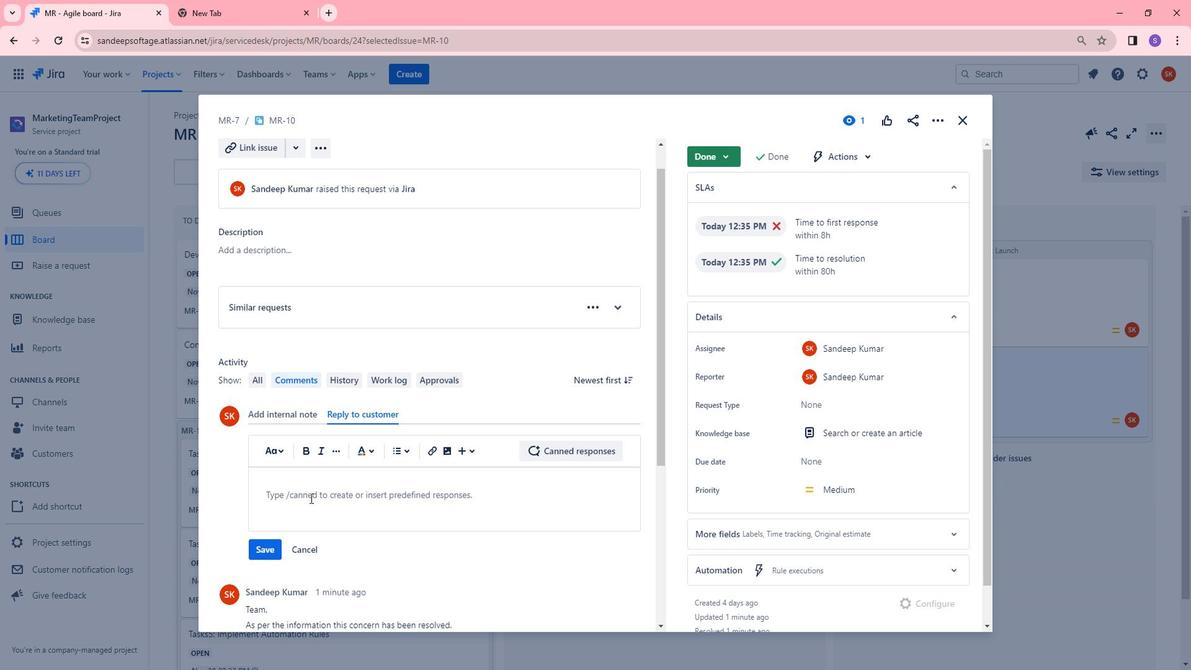 
Action: Mouse pressed left at (309, 495)
Screenshot: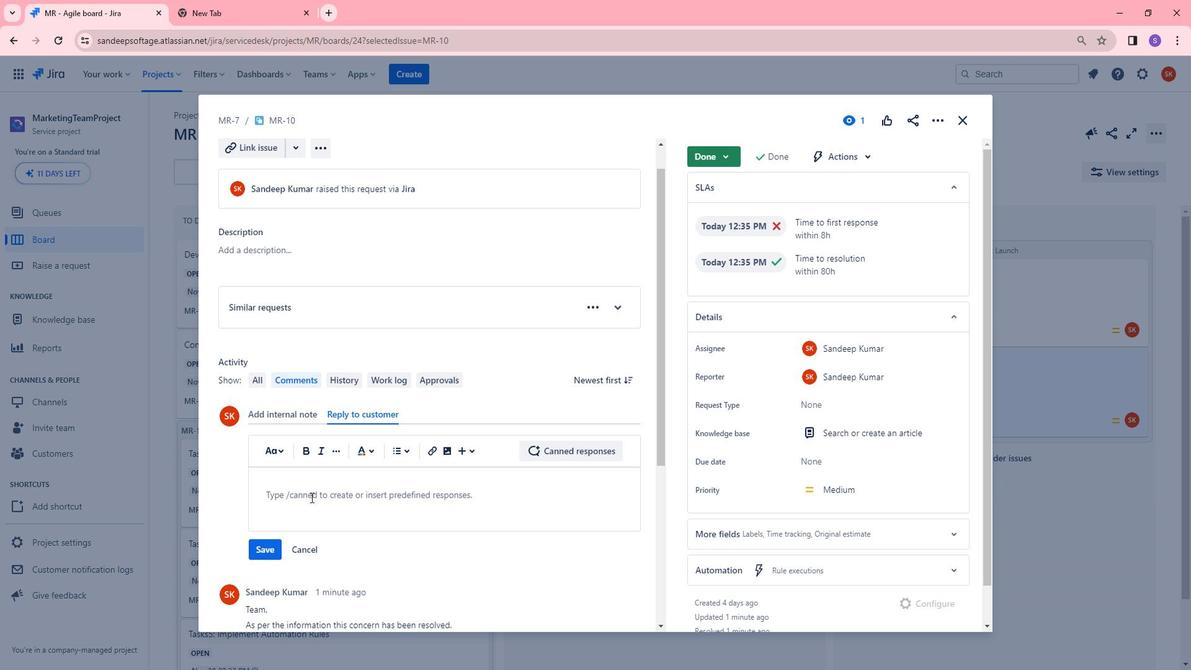 
Action: Mouse moved to (383, 482)
Screenshot: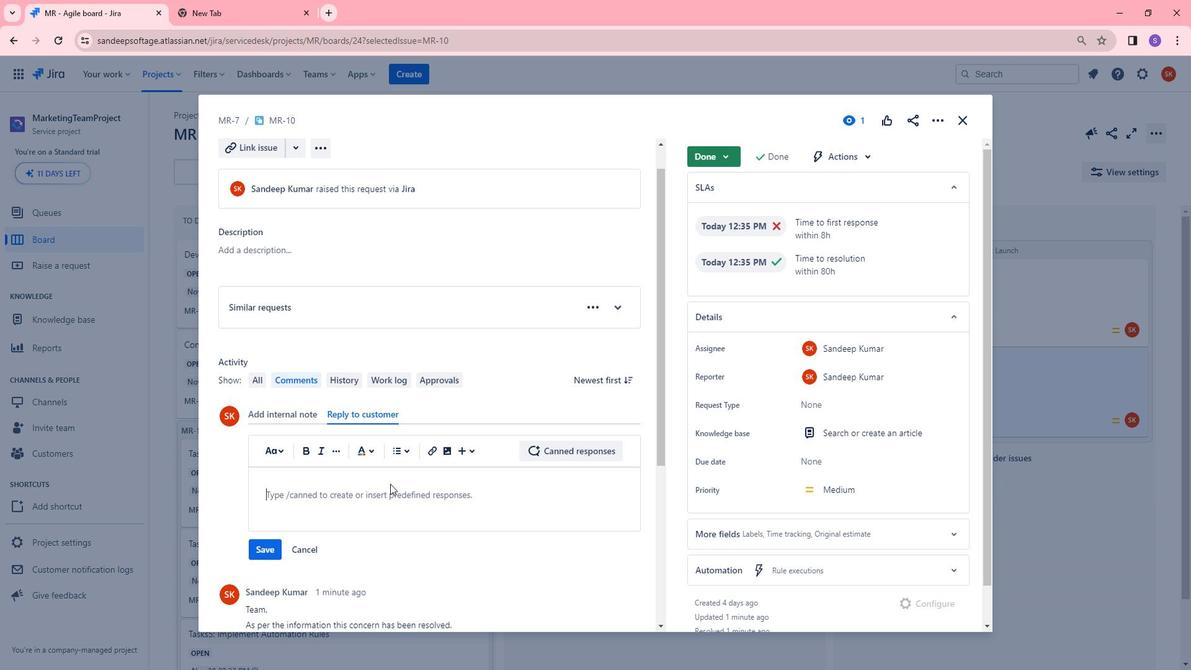 
Action: Mouse scrolled (383, 481) with delta (0, 0)
Screenshot: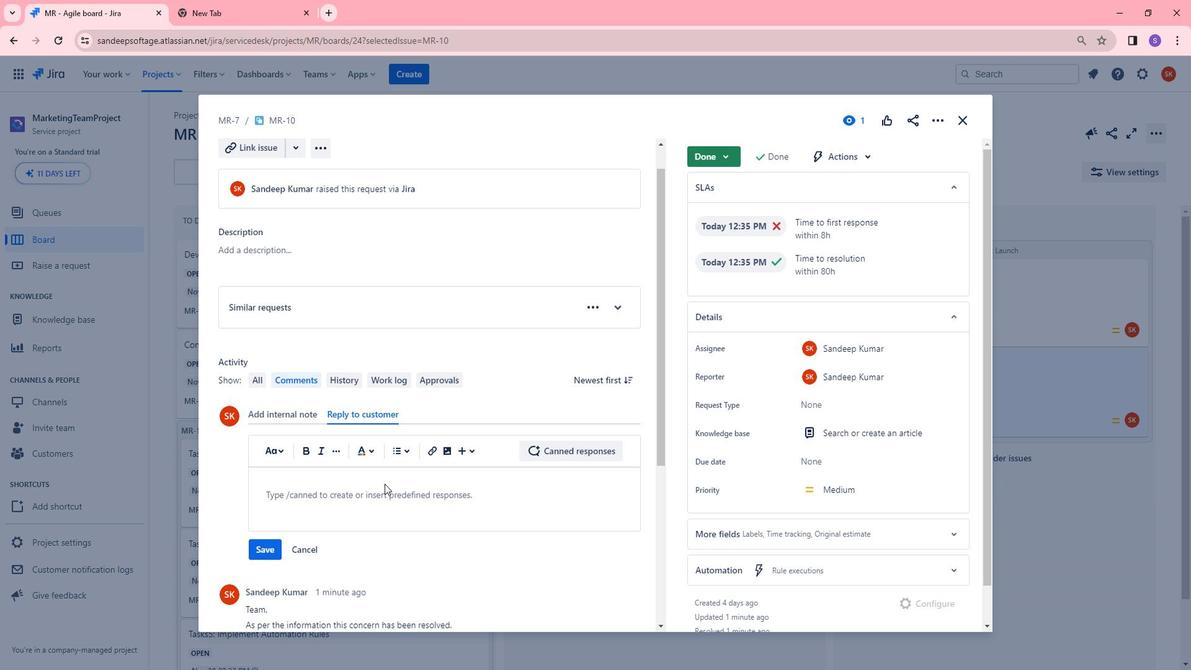 
Action: Mouse scrolled (383, 481) with delta (0, 0)
Screenshot: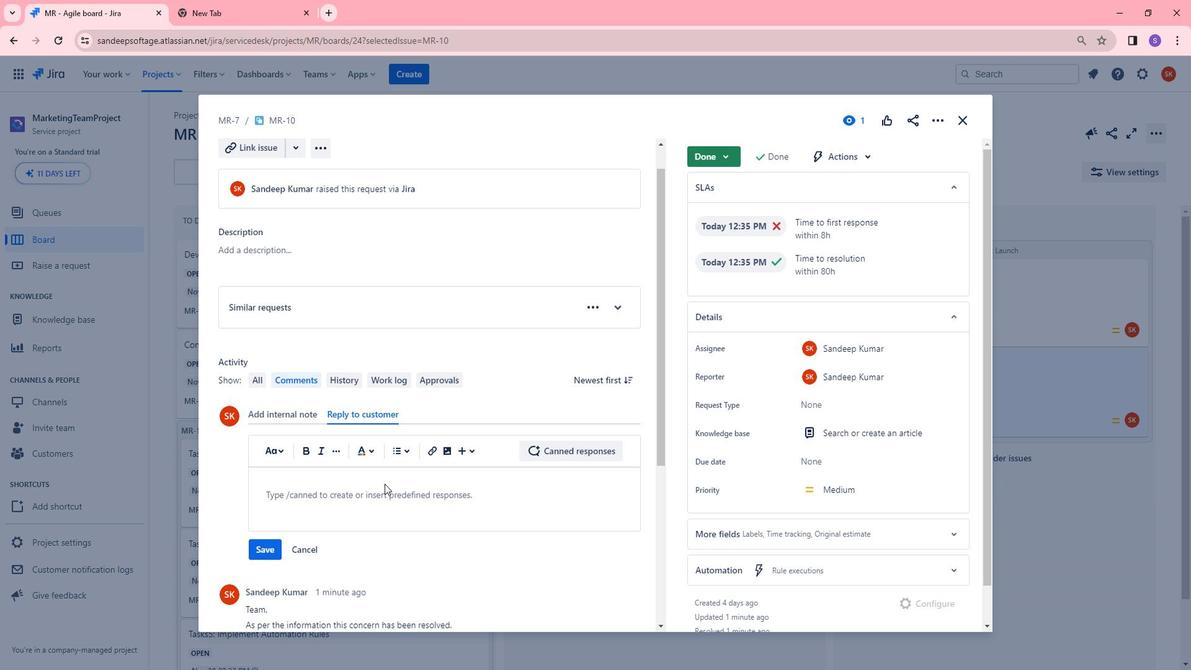 
Action: Mouse scrolled (383, 481) with delta (0, 0)
Screenshot: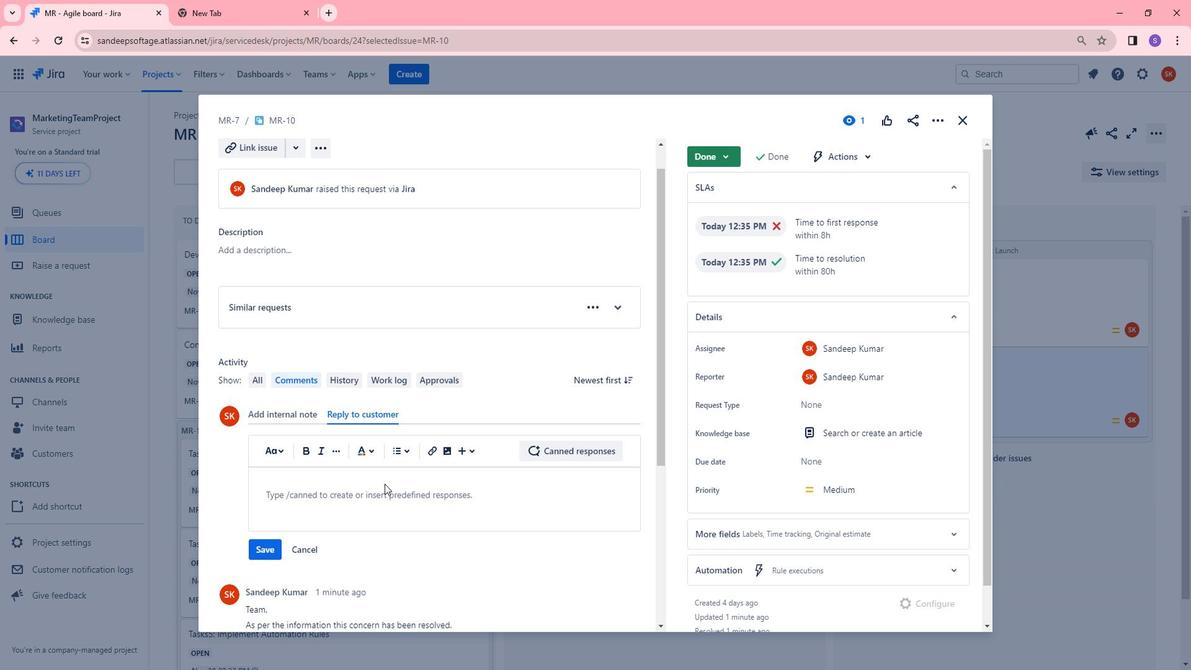 
Action: Mouse moved to (384, 467)
Screenshot: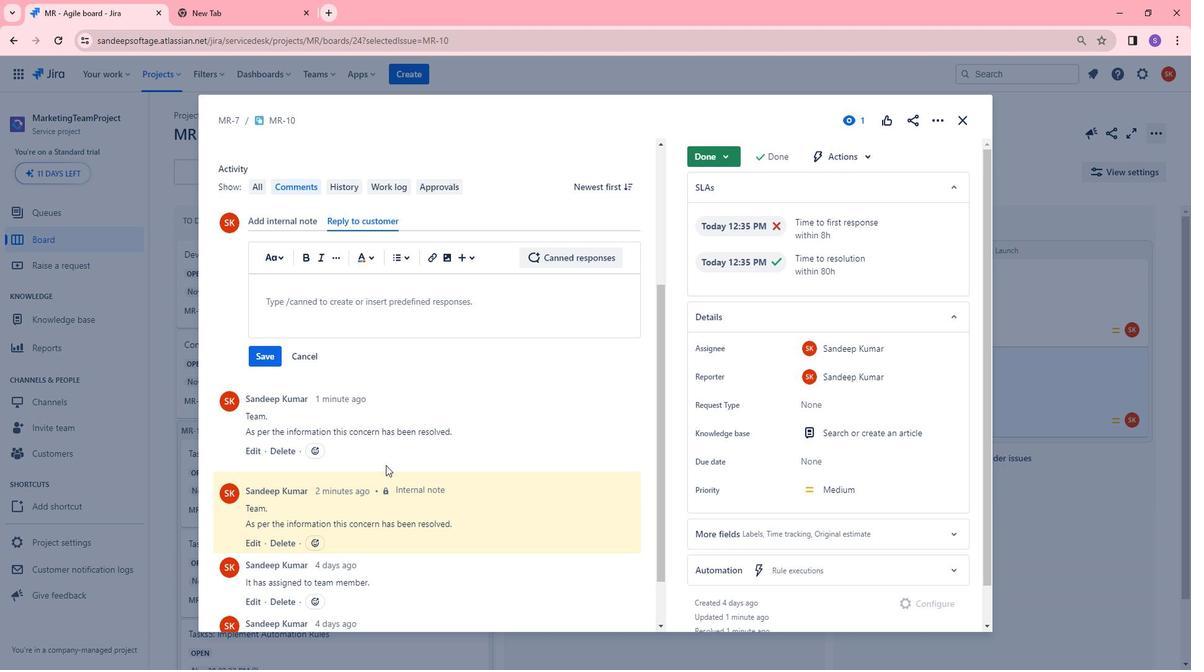 
Action: Mouse scrolled (384, 467) with delta (0, 0)
Screenshot: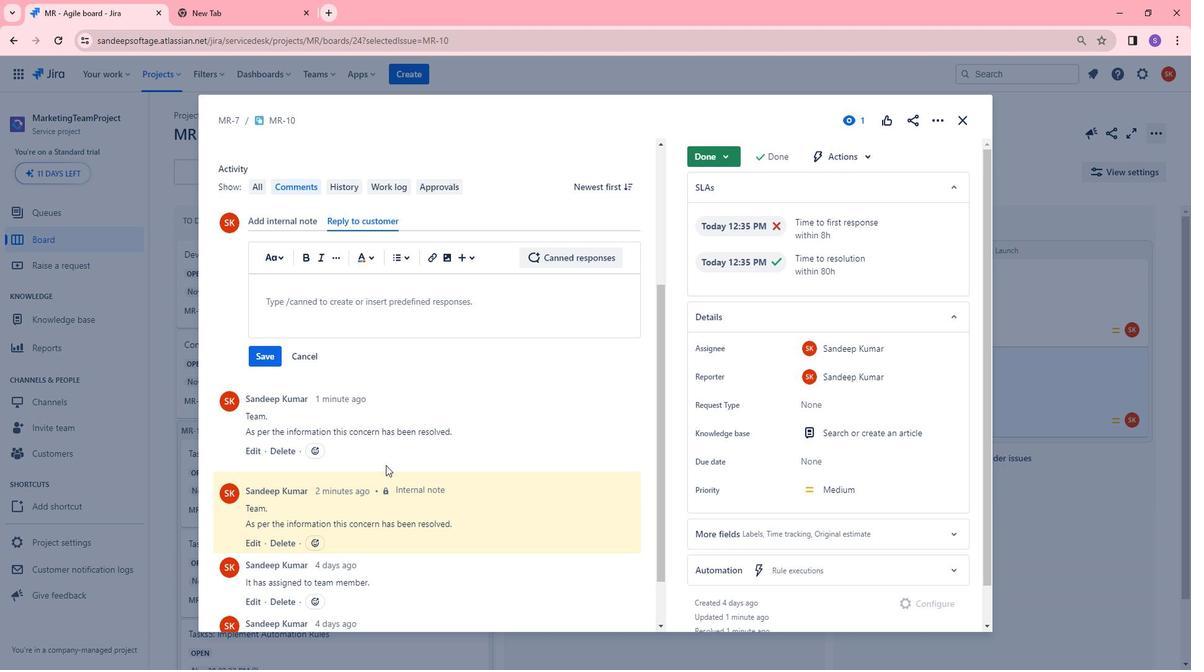
Action: Mouse scrolled (384, 467) with delta (0, 0)
Screenshot: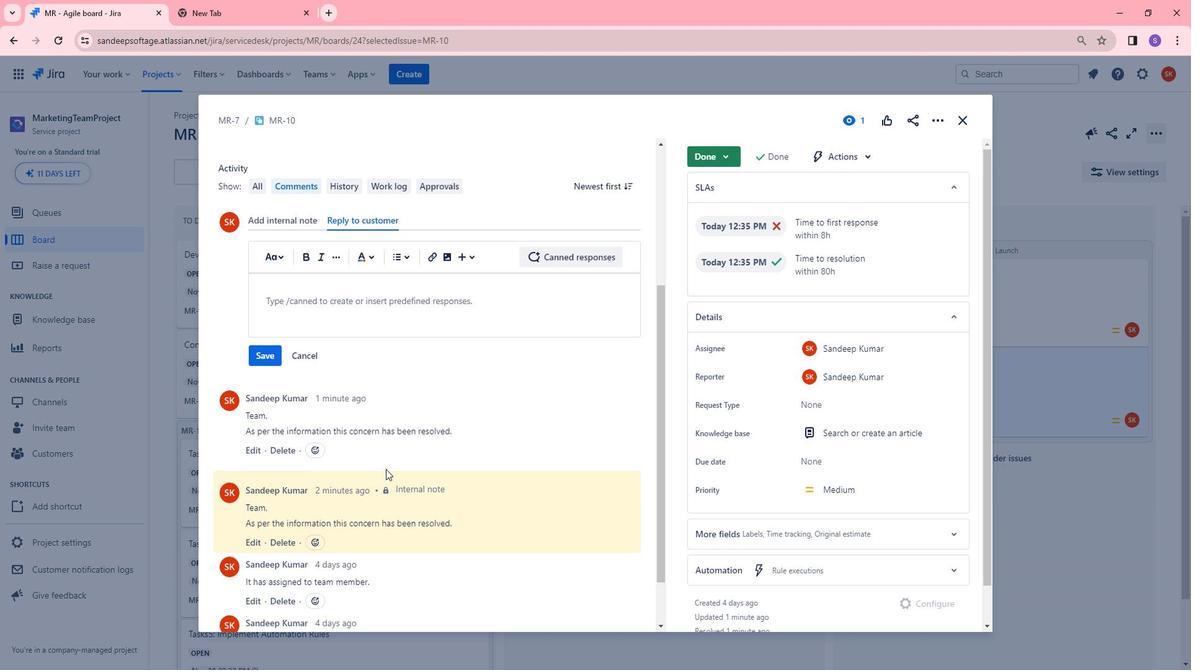 
Action: Mouse scrolled (384, 468) with delta (0, 0)
Screenshot: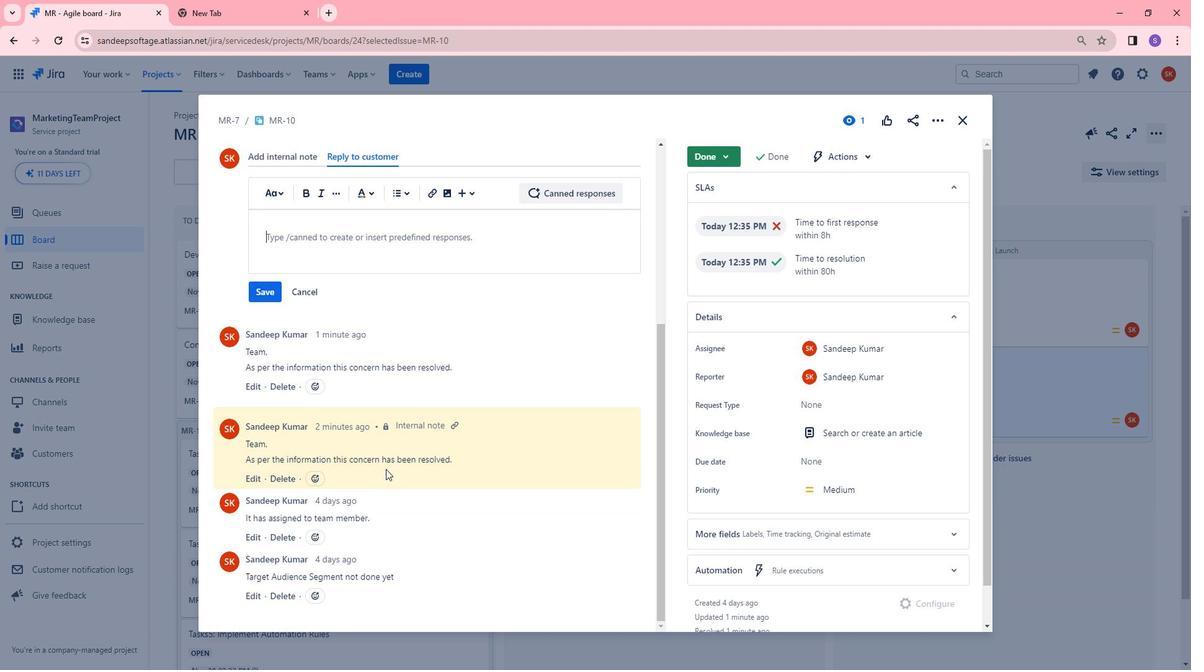 
Action: Mouse moved to (383, 466)
Screenshot: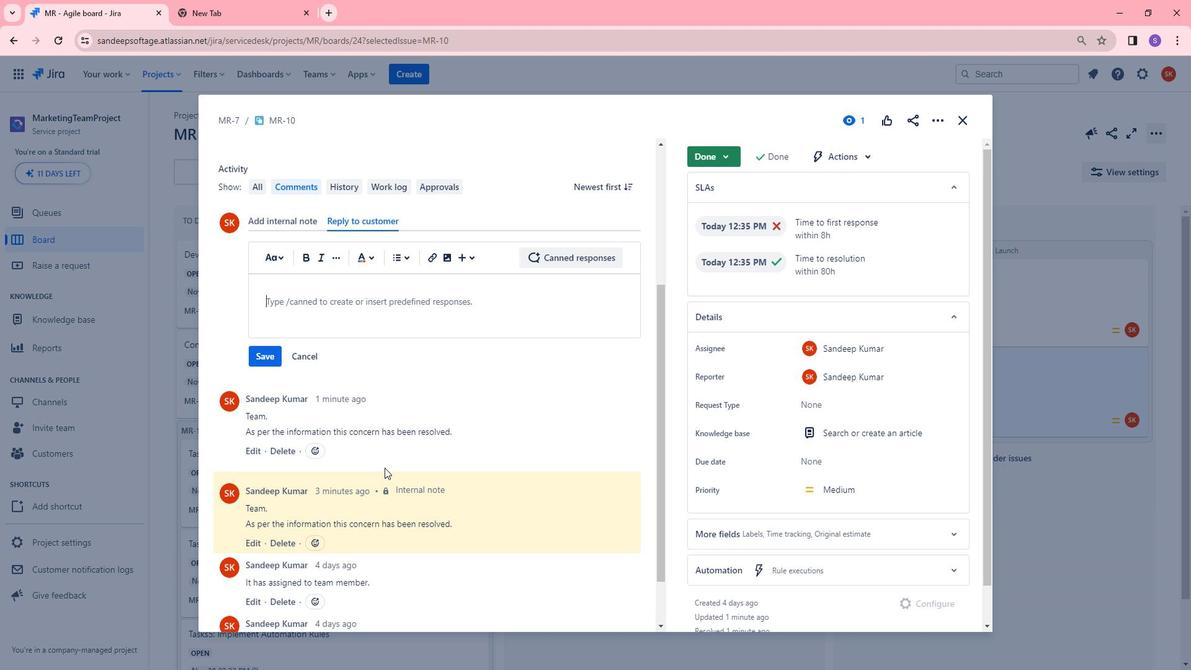 
Action: Mouse scrolled (383, 467) with delta (0, 0)
Screenshot: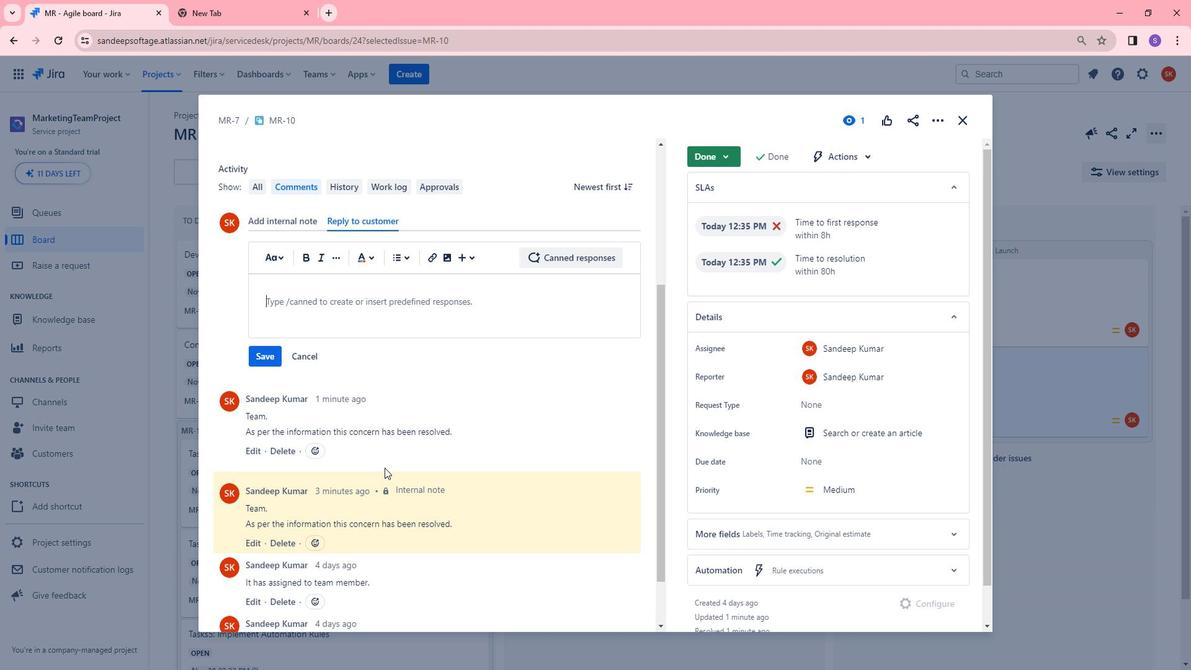 
Action: Mouse scrolled (383, 467) with delta (0, 0)
Screenshot: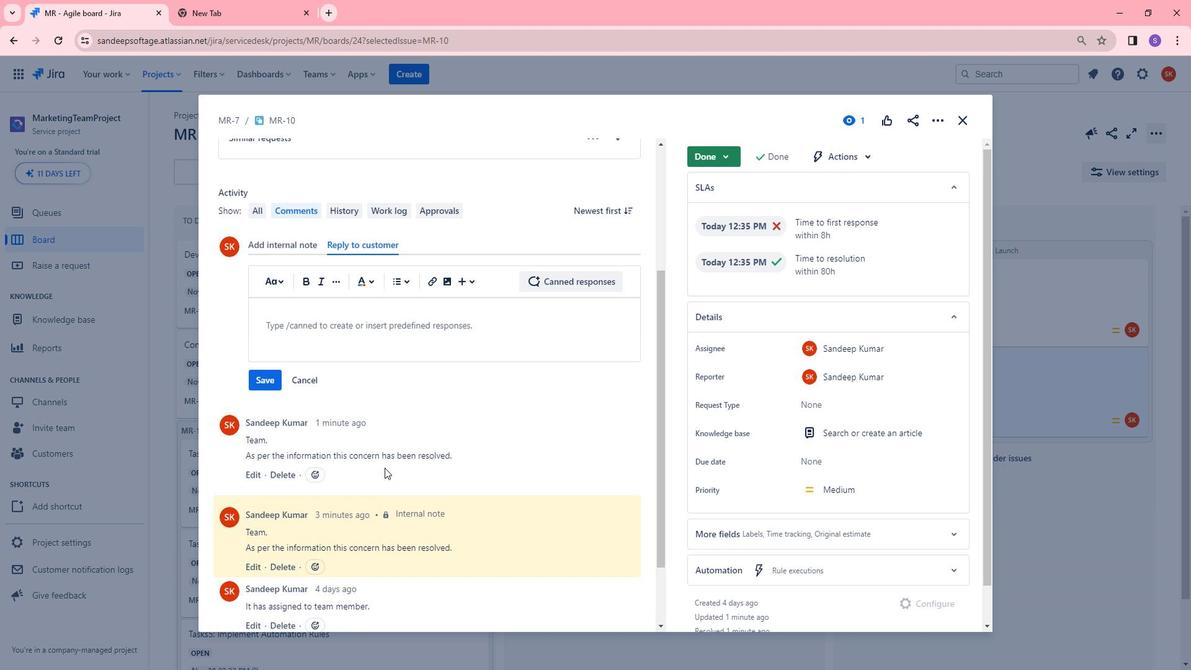 
Action: Mouse moved to (359, 353)
Screenshot: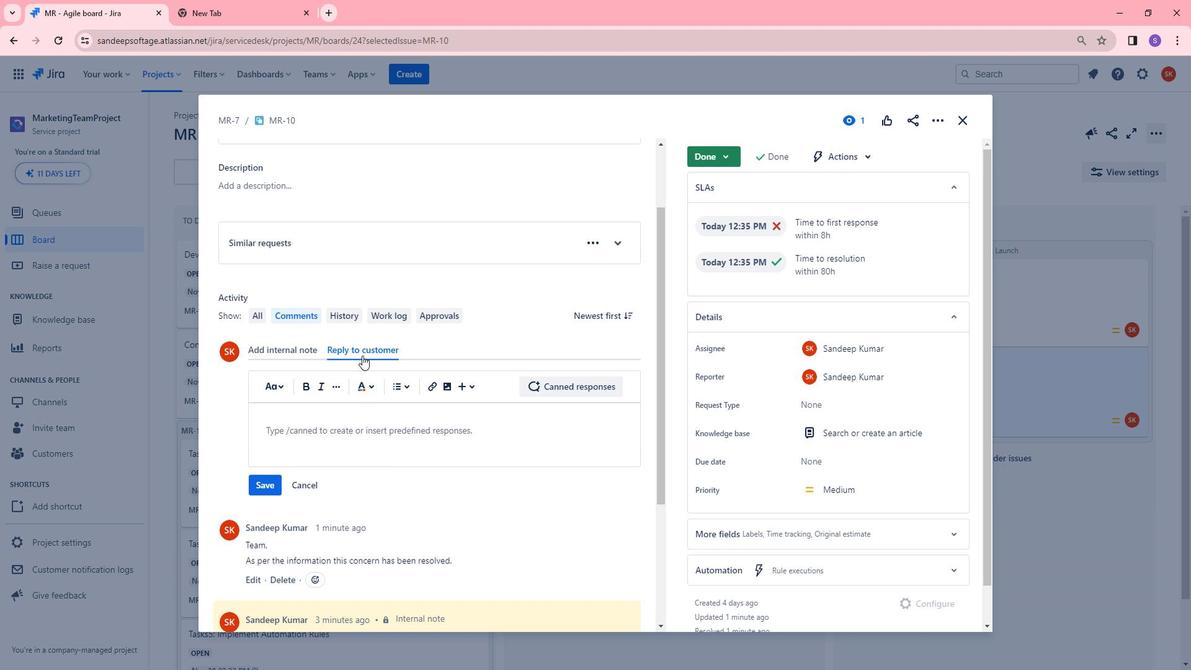
Action: Mouse pressed left at (359, 353)
Screenshot: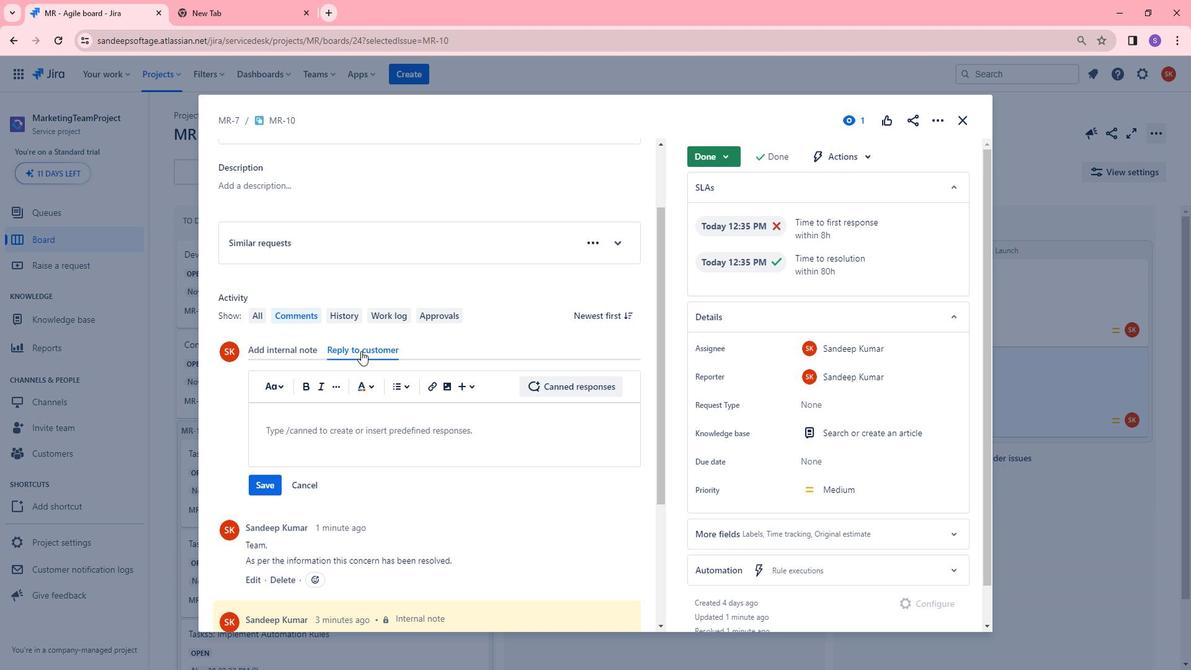 
Action: Mouse moved to (326, 432)
Screenshot: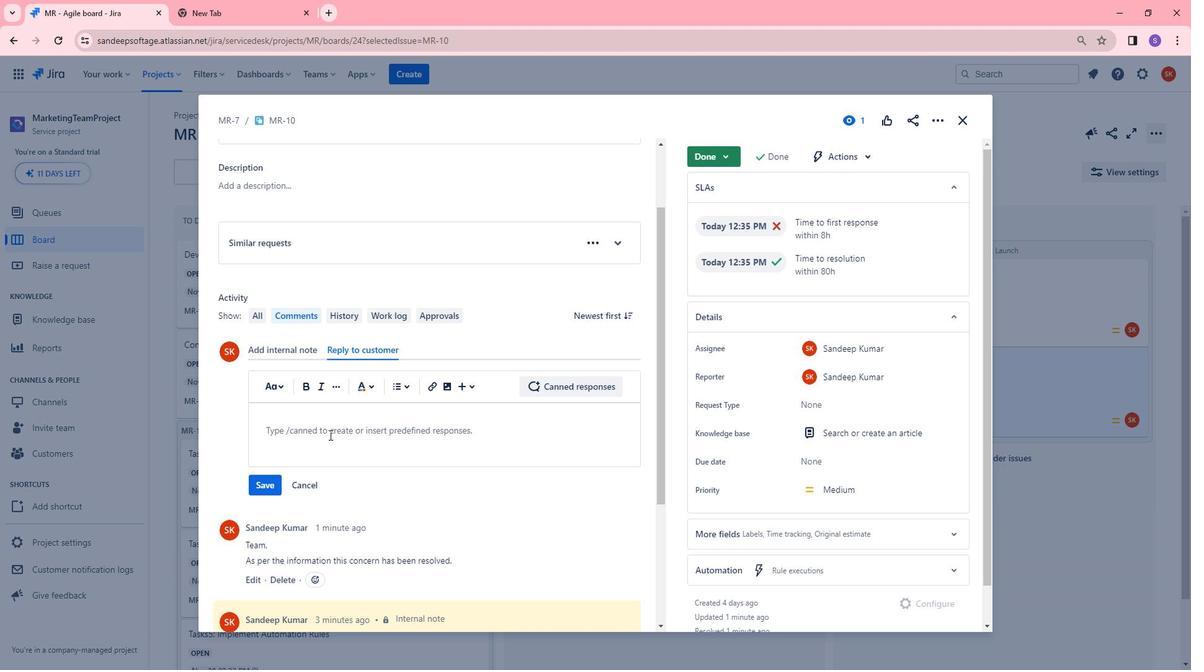 
Action: Mouse pressed left at (326, 432)
Screenshot: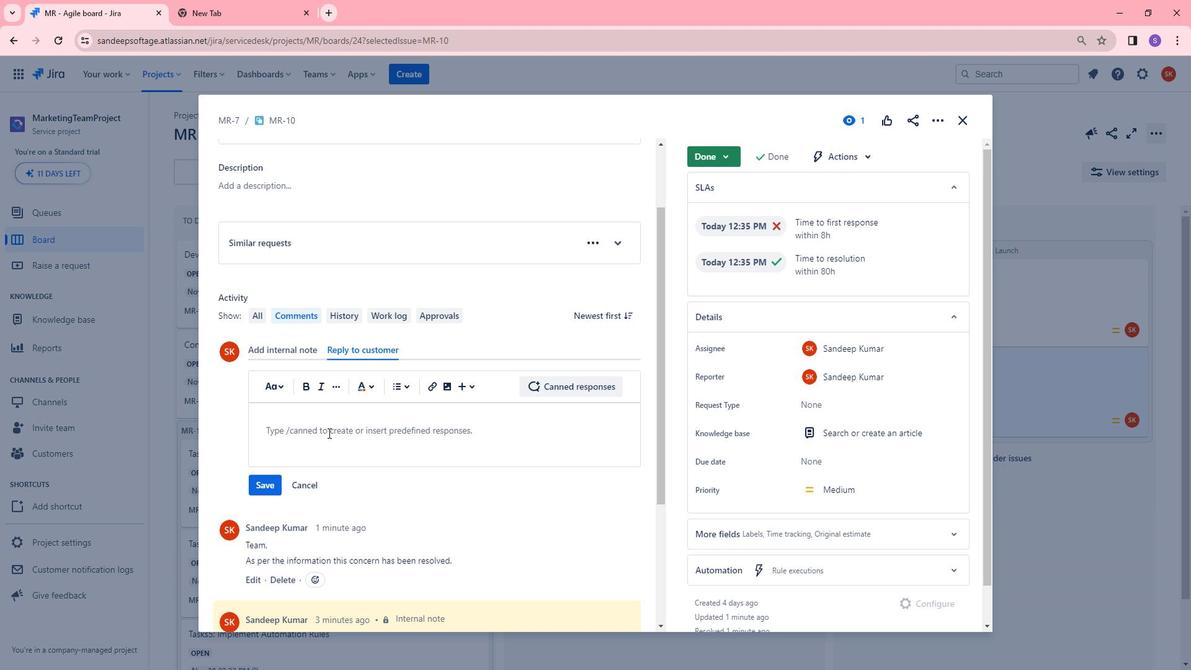 
Action: Key pressed <Key.shift>Desr<Key.space><Key.shift>Sir<Key.space><Key.shift><Key.shift>&<Key.space><Key.shift><Key.shift><Key.shift><Key.shift><Key.shift>Mam<Key.backspace>m<Key.space><Key.shift><Key.backspace>,<Key.space><Key.shift>I<Key.space>am<Key.space>here<Key.space>to<Key.space>inform<Key.space>you<Key.space>that<Key.space>your<Key.space>concern<Key.space>has<Key.space>been<Key.space>resolved
Screenshot: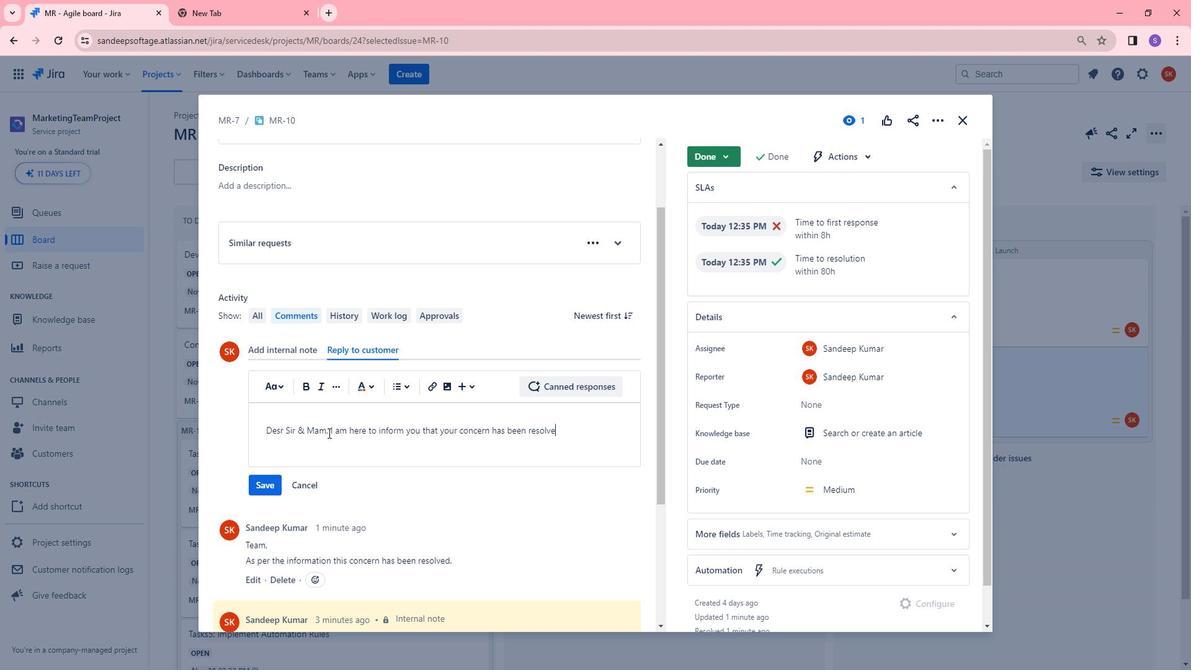 
Action: Mouse moved to (354, 421)
Screenshot: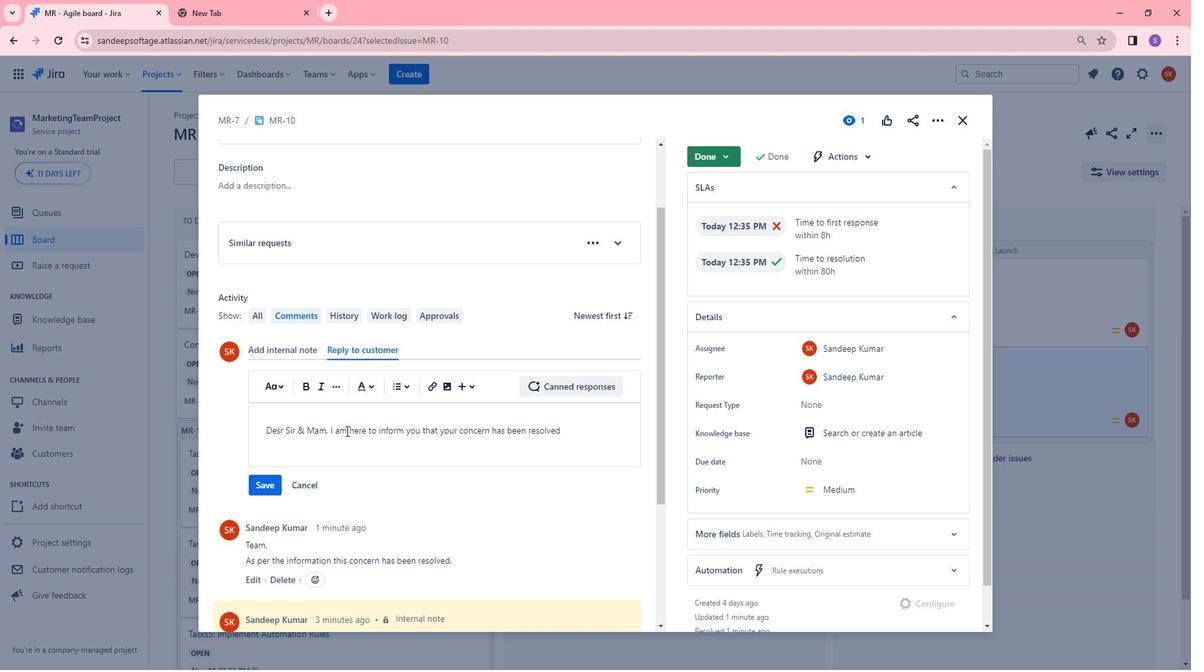 
Action: Key pressed .
Screenshot: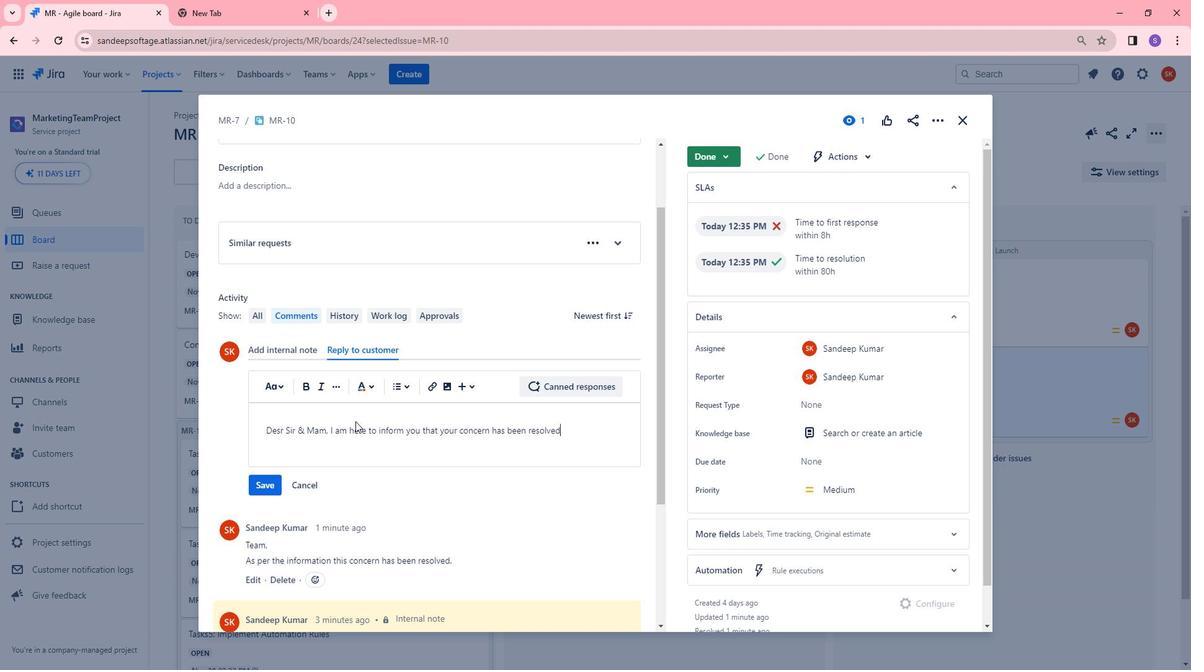 
Action: Mouse moved to (266, 480)
Screenshot: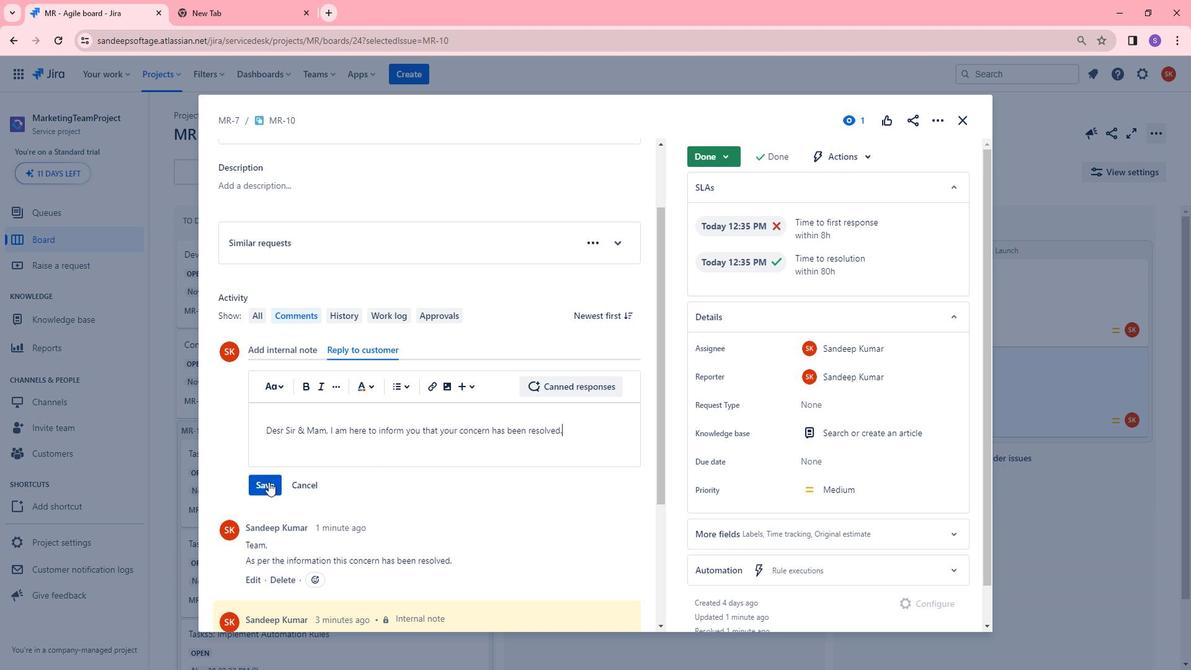 
Action: Mouse pressed left at (266, 480)
Screenshot: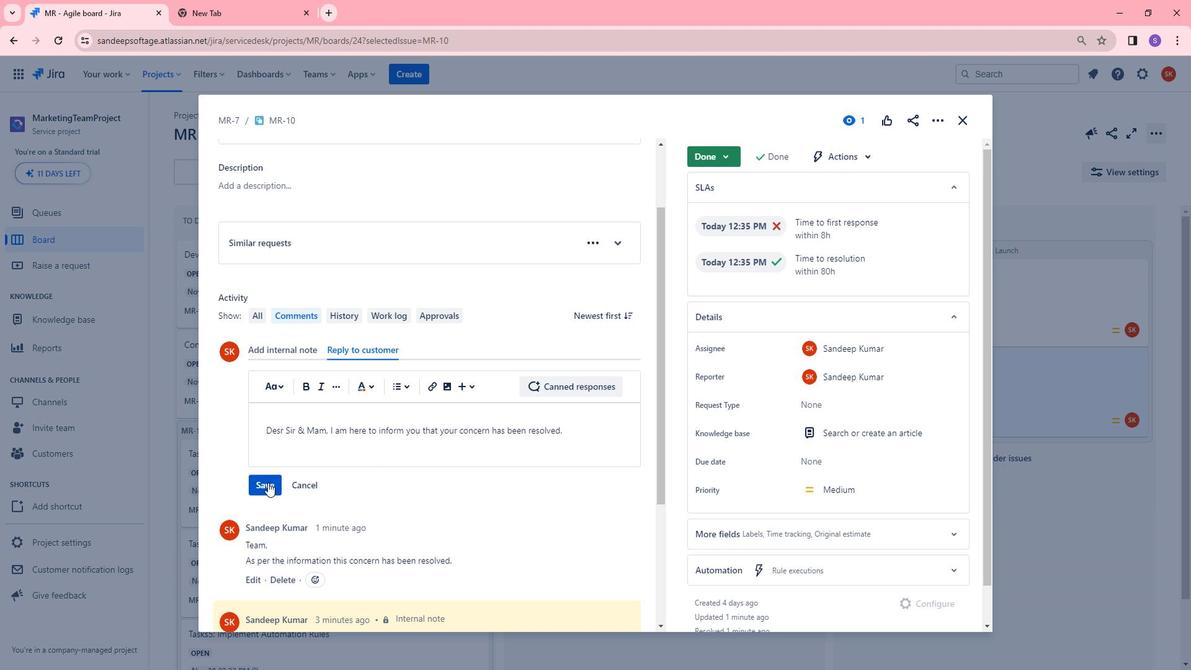 
Action: Mouse moved to (725, 165)
Screenshot: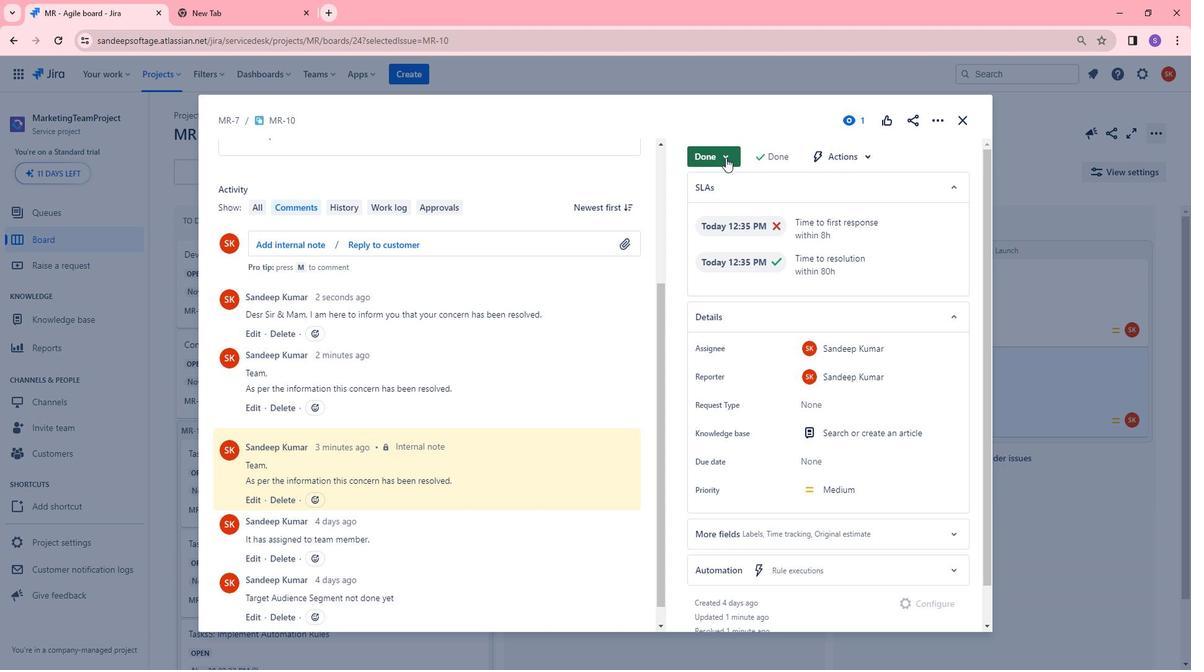 
Action: Mouse pressed left at (725, 165)
Screenshot: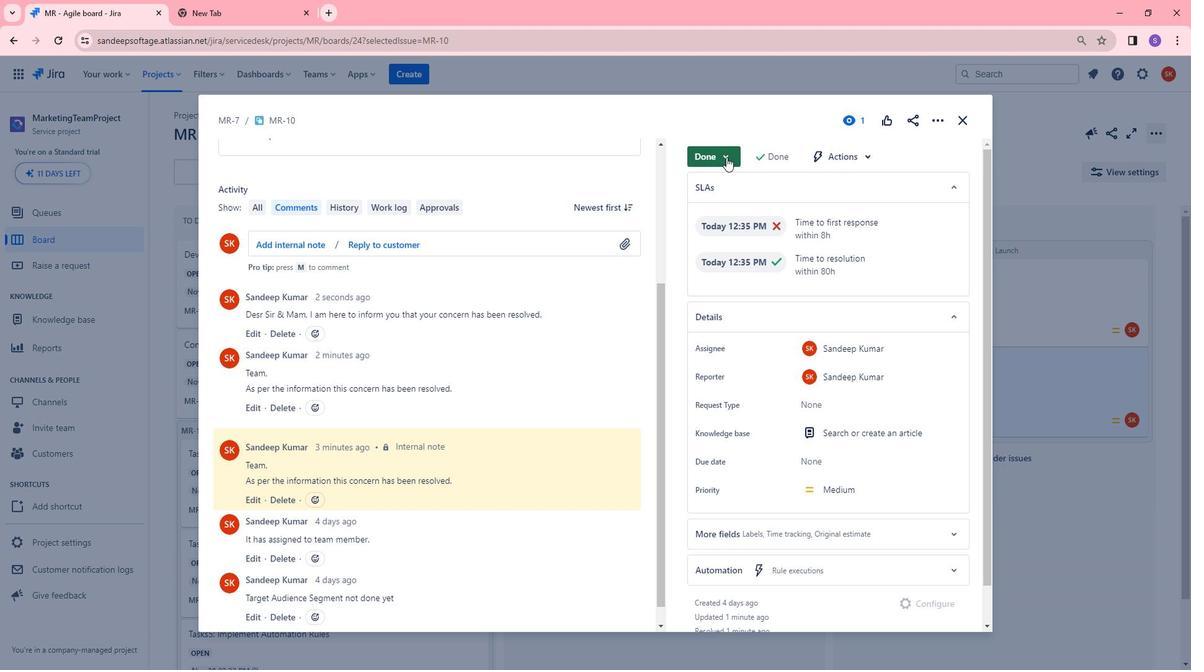 
Action: Mouse pressed left at (725, 165)
Screenshot: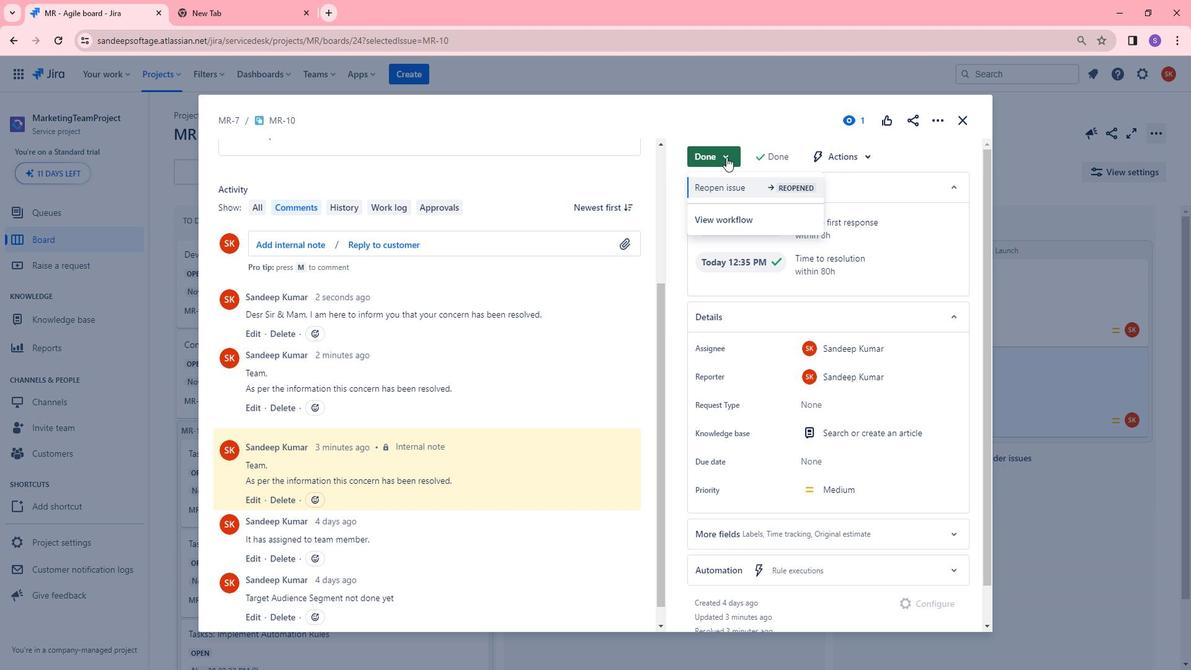 
Action: Mouse moved to (501, 426)
Screenshot: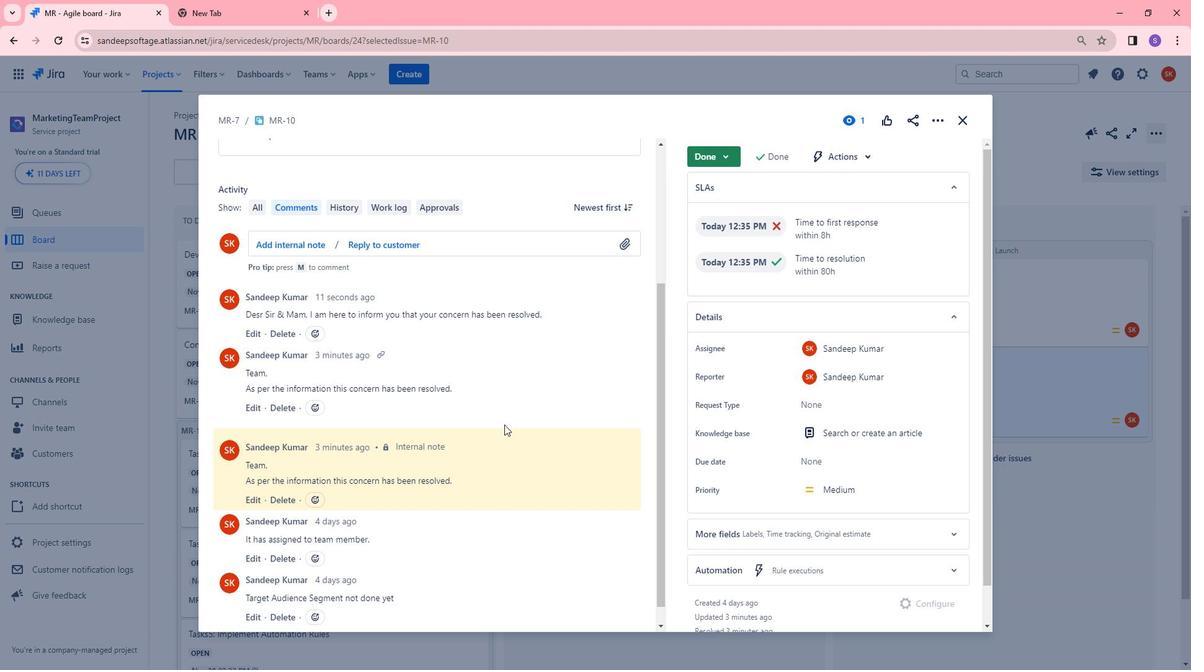 
Action: Mouse scrolled (501, 425) with delta (0, 0)
Screenshot: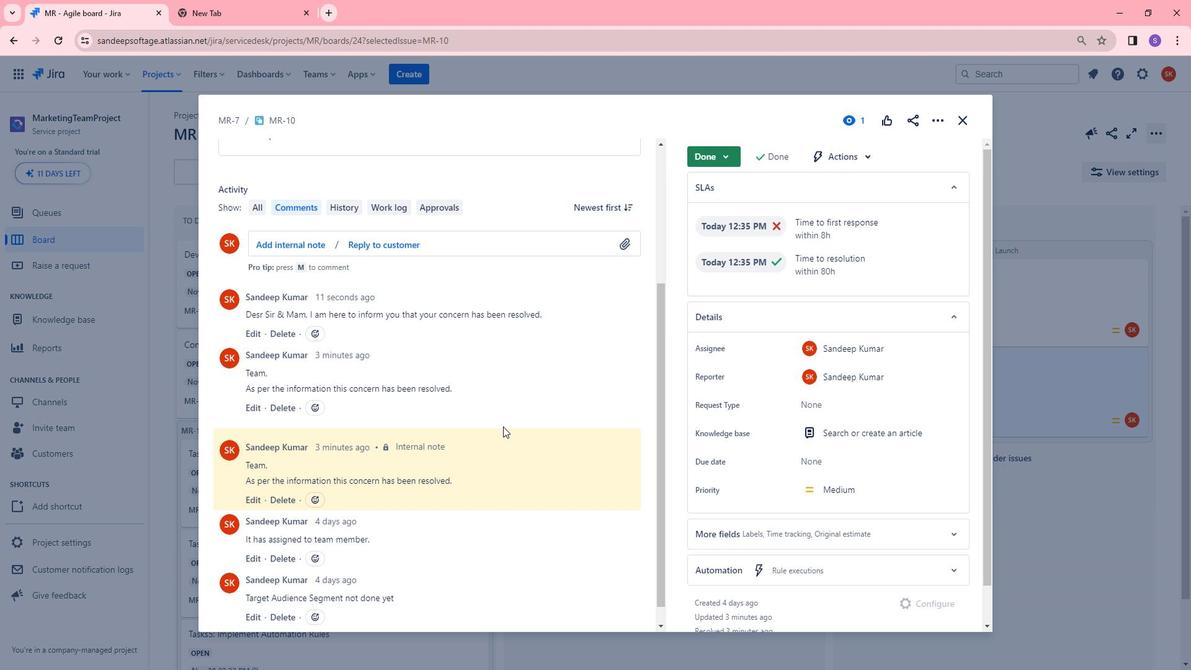
Action: Mouse scrolled (501, 426) with delta (0, 0)
Screenshot: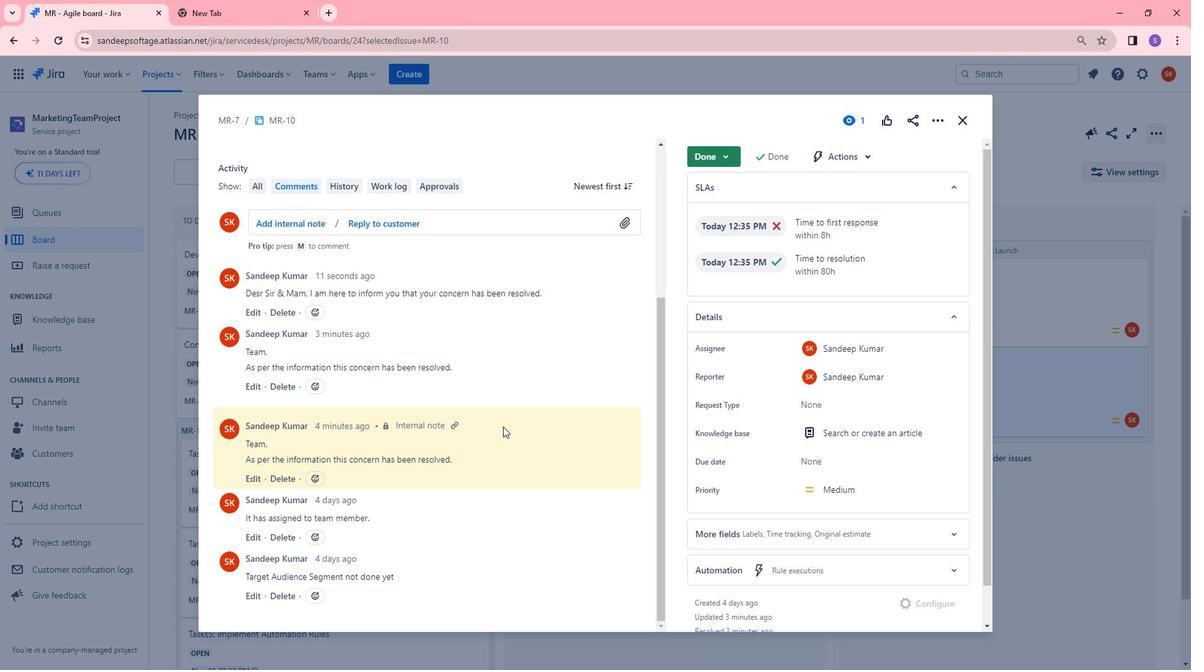 
Action: Mouse moved to (789, 487)
Screenshot: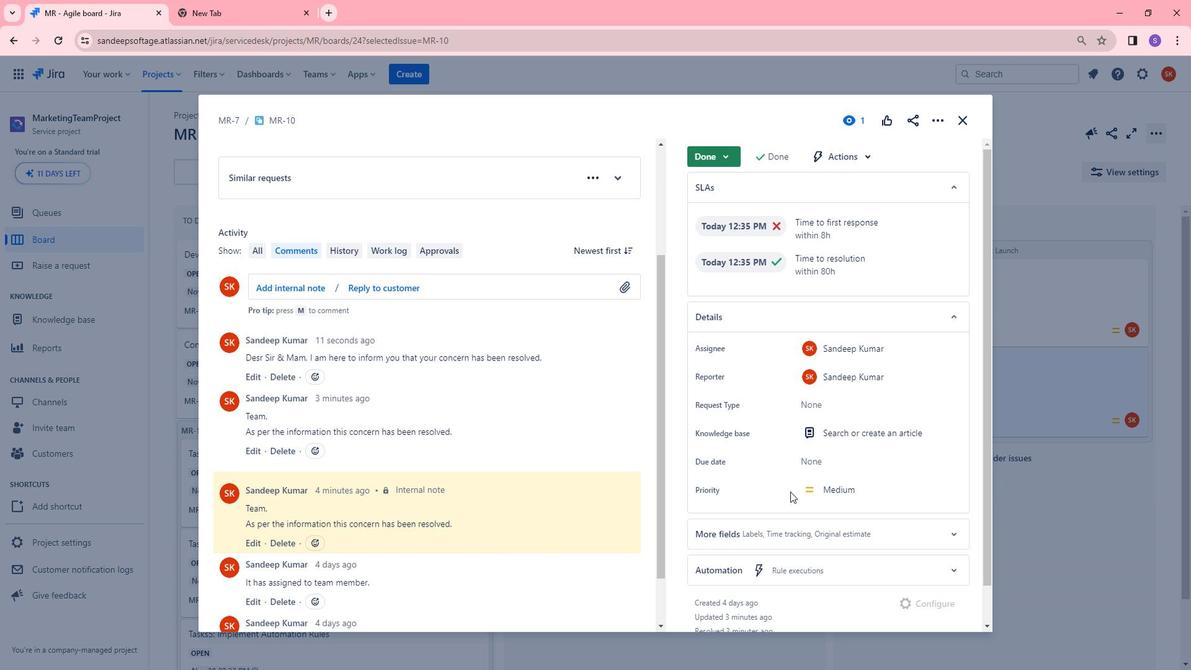 
Action: Mouse scrolled (789, 486) with delta (0, 0)
Screenshot: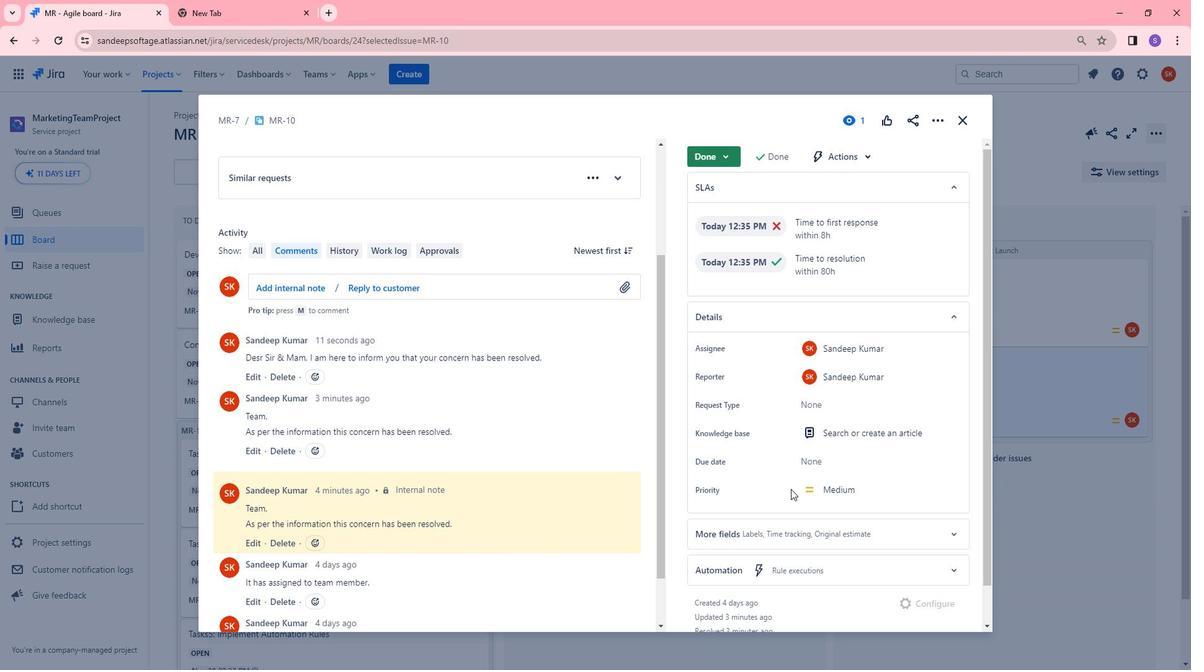 
Action: Mouse scrolled (789, 486) with delta (0, 0)
Screenshot: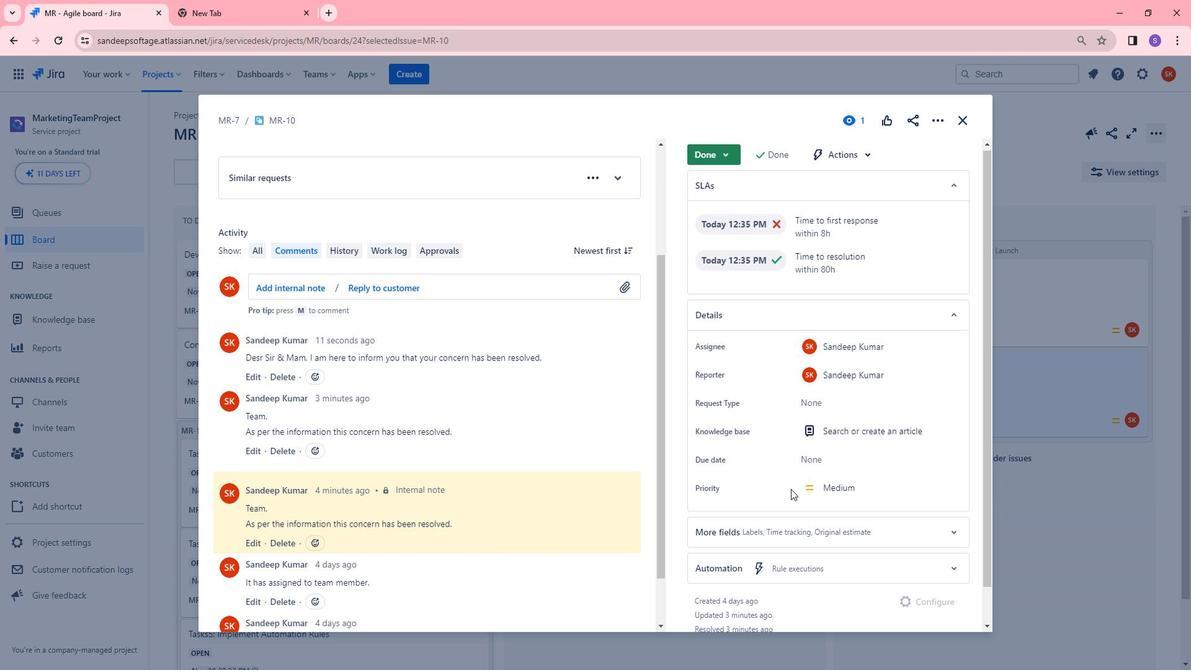 
Action: Mouse scrolled (789, 486) with delta (0, 0)
Screenshot: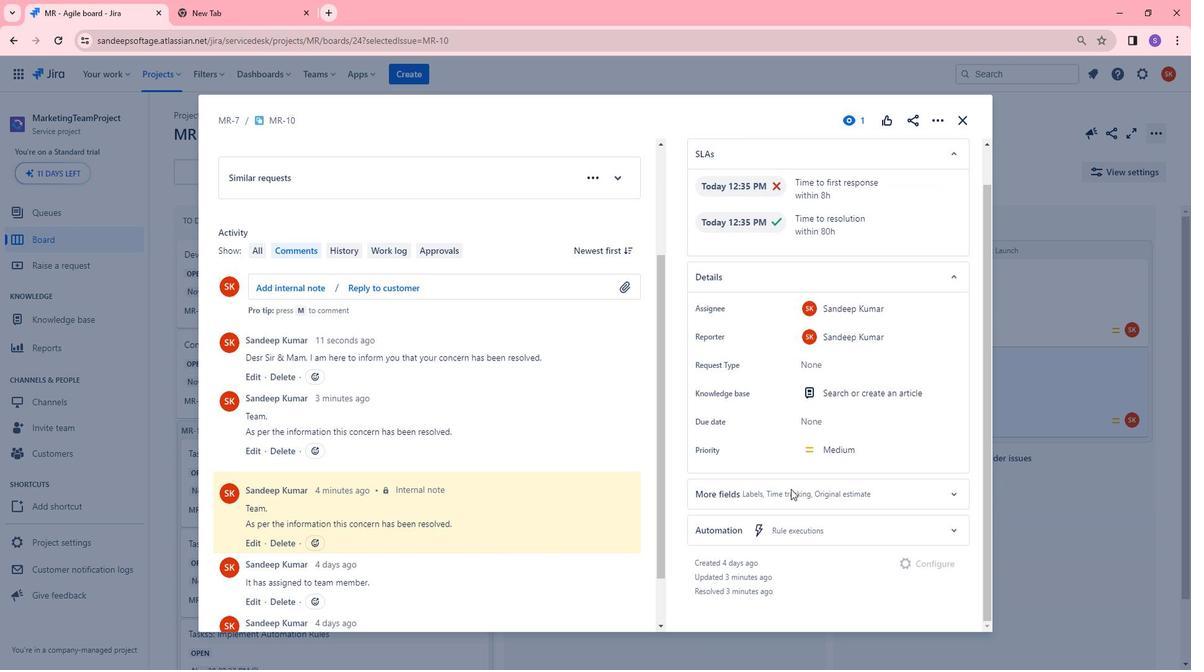 
Action: Mouse moved to (1055, 516)
Screenshot: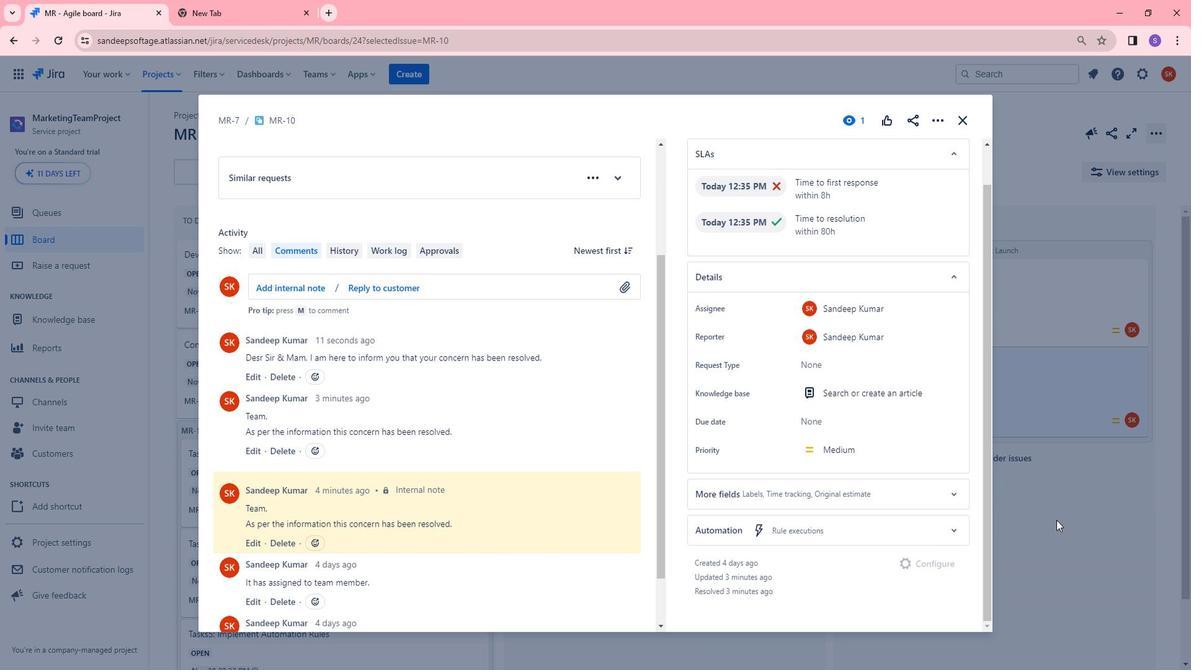 
Action: Mouse pressed left at (1055, 516)
Screenshot: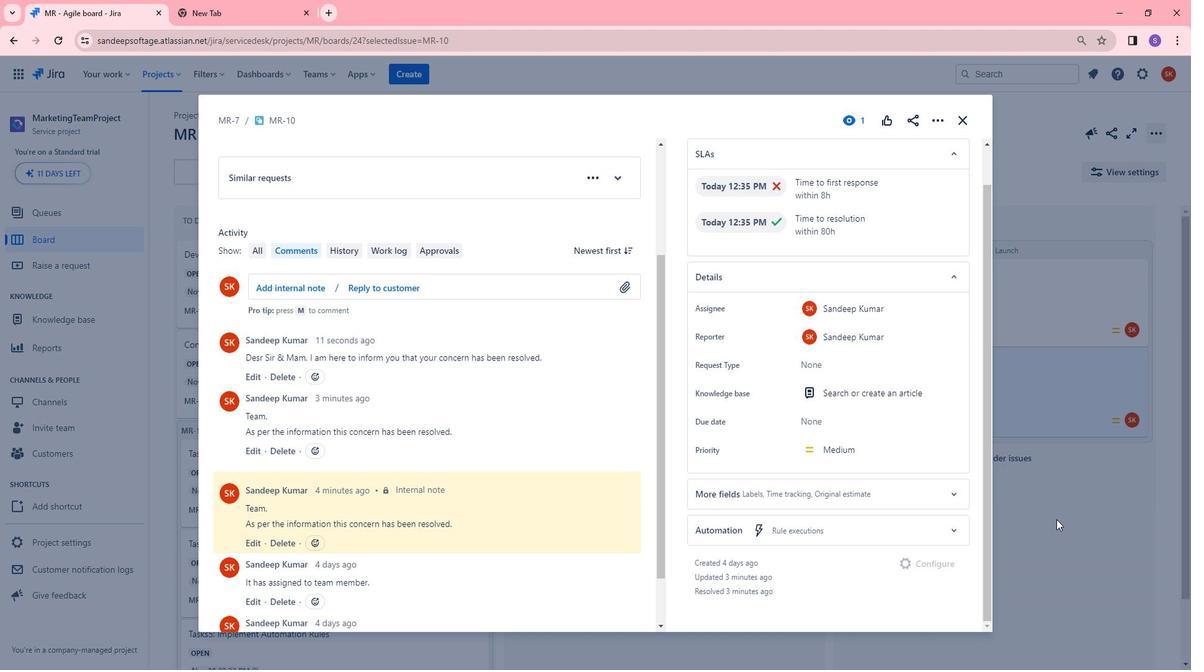 
Action: Mouse moved to (289, 292)
Screenshot: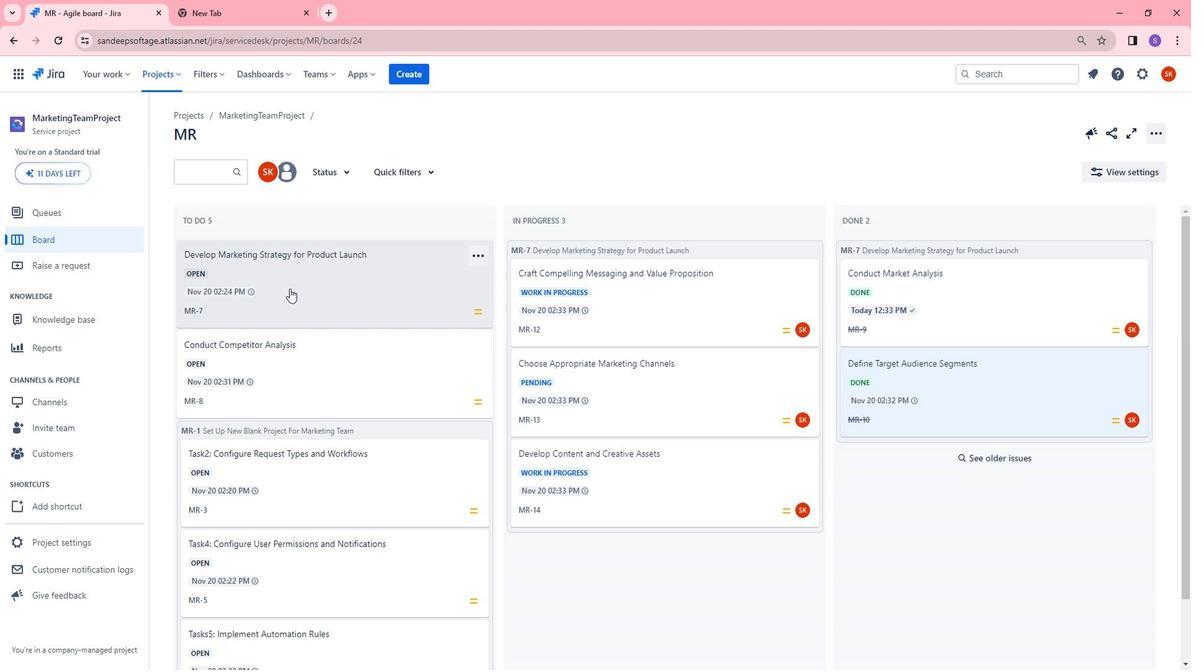 
Action: Mouse pressed left at (289, 292)
Screenshot: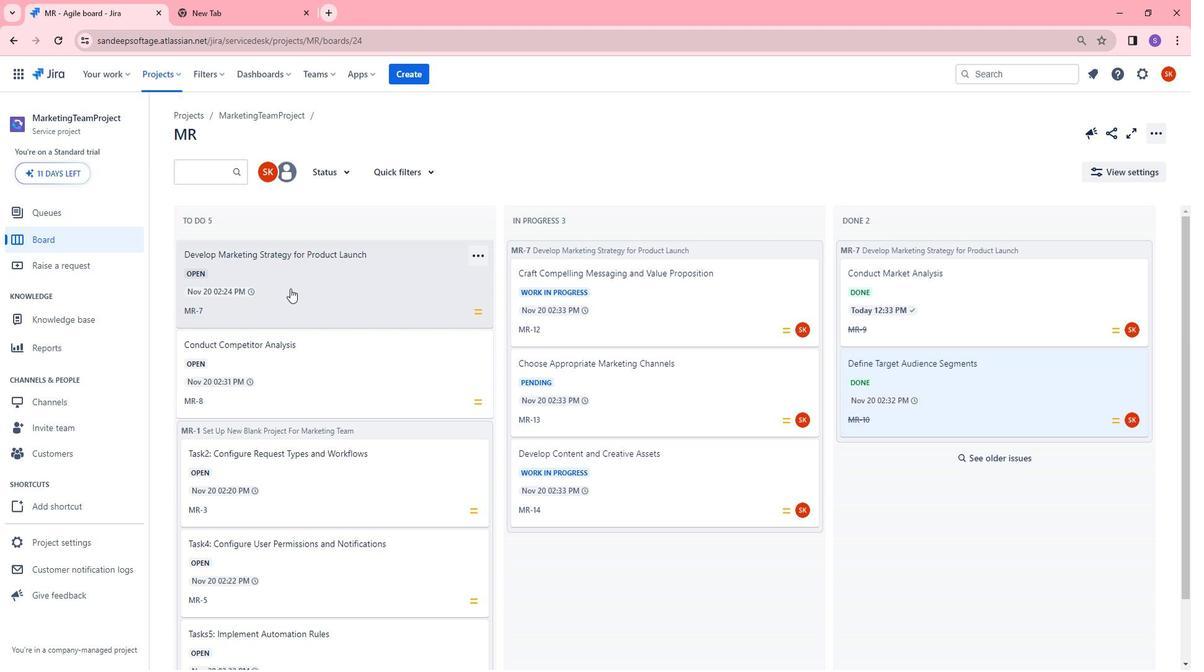 
Action: Mouse pressed left at (289, 292)
Screenshot: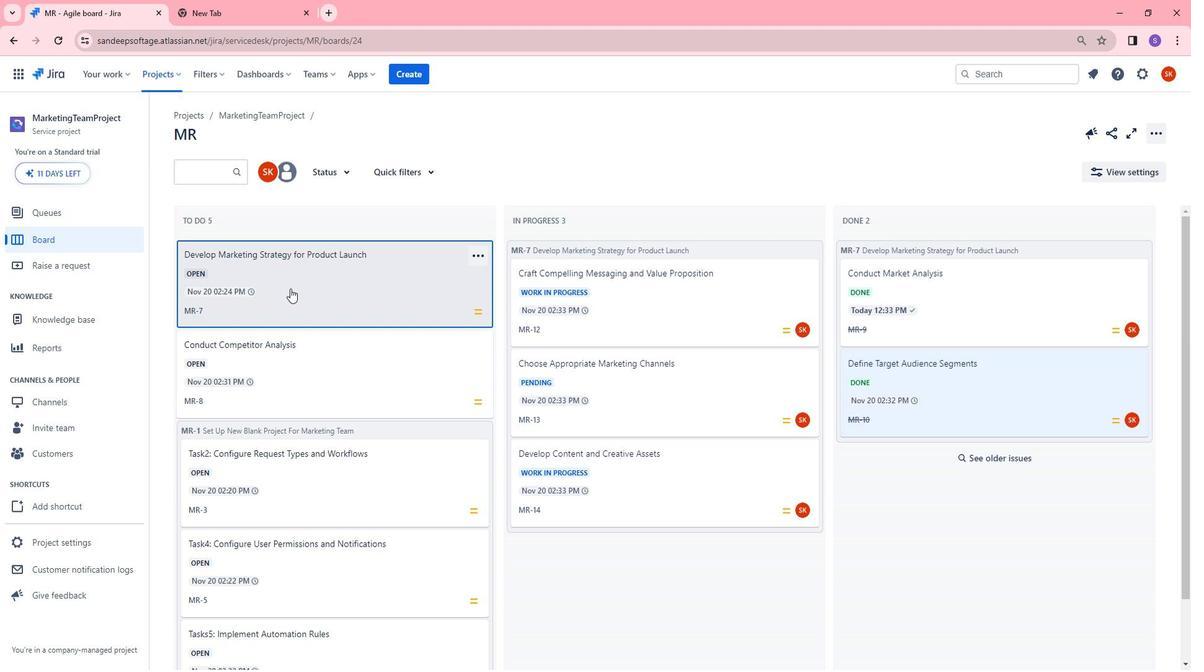 
Action: Mouse pressed left at (289, 292)
Screenshot: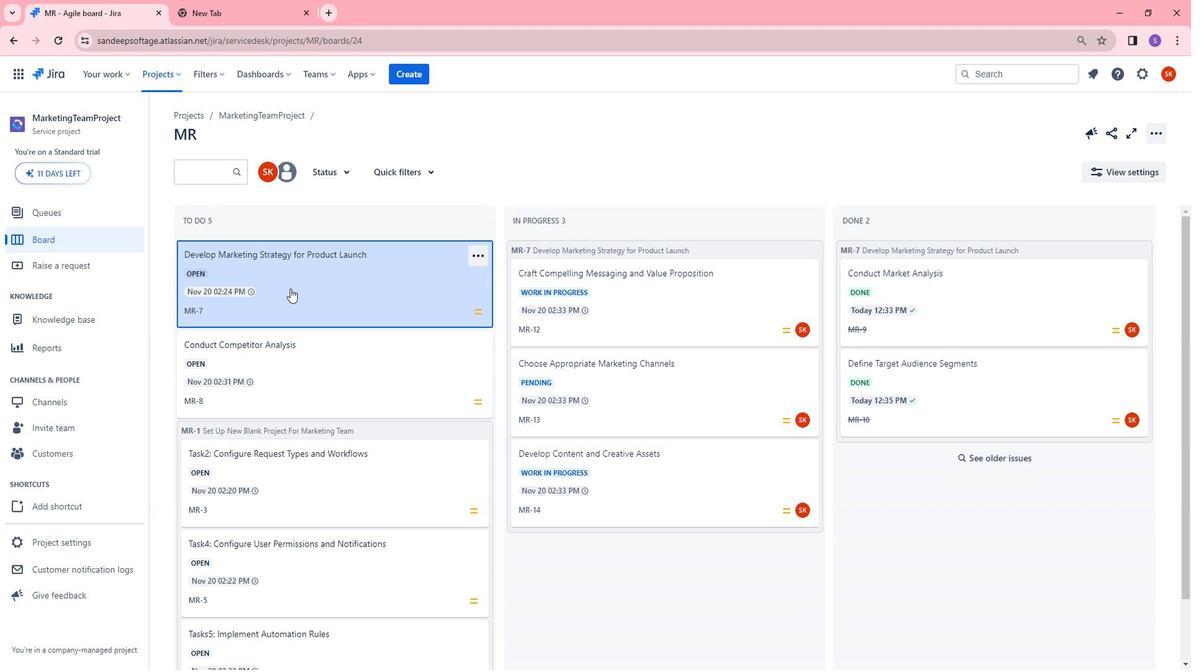 
Action: Mouse pressed left at (289, 292)
Screenshot: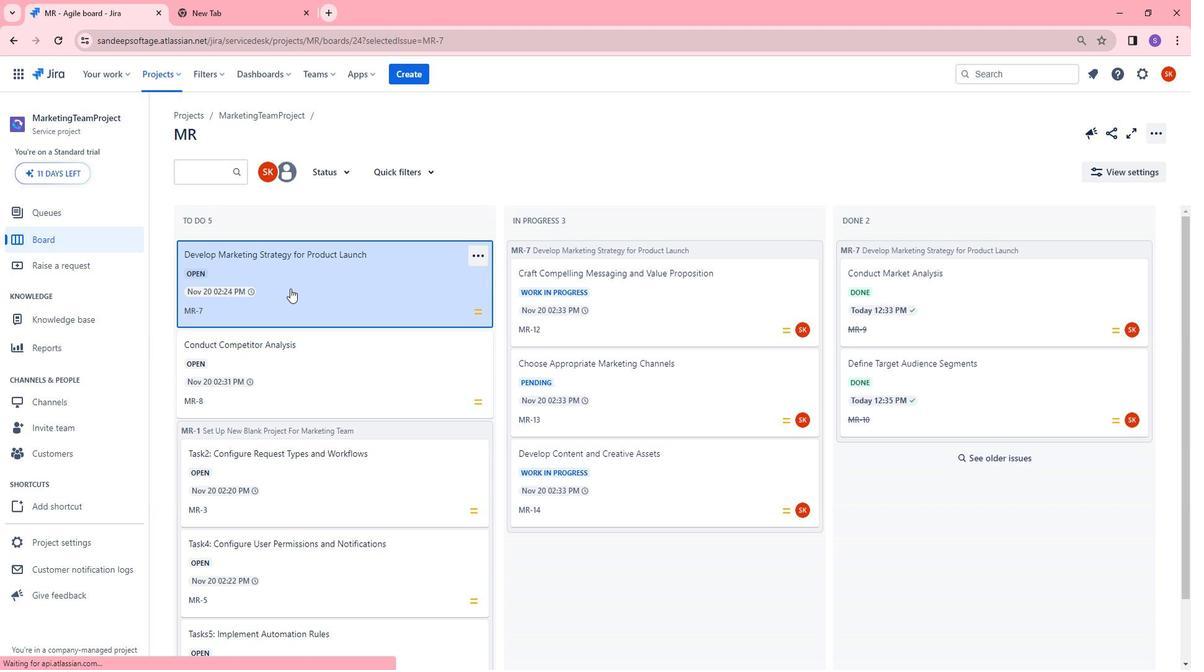 
Action: Mouse moved to (398, 403)
Screenshot: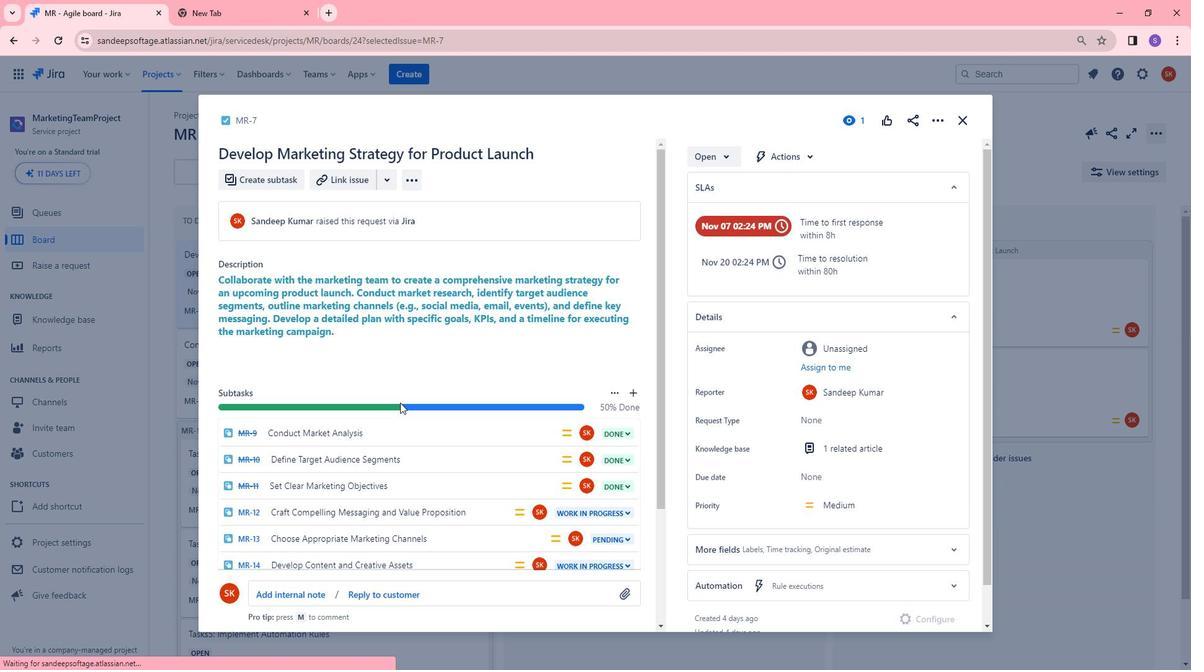 
Action: Mouse scrolled (398, 402) with delta (0, 0)
Screenshot: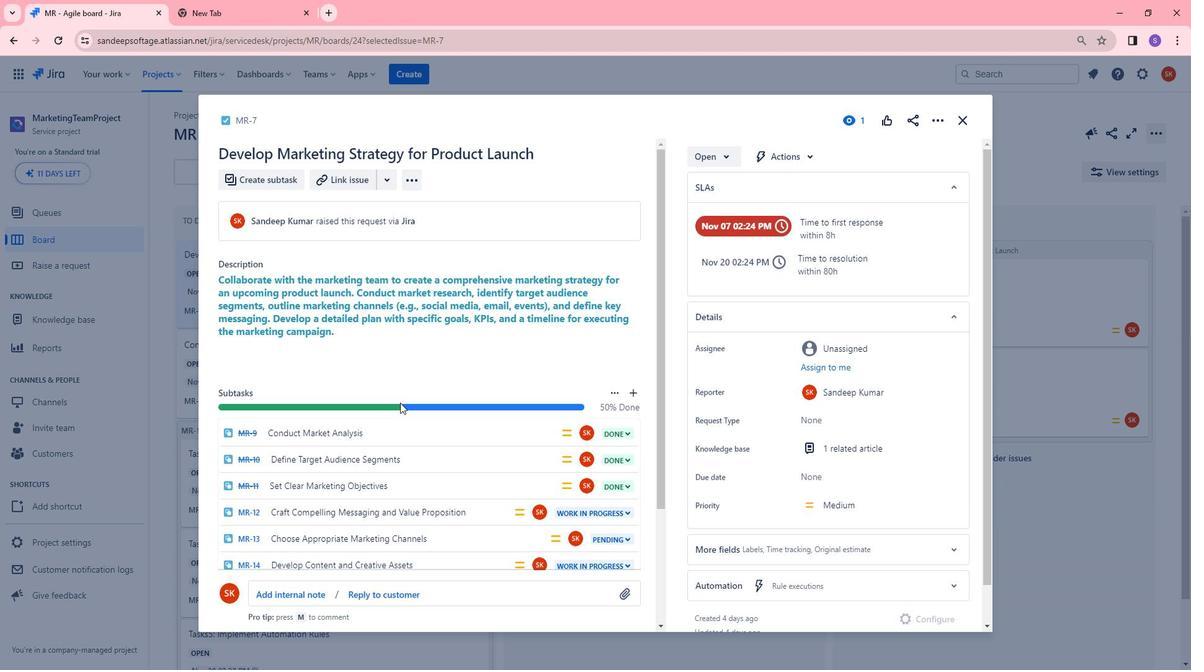 
Action: Mouse scrolled (398, 402) with delta (0, 0)
Screenshot: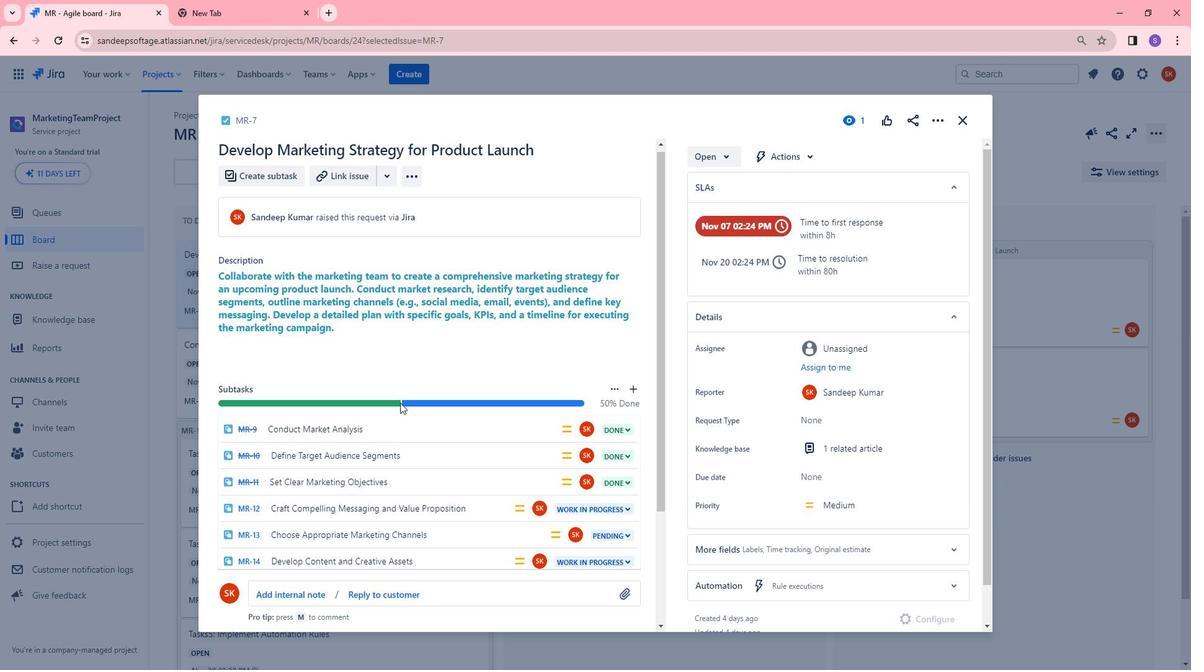 
Action: Mouse scrolled (398, 402) with delta (0, 0)
Screenshot: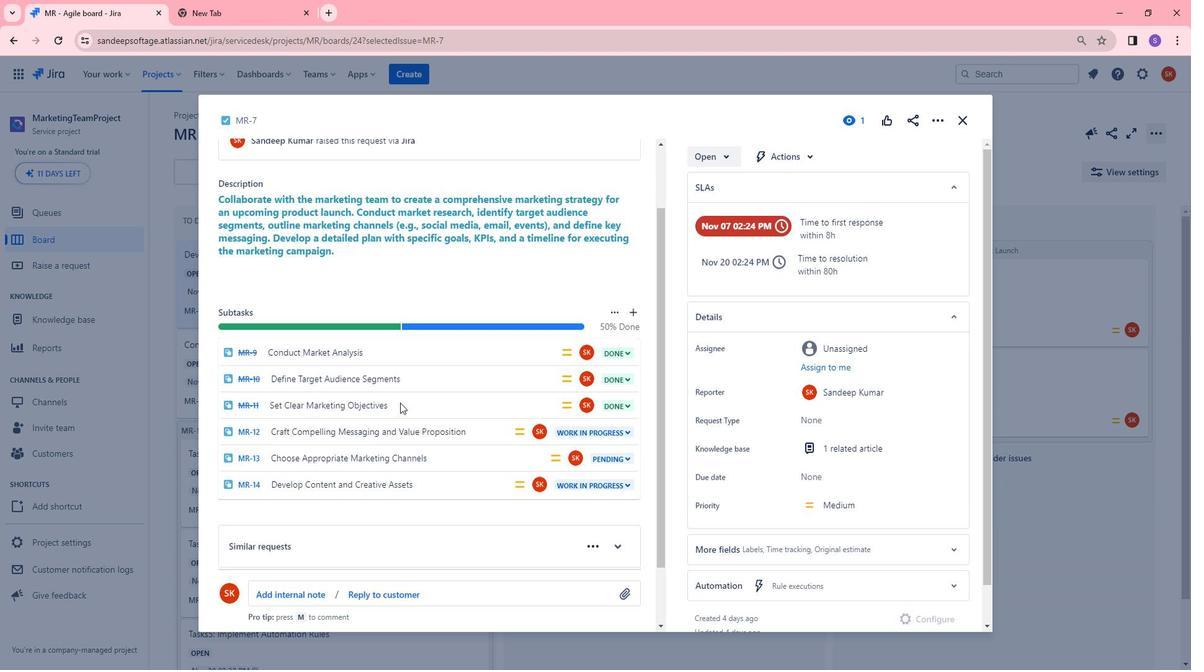 
Action: Mouse scrolled (398, 402) with delta (0, 0)
Screenshot: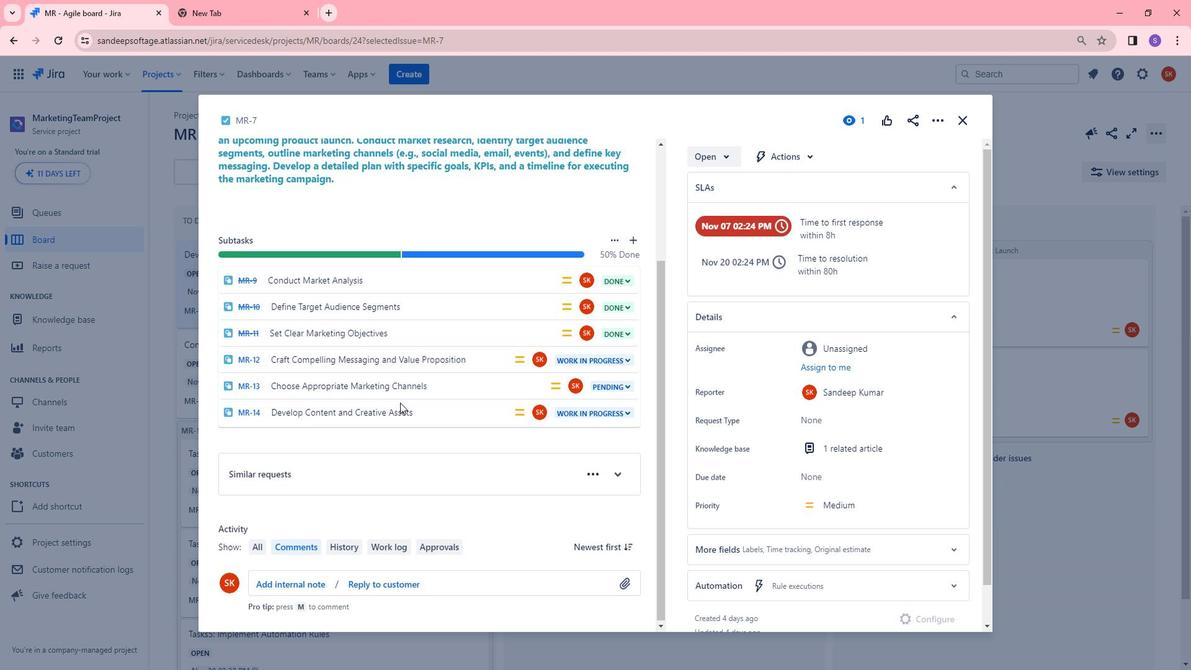 
Action: Mouse scrolled (398, 402) with delta (0, 0)
Screenshot: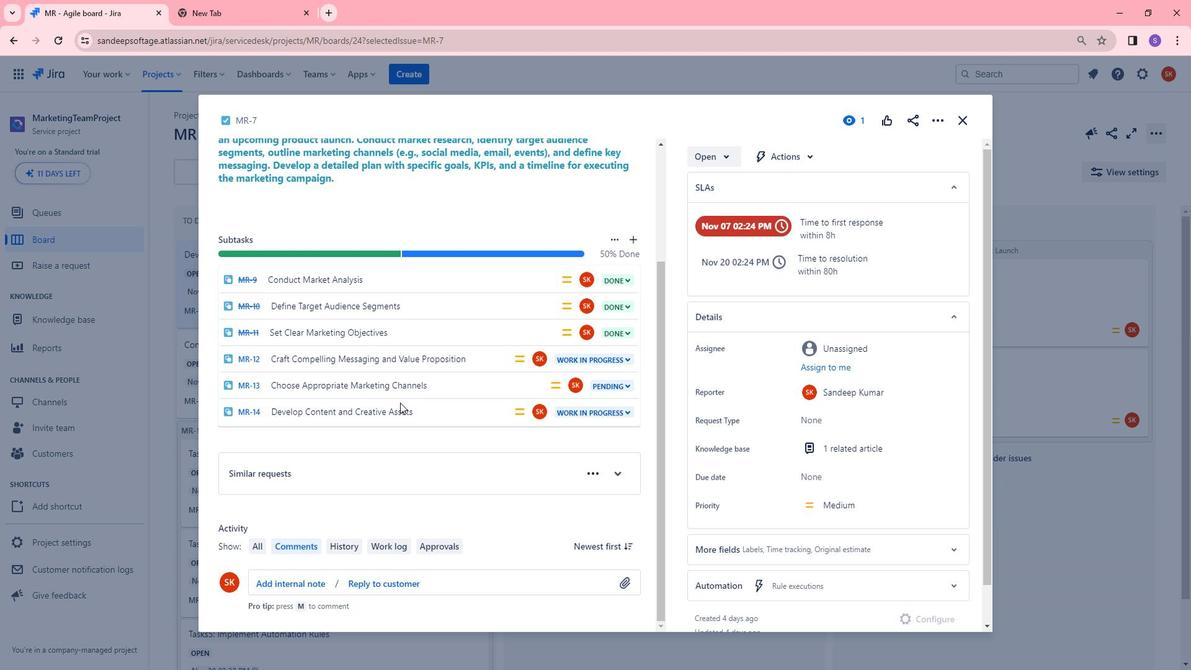 
Action: Mouse scrolled (398, 402) with delta (0, 0)
Screenshot: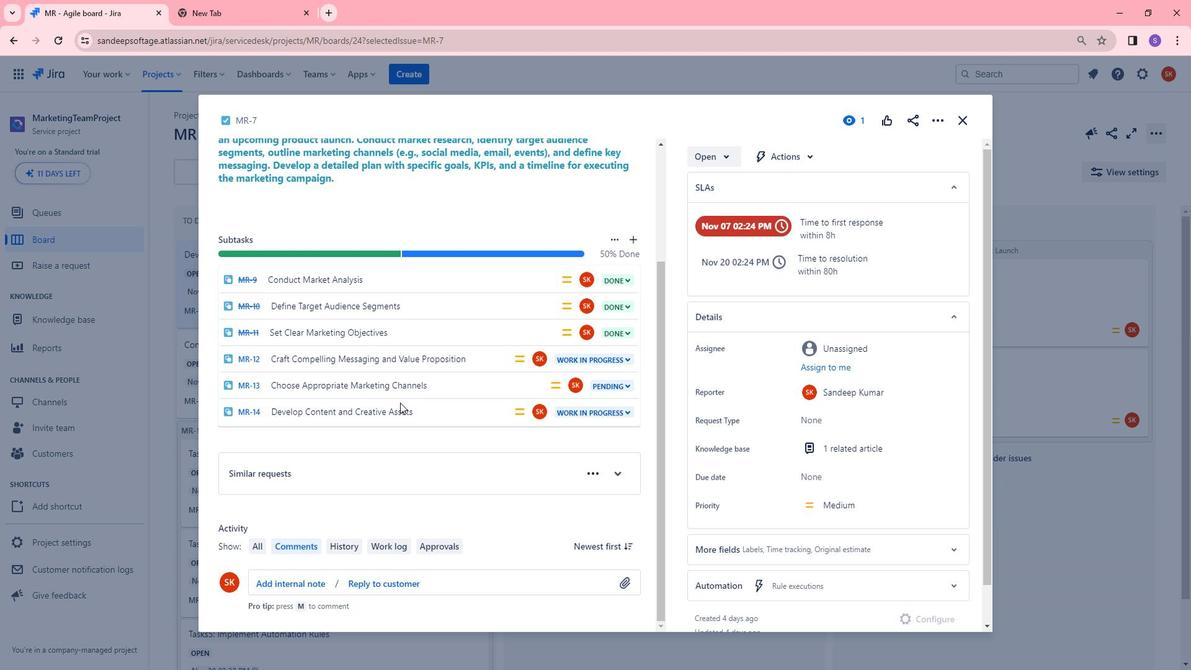 
Action: Mouse scrolled (398, 402) with delta (0, 0)
Screenshot: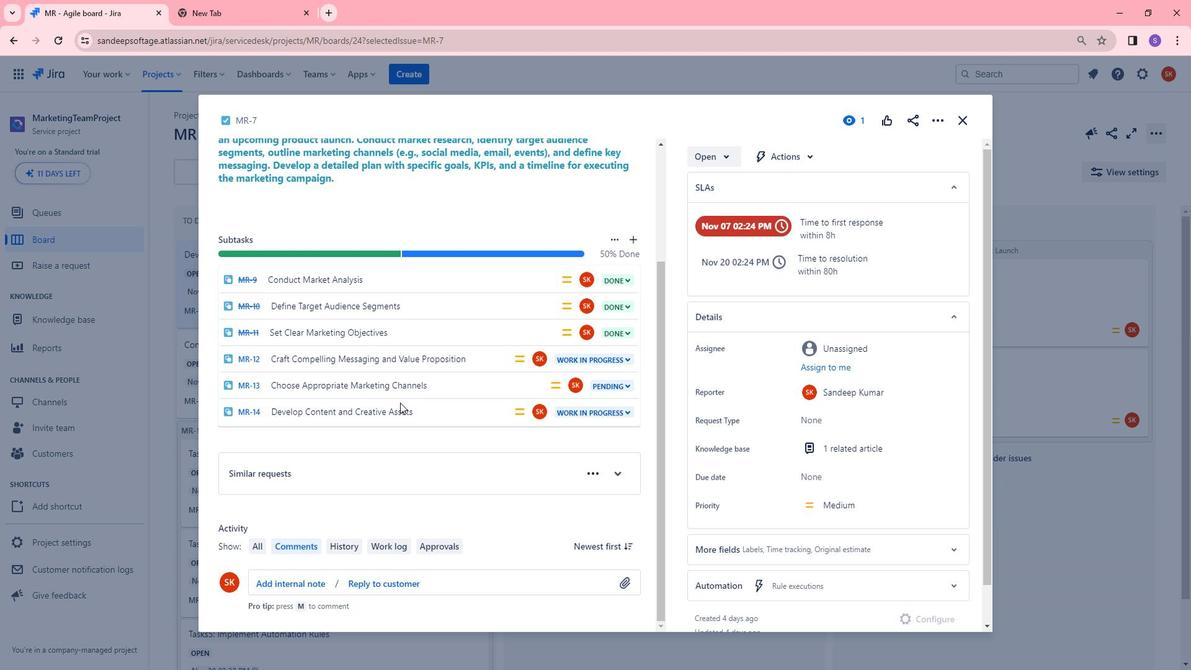 
Action: Mouse moved to (283, 575)
Screenshot: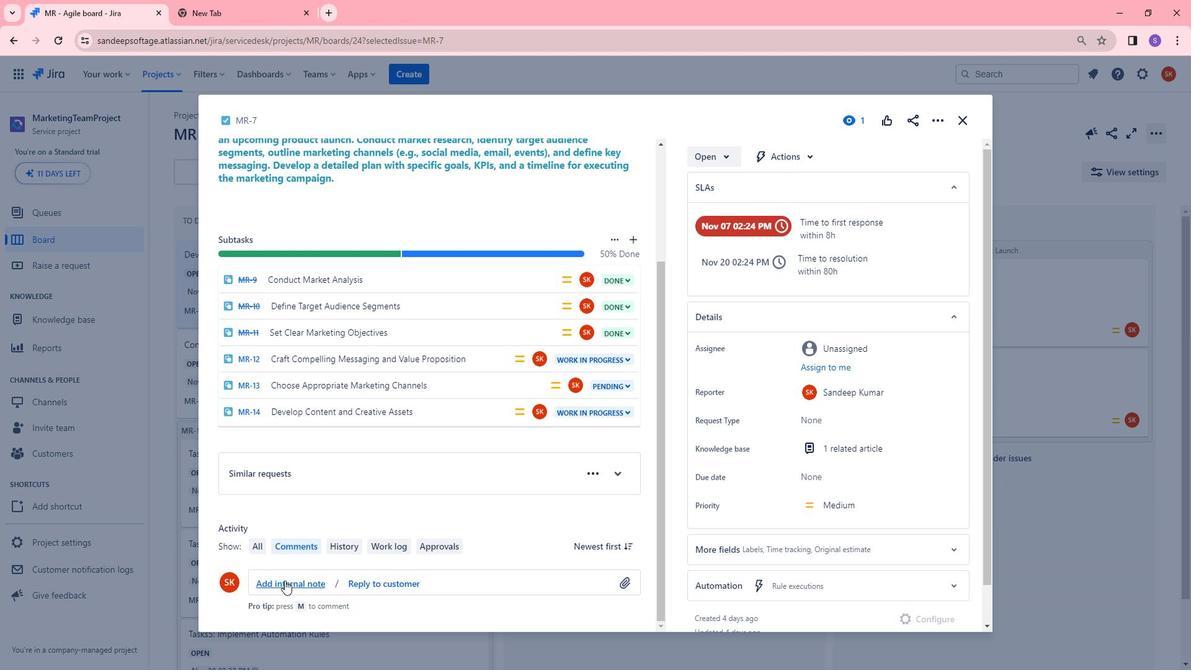
Action: Mouse pressed left at (283, 575)
Screenshot: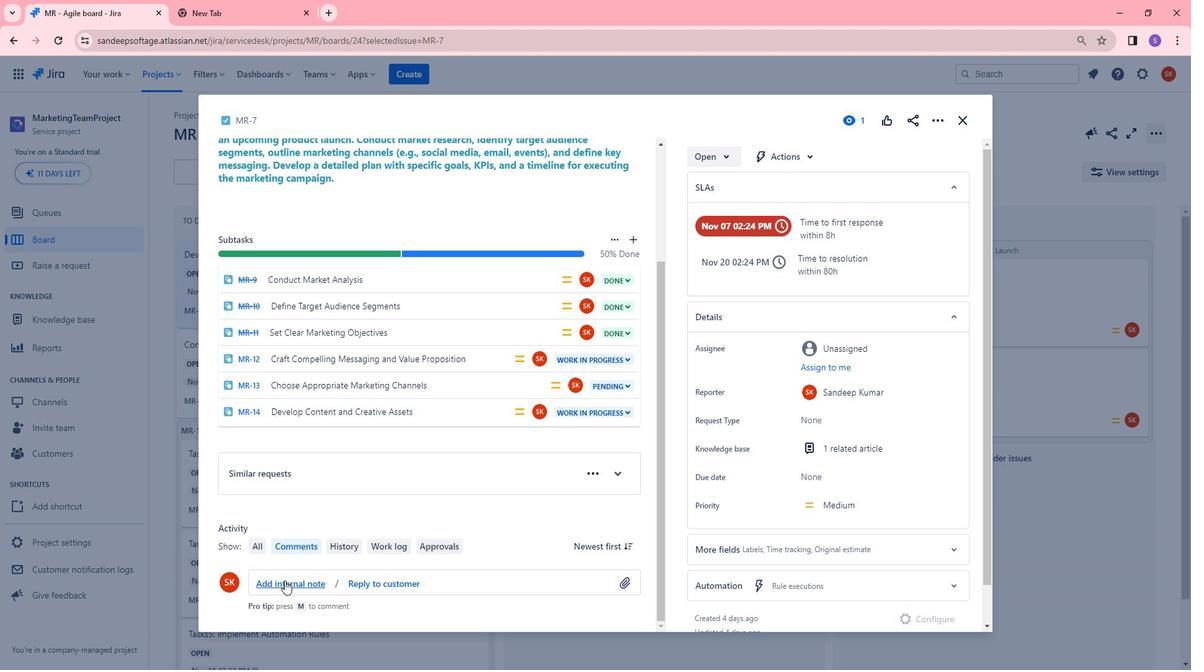 
Action: Mouse moved to (289, 547)
Screenshot: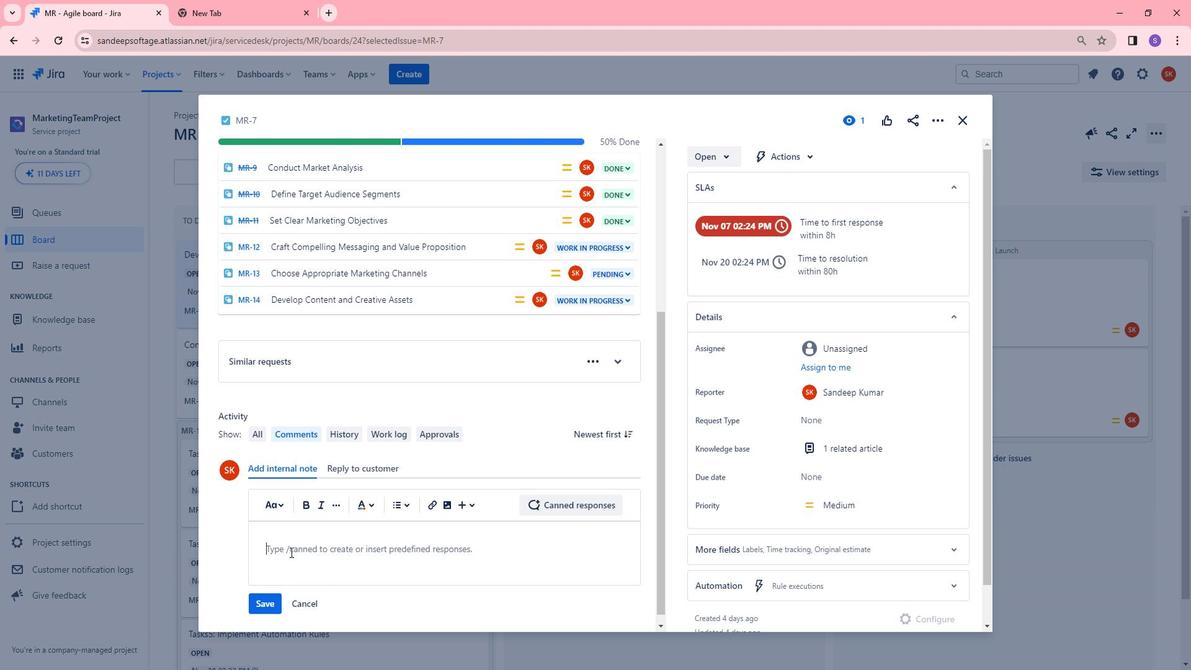 
Action: Mouse pressed left at (289, 547)
Screenshot: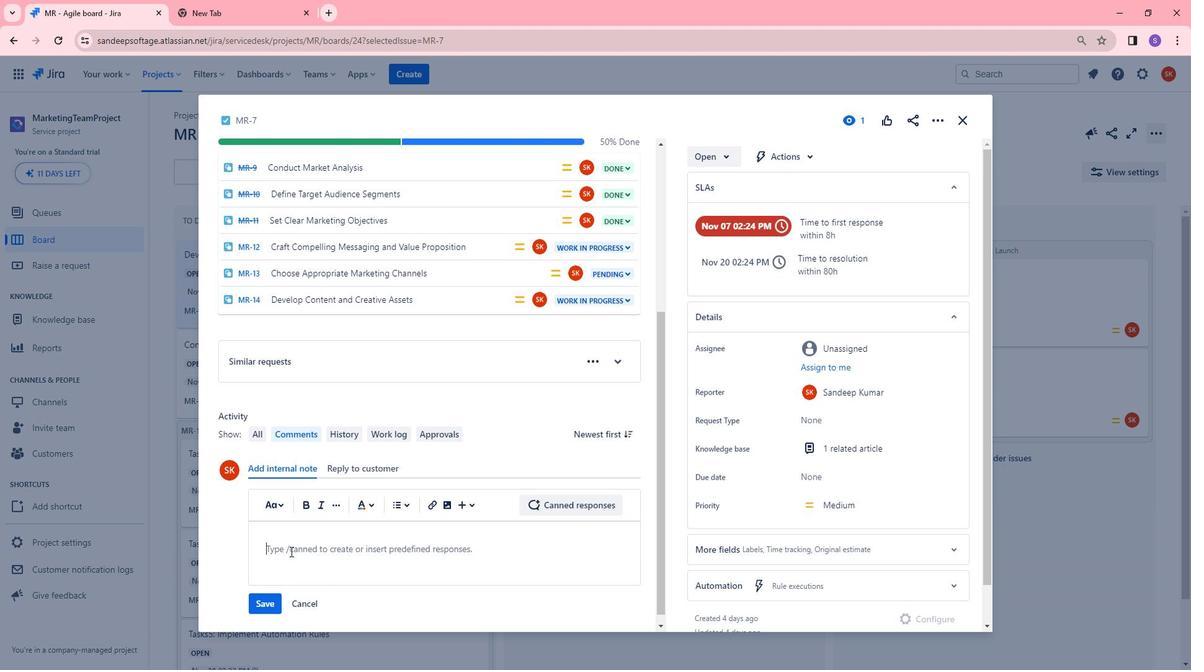 
Action: Key pressed <Key.shift><Key.shift><Key.shift><Key.shift><Key.shift>Team,<Key.shift><Key.enter><Key.shift>As<Key.space>per<Key.space>the<Key.space>information<Key.space>this<Key.space>concern<Key.space>g<Key.backspace>has<Key.space>been<Key.space>resolved.
Screenshot: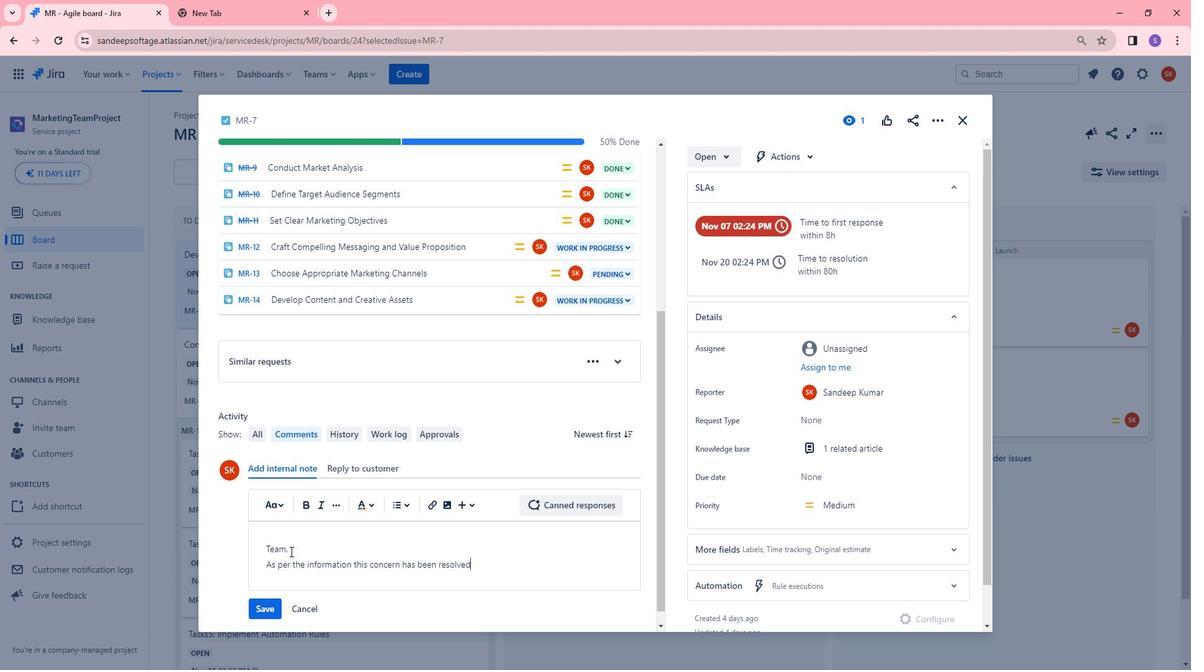 
Action: Mouse moved to (369, 539)
Screenshot: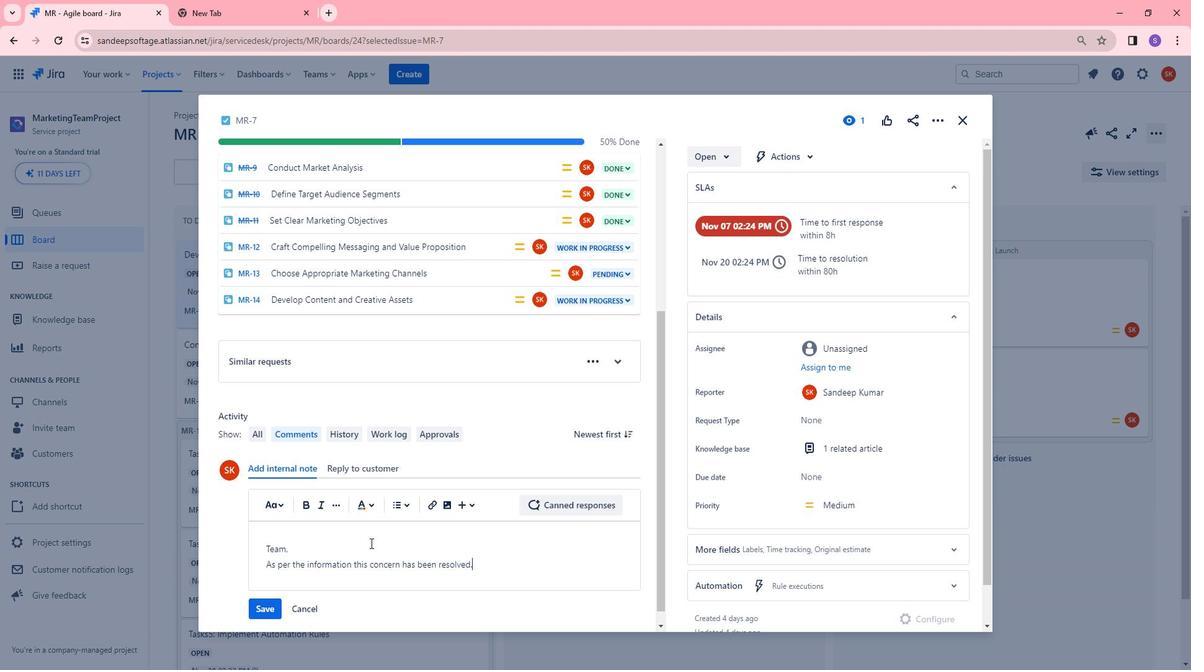 
Action: Mouse scrolled (369, 538) with delta (0, 0)
Screenshot: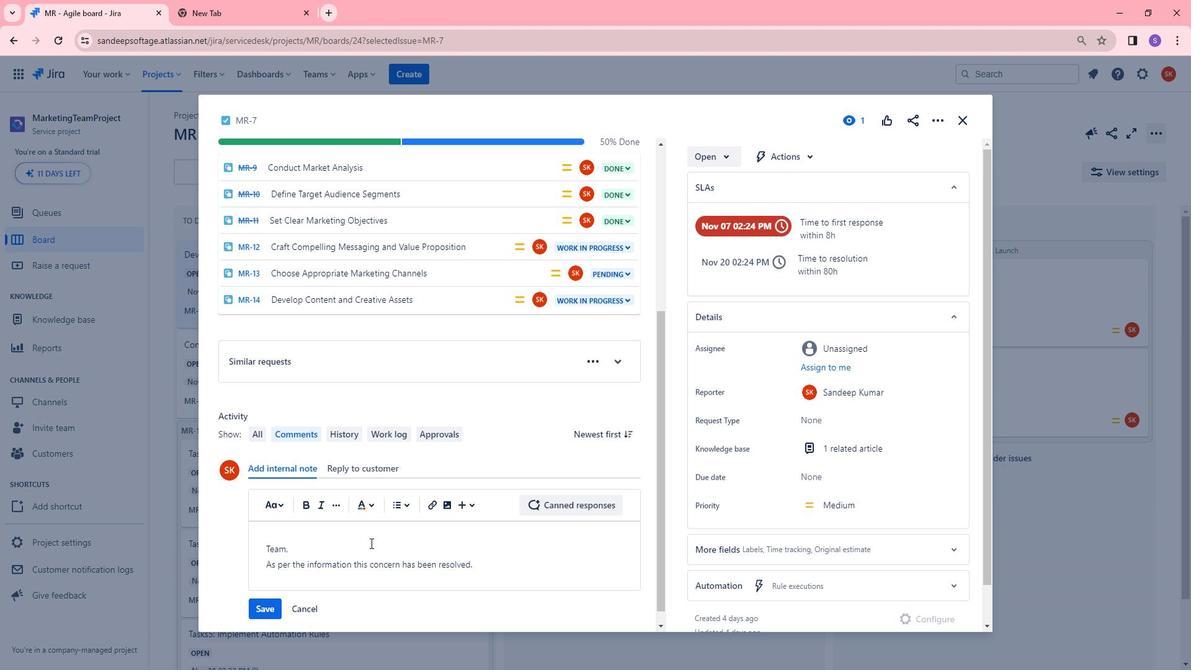 
Action: Mouse moved to (722, 164)
Screenshot: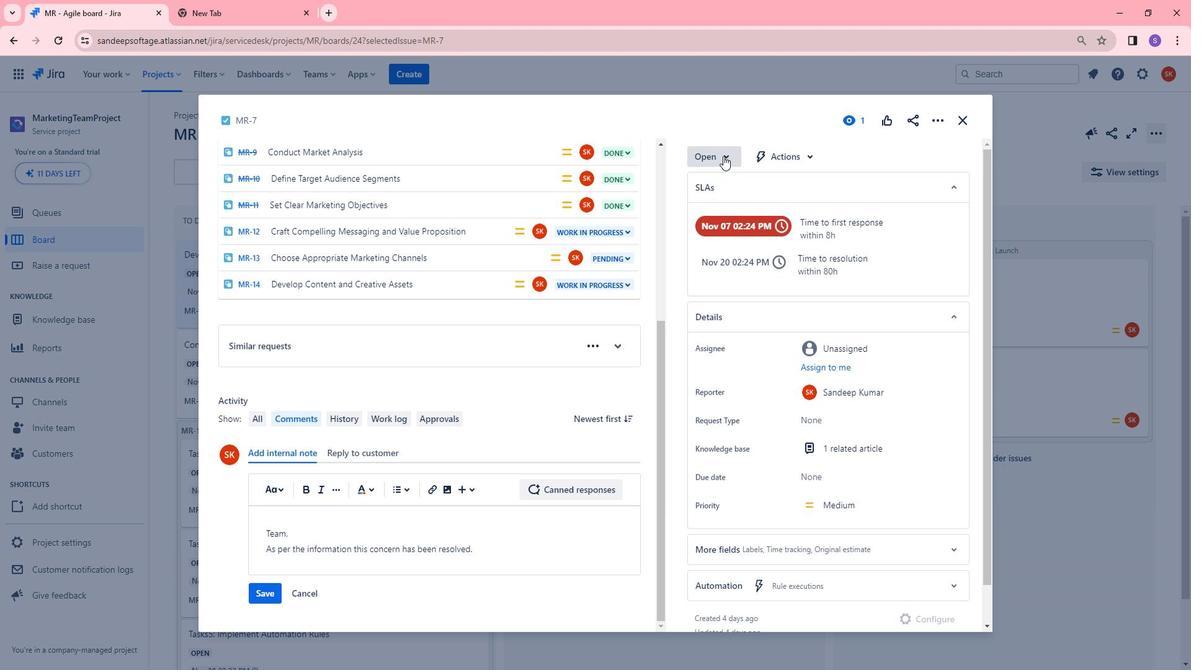 
Action: Mouse pressed left at (722, 164)
Screenshot: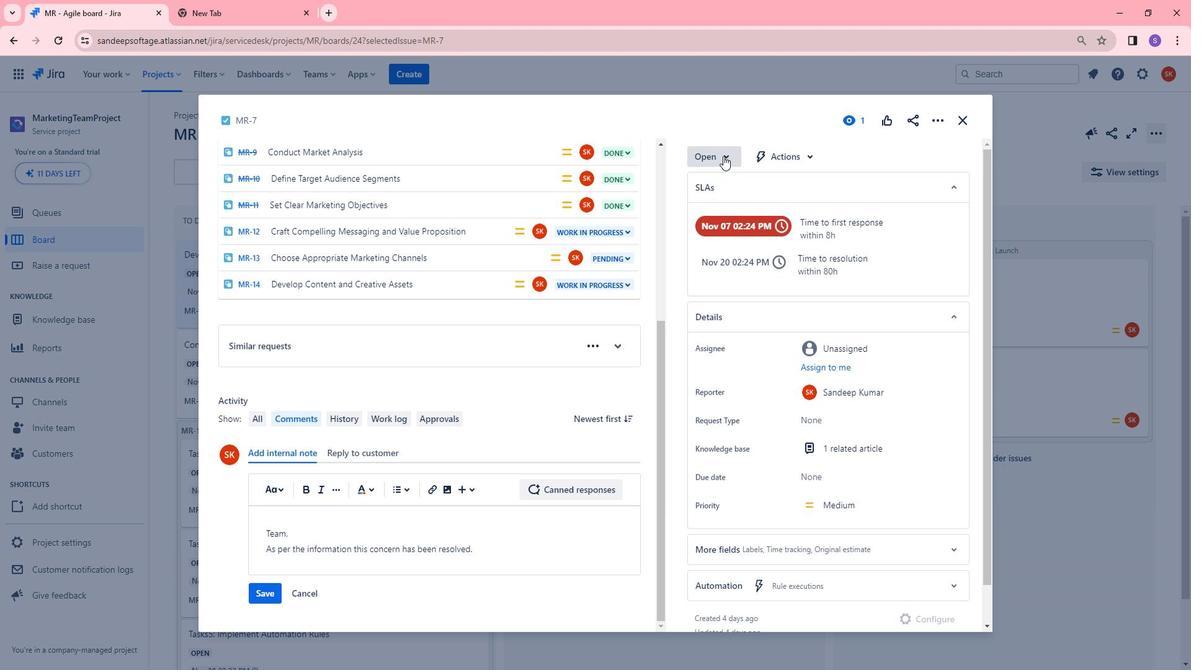 
Action: Mouse moved to (796, 233)
Screenshot: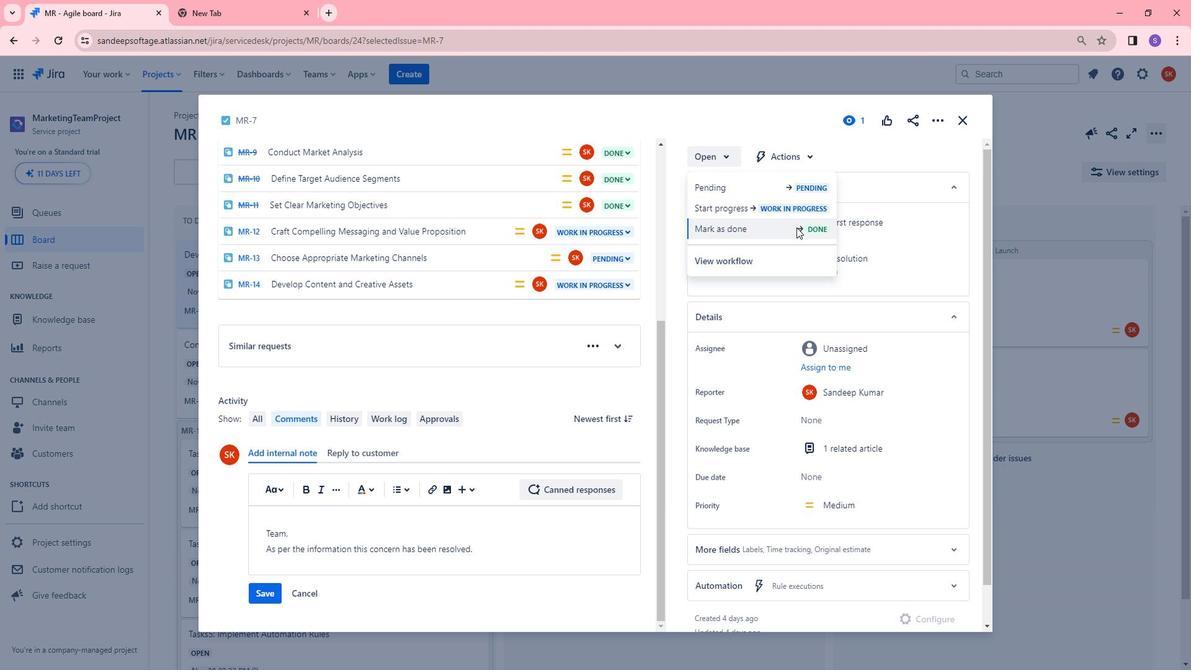 
Action: Mouse pressed left at (796, 233)
Screenshot: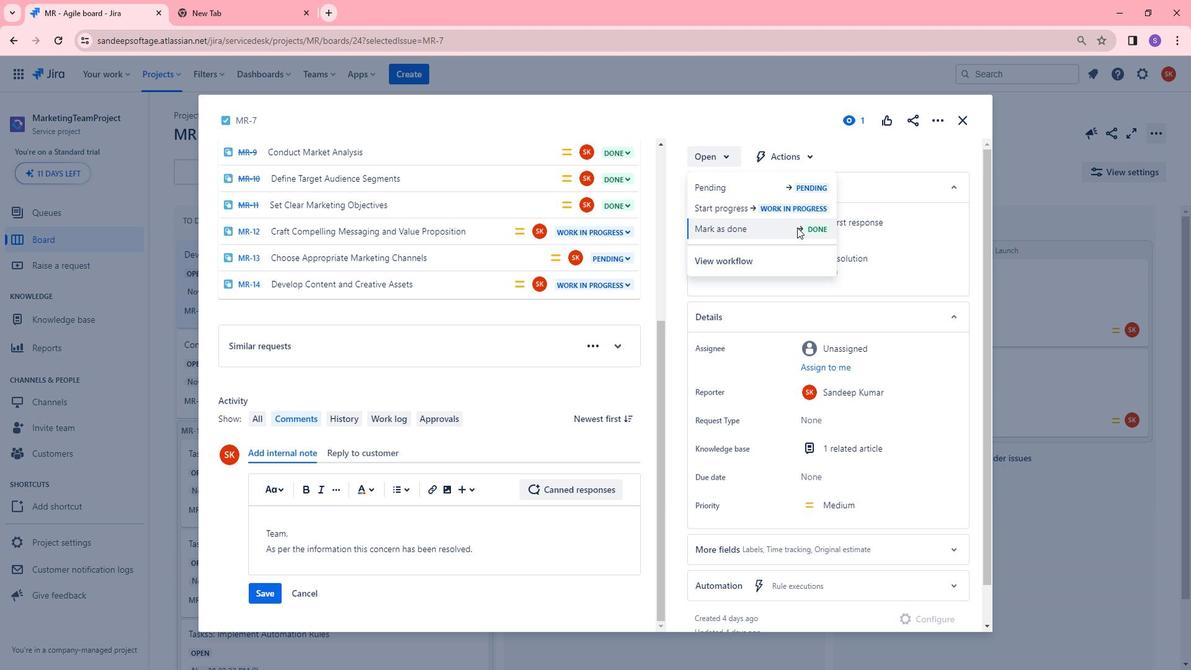 
Action: Mouse moved to (504, 238)
Screenshot: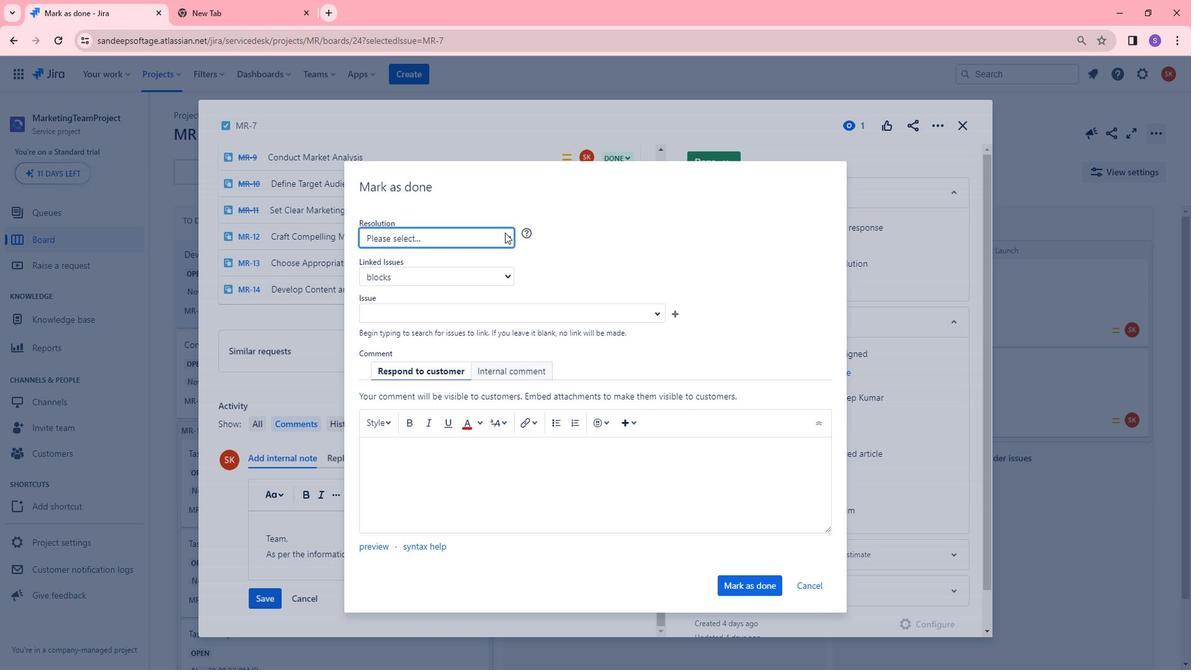 
Action: Mouse pressed left at (504, 238)
Screenshot: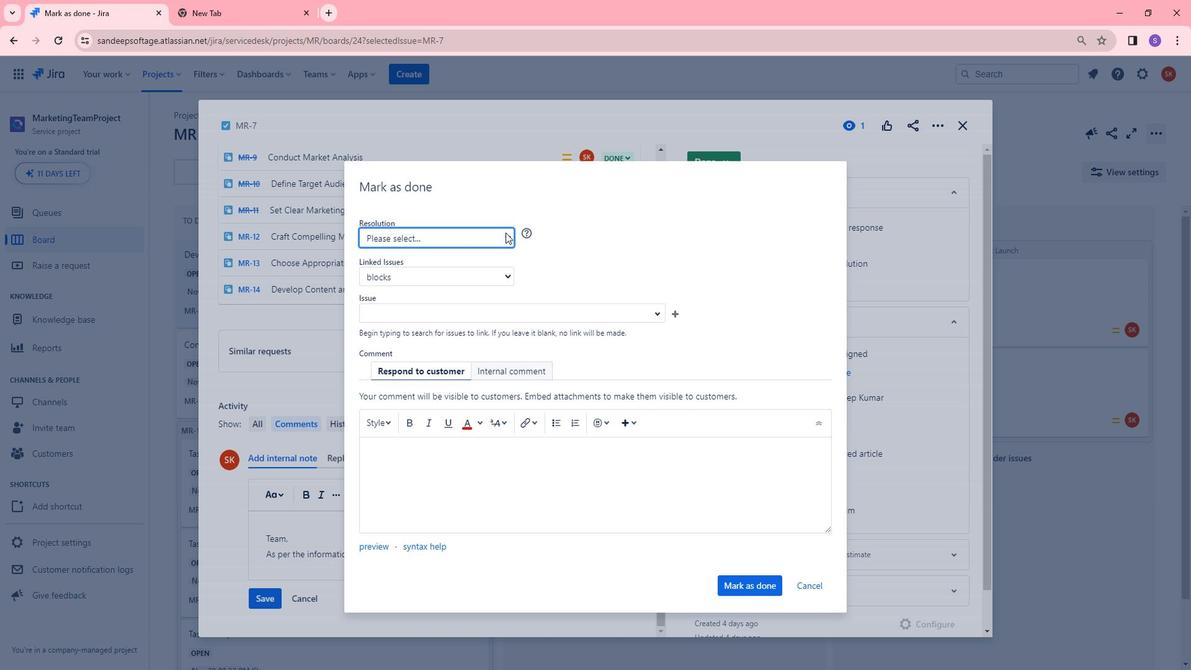 
Action: Mouse moved to (379, 271)
Screenshot: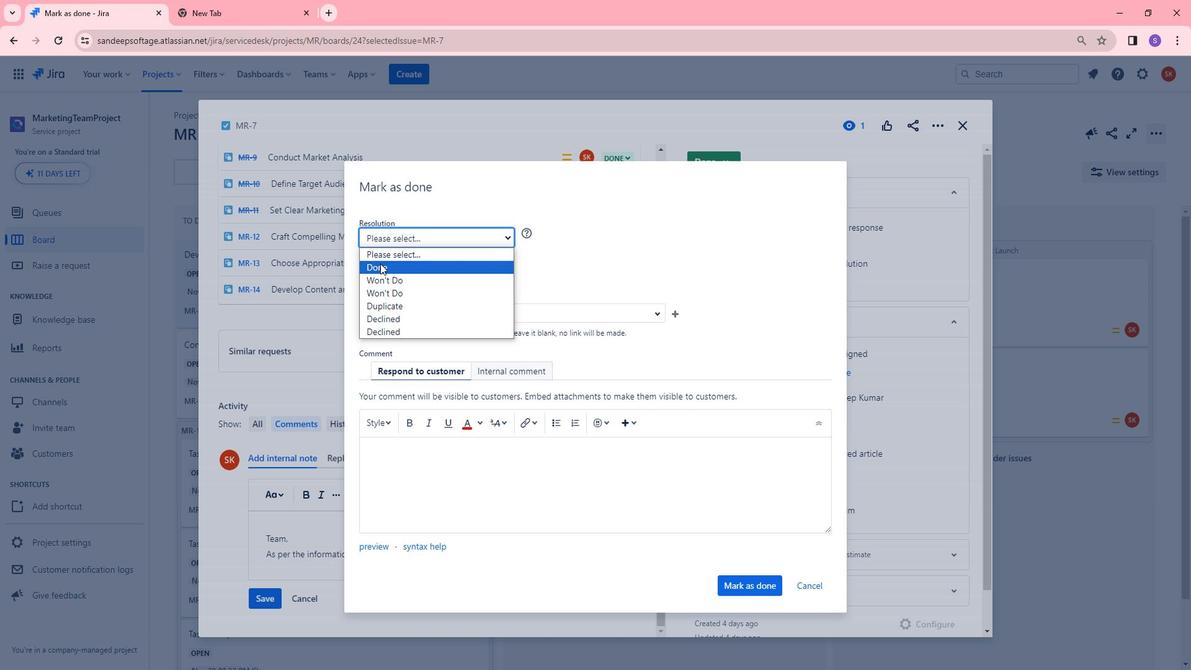 
Action: Mouse pressed left at (379, 271)
Screenshot: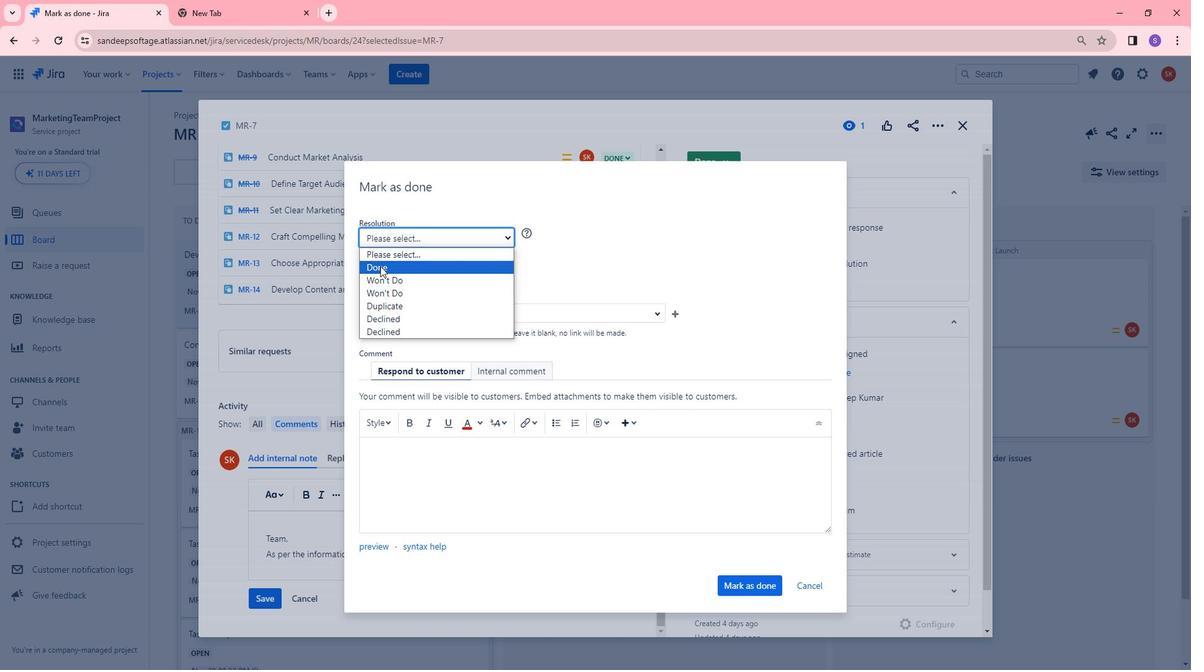 
Action: Mouse moved to (405, 454)
Screenshot: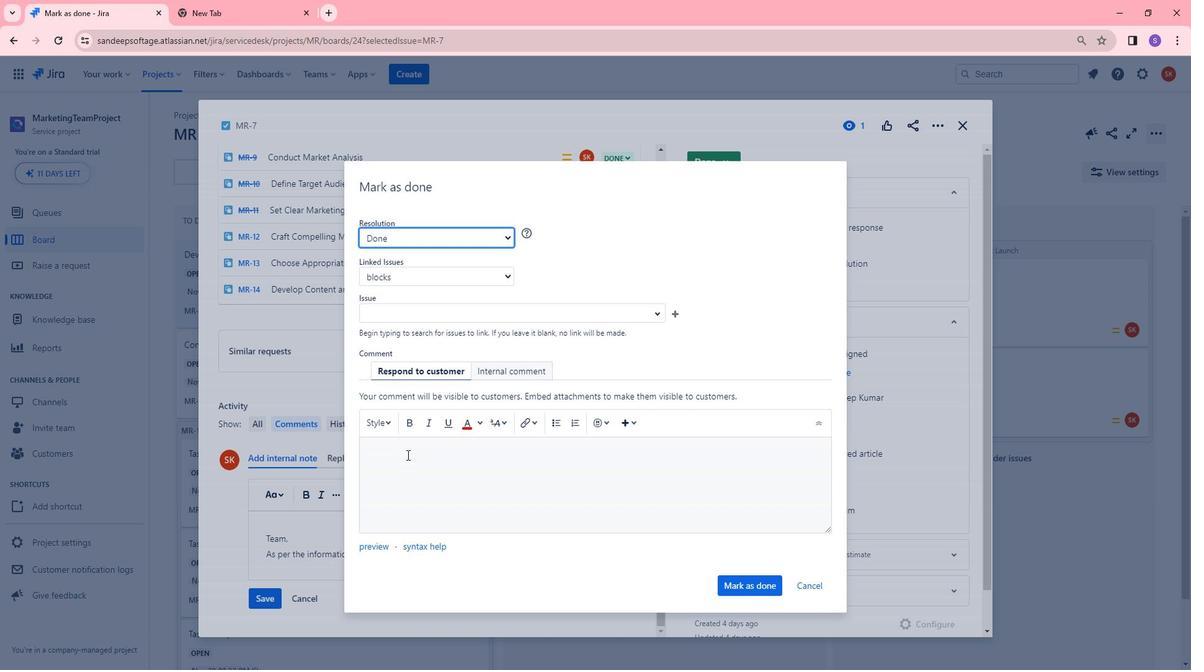 
Action: Mouse pressed left at (405, 454)
Screenshot: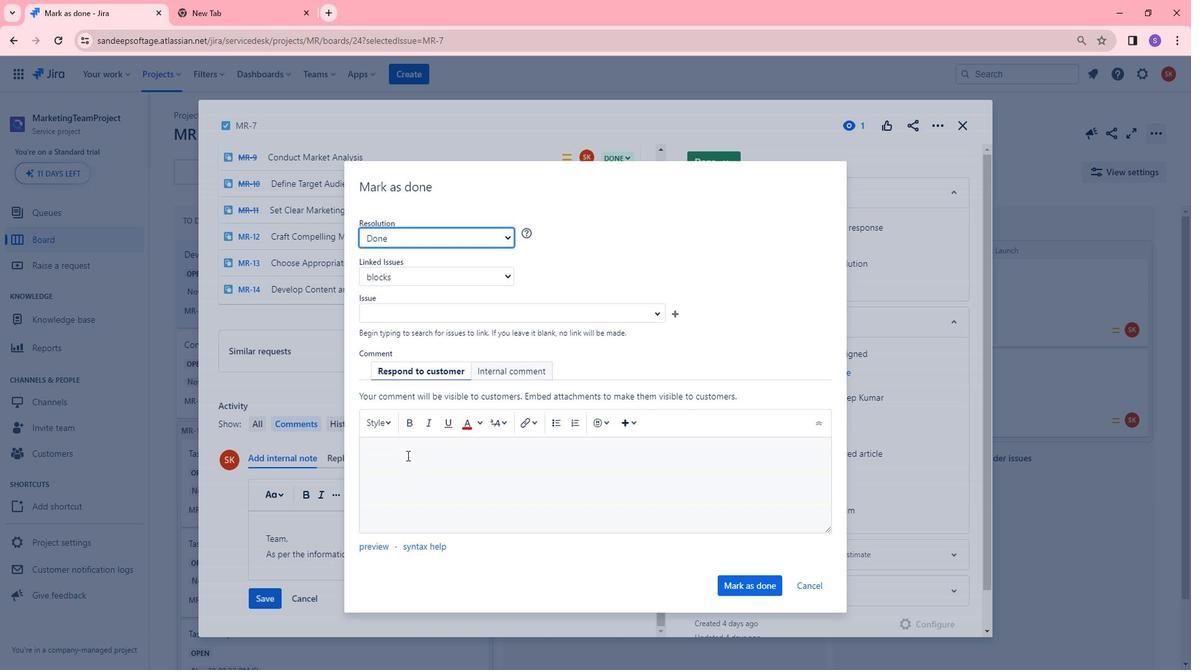 
Action: Key pressed <Key.shift>Team,<Key.shift><Key.enter><Key.shift>As<Key.space>per<Key.space>the<Key.space>information<Key.space>this<Key.space>concern<Key.space>has<Key.space>been<Key.space>s<Key.backspace>resolved.
Screenshot: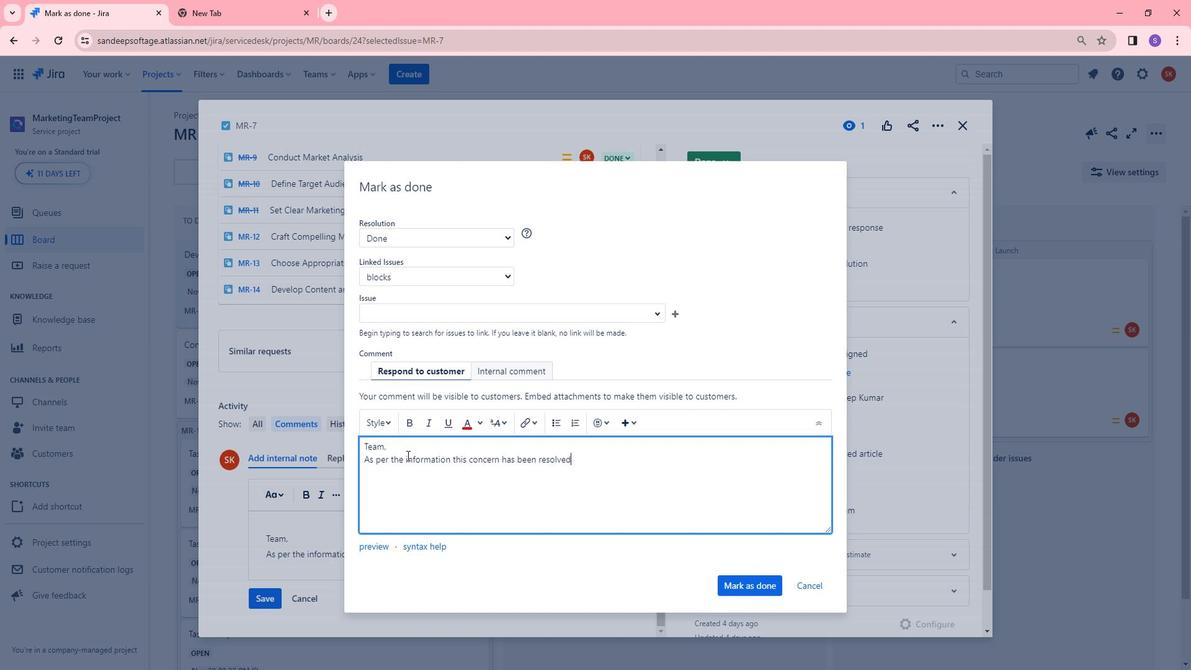 
Action: Mouse moved to (737, 578)
Screenshot: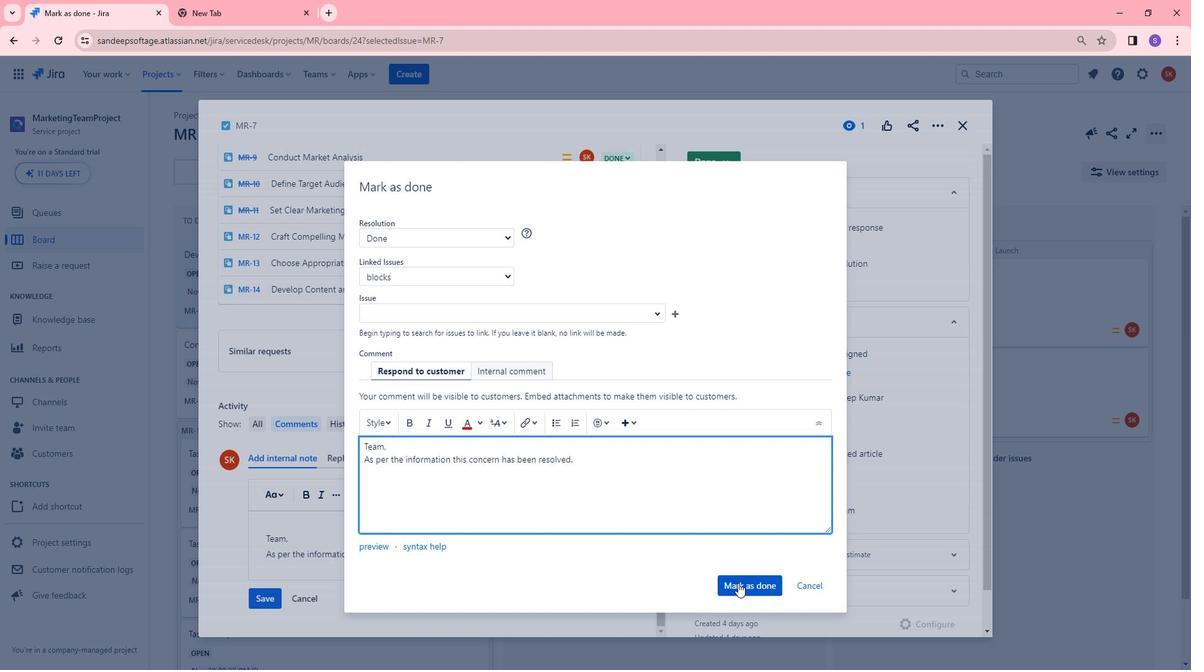 
Action: Mouse pressed left at (737, 578)
Screenshot: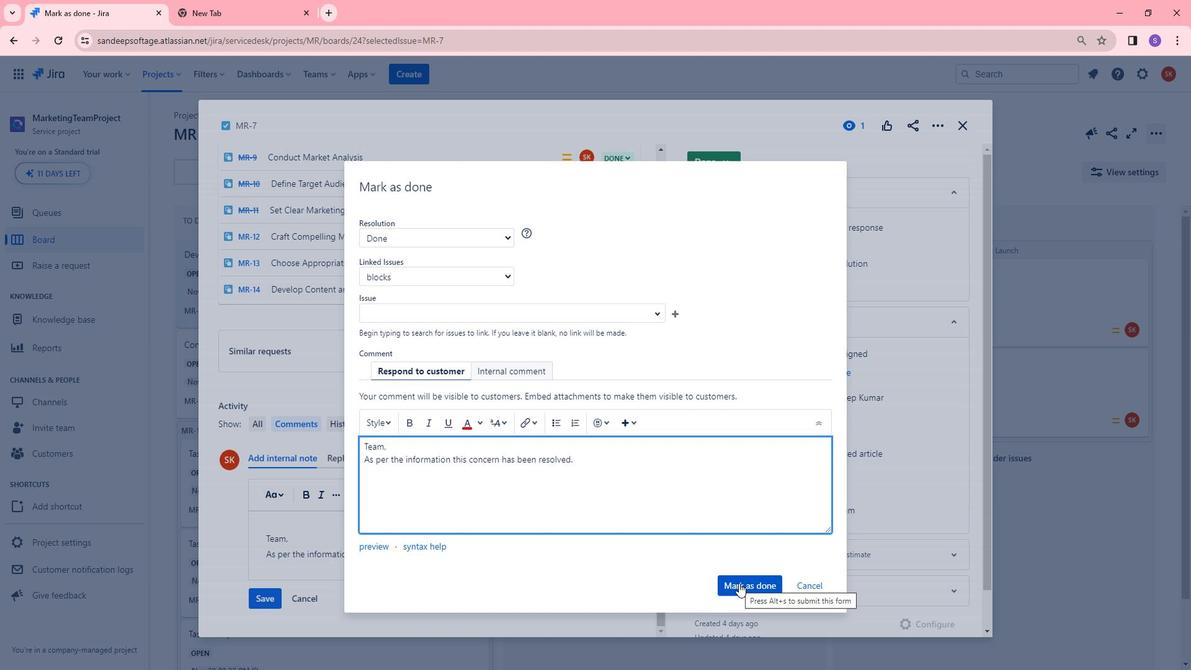 
Action: Mouse moved to (262, 589)
Screenshot: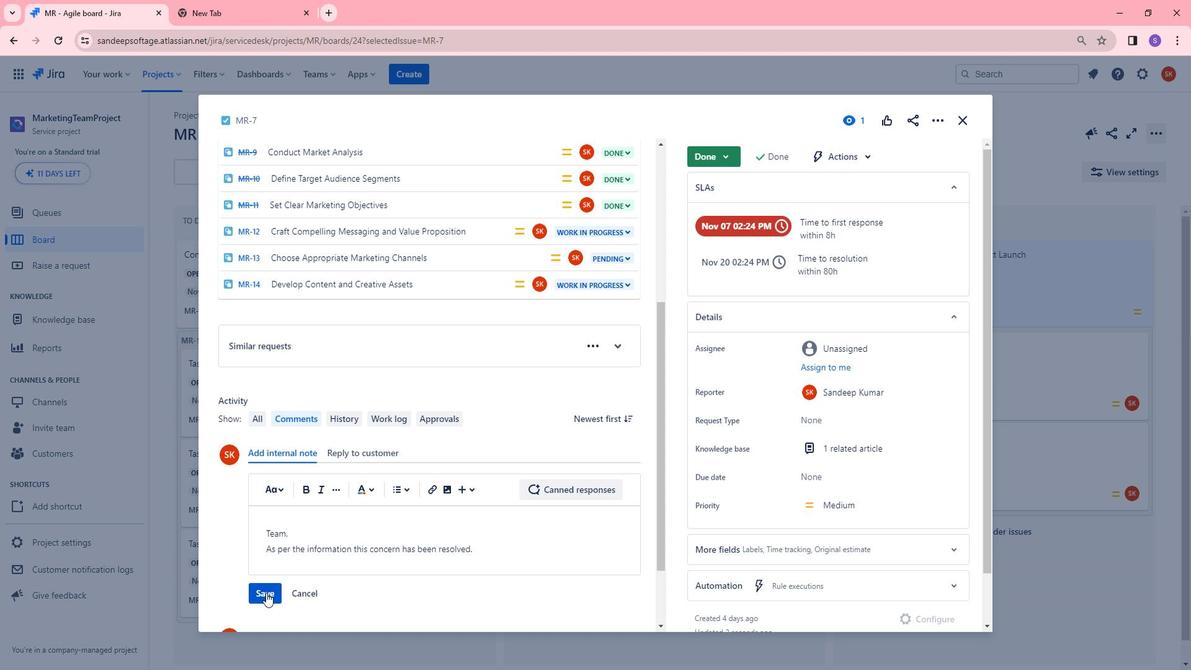 
Action: Mouse pressed left at (262, 589)
Screenshot: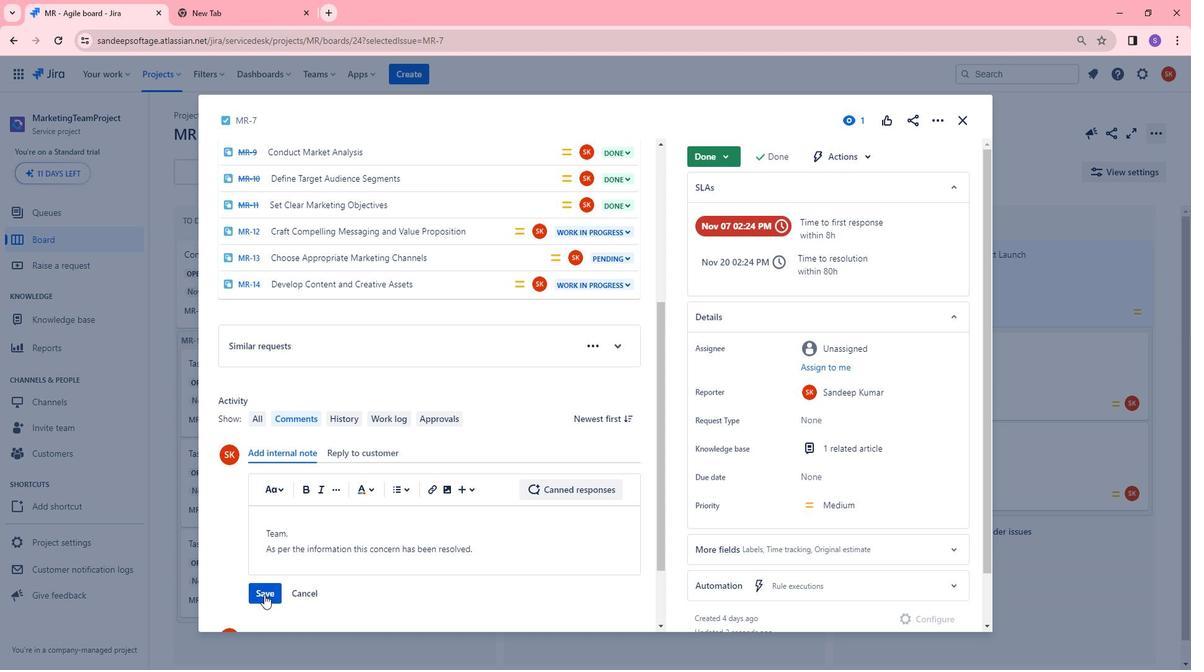 
Action: Mouse moved to (590, 460)
Screenshot: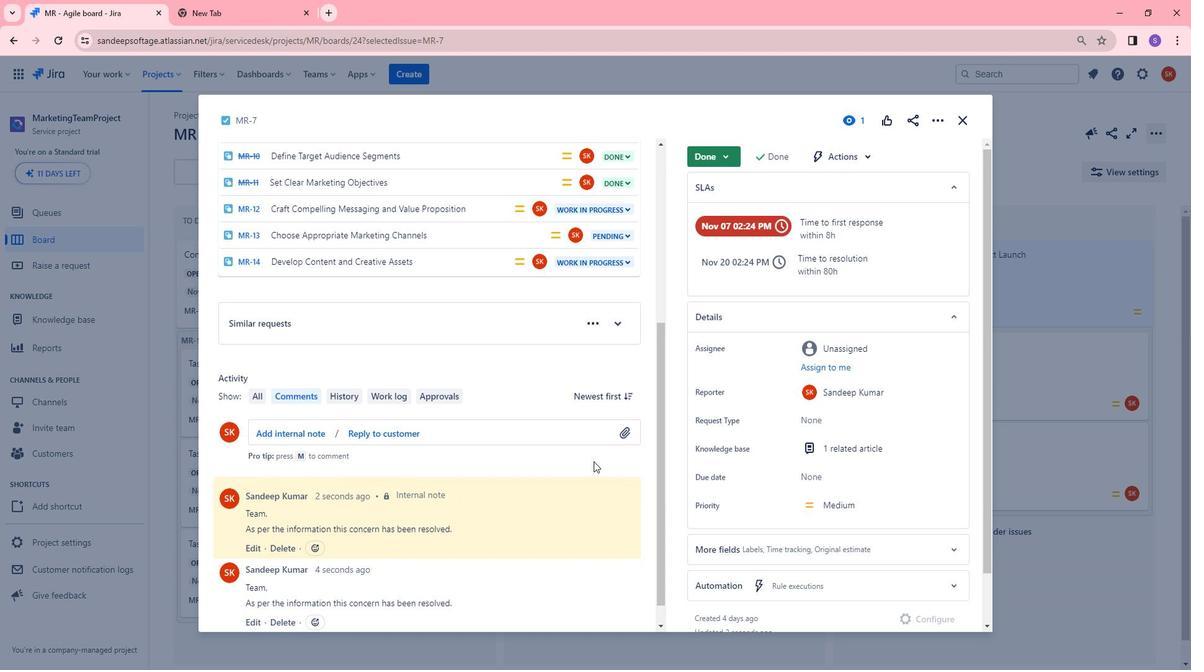 
Action: Mouse scrolled (590, 459) with delta (0, 0)
Screenshot: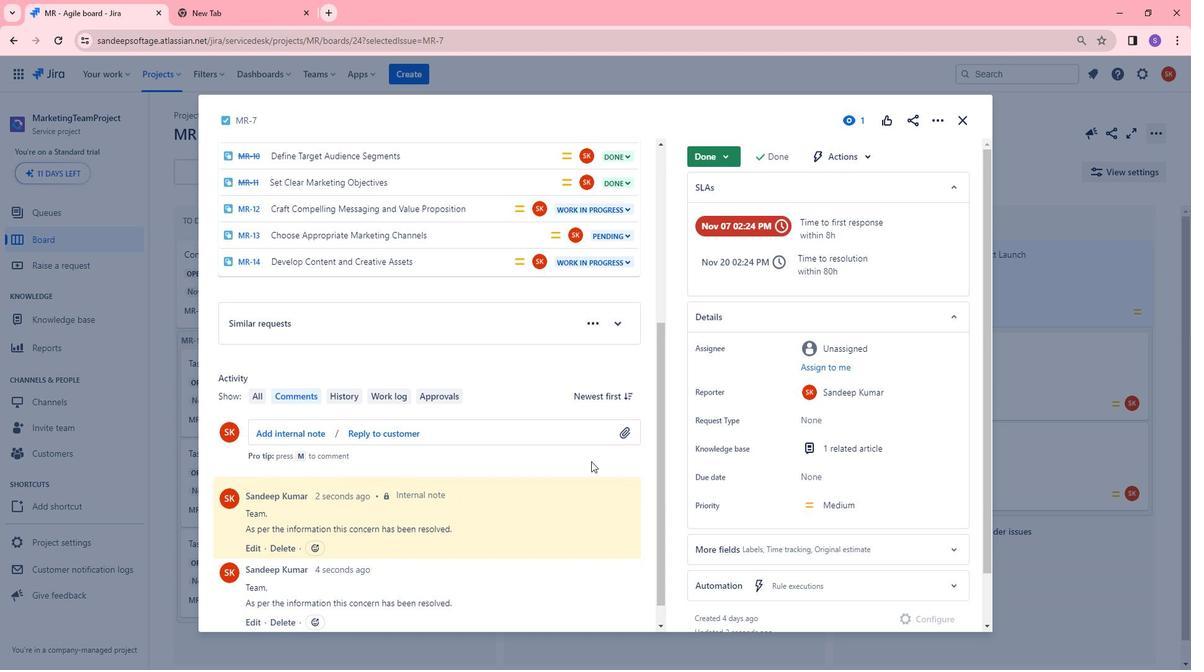 
Action: Mouse scrolled (590, 459) with delta (0, 0)
Screenshot: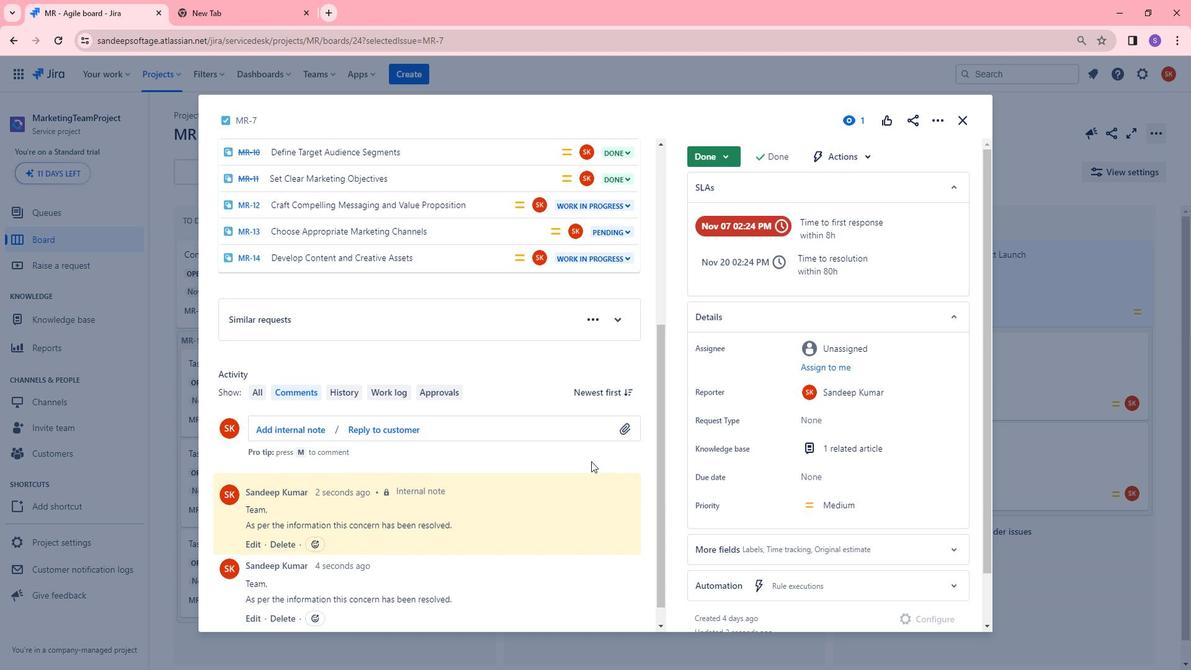 
Action: Mouse scrolled (590, 459) with delta (0, 0)
Screenshot: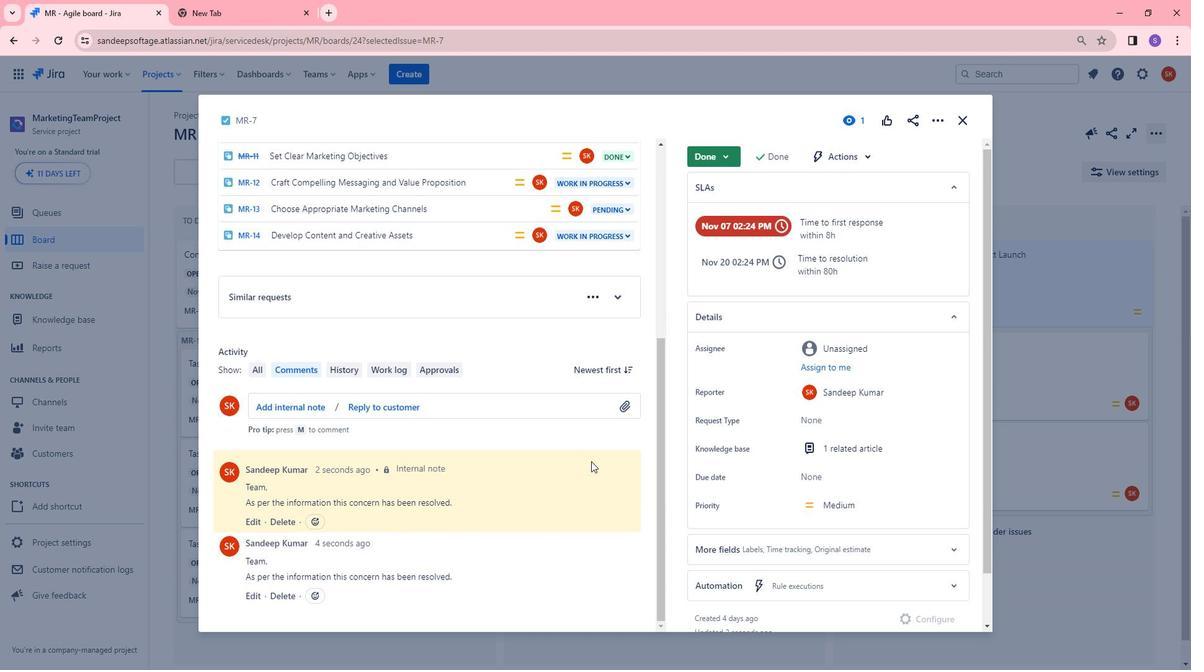 
Action: Mouse scrolled (590, 459) with delta (0, 0)
Screenshot: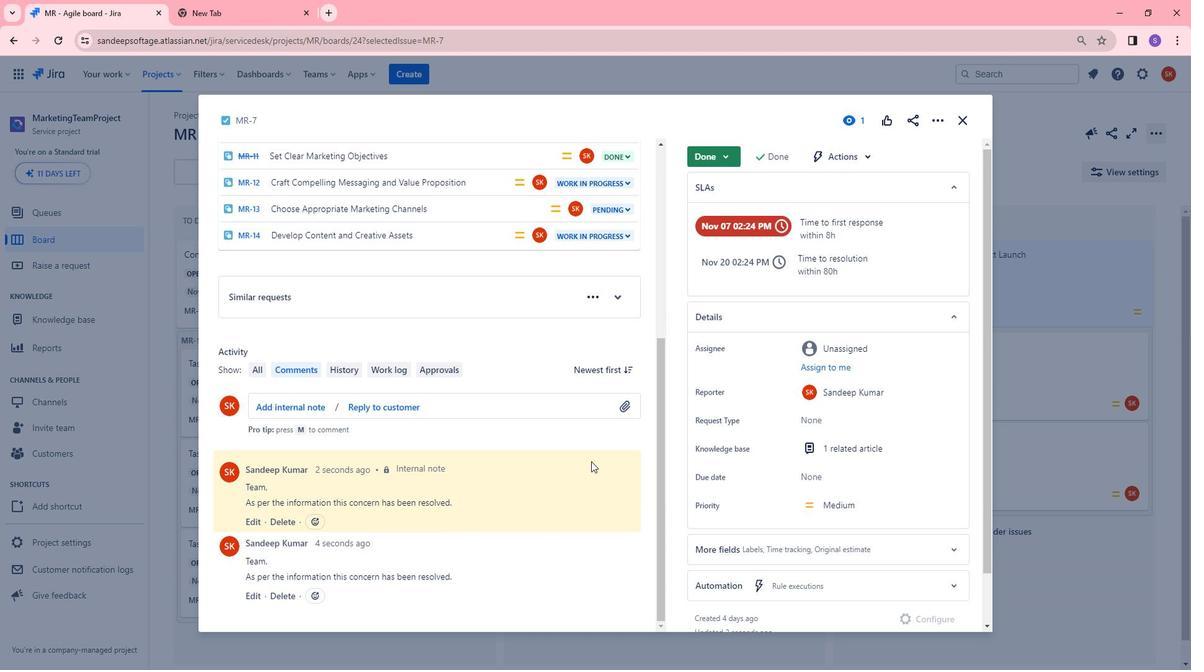 
Action: Mouse moved to (1079, 588)
